 Task: Sample HR Calendar Template.
Action: Mouse pressed left at (246, 190)
Screenshot: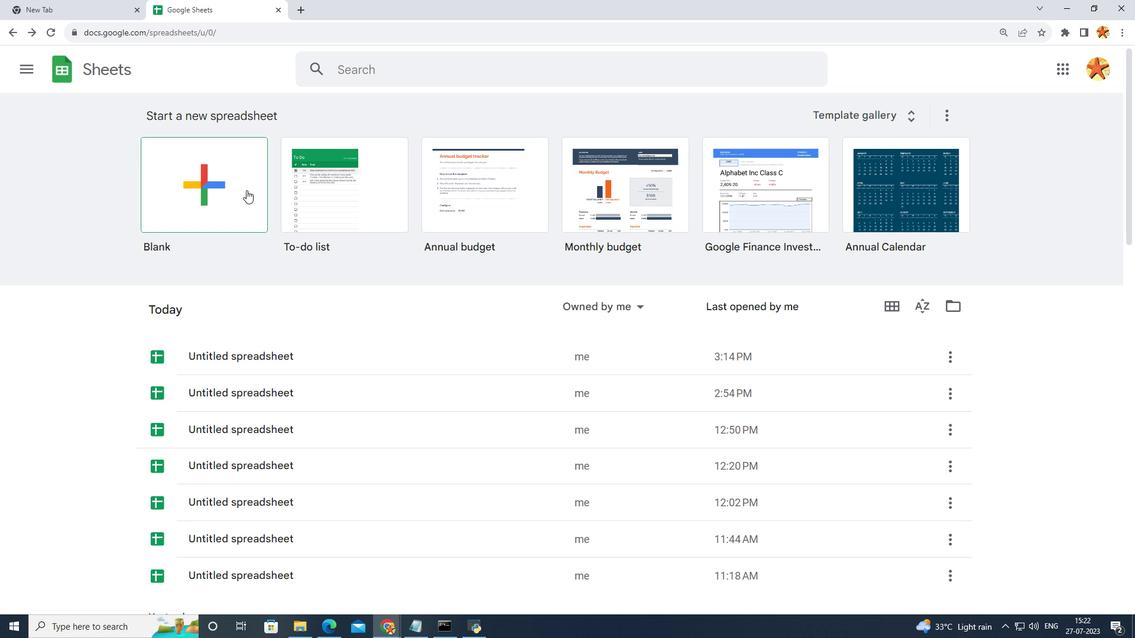 
Action: Mouse moved to (128, 184)
Screenshot: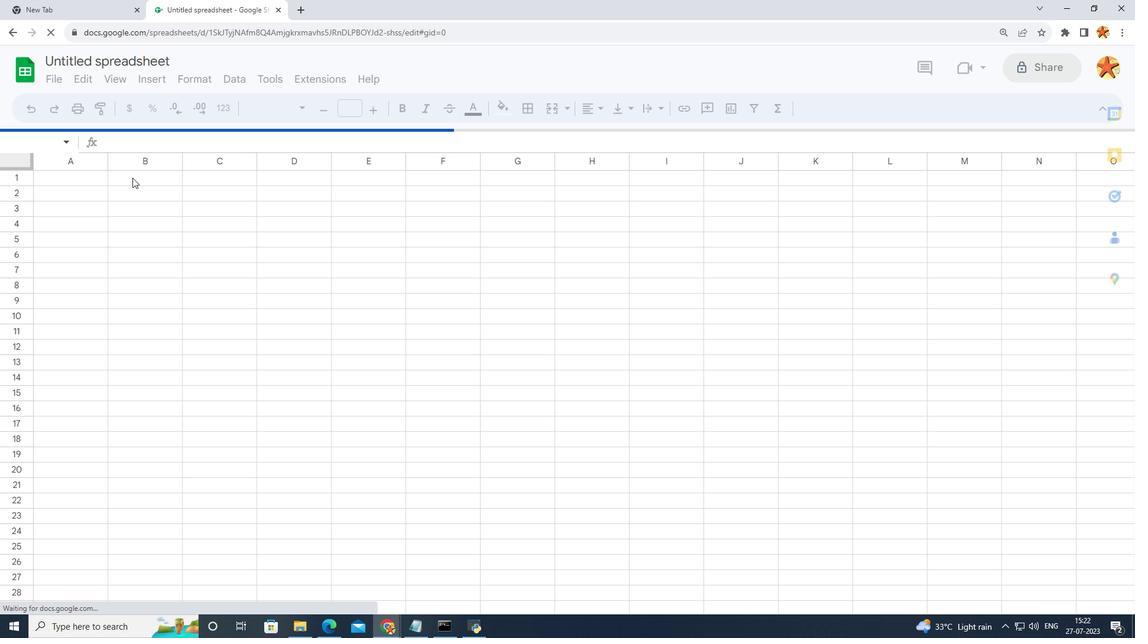 
Action: Mouse pressed left at (128, 184)
Screenshot: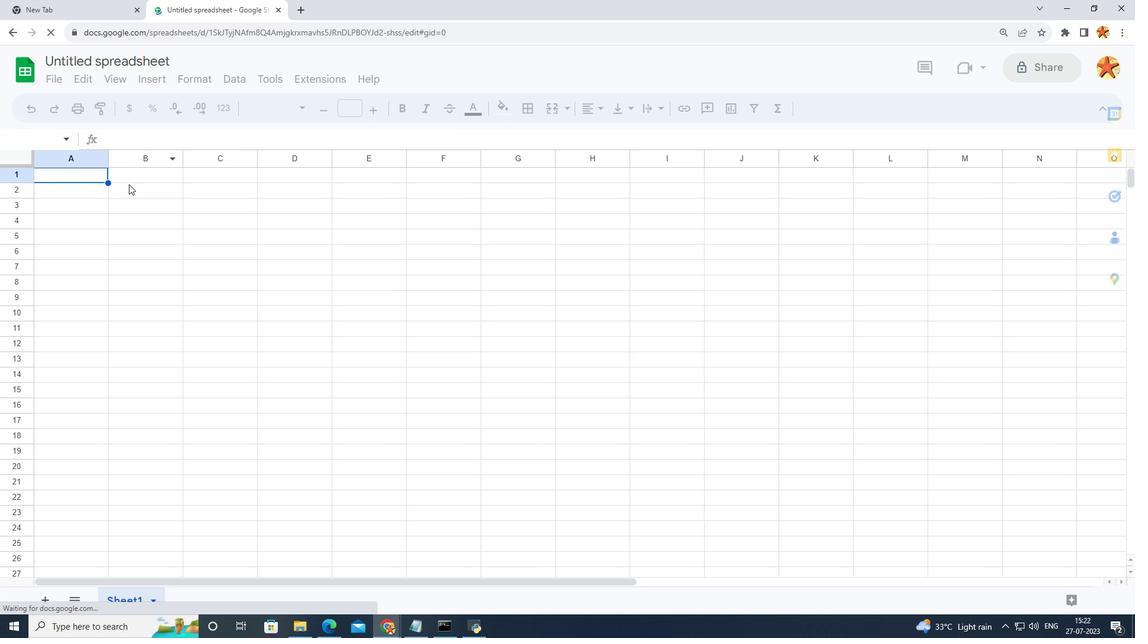 
Action: Mouse moved to (248, 177)
Screenshot: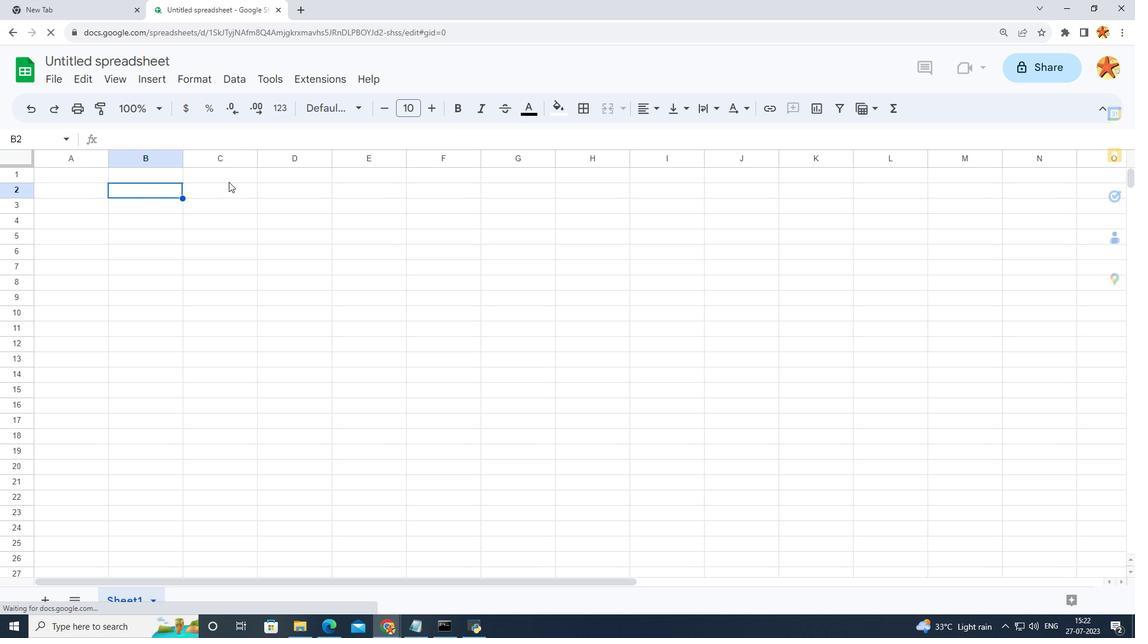 
Action: Mouse pressed left at (248, 177)
Screenshot: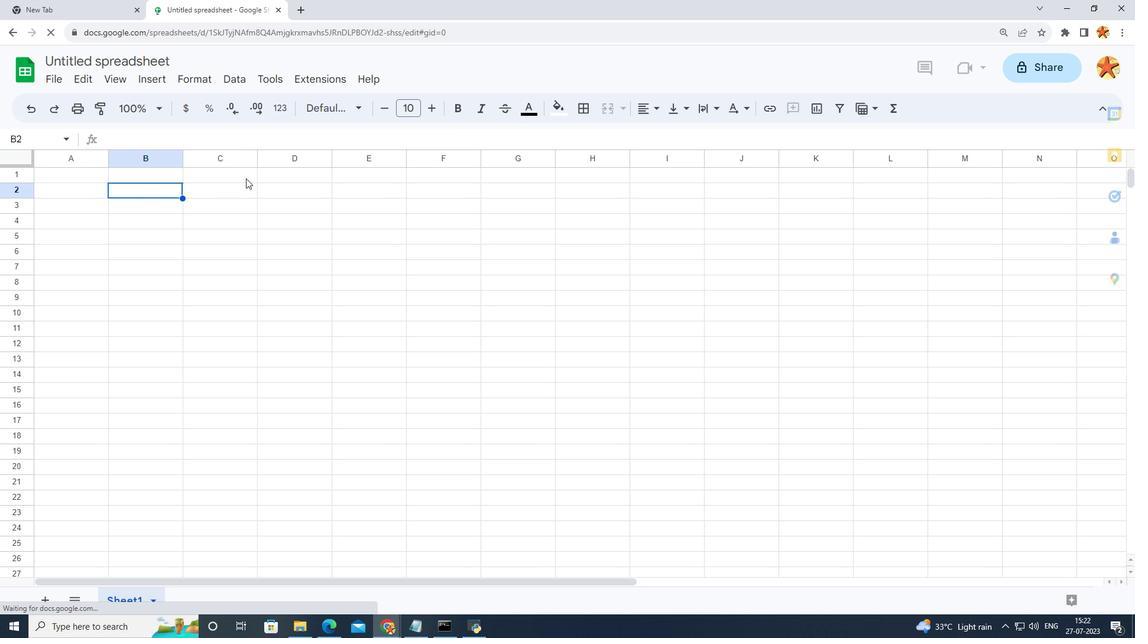 
Action: Mouse moved to (299, 177)
Screenshot: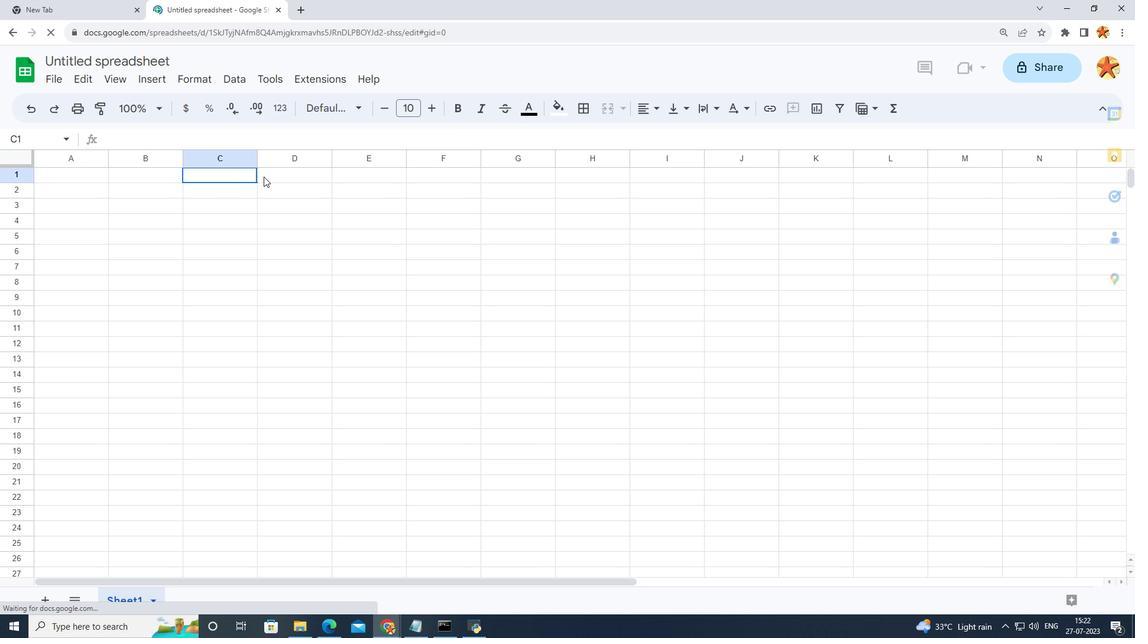 
Action: Mouse pressed left at (299, 177)
Screenshot: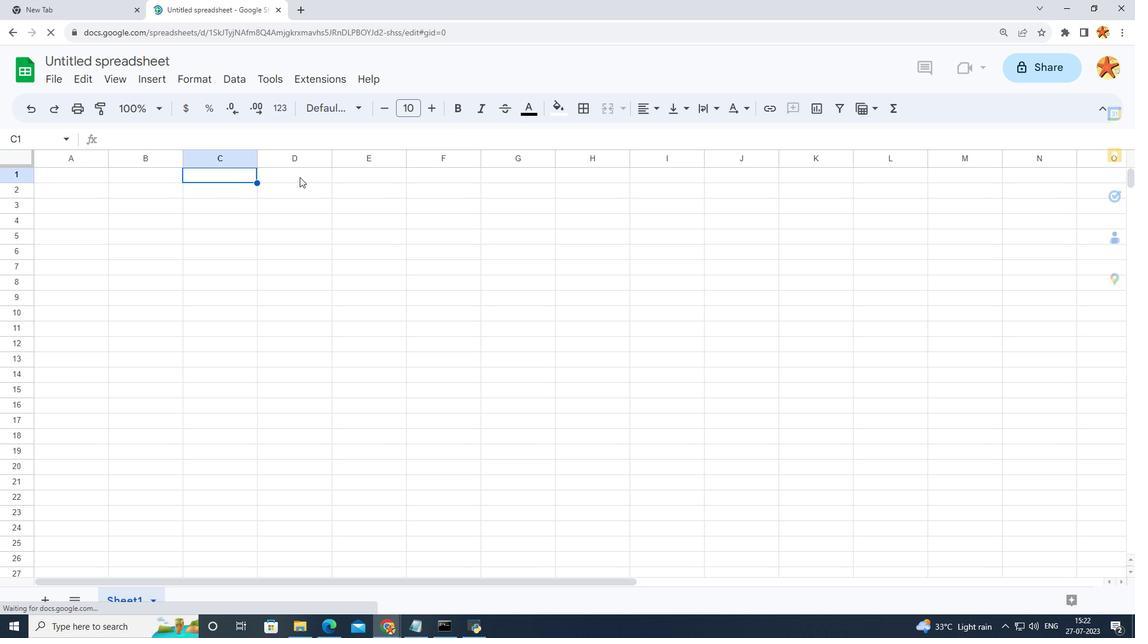 
Action: Key pressed <Key.caps_lock>HR<Key.space><Key.caps_lock>c<Key.caps_lock><Key.backspace>CAAL<Key.backspace><Key.backspace>LENDER
Screenshot: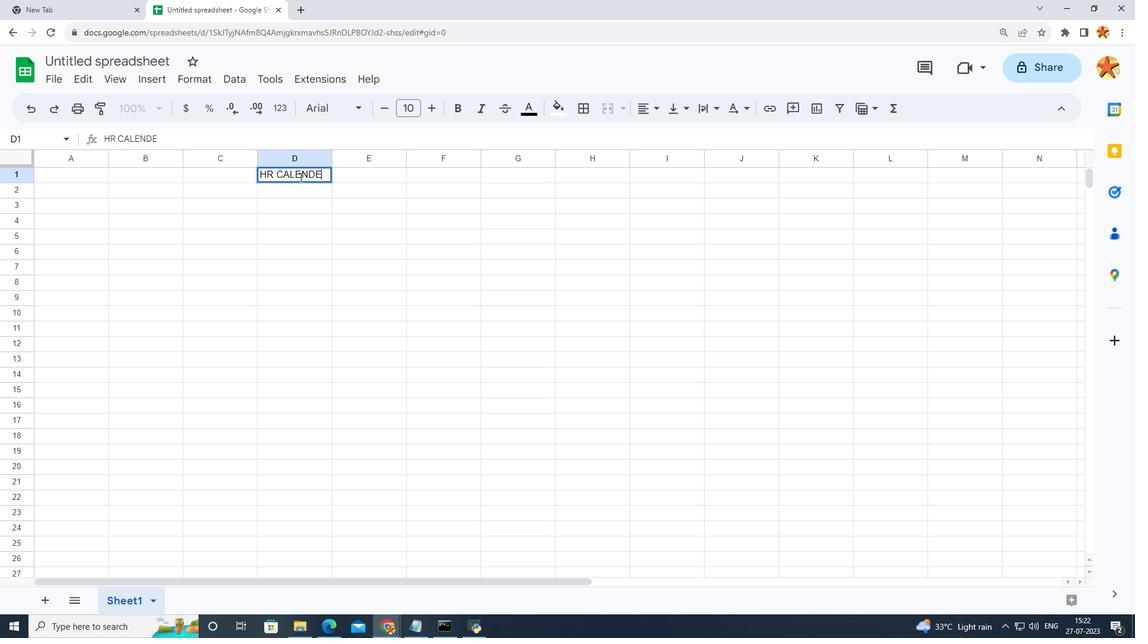 
Action: Mouse moved to (282, 200)
Screenshot: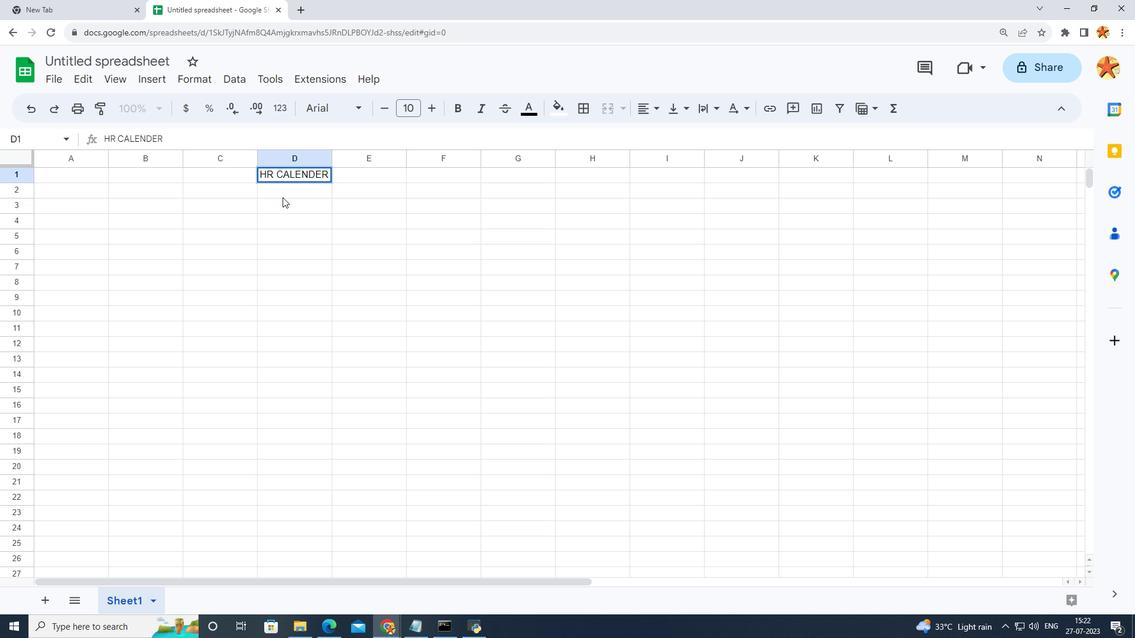 
Action: Mouse pressed left at (282, 200)
Screenshot: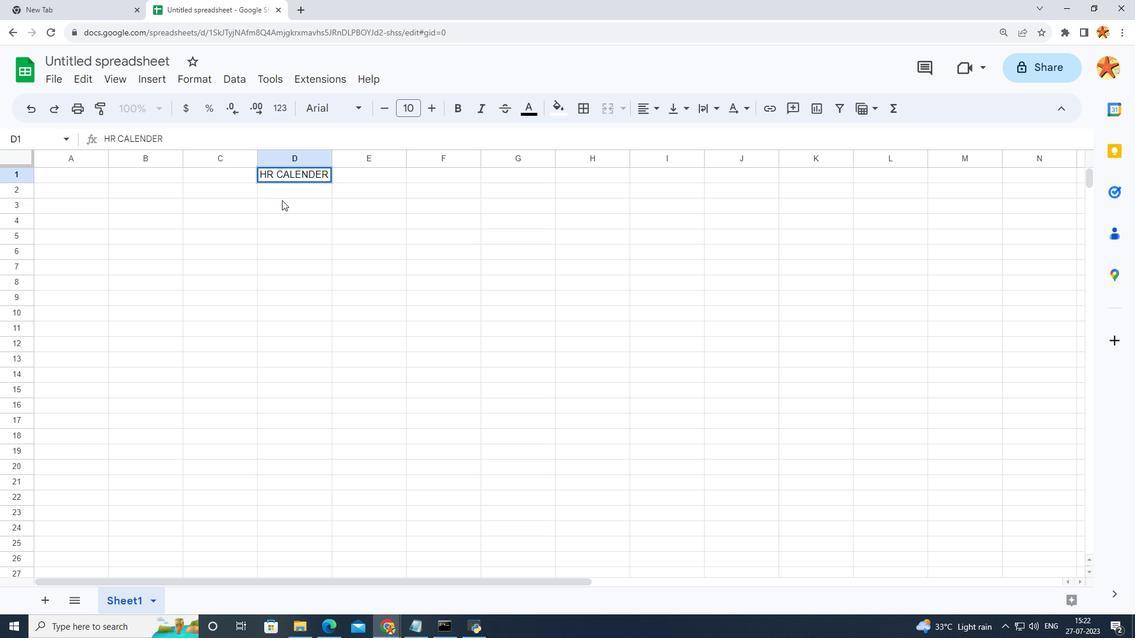 
Action: Mouse moved to (289, 175)
Screenshot: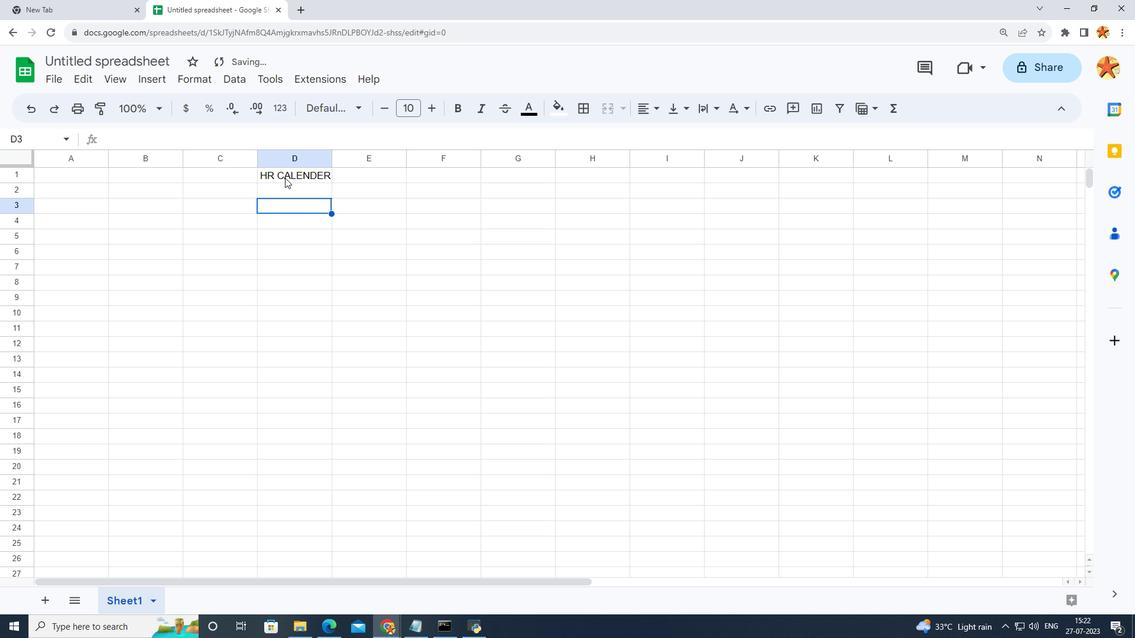 
Action: Mouse pressed left at (289, 175)
Screenshot: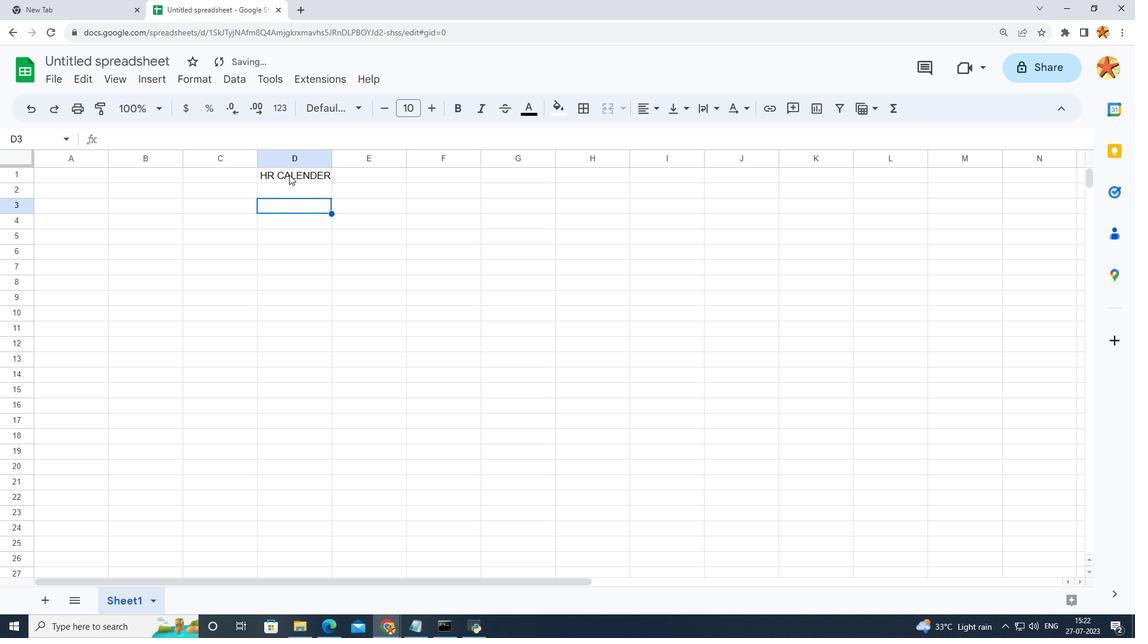 
Action: Mouse moved to (430, 111)
Screenshot: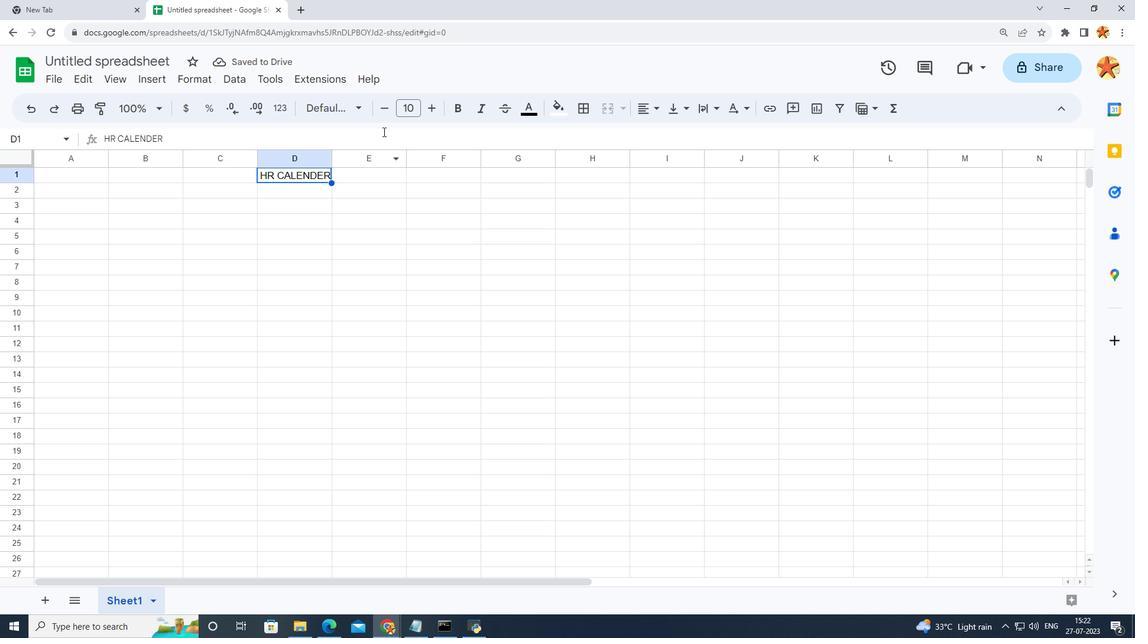 
Action: Mouse pressed left at (430, 111)
Screenshot: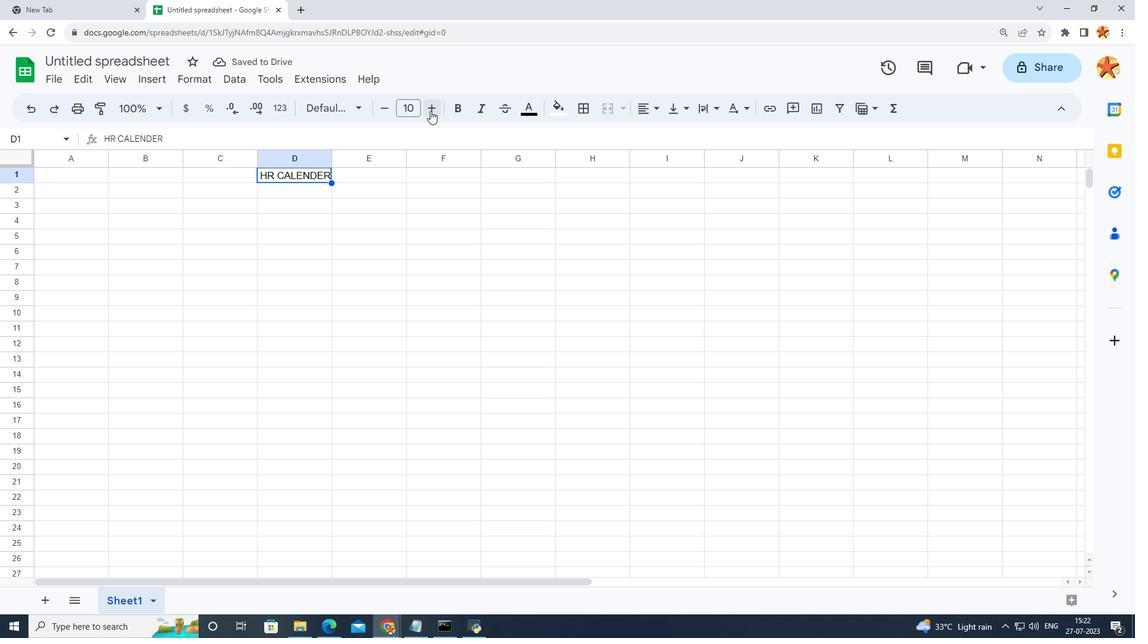 
Action: Mouse pressed left at (430, 111)
Screenshot: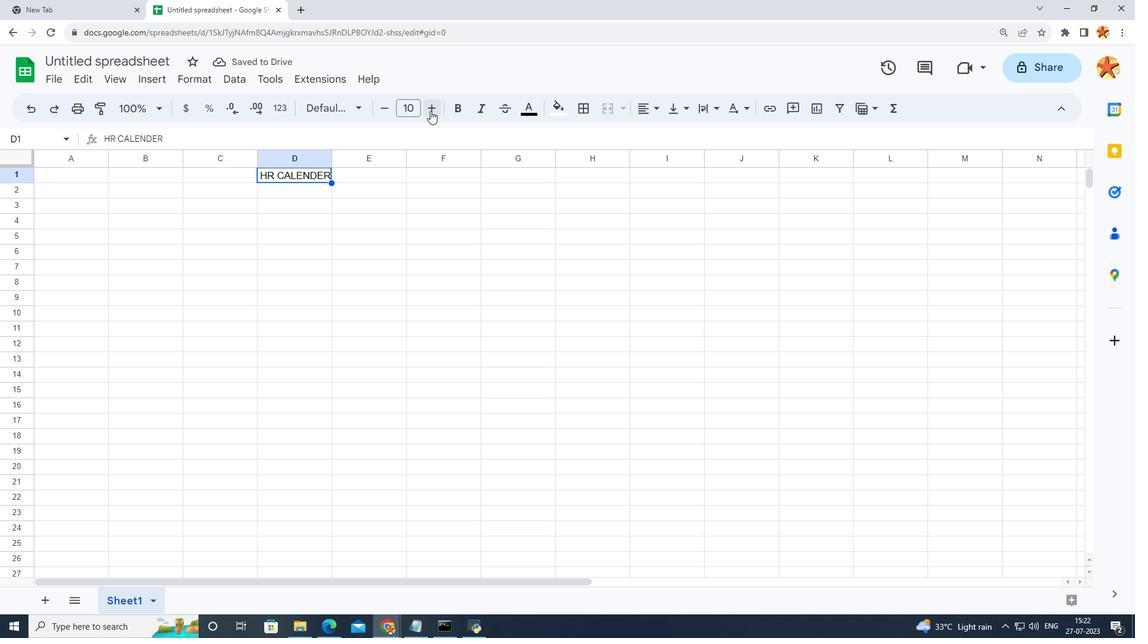 
Action: Mouse pressed left at (430, 111)
Screenshot: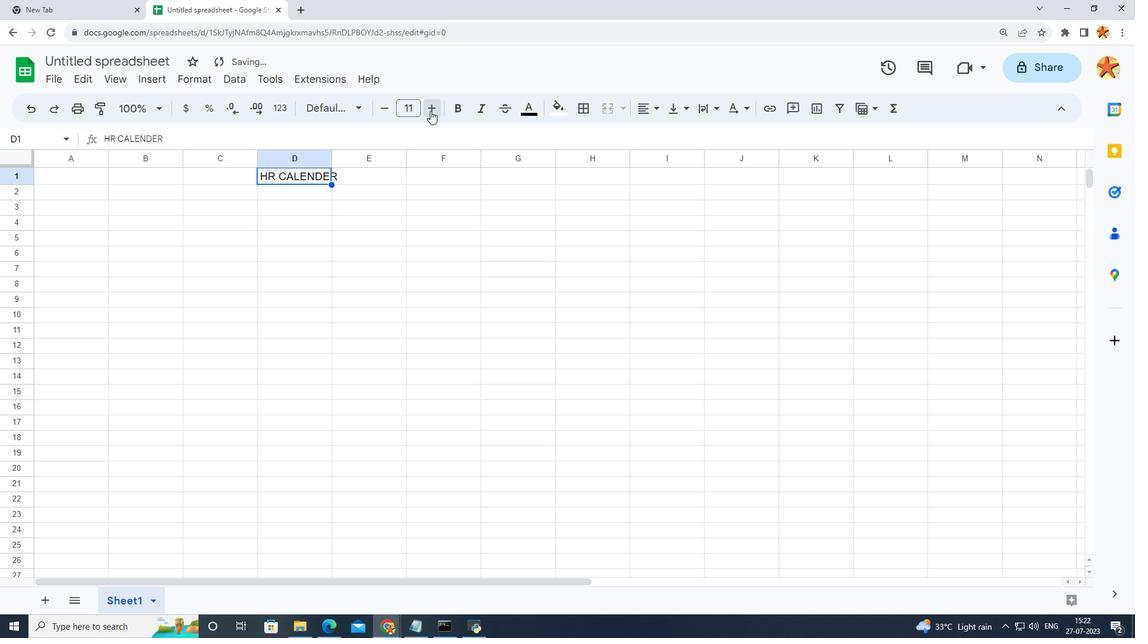 
Action: Mouse pressed left at (430, 111)
Screenshot: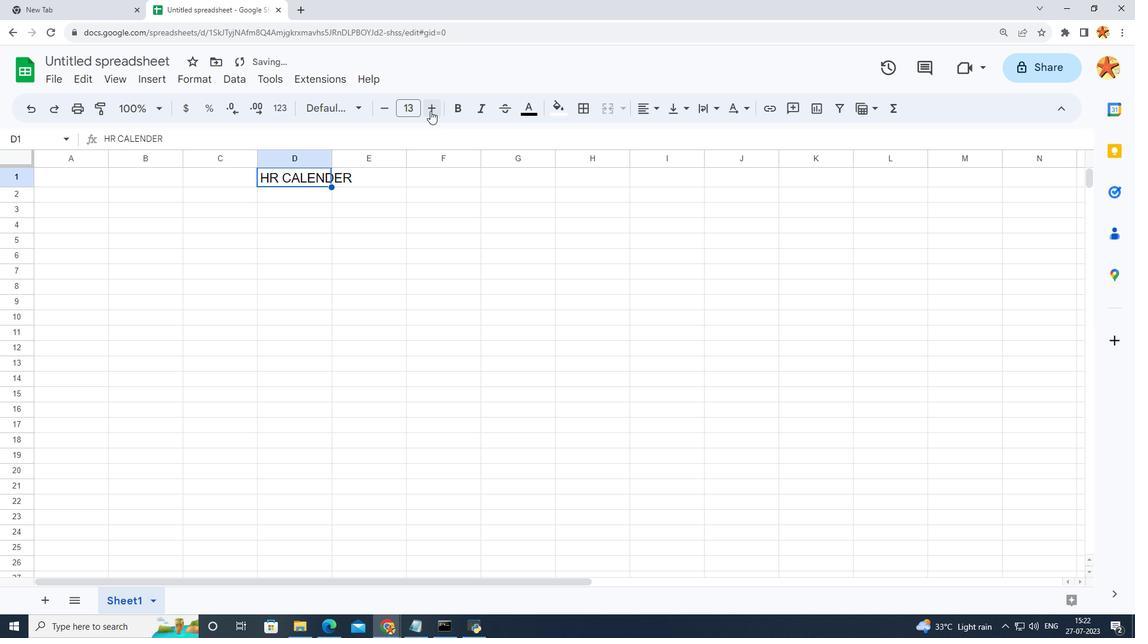 
Action: Mouse moved to (282, 259)
Screenshot: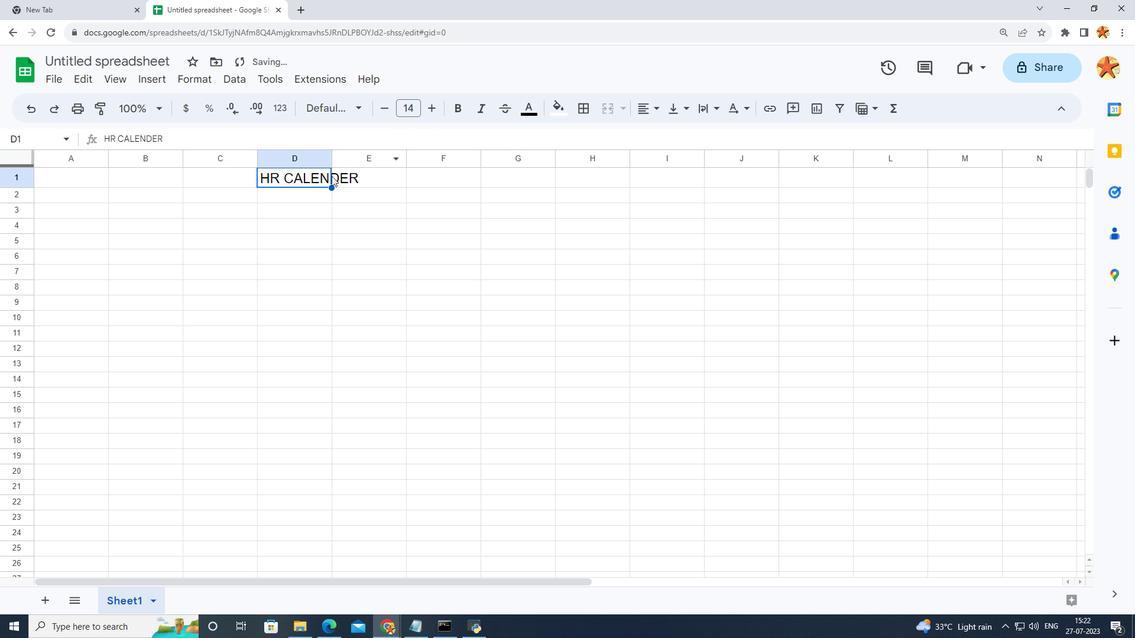 
Action: Mouse pressed left at (282, 259)
Screenshot: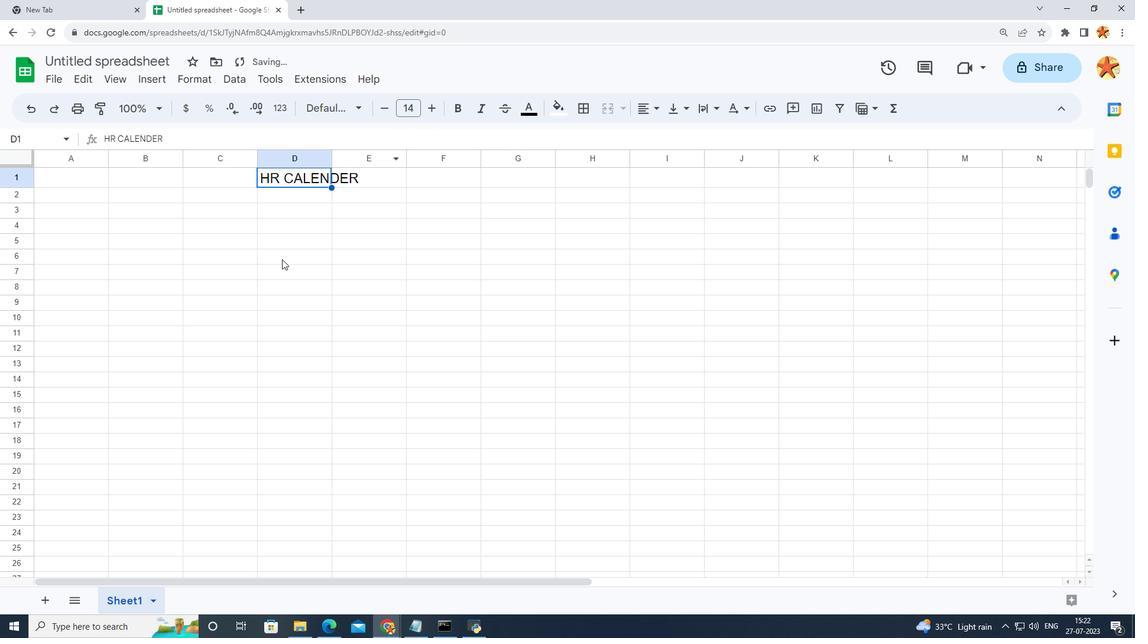 
Action: Mouse moved to (320, 179)
Screenshot: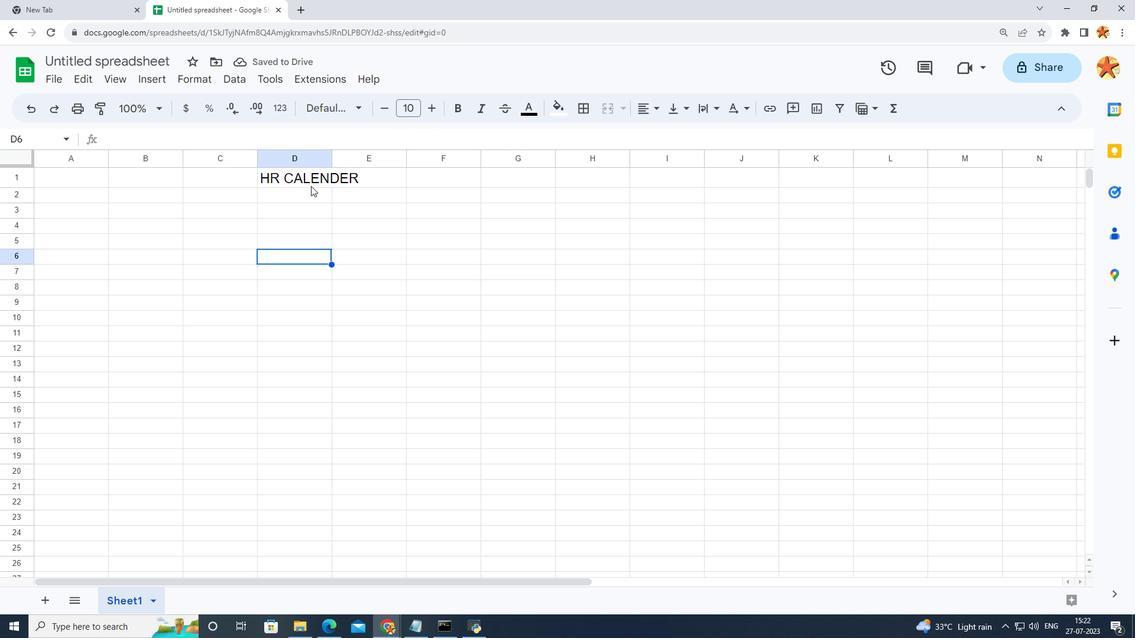 
Action: Mouse pressed left at (320, 179)
Screenshot: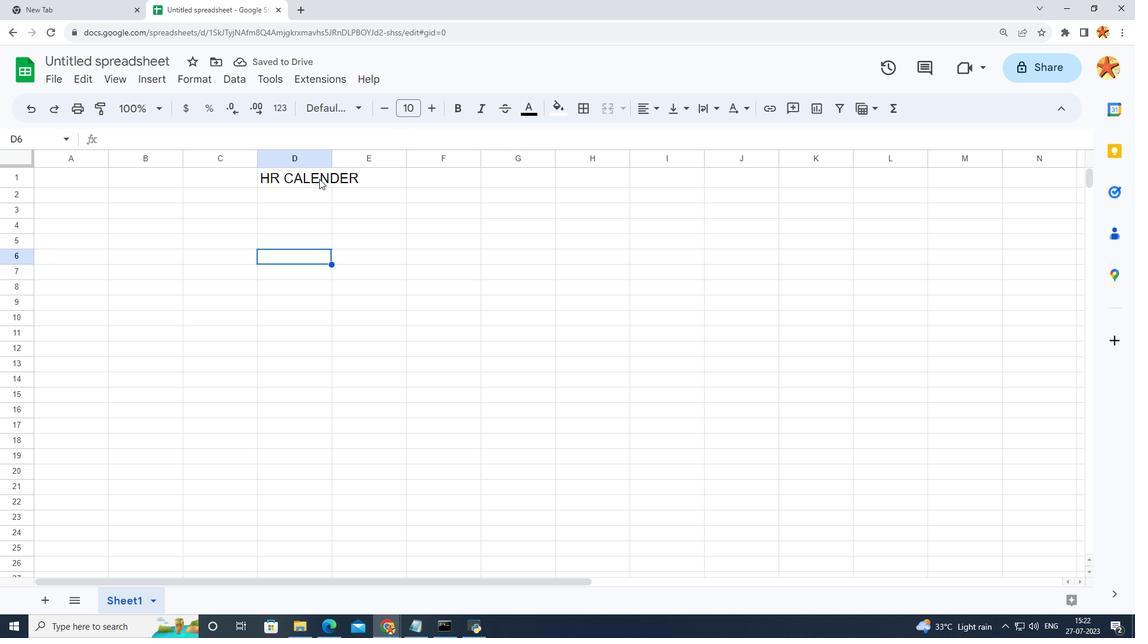
Action: Mouse moved to (533, 118)
Screenshot: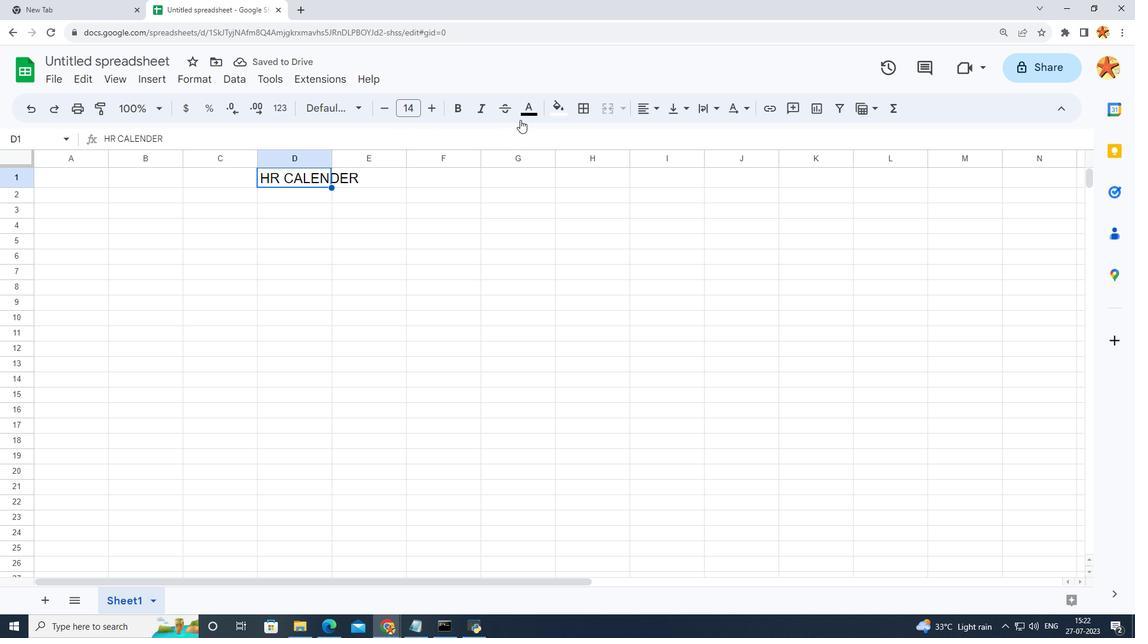 
Action: Mouse pressed left at (533, 118)
Screenshot: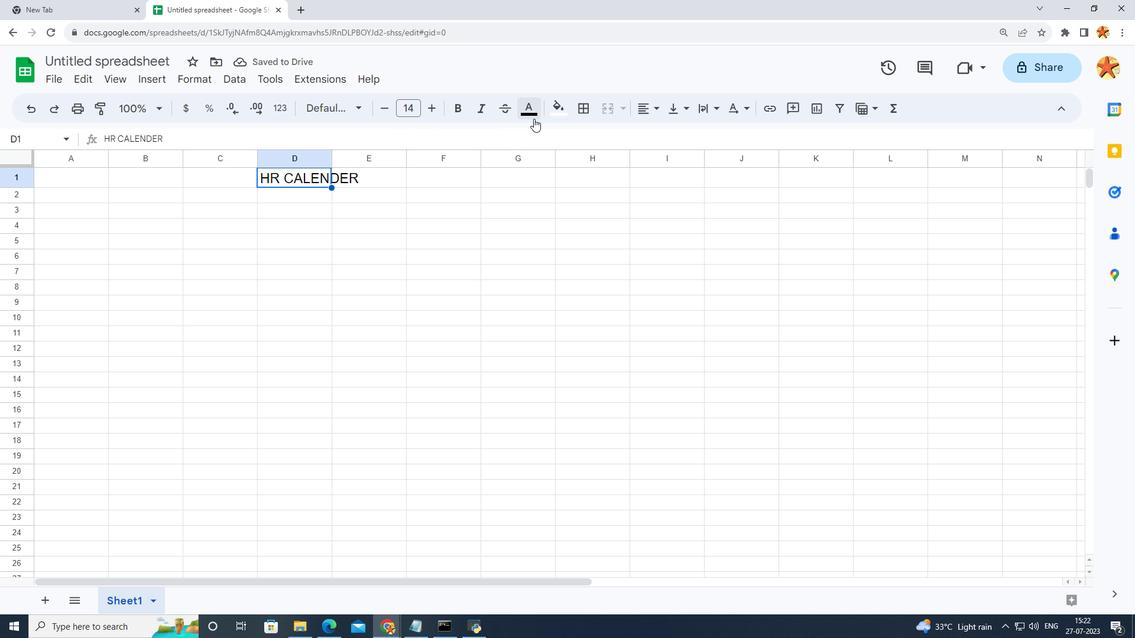 
Action: Mouse moved to (561, 173)
Screenshot: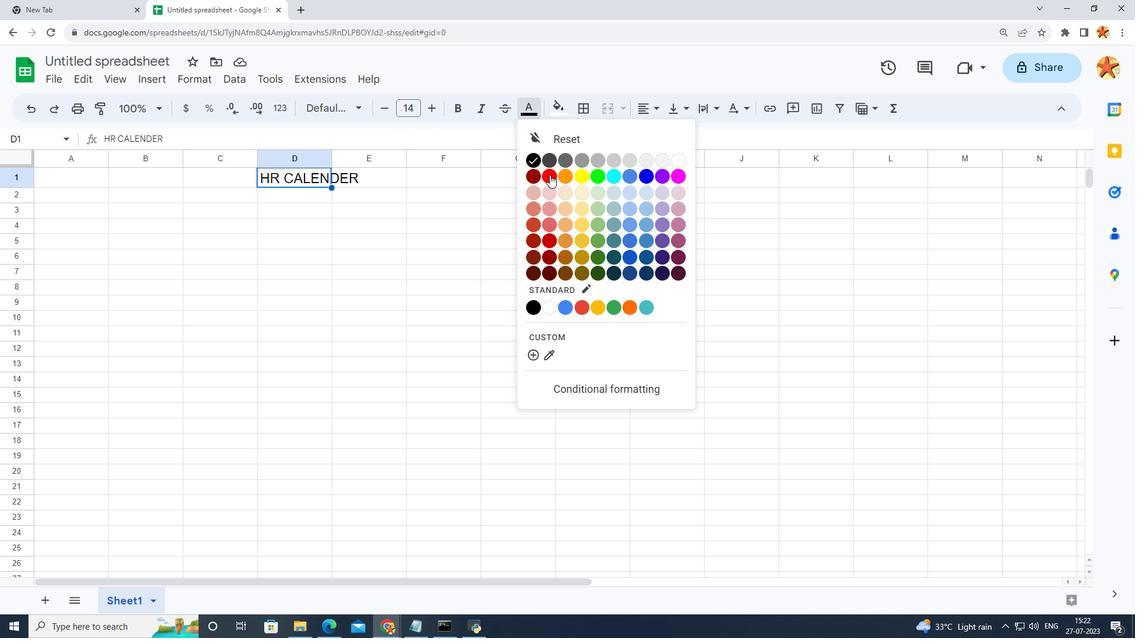 
Action: Mouse pressed left at (561, 173)
Screenshot: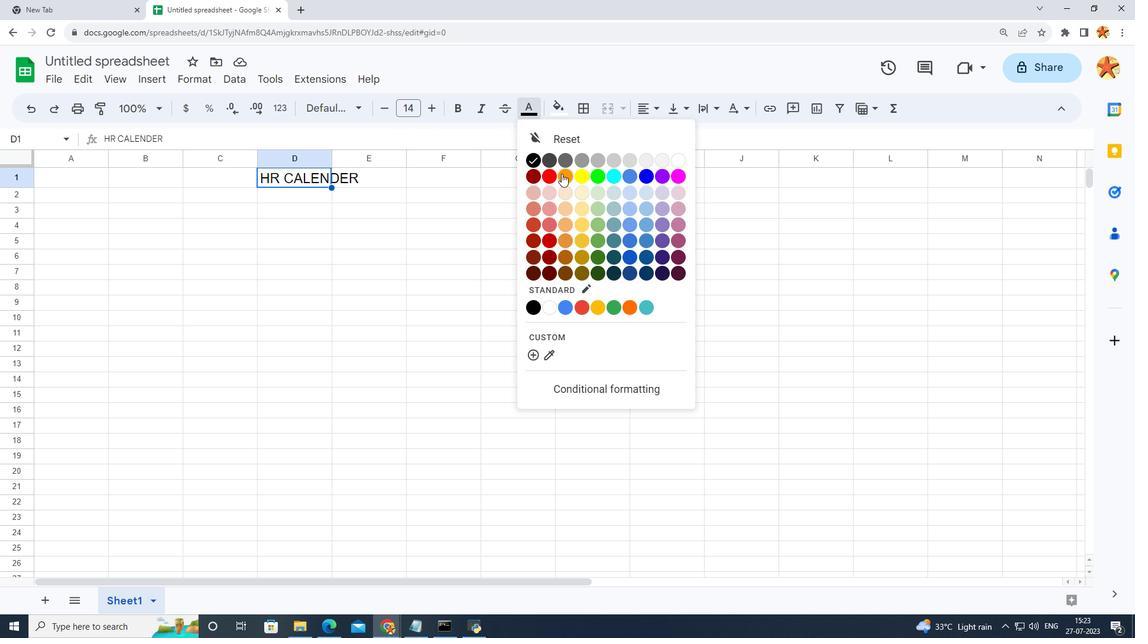 
Action: Mouse moved to (410, 214)
Screenshot: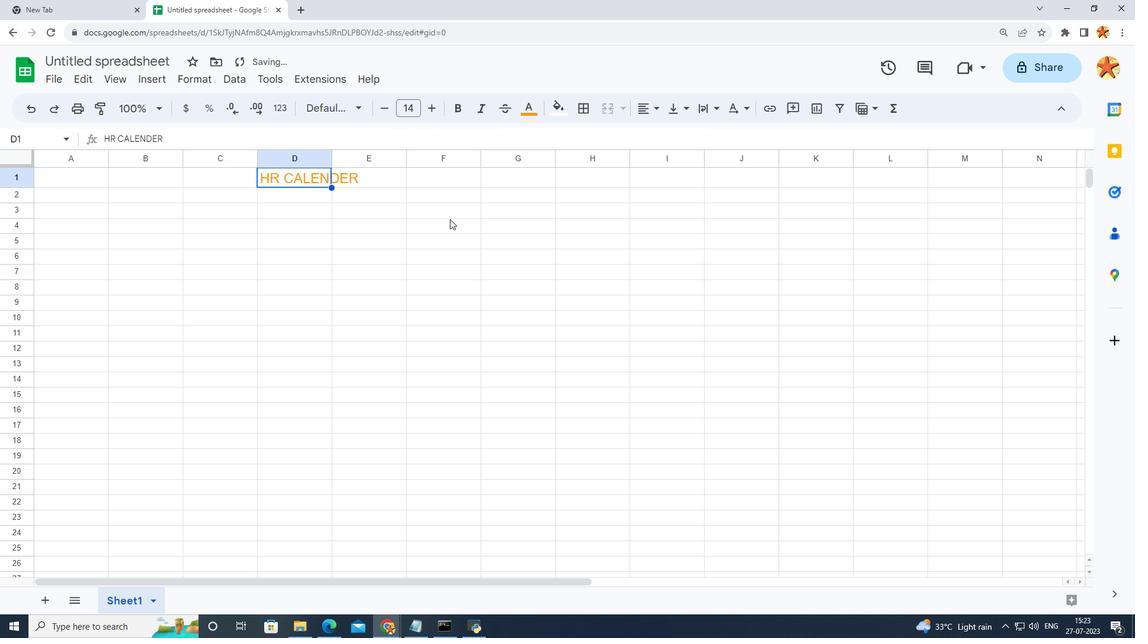 
Action: Mouse pressed left at (410, 214)
Screenshot: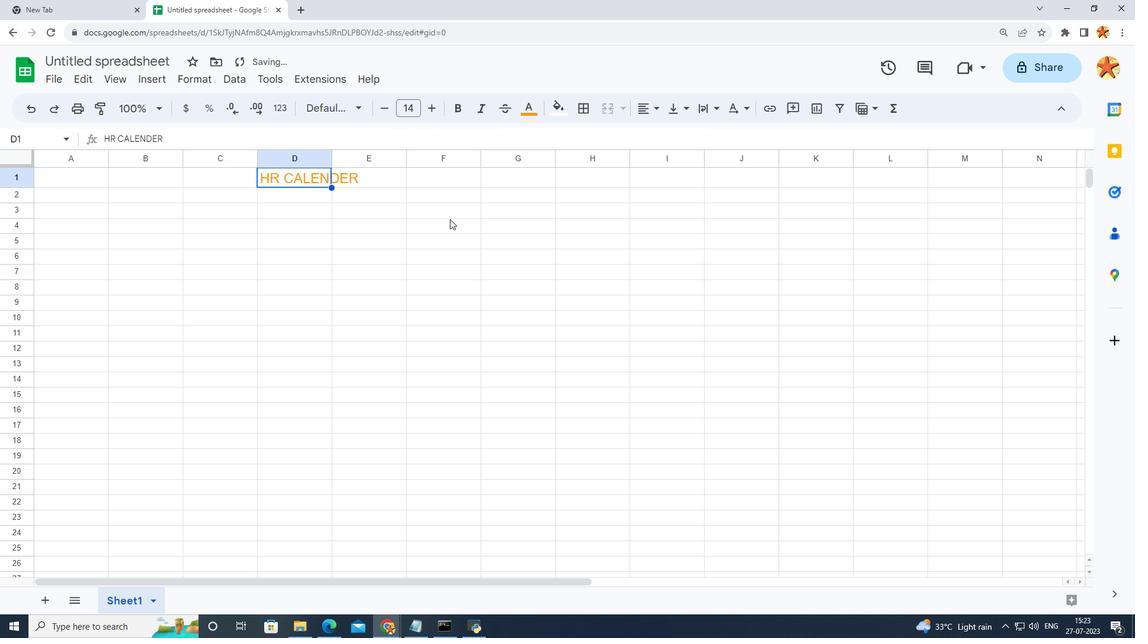 
Action: Mouse moved to (279, 171)
Screenshot: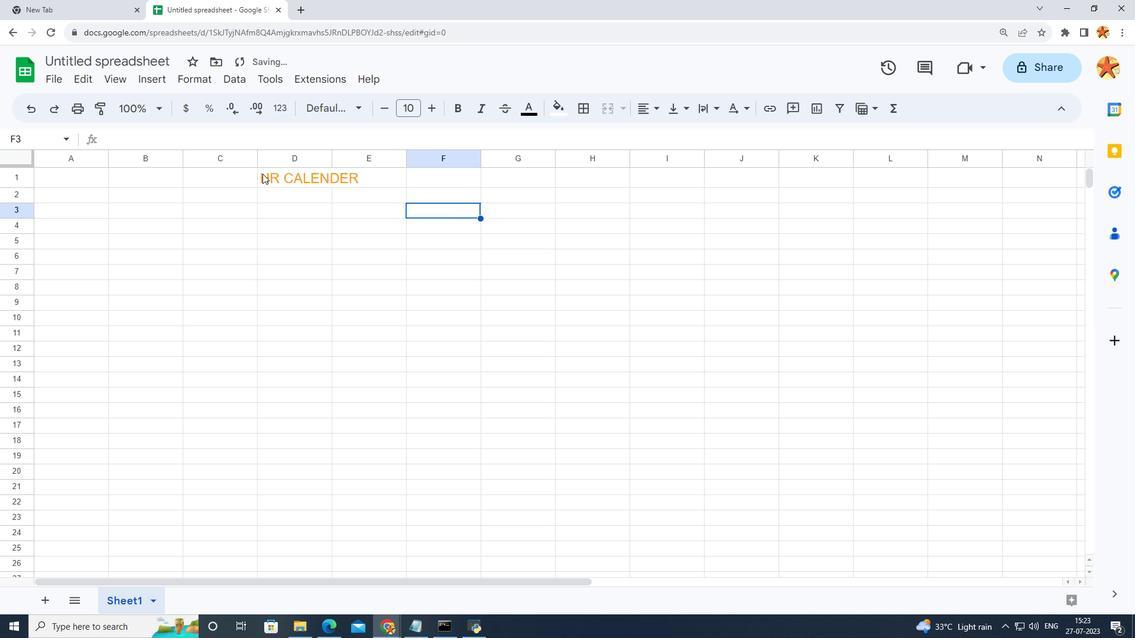 
Action: Mouse pressed left at (279, 171)
Screenshot: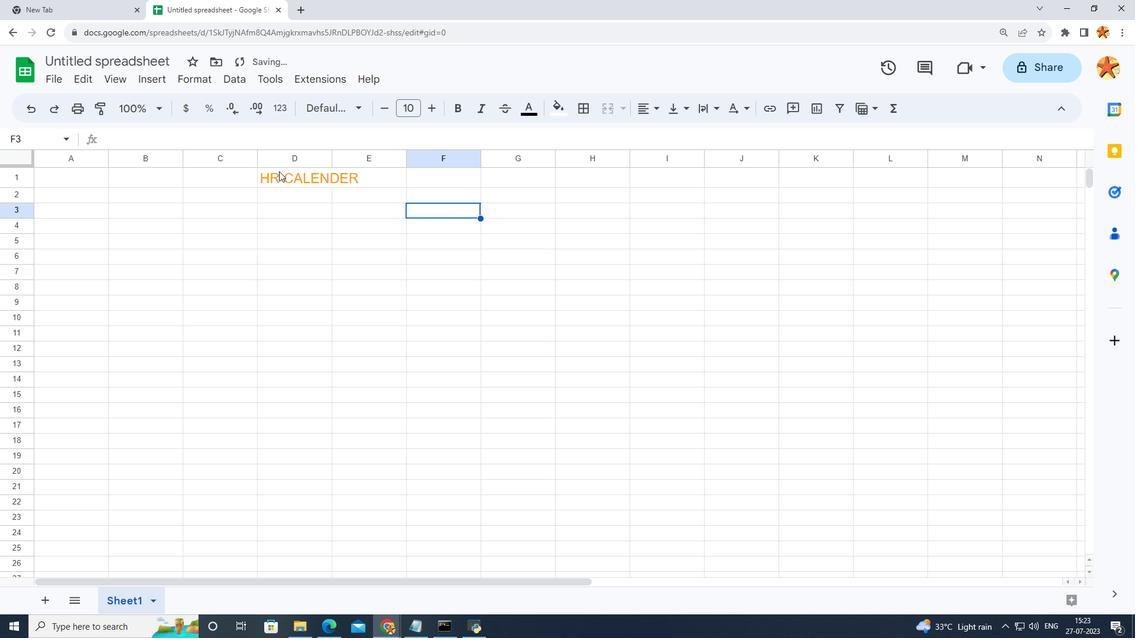 
Action: Mouse moved to (520, 114)
Screenshot: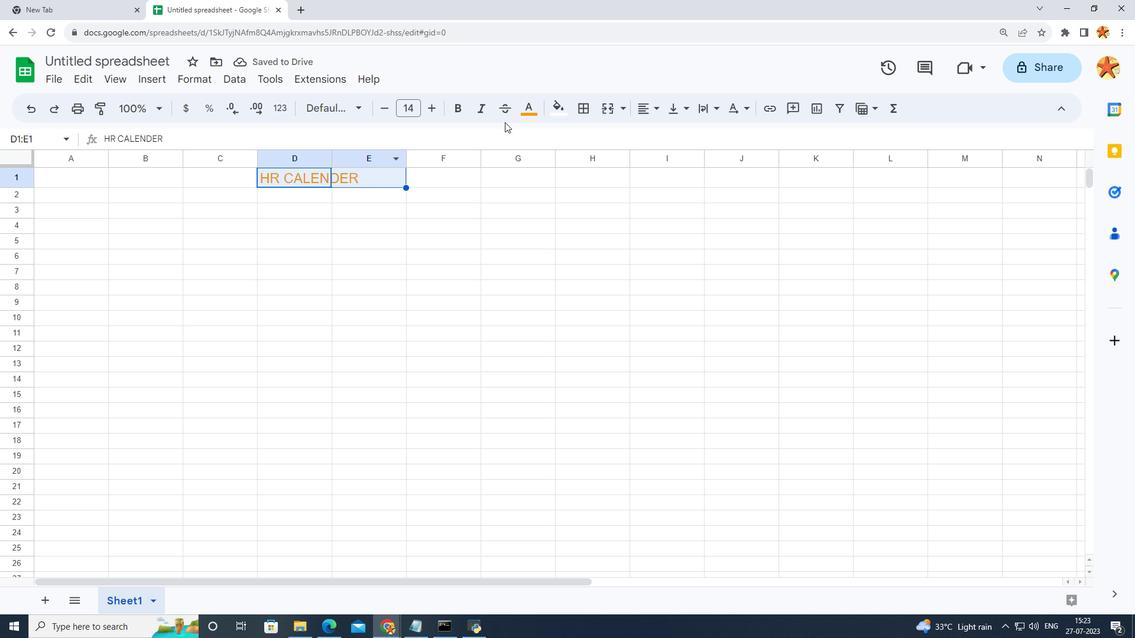 
Action: Mouse pressed left at (520, 114)
Screenshot: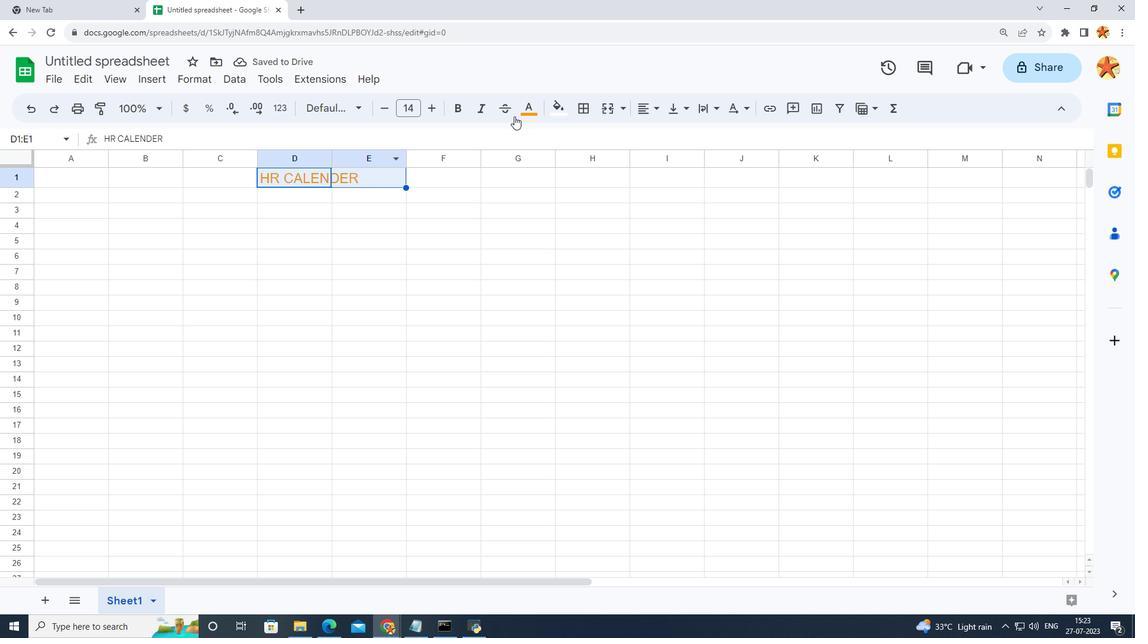 
Action: Mouse moved to (561, 255)
Screenshot: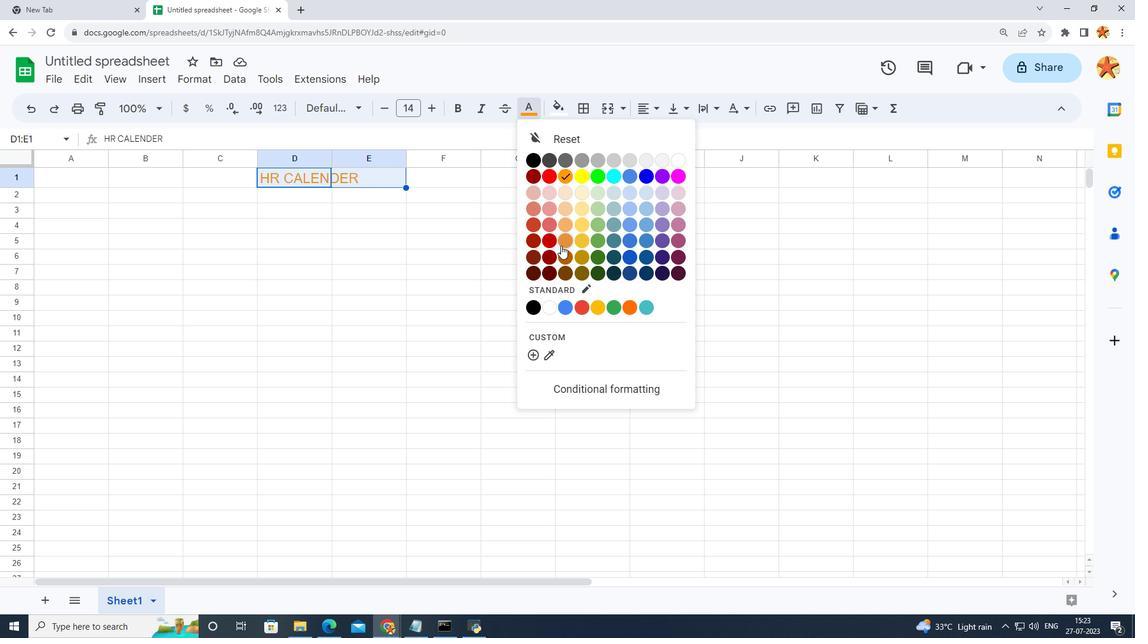 
Action: Mouse pressed left at (561, 255)
Screenshot: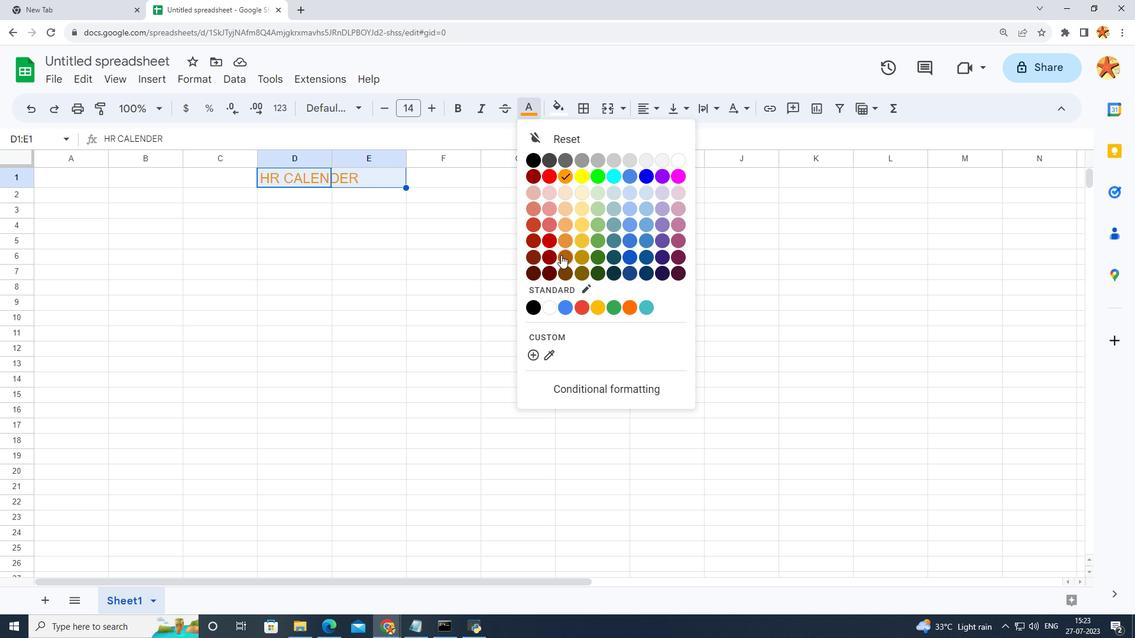 
Action: Mouse moved to (355, 230)
Screenshot: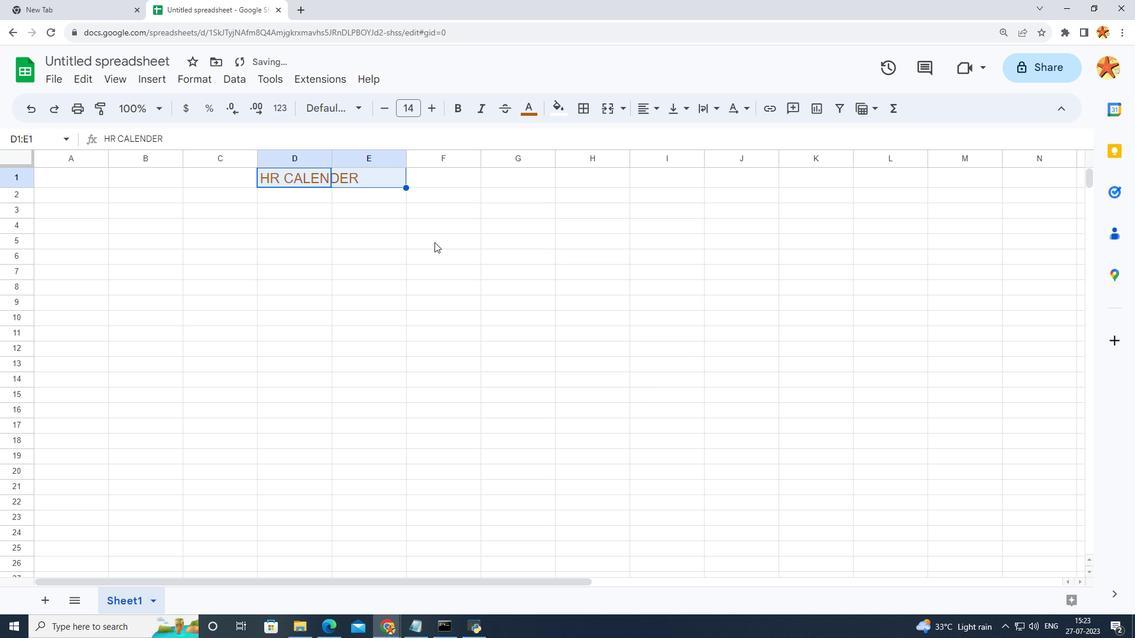 
Action: Mouse pressed left at (355, 230)
Screenshot: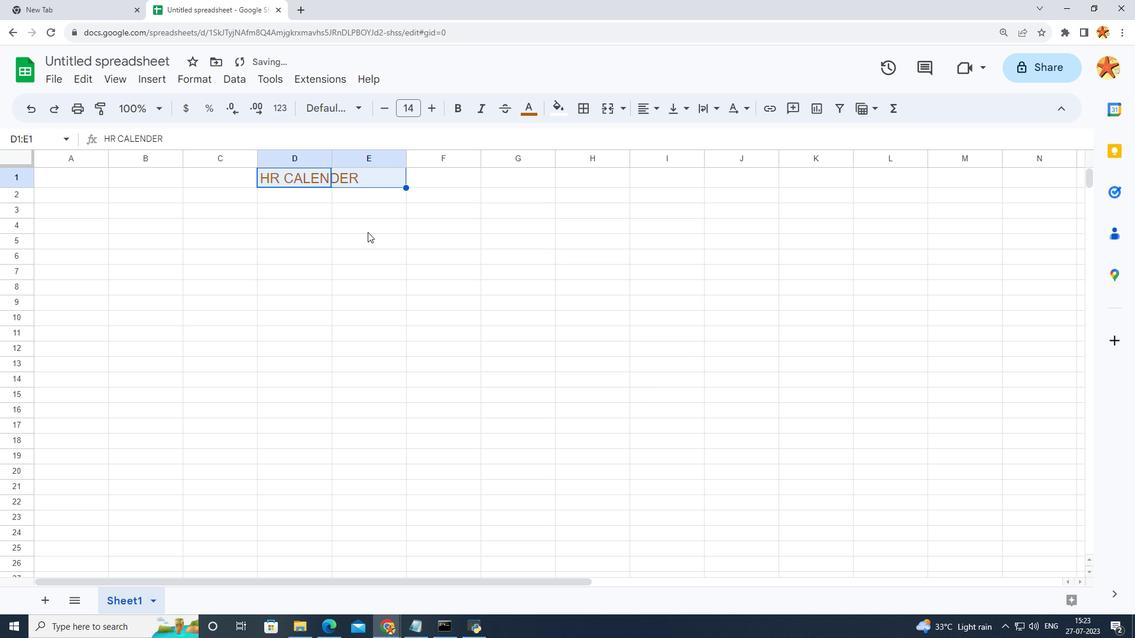 
Action: Mouse moved to (218, 205)
Screenshot: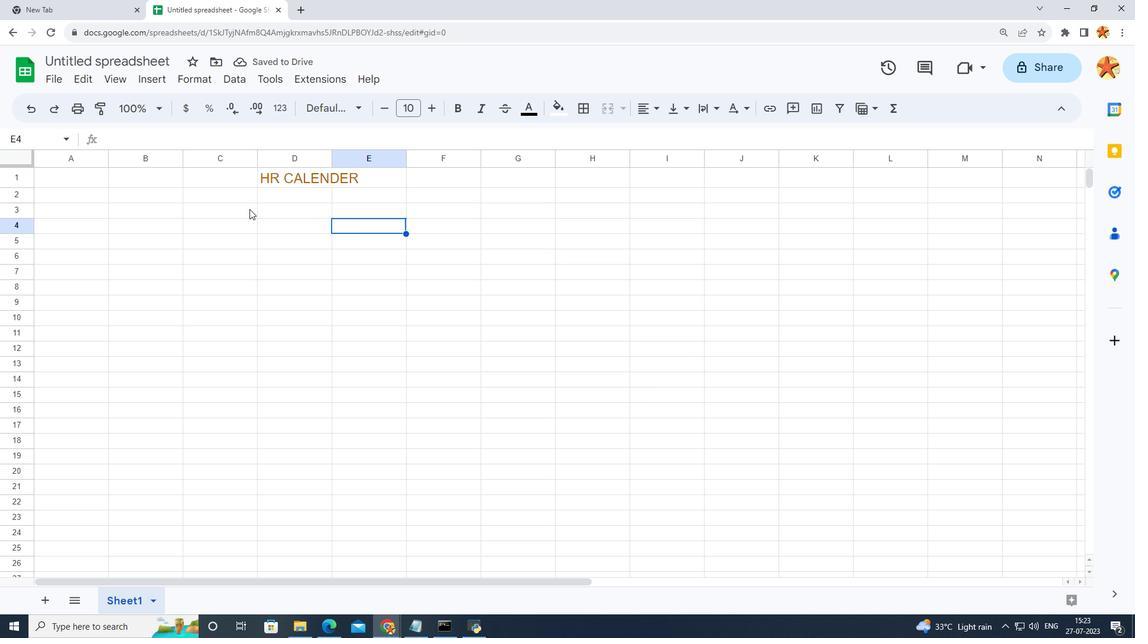 
Action: Mouse pressed left at (218, 205)
Screenshot: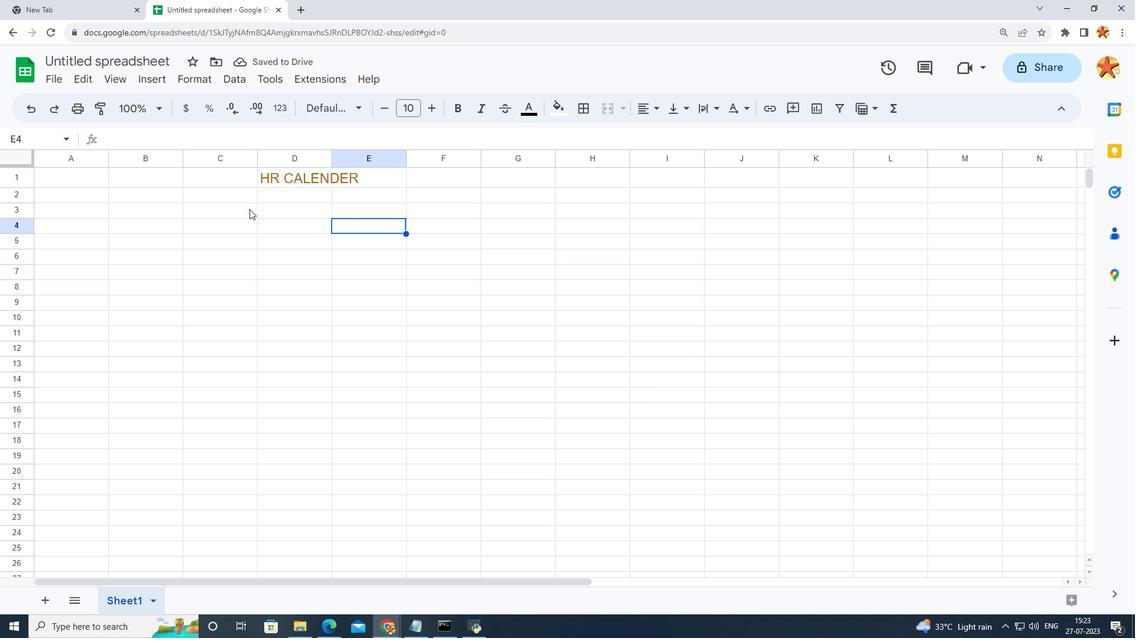 
Action: Mouse moved to (119, 195)
Screenshot: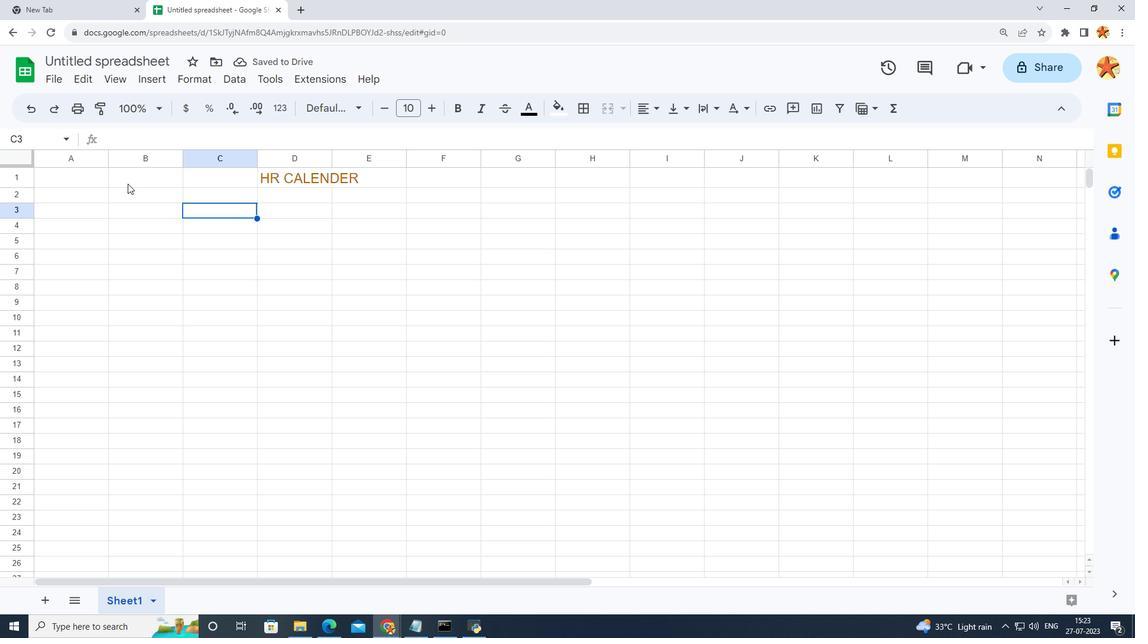 
Action: Mouse pressed left at (119, 195)
Screenshot: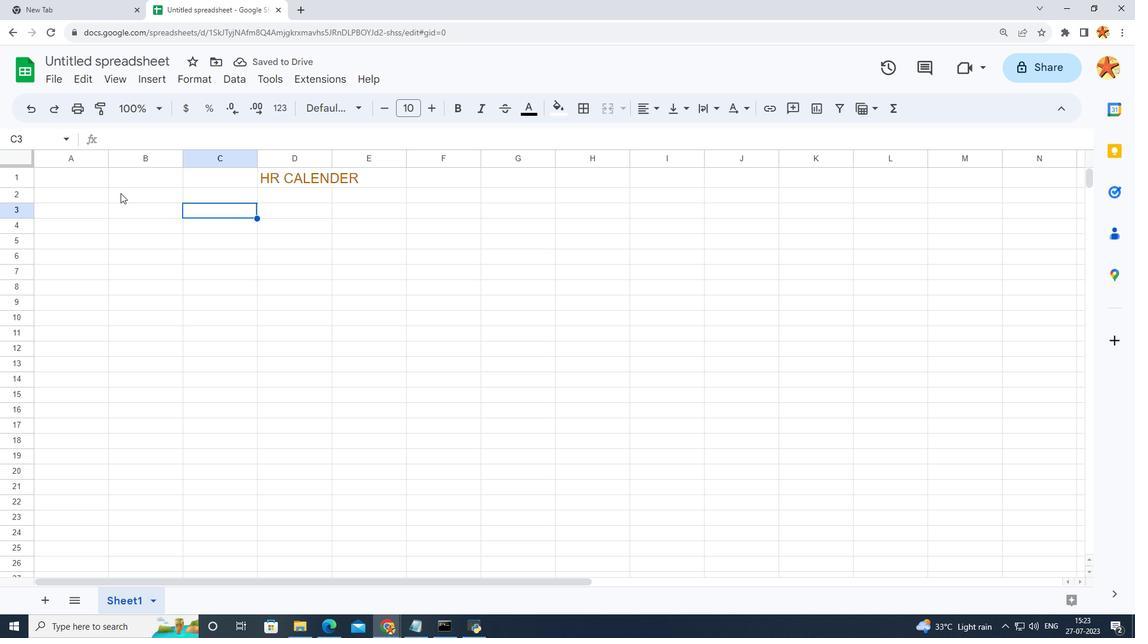 
Action: Mouse moved to (98, 193)
Screenshot: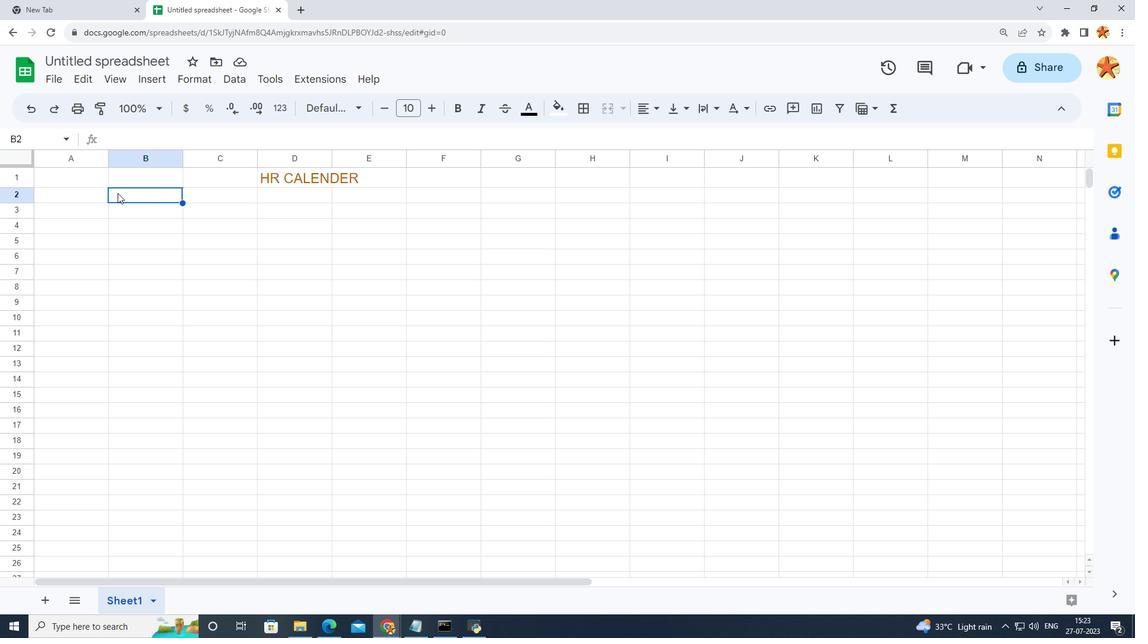 
Action: Mouse pressed left at (98, 193)
Screenshot: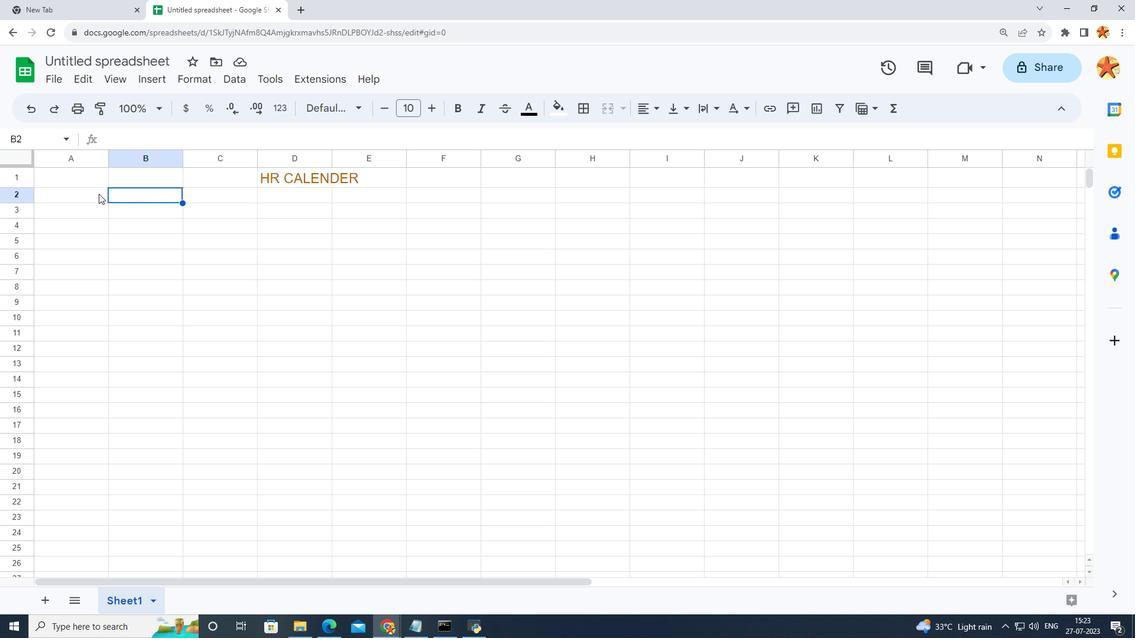 
Action: Mouse moved to (611, 111)
Screenshot: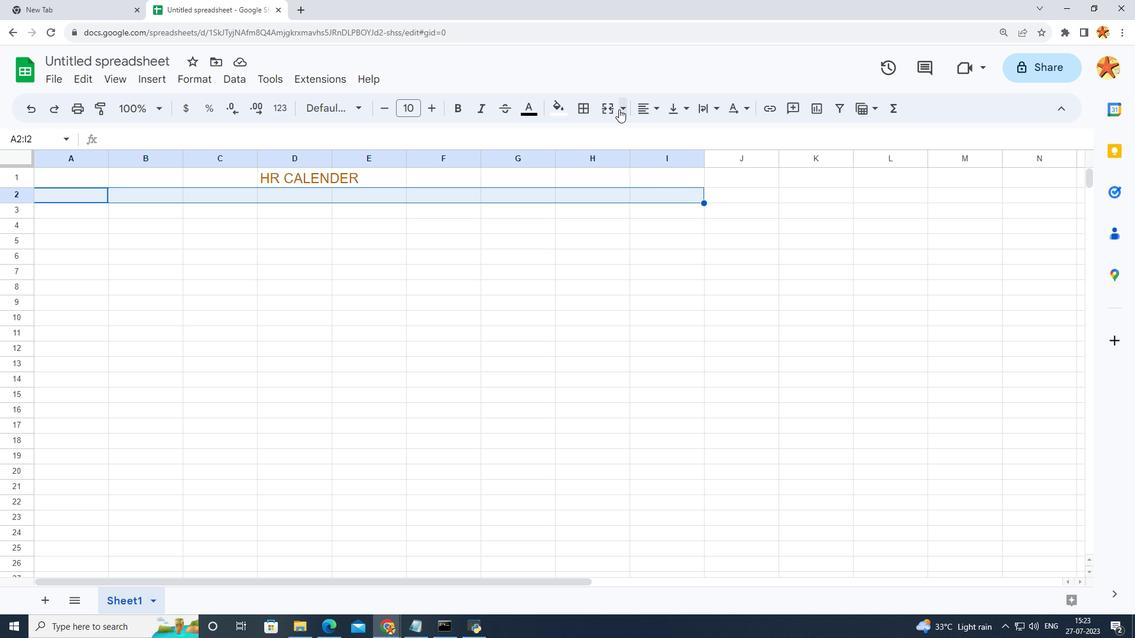
Action: Mouse pressed left at (611, 111)
Screenshot: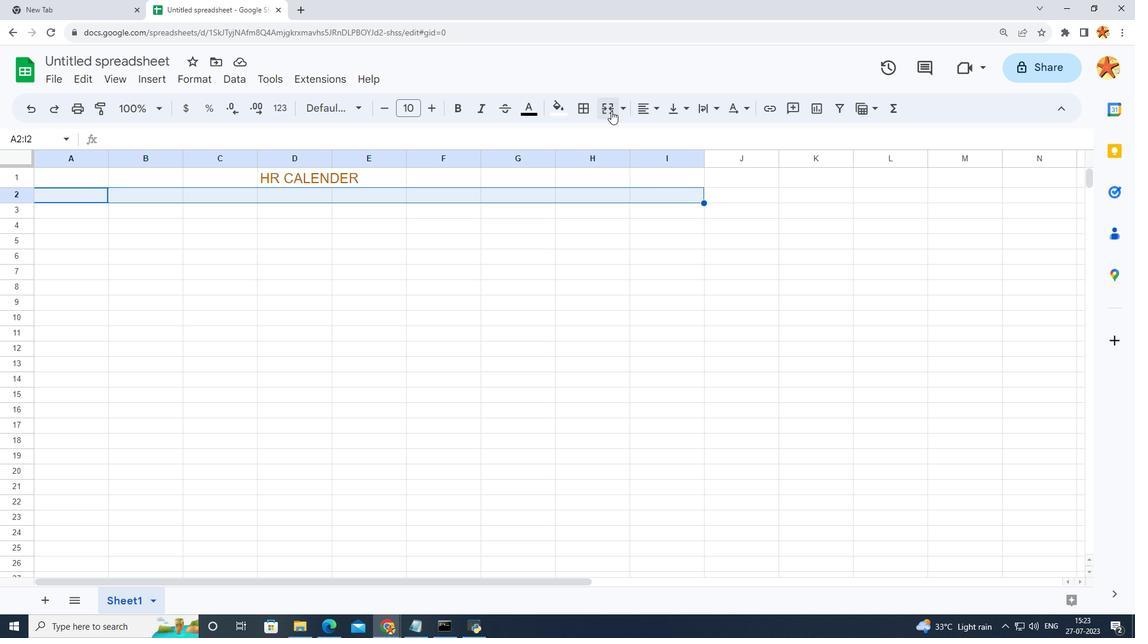 
Action: Mouse moved to (160, 205)
Screenshot: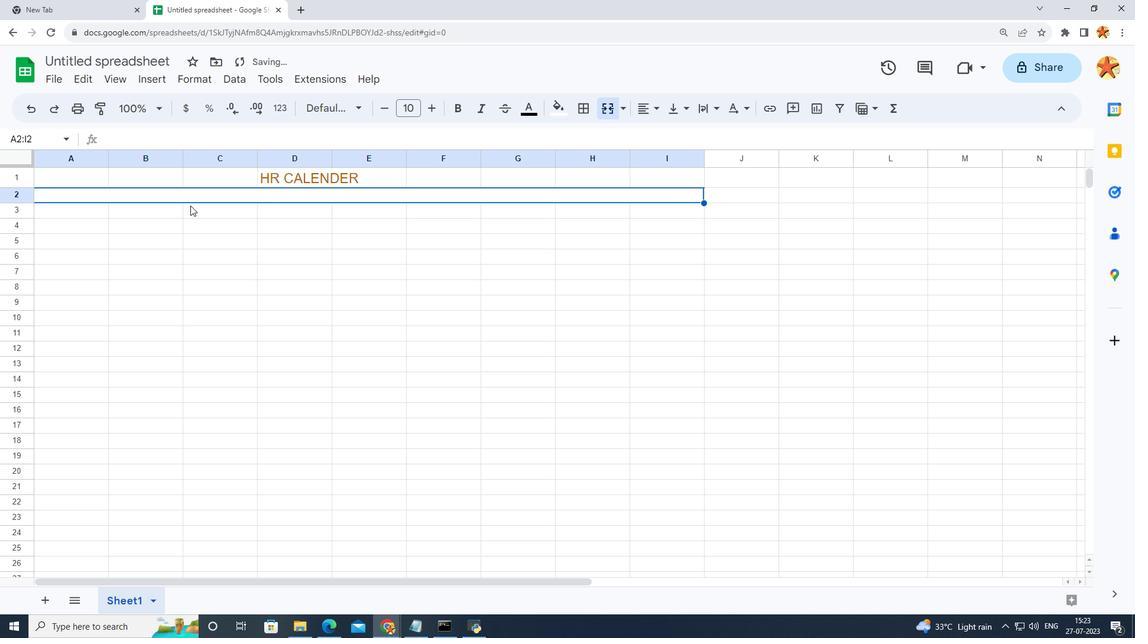 
Action: Mouse pressed left at (160, 205)
Screenshot: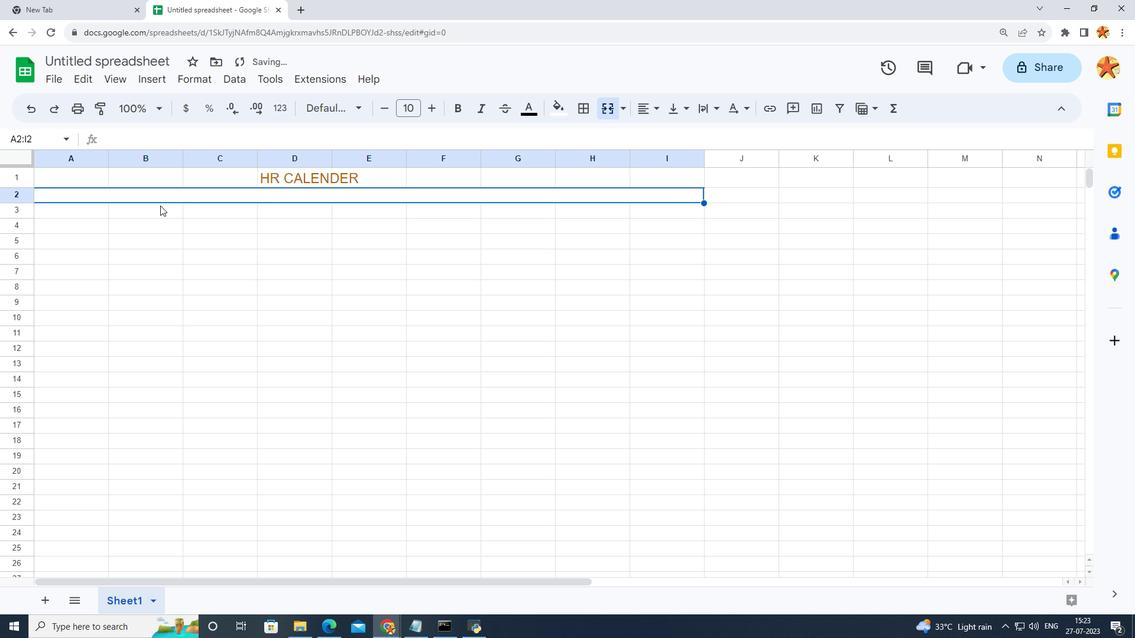 
Action: Mouse moved to (154, 194)
Screenshot: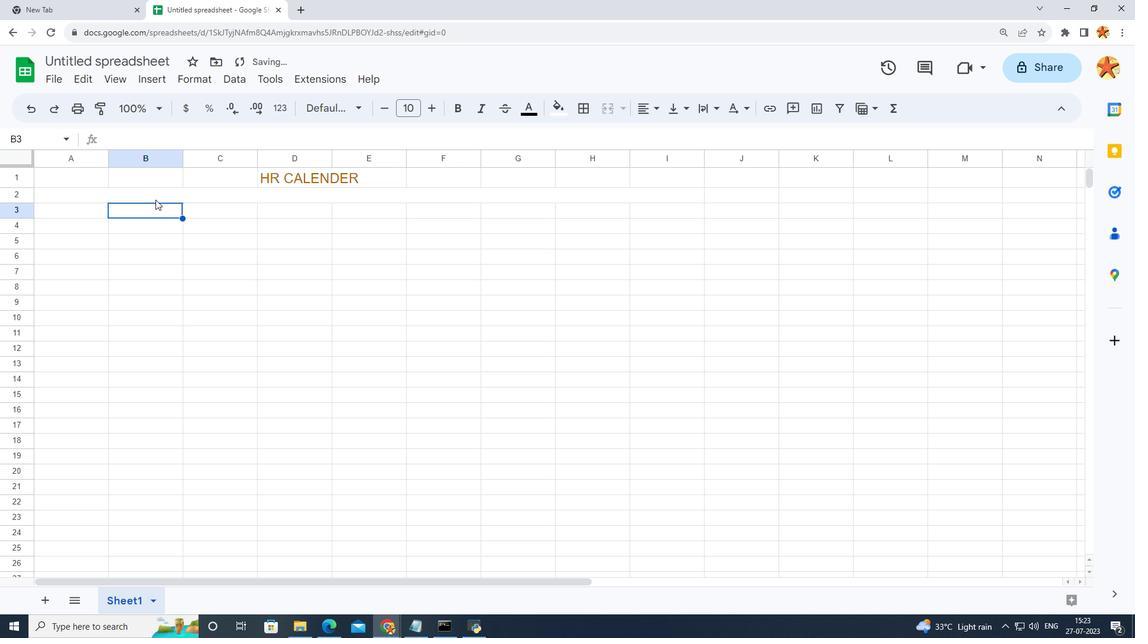 
Action: Mouse pressed left at (154, 194)
Screenshot: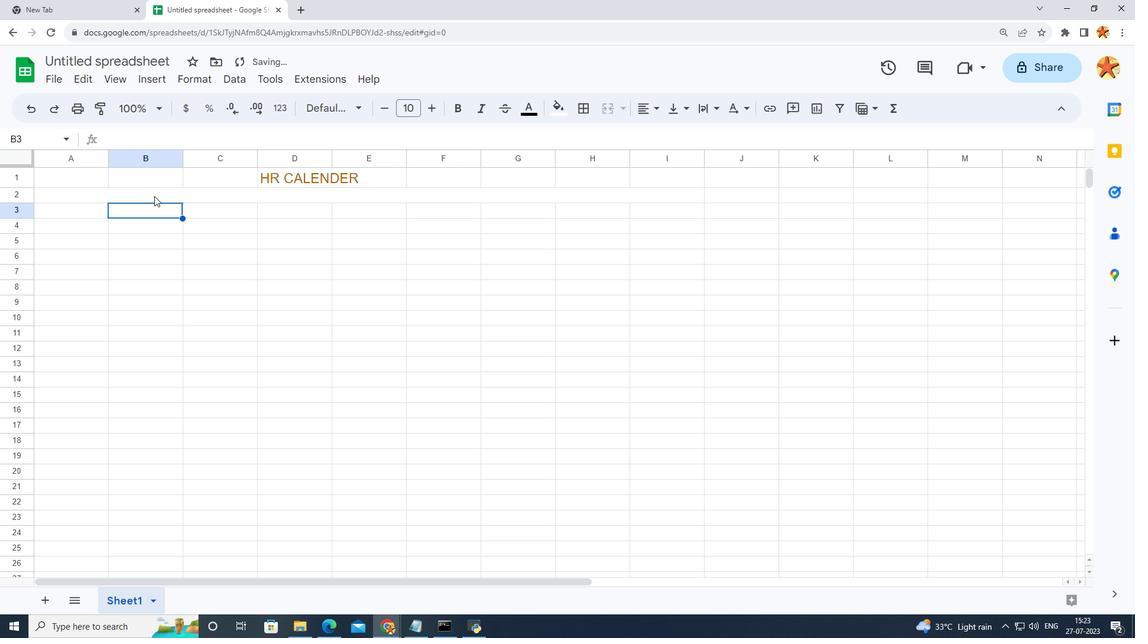 
Action: Mouse pressed left at (154, 194)
Screenshot: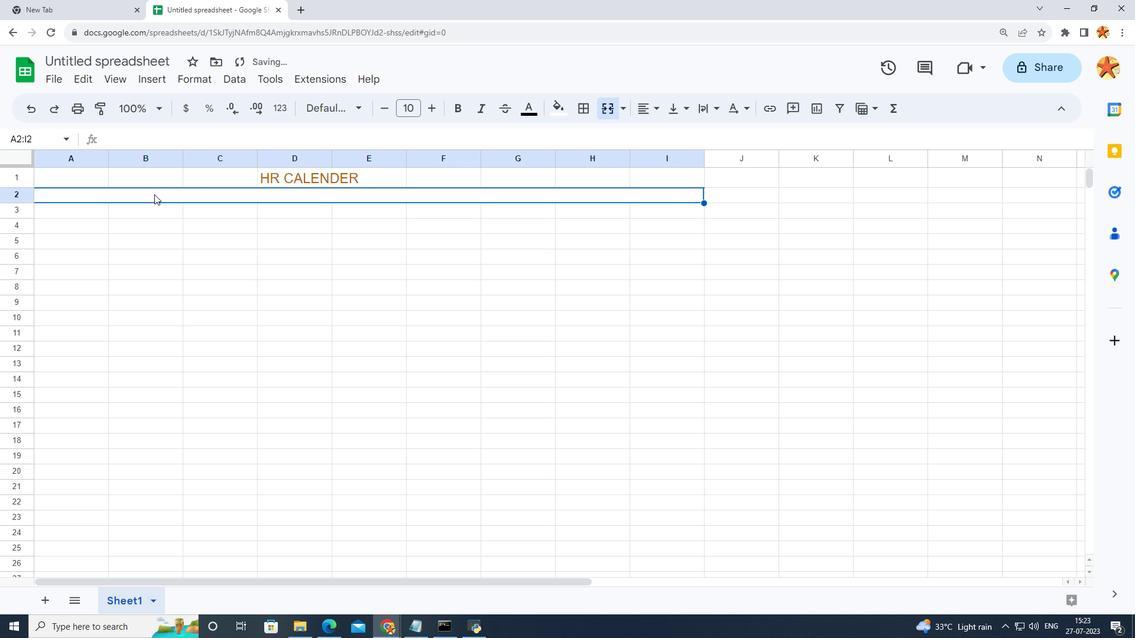 
Action: Mouse pressed left at (154, 194)
Screenshot: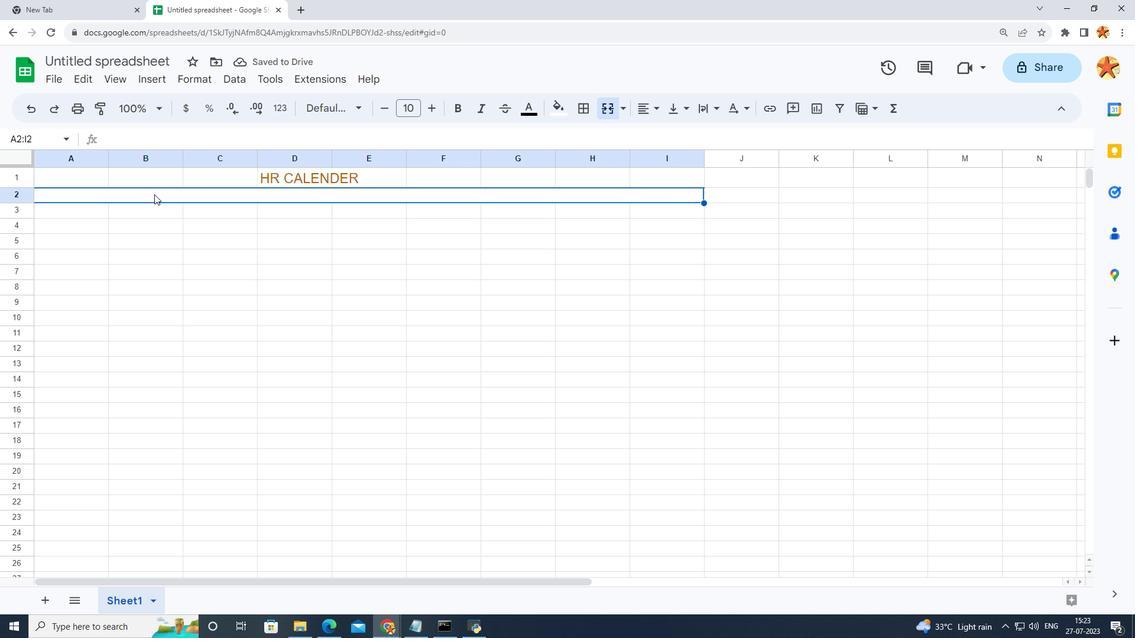 
Action: Key pressed <Key.space><Key.space><Key.space><Key.space><Key.space><Key.space><Key.space><Key.space><Key.space><Key.space><Key.space><Key.space><Key.space><Key.space><Key.space><Key.space><Key.space><Key.space><Key.space><Key.space><Key.space><Key.space><Key.space><Key.space><Key.space><Key.space><Key.space><Key.caps_lock>january
Screenshot: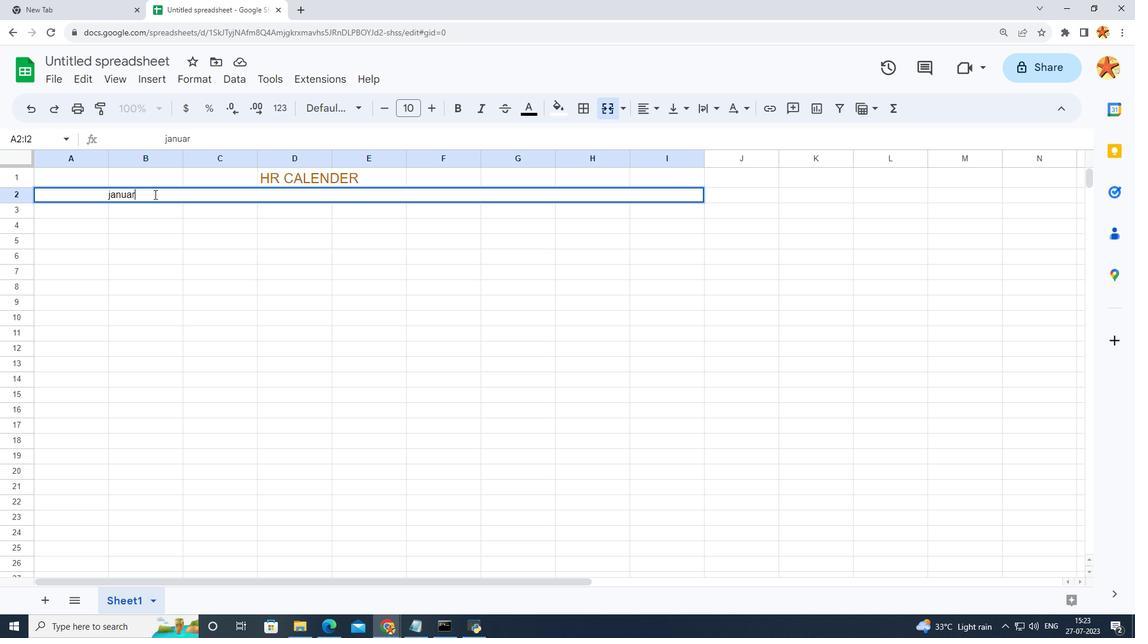
Action: Mouse moved to (111, 193)
Screenshot: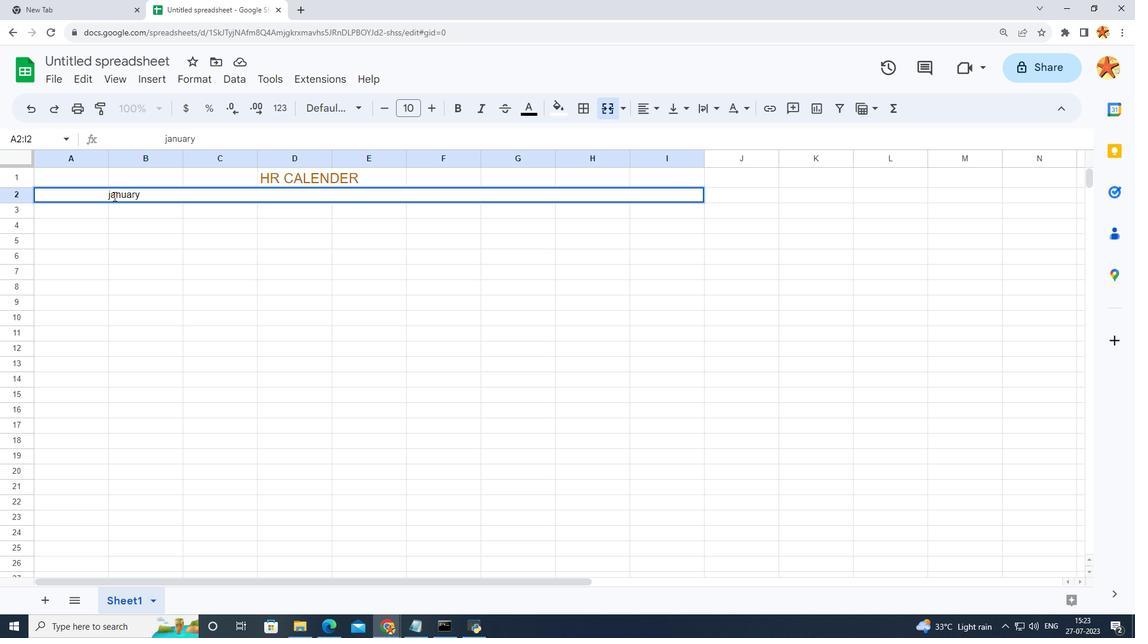 
Action: Mouse pressed left at (111, 193)
Screenshot: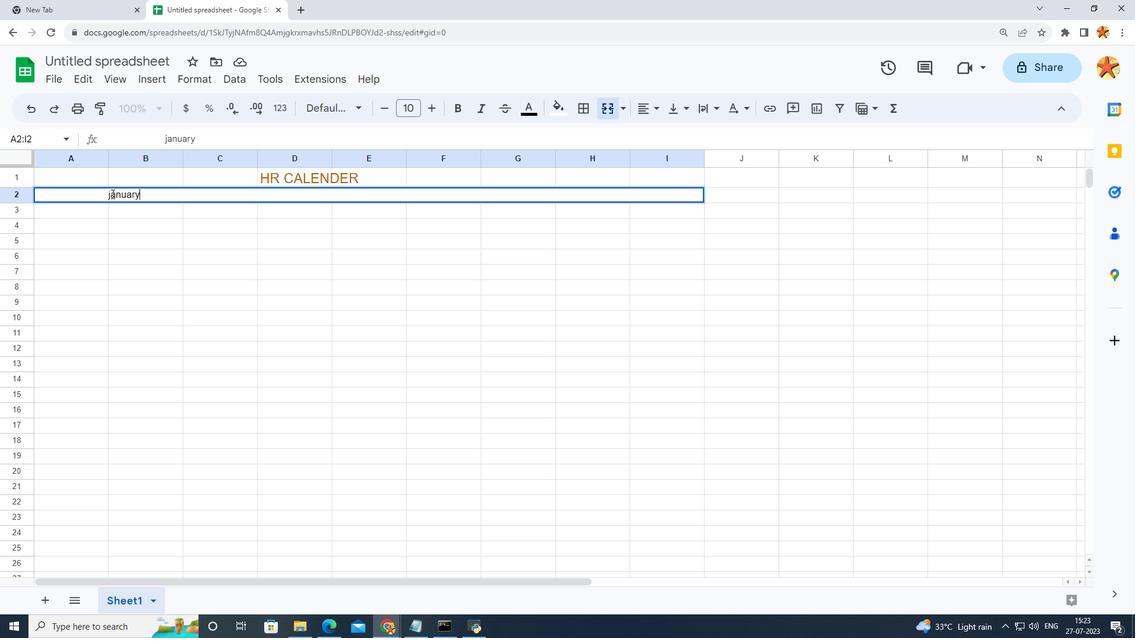 
Action: Mouse moved to (111, 193)
Screenshot: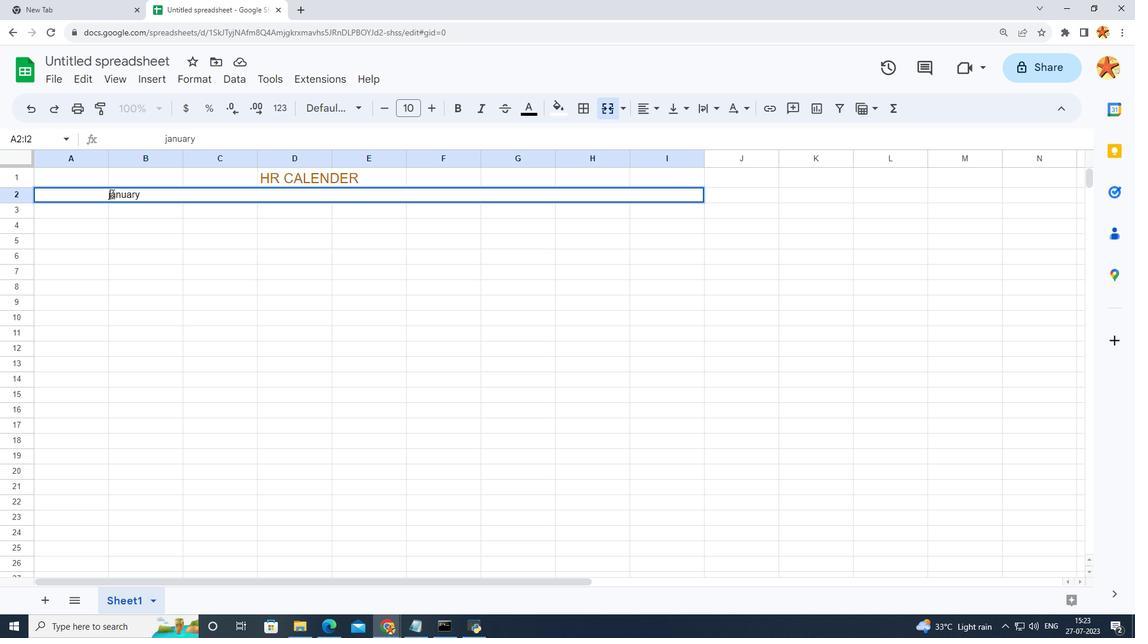 
Action: Key pressed <Key.backspace><Key.caps_lock>J<Key.caps_lock>
Screenshot: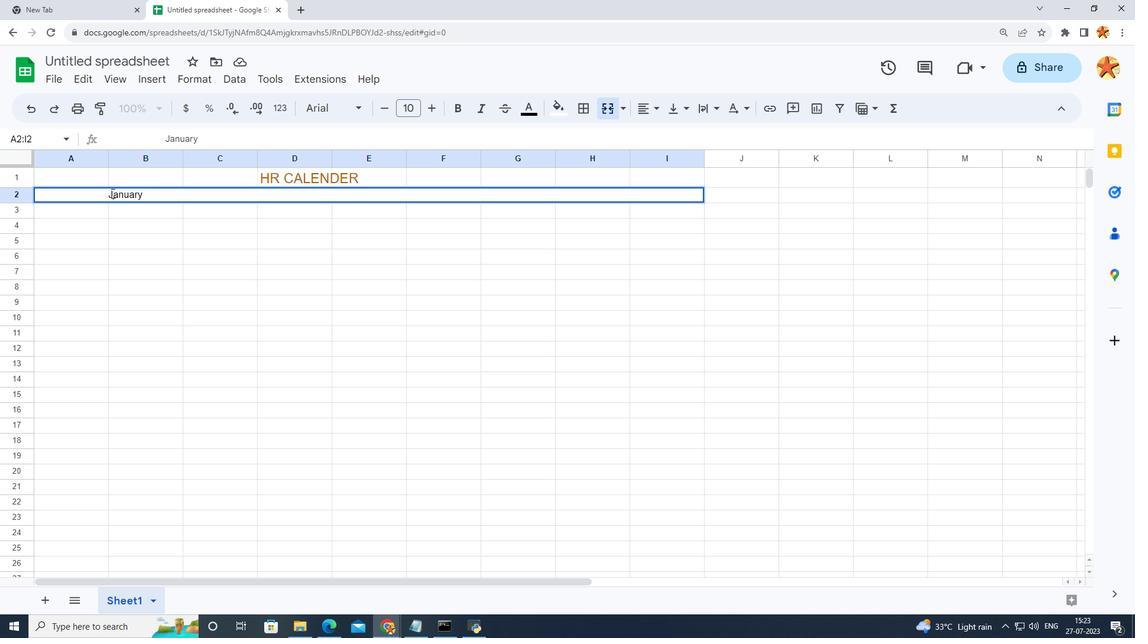 
Action: Mouse moved to (139, 191)
Screenshot: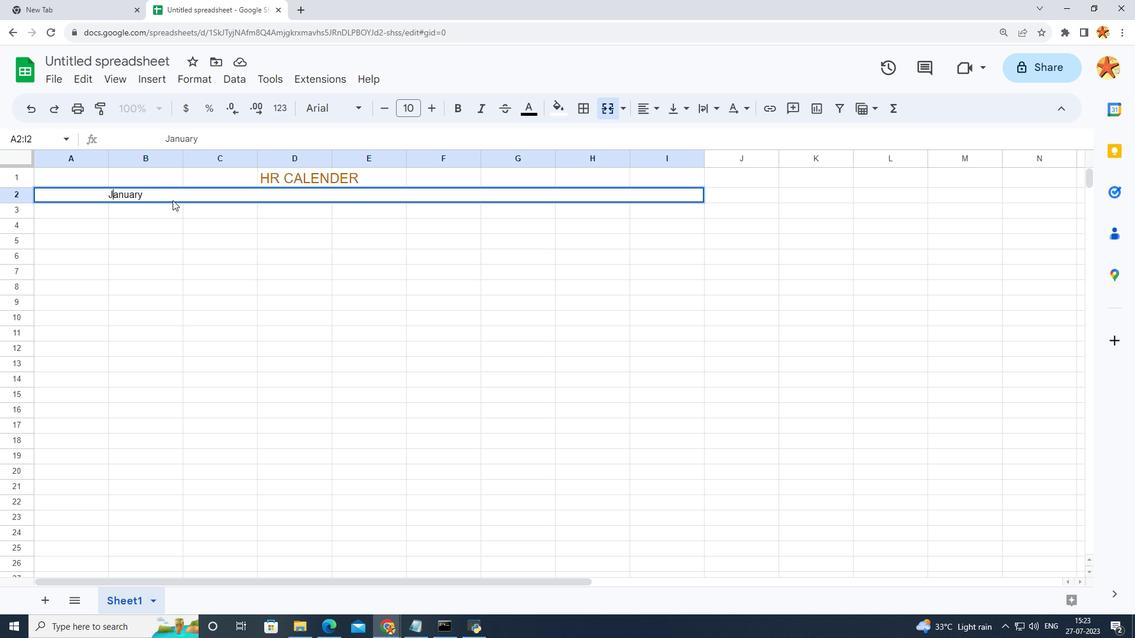 
Action: Mouse pressed left at (139, 191)
Screenshot: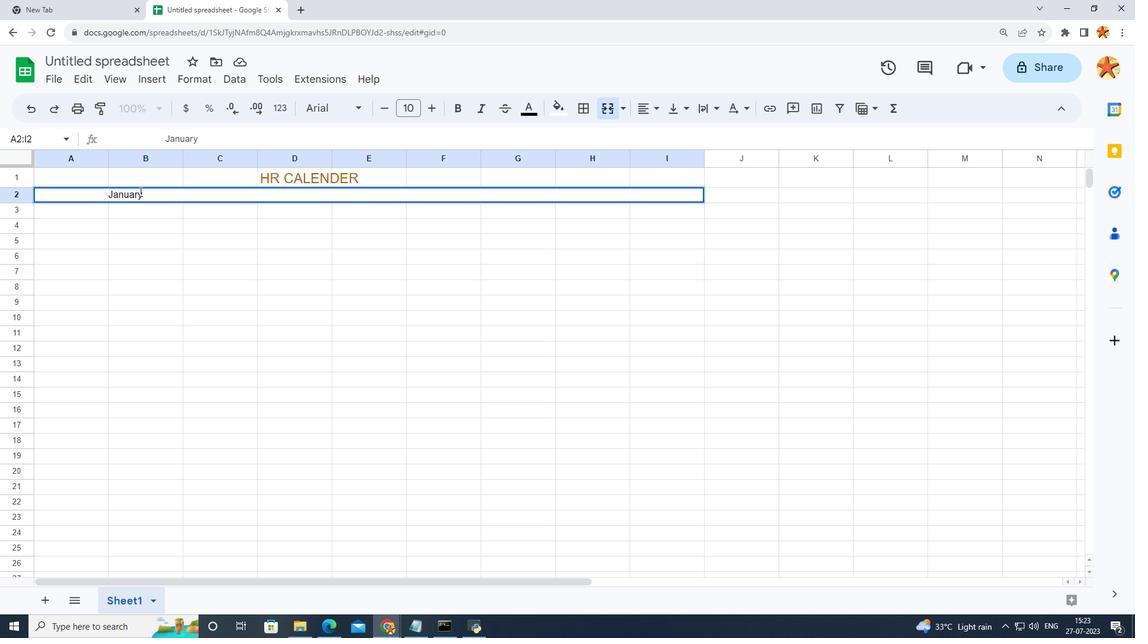 
Action: Mouse moved to (146, 196)
Screenshot: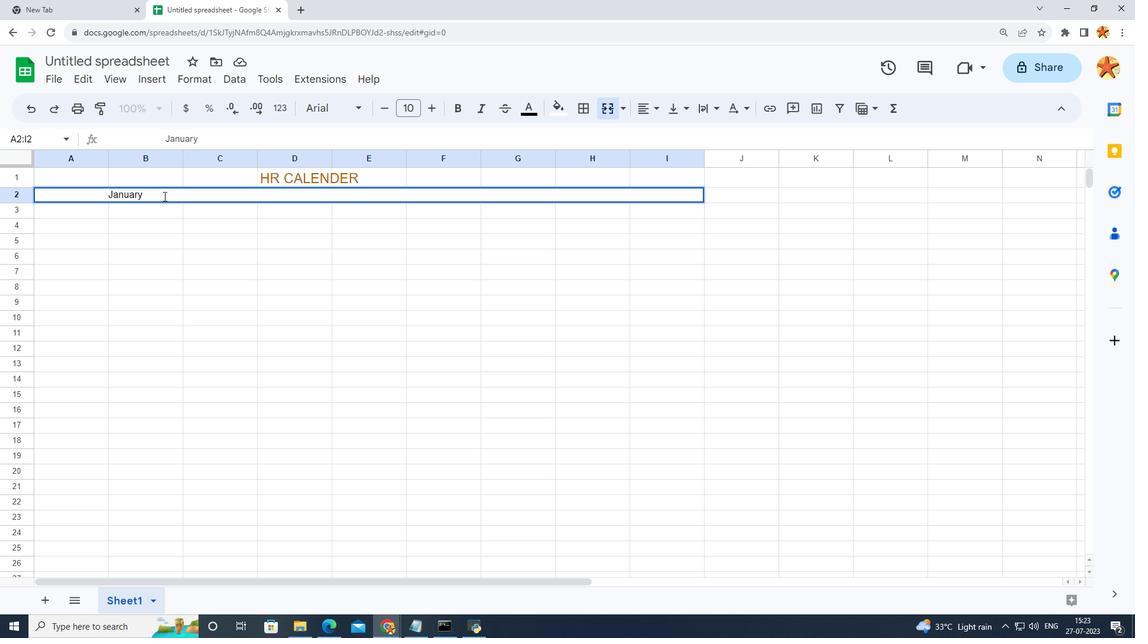 
Action: Mouse pressed left at (146, 196)
Screenshot: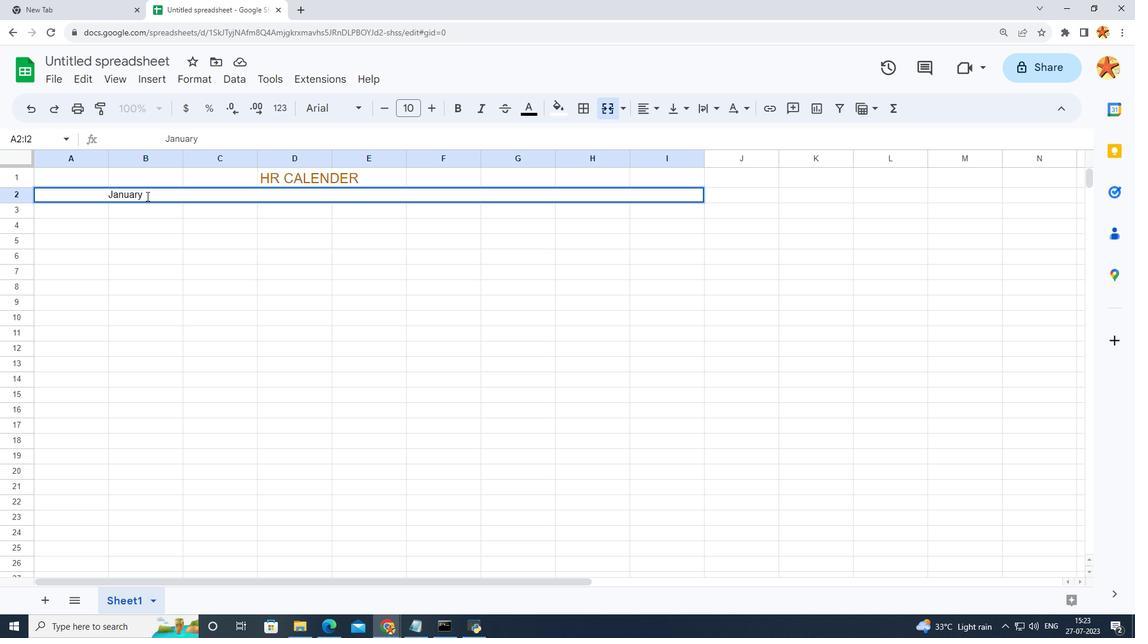 
Action: Mouse moved to (520, 104)
Screenshot: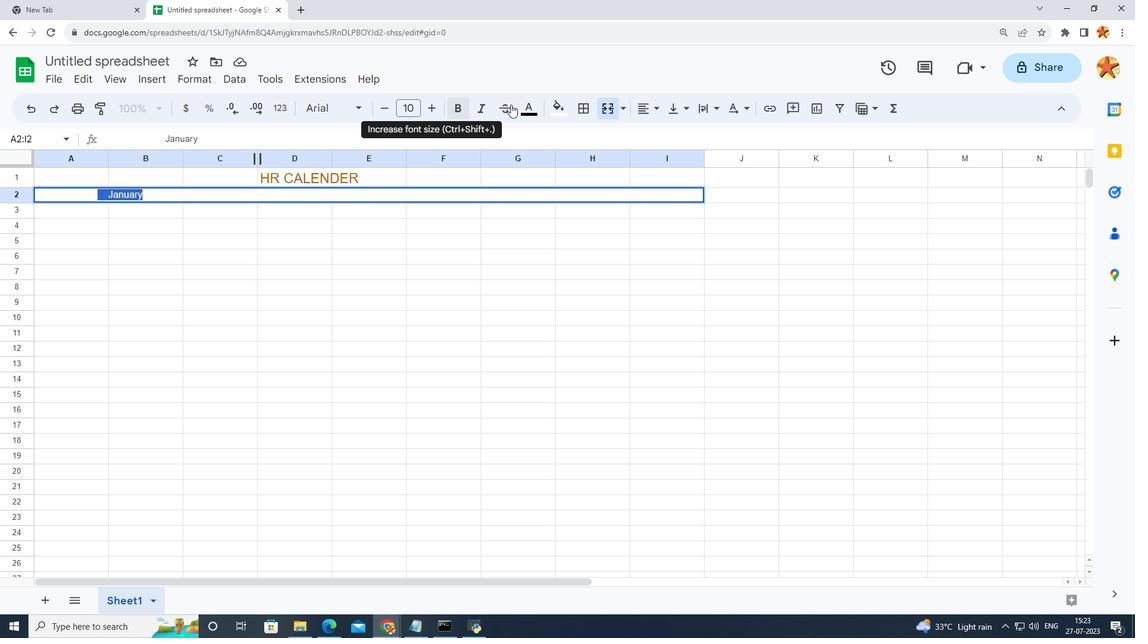 
Action: Mouse pressed left at (520, 104)
Screenshot: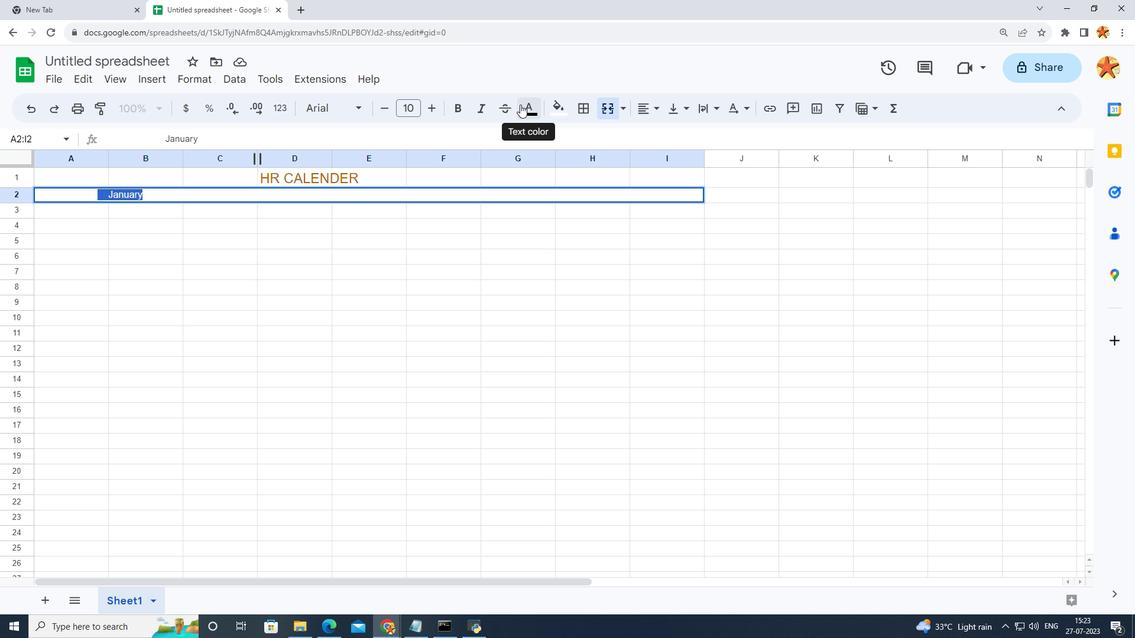 
Action: Mouse moved to (681, 162)
Screenshot: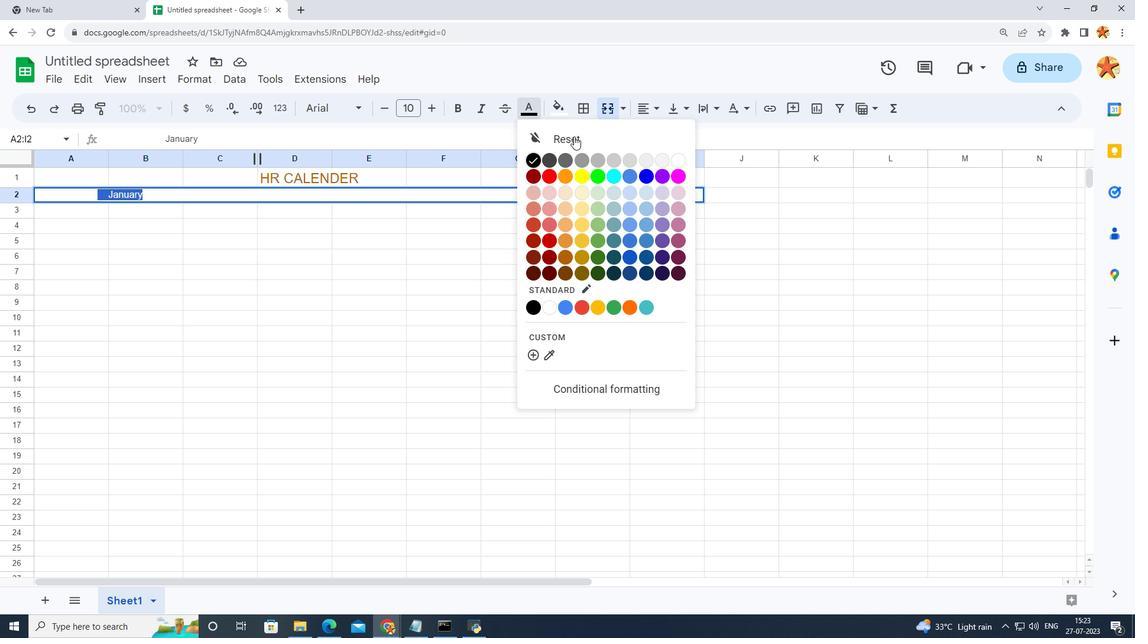 
Action: Mouse pressed left at (681, 162)
Screenshot: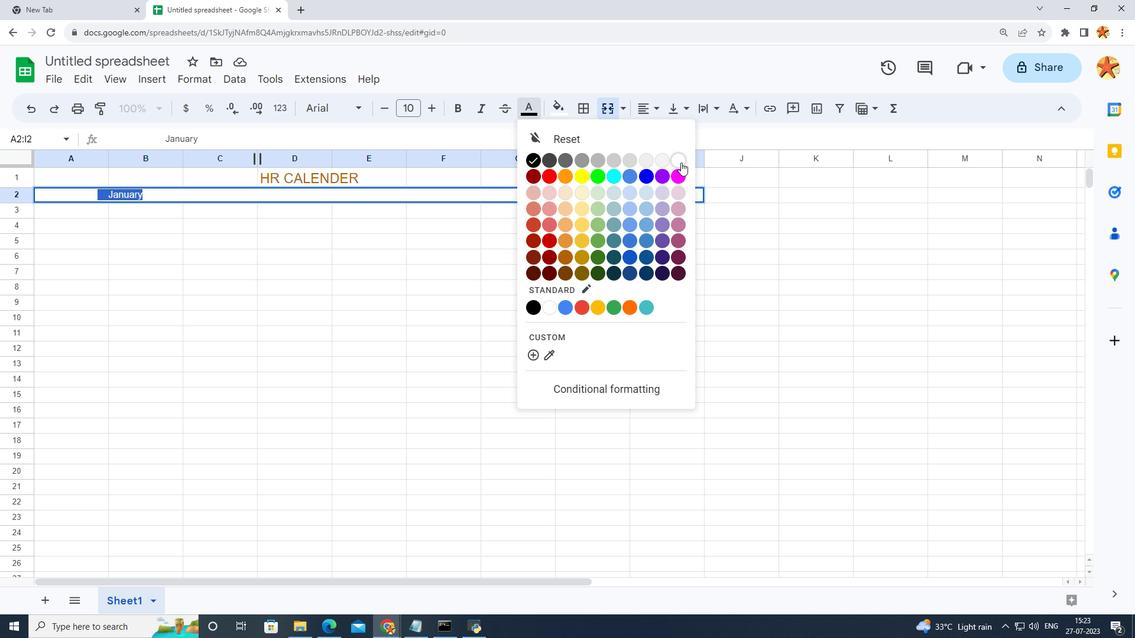 
Action: Mouse moved to (560, 113)
Screenshot: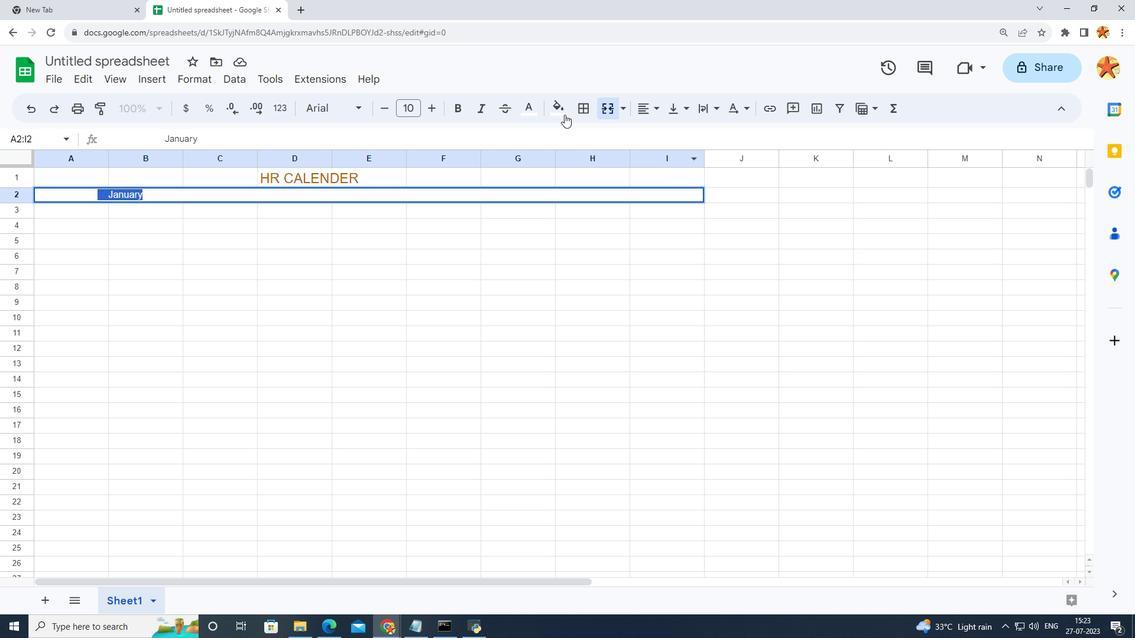 
Action: Mouse pressed left at (560, 113)
Screenshot: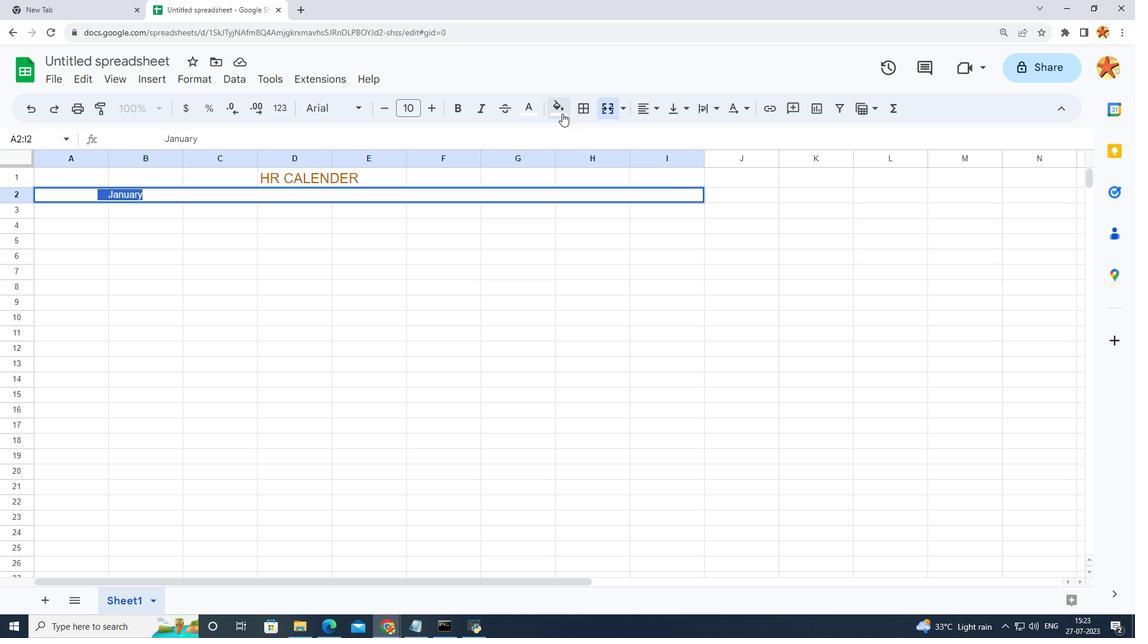 
Action: Mouse moved to (598, 254)
Screenshot: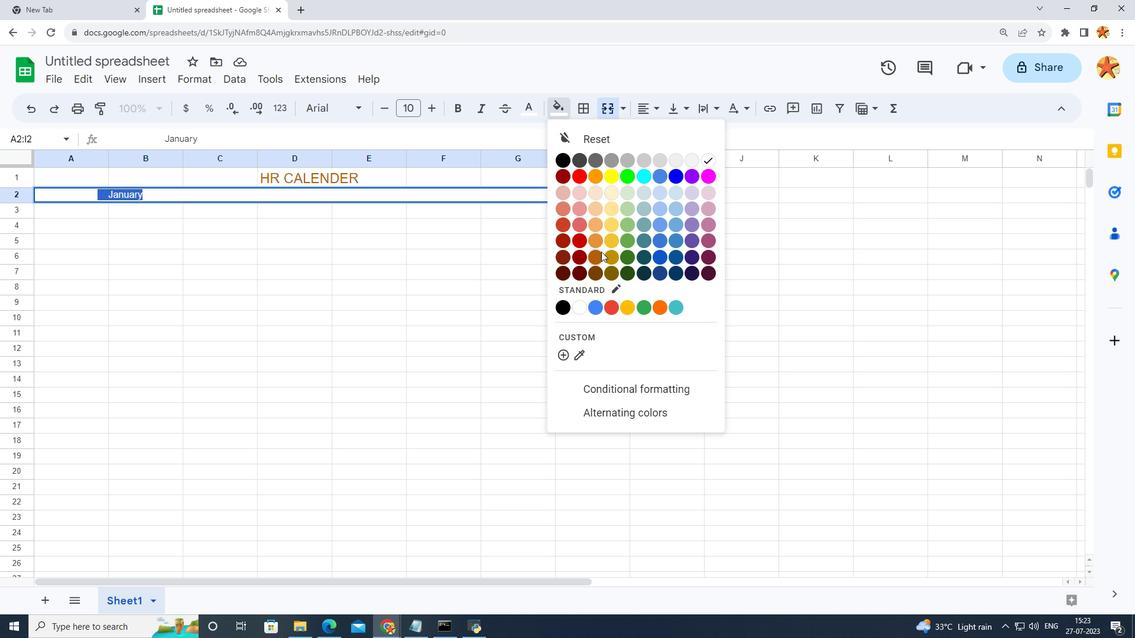 
Action: Mouse pressed left at (598, 254)
Screenshot: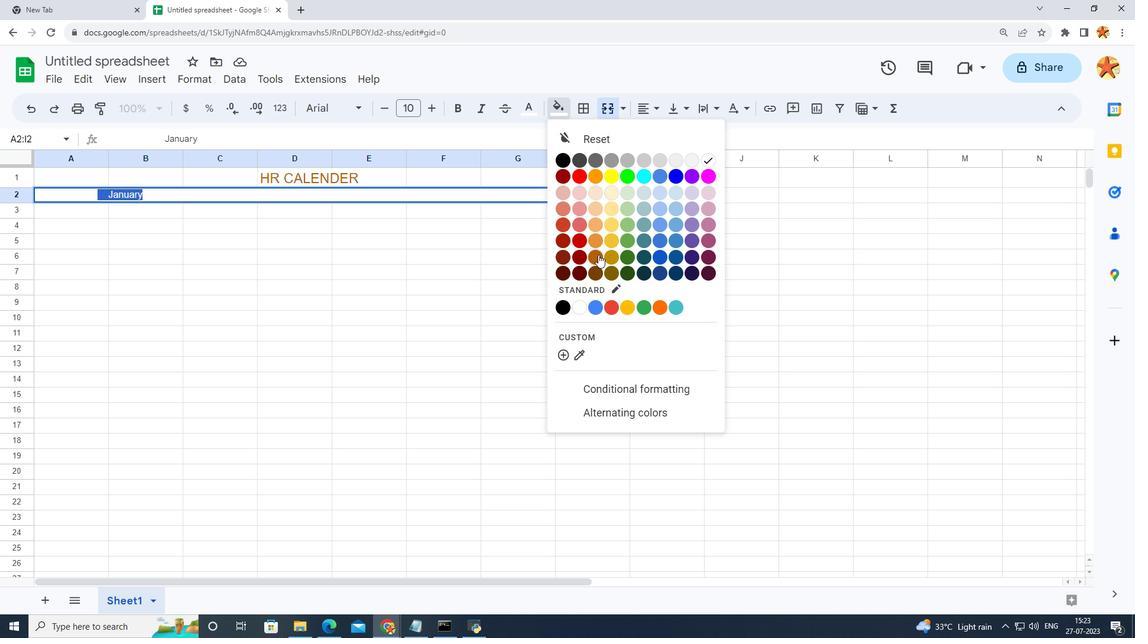 
Action: Mouse moved to (203, 192)
Screenshot: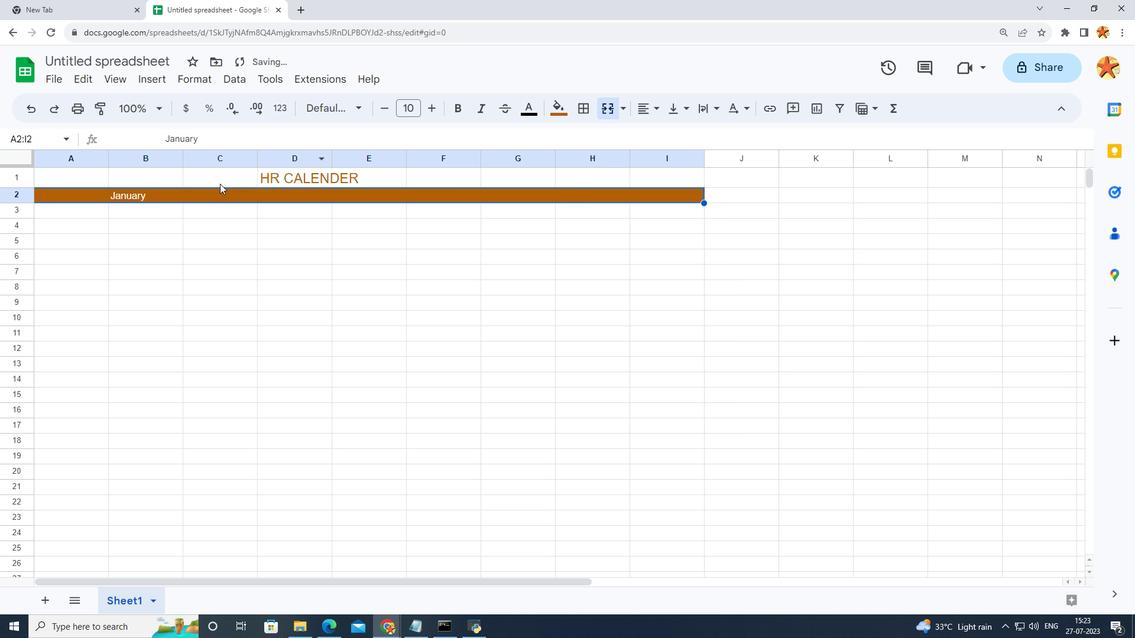 
Action: Mouse pressed left at (203, 192)
Screenshot: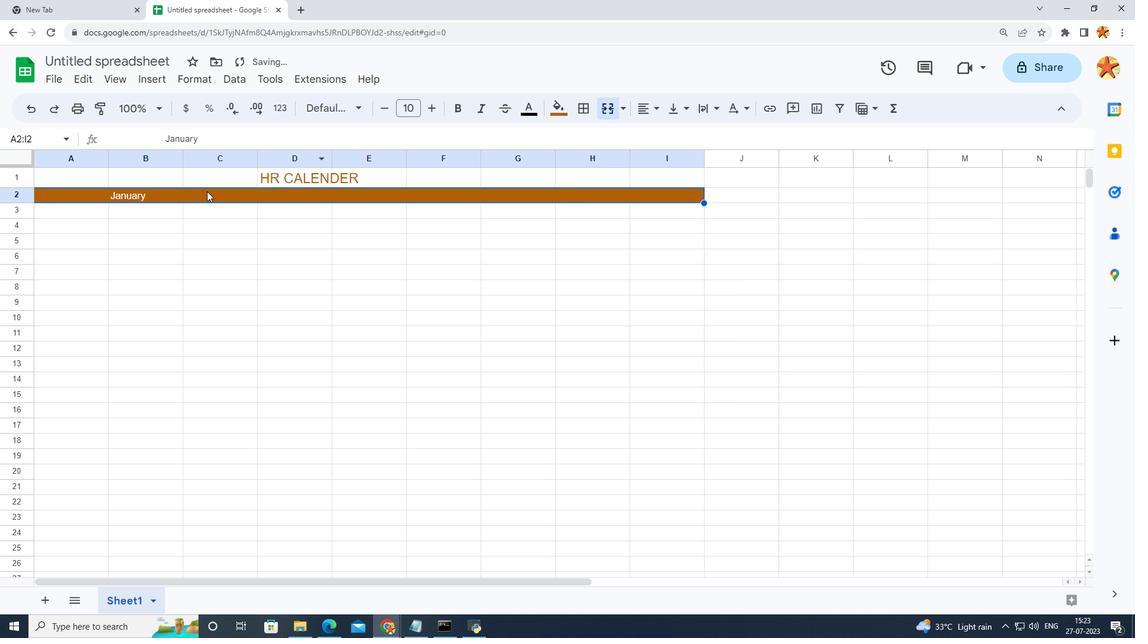 
Action: Mouse moved to (445, 108)
Screenshot: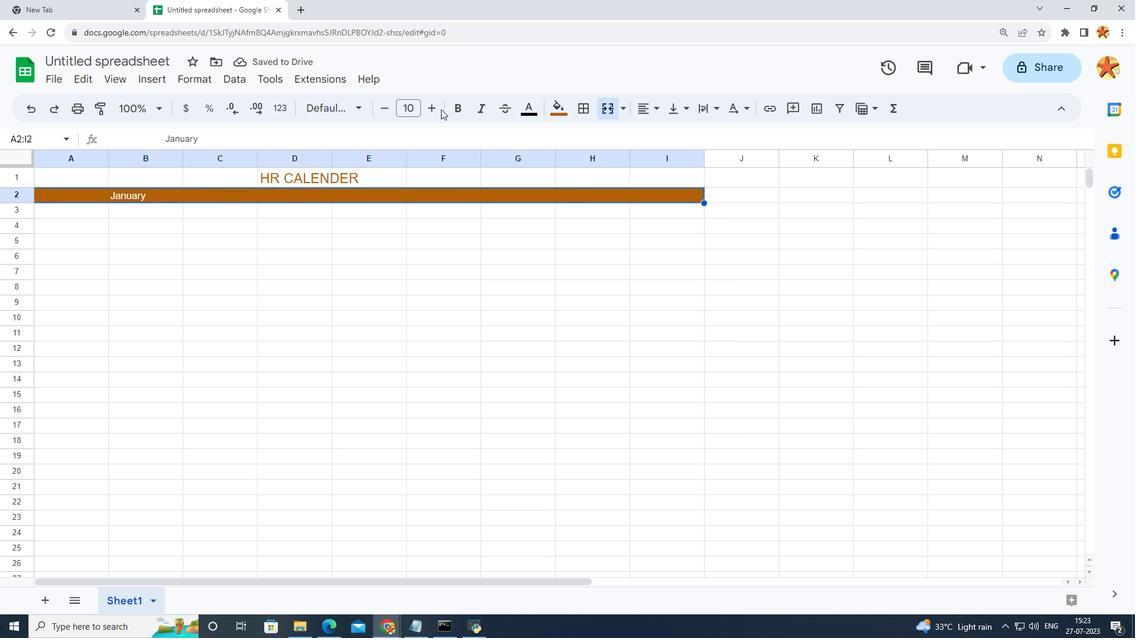 
Action: Mouse pressed left at (445, 108)
Screenshot: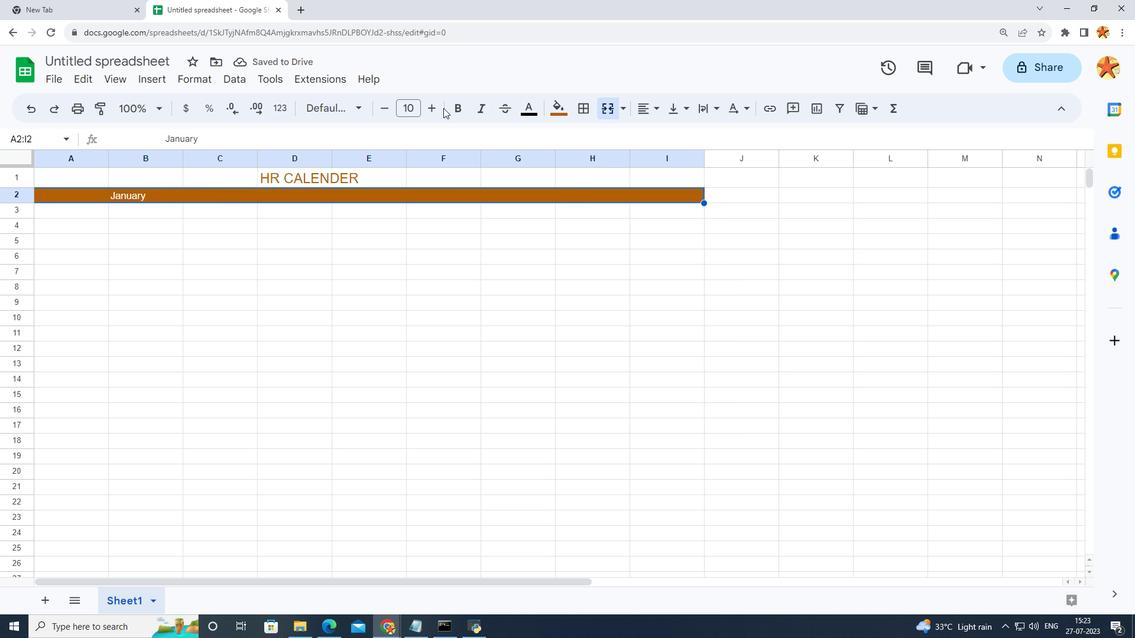 
Action: Mouse moved to (450, 108)
Screenshot: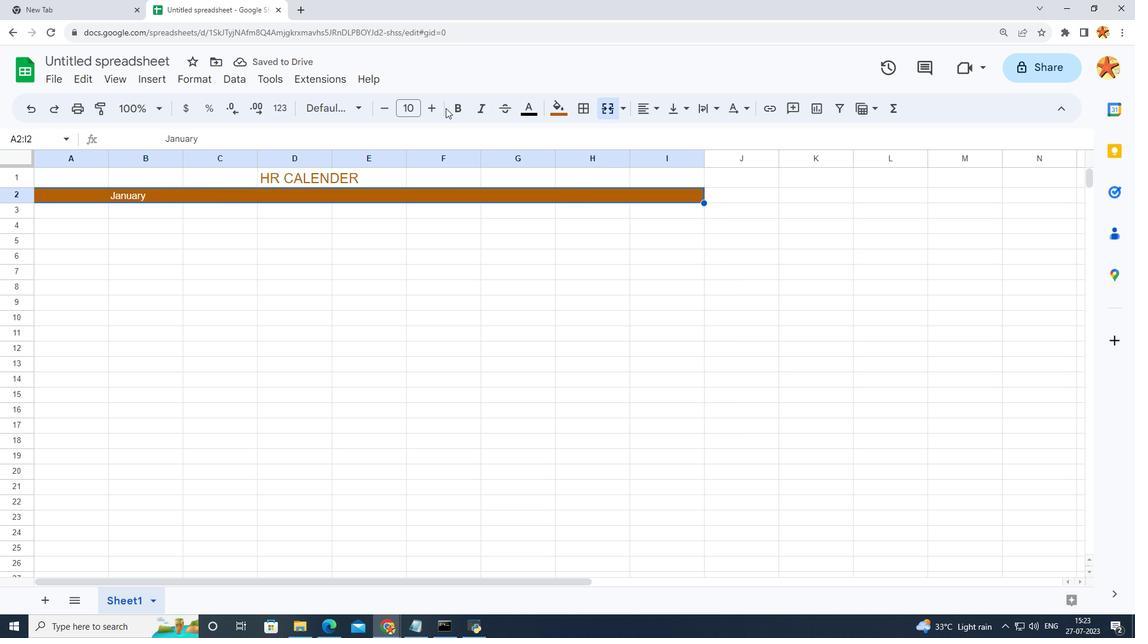 
Action: Mouse pressed left at (450, 108)
Screenshot: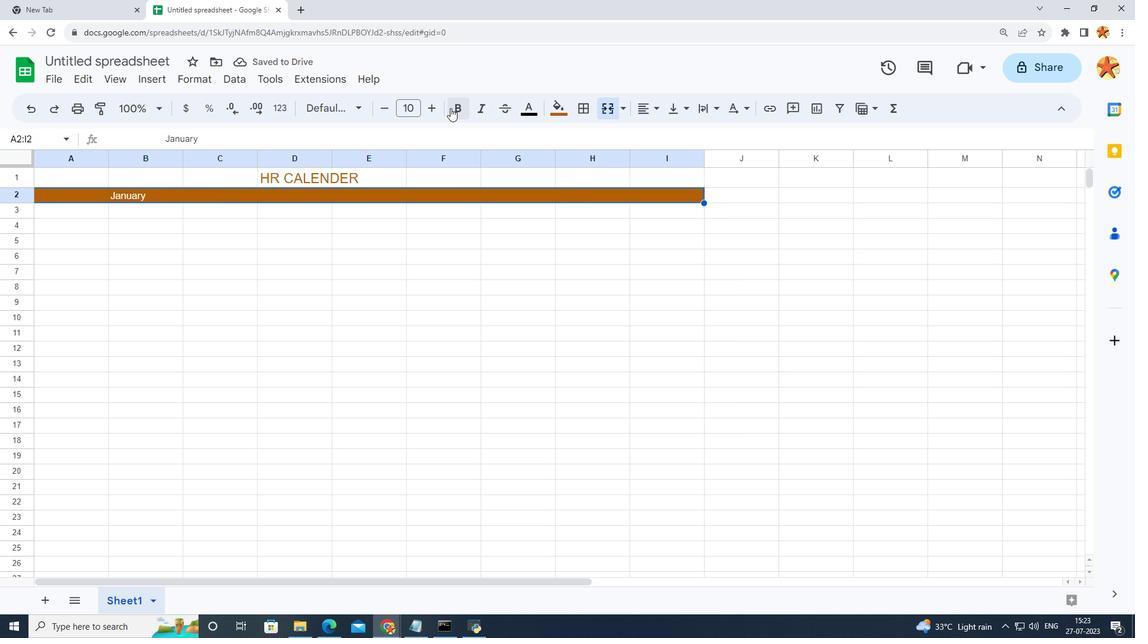 
Action: Mouse moved to (458, 108)
Screenshot: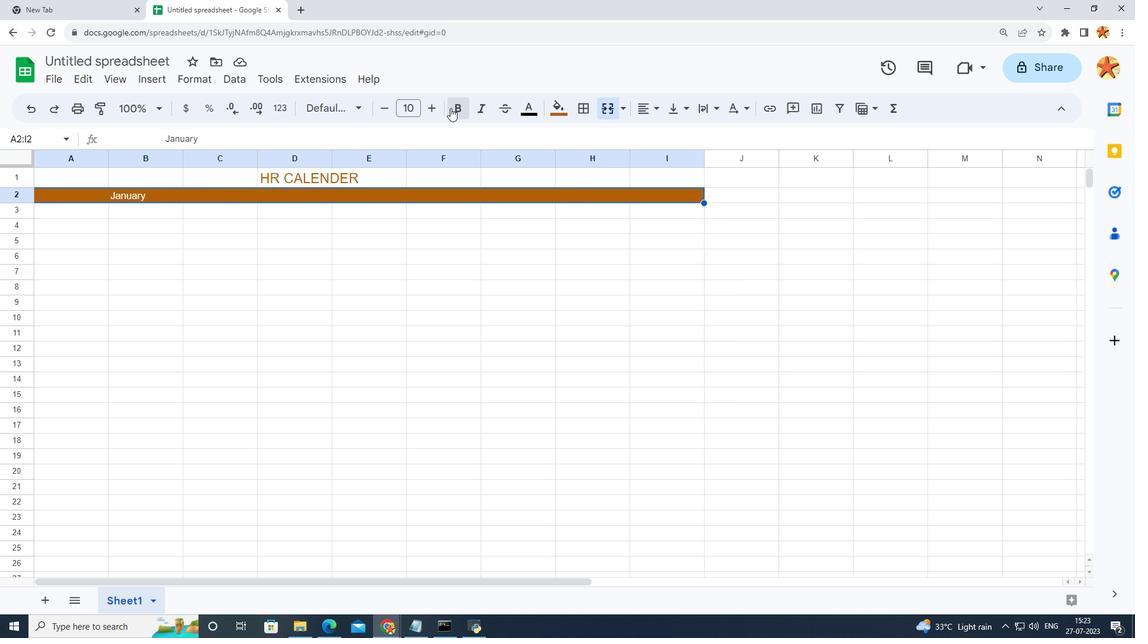
Action: Mouse pressed left at (458, 108)
Screenshot: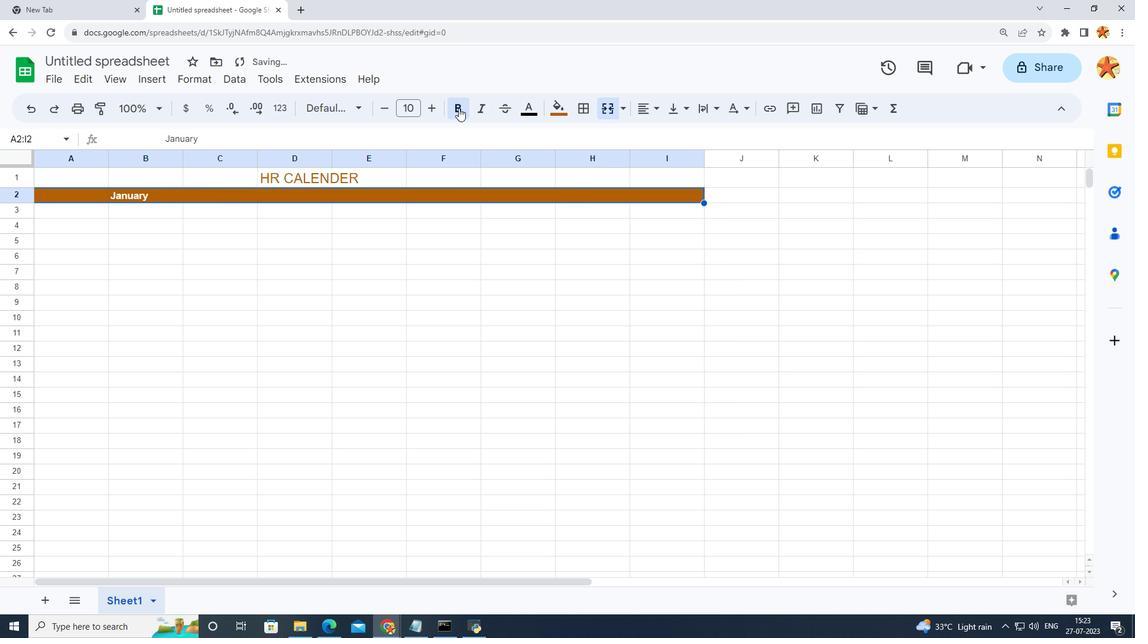 
Action: Mouse pressed left at (458, 108)
Screenshot: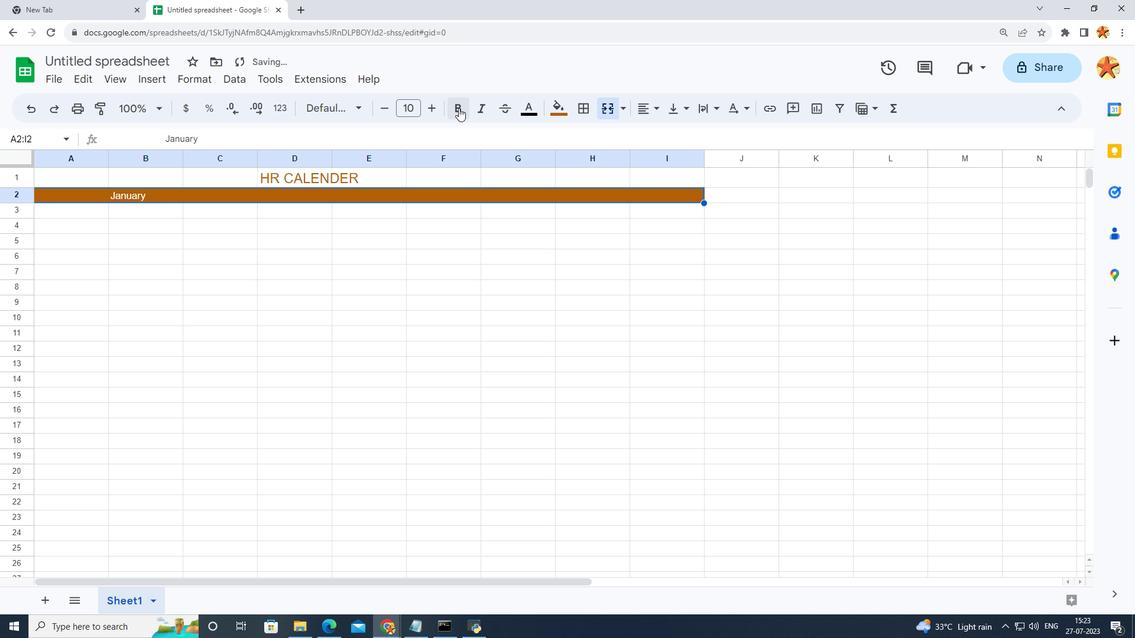 
Action: Mouse moved to (431, 102)
Screenshot: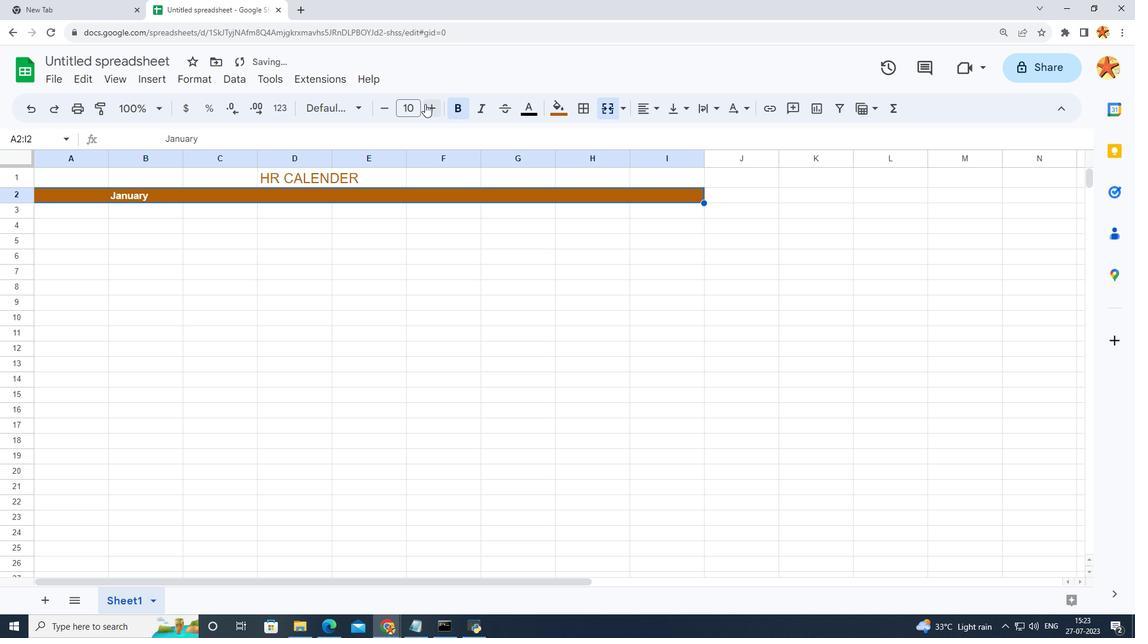 
Action: Mouse pressed left at (431, 102)
Screenshot: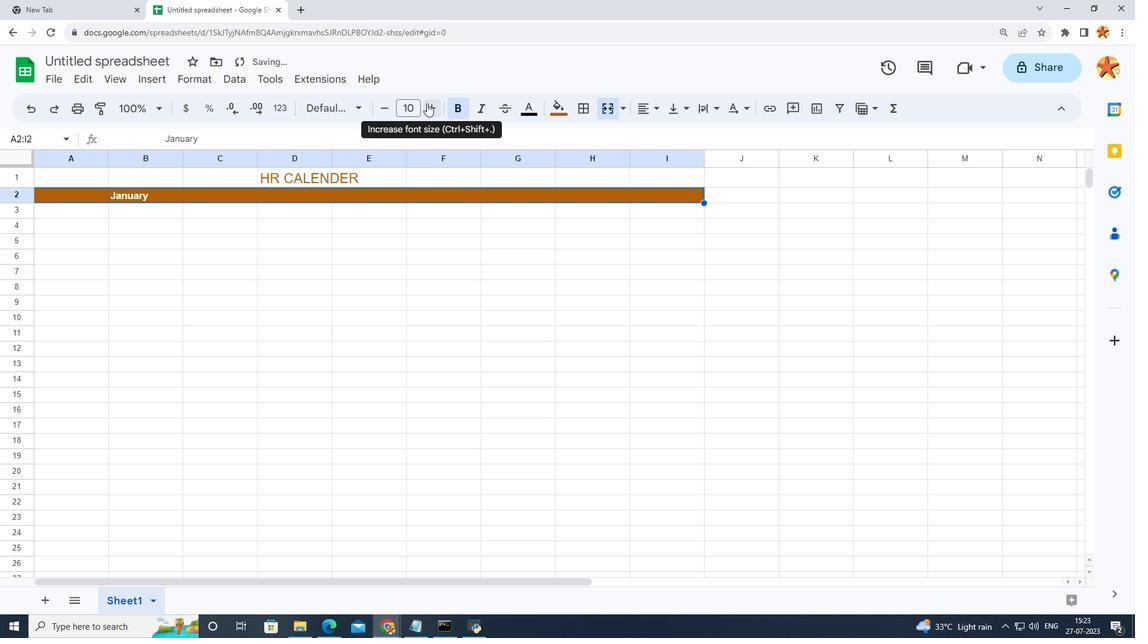 
Action: Mouse pressed left at (431, 102)
Screenshot: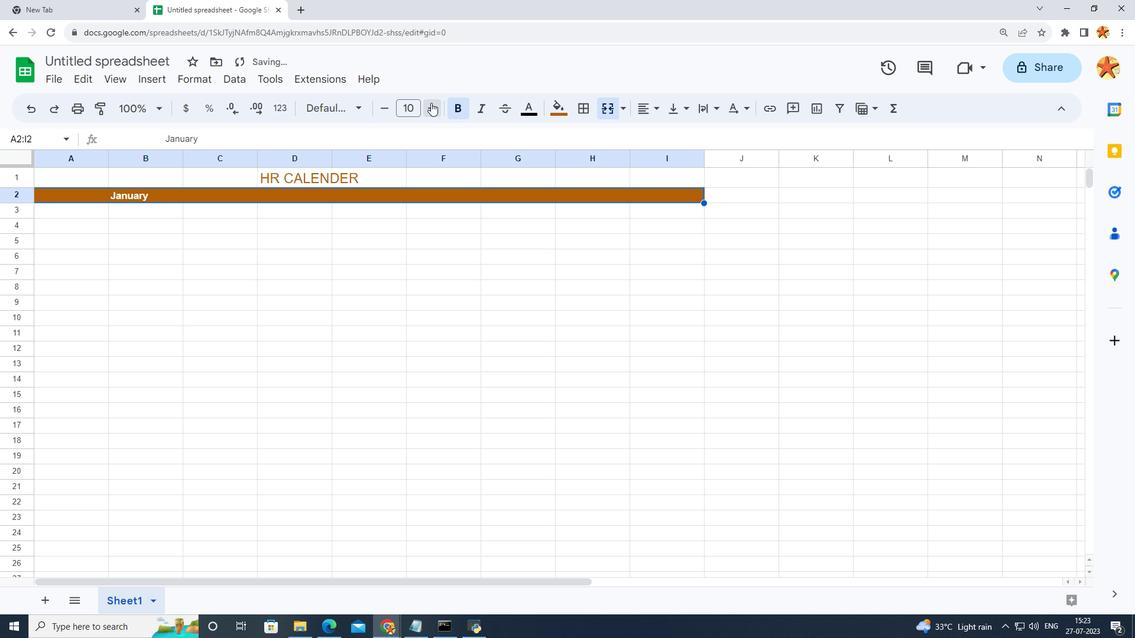 
Action: Mouse pressed left at (431, 102)
Screenshot: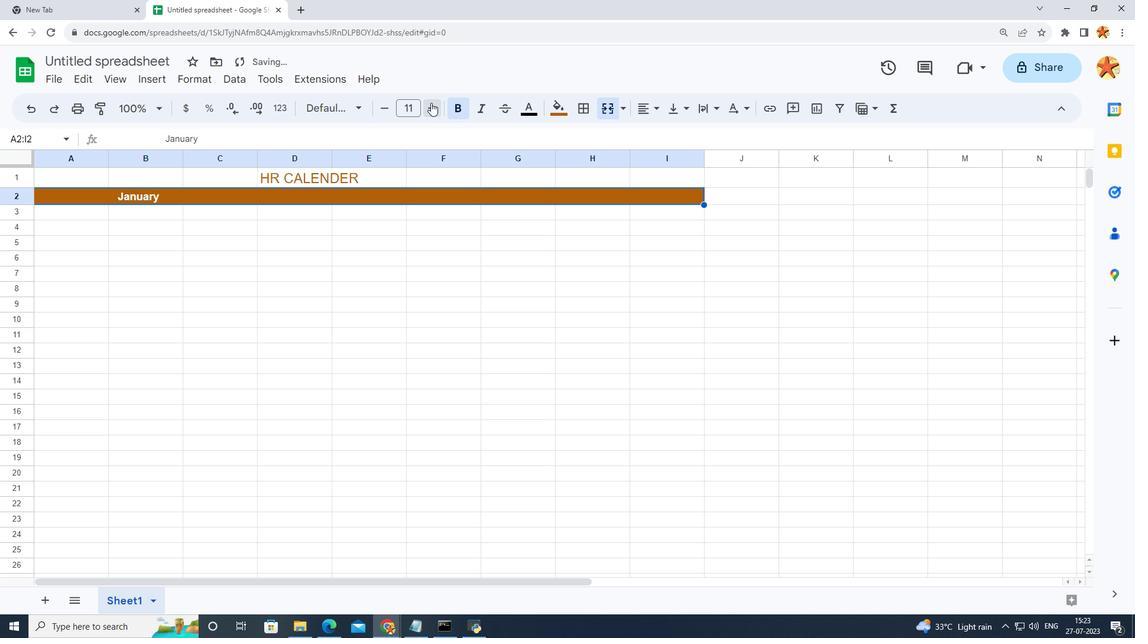 
Action: Mouse pressed left at (431, 102)
Screenshot: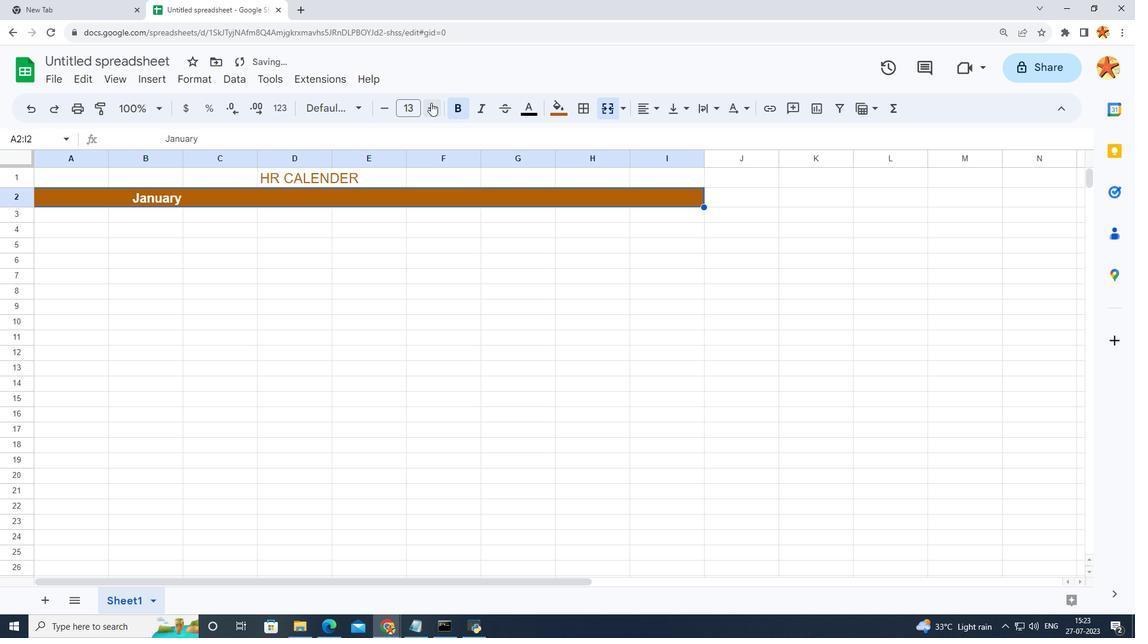 
Action: Mouse pressed left at (431, 102)
Screenshot: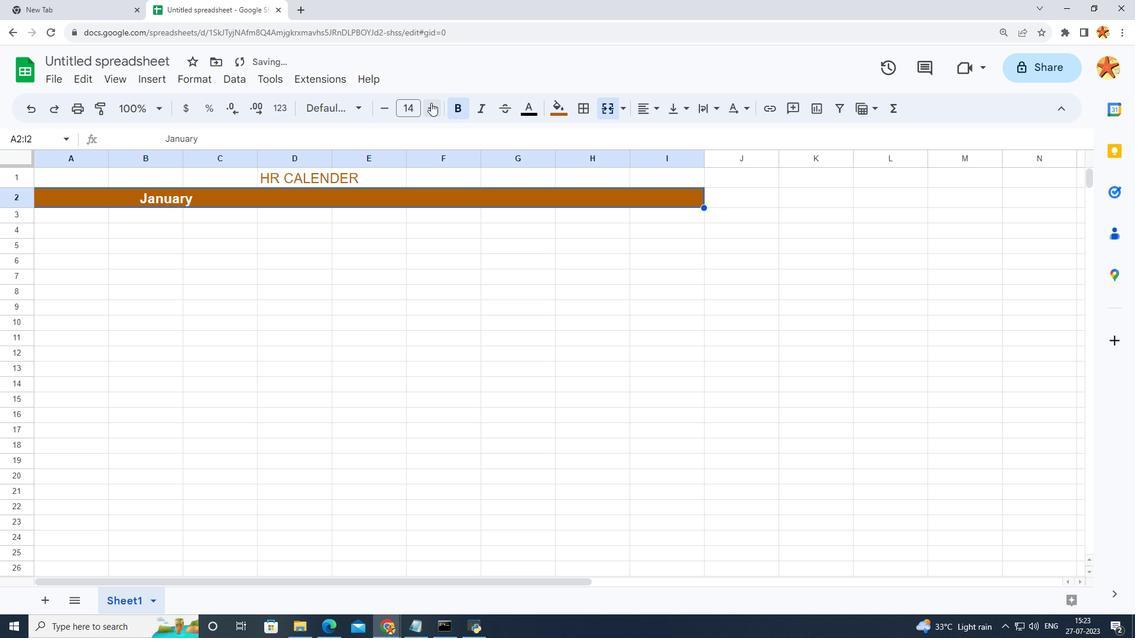 
Action: Mouse moved to (224, 228)
Screenshot: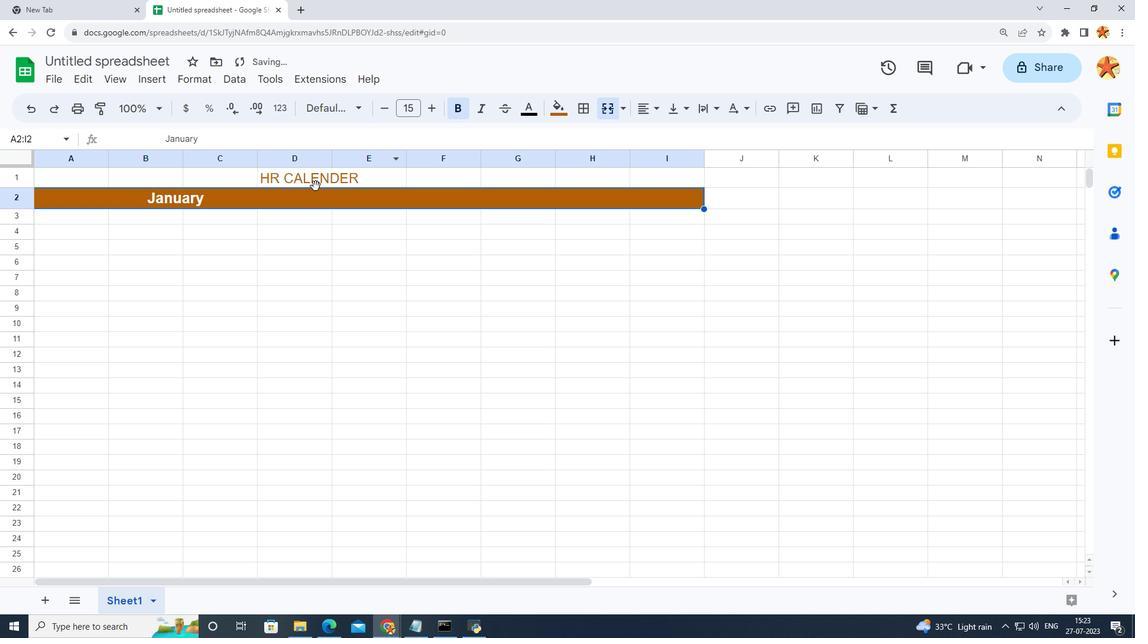
Action: Mouse pressed left at (224, 228)
Screenshot: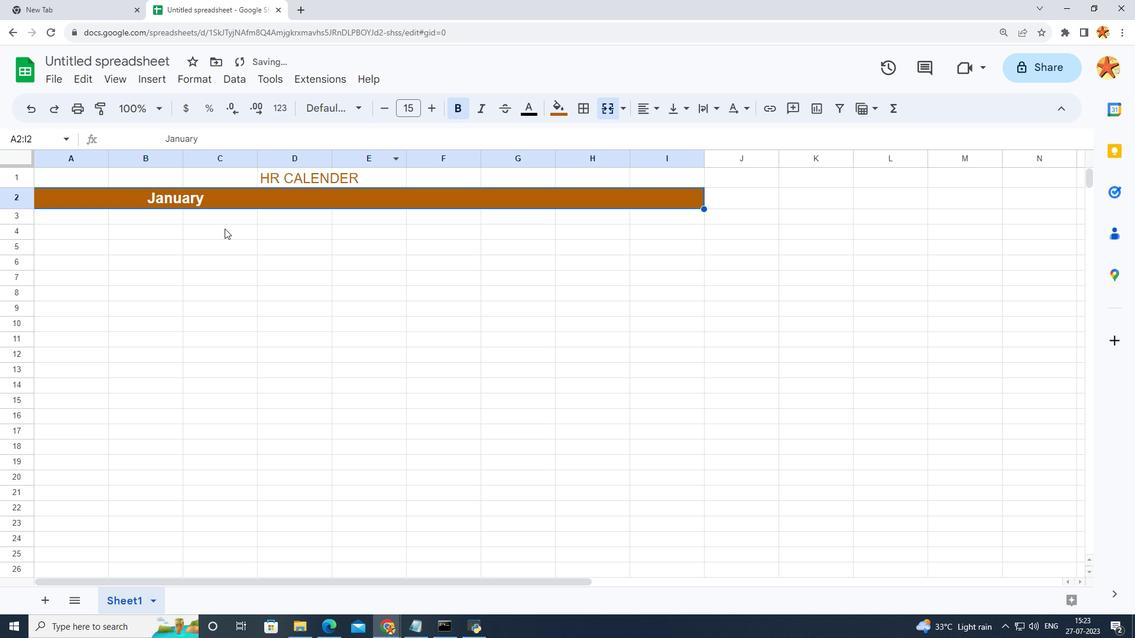 
Action: Mouse moved to (156, 217)
Screenshot: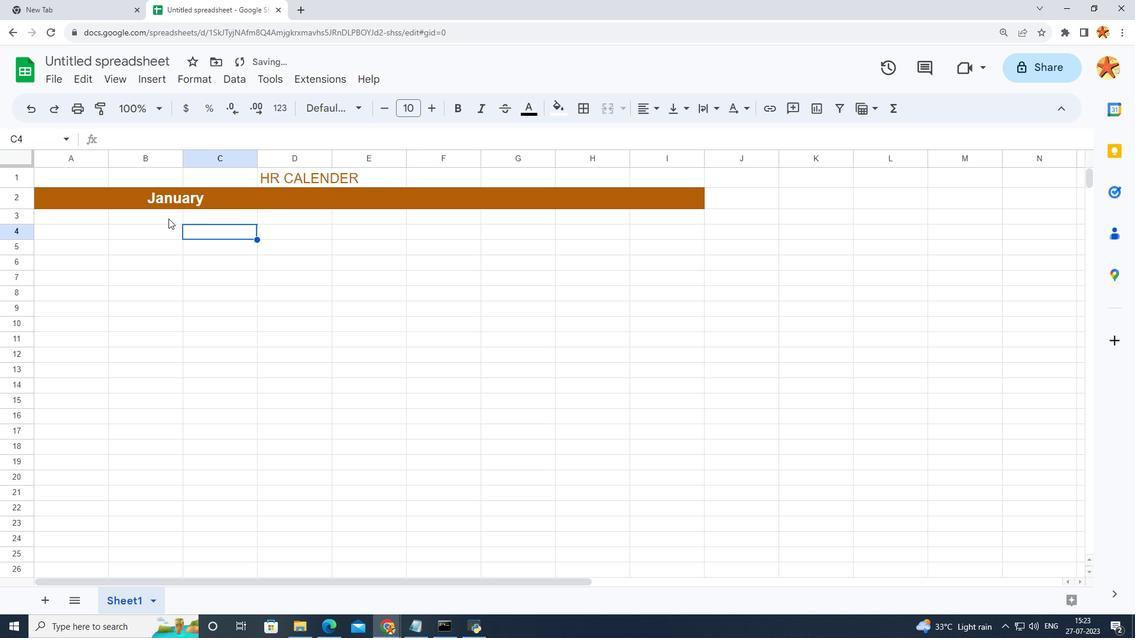 
Action: Mouse pressed left at (156, 217)
Screenshot: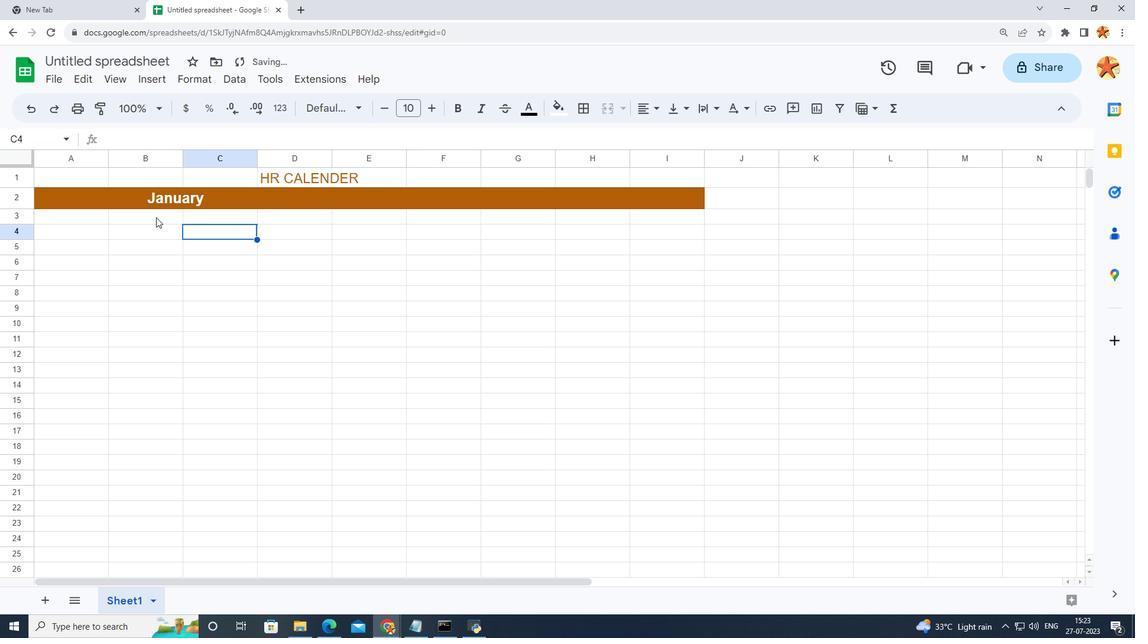 
Action: Mouse pressed left at (156, 217)
Screenshot: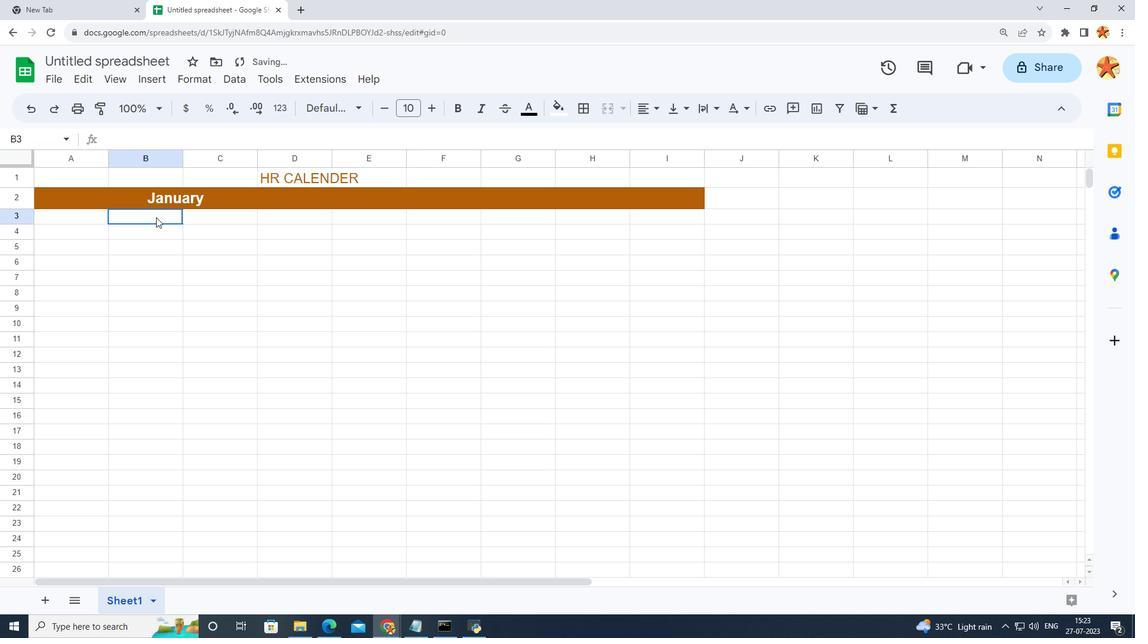 
Action: Mouse moved to (254, 203)
Screenshot: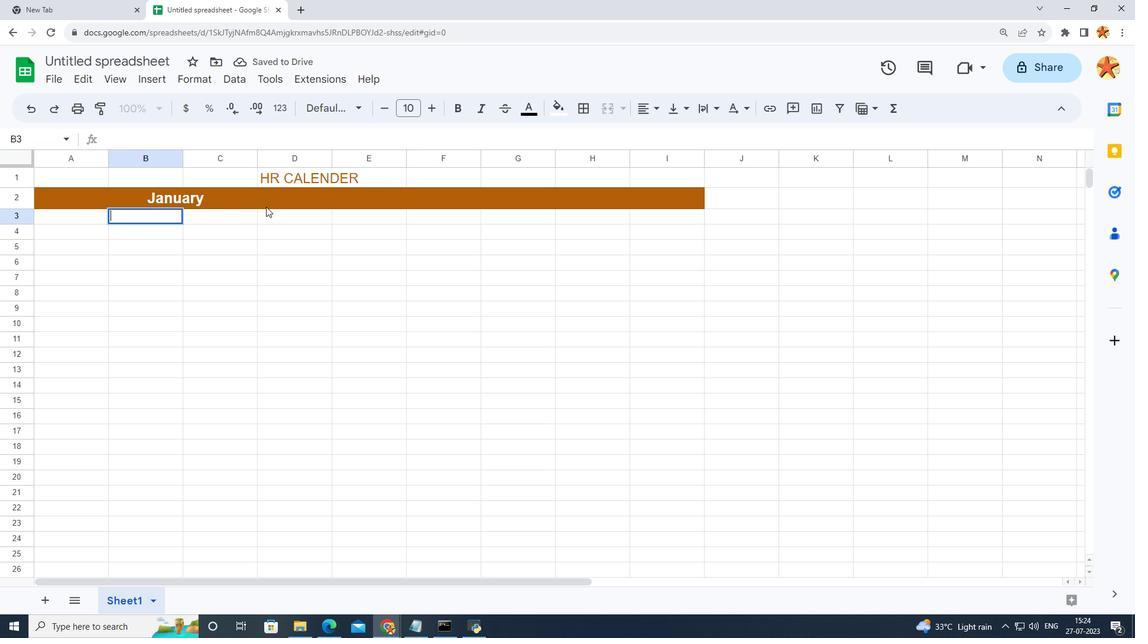 
Action: Mouse pressed left at (254, 203)
Screenshot: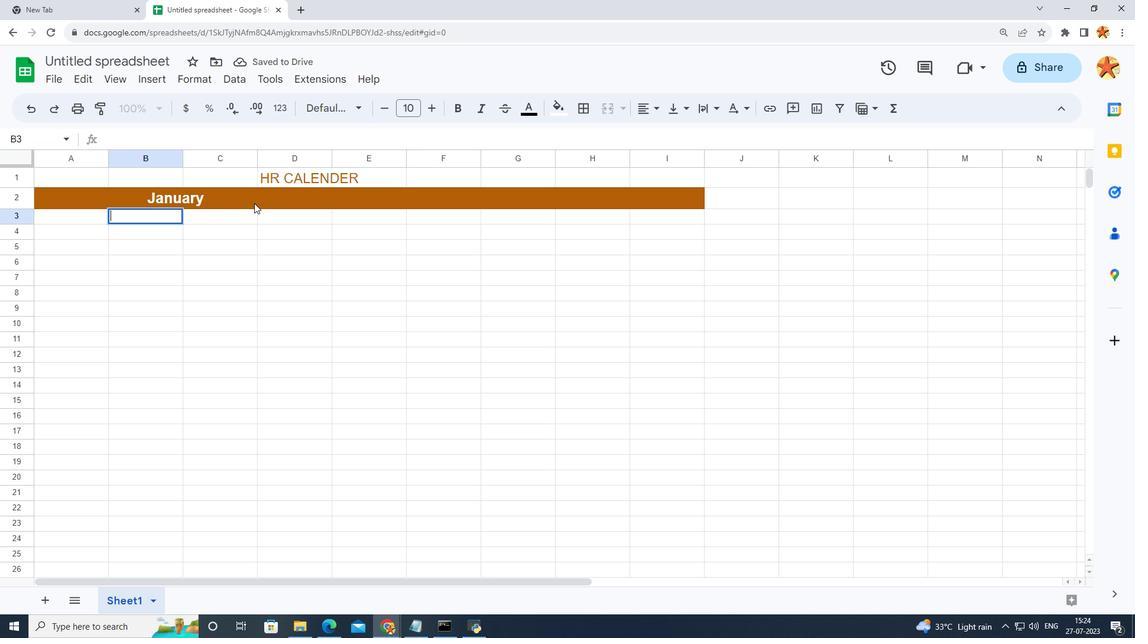 
Action: Mouse moved to (243, 199)
Screenshot: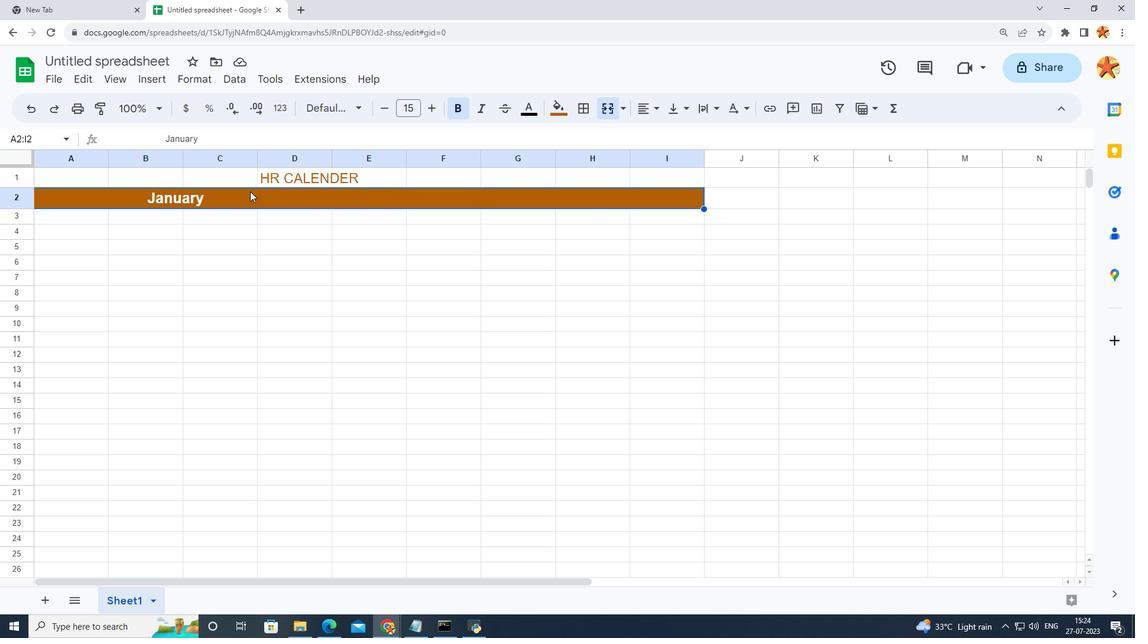 
Action: Mouse pressed left at (243, 199)
Screenshot: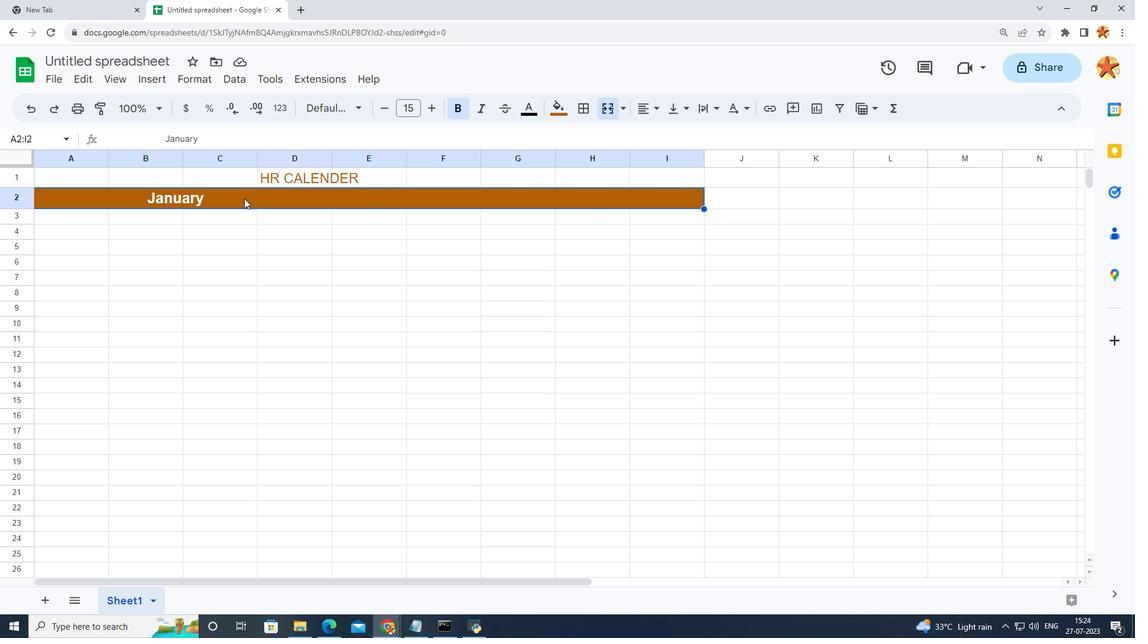 
Action: Mouse pressed left at (243, 199)
Screenshot: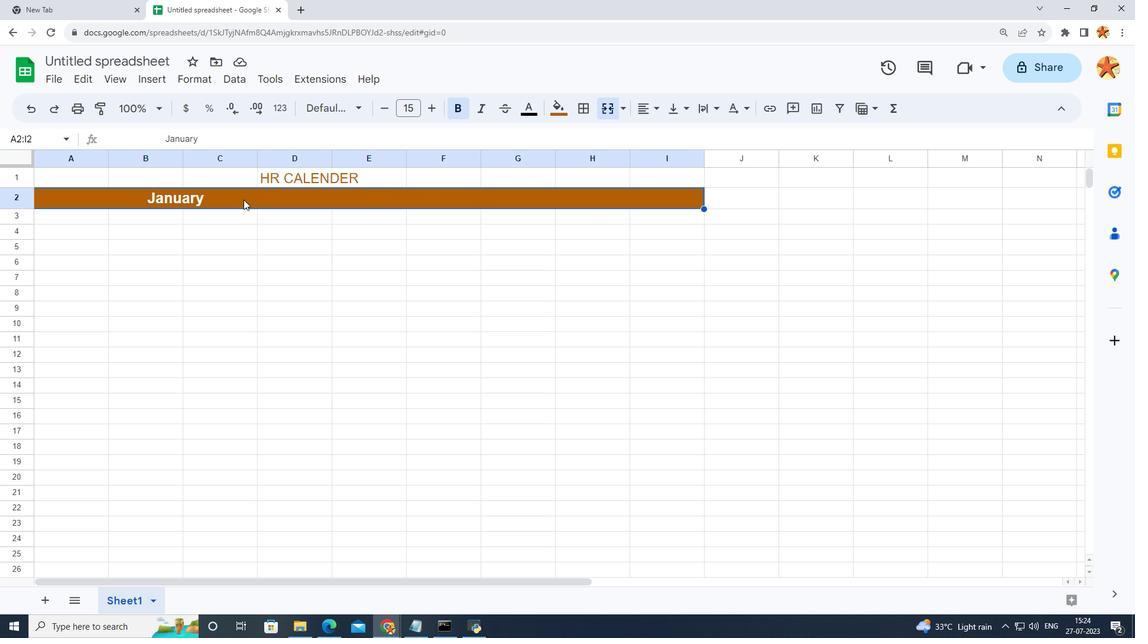 
Action: Key pressed <Key.space><Key.space><Key.space><Key.space><Key.space><Key.space><Key.space><Key.space><Key.space><Key.space><Key.space><Key.space><Key.space><Key.space><Key.space><Key.space><Key.space><Key.space><Key.space><Key.space><Key.space><Key.space><Key.space><Key.space><Key.space><Key.space><Key.space><Key.space><Key.space><Key.space><Key.space><Key.space><Key.space><Key.space><Key.space><Key.space><Key.space><Key.space><Key.space><Key.space><Key.space><Key.space><Key.space><Key.space><Key.space><Key.space><Key.space><Key.space><Key.space><Key.space><Key.space><Key.space><Key.space><Key.space><Key.space><Key.space><Key.space><Key.space><Key.space><Key.space><Key.space><Key.space><Key.space><Key.space><Key.space><Key.space><Key.space><Key.space><Key.space><Key.space><Key.space><Key.space><Key.space><Key.space><Key.space><Key.space><Key.space><Key.space><Key.space><Key.space><Key.space><Key.space><Key.space><Key.space><Key.space><Key.space><Key.space><Key.space><Key.space><Key.space><Key.space><Key.space><Key.space><Key.space><Key.space><Key.space><Key.space><Key.space><Key.space><Key.space><Key.space><Key.space><Key.space><Key.space><Key.space>2023
Screenshot: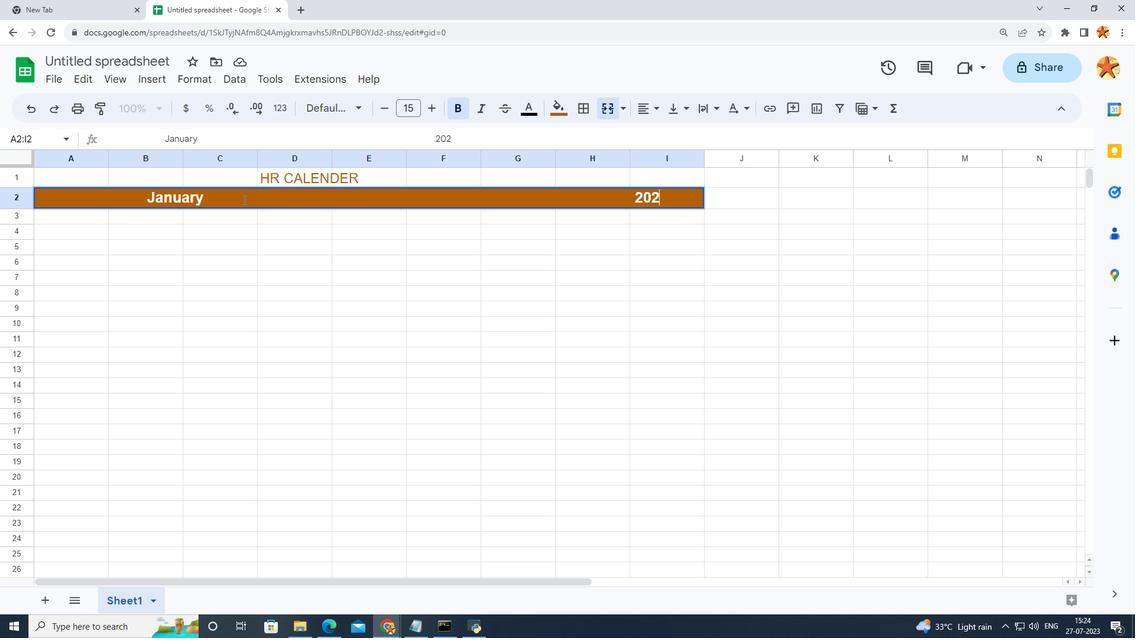
Action: Mouse moved to (196, 273)
Screenshot: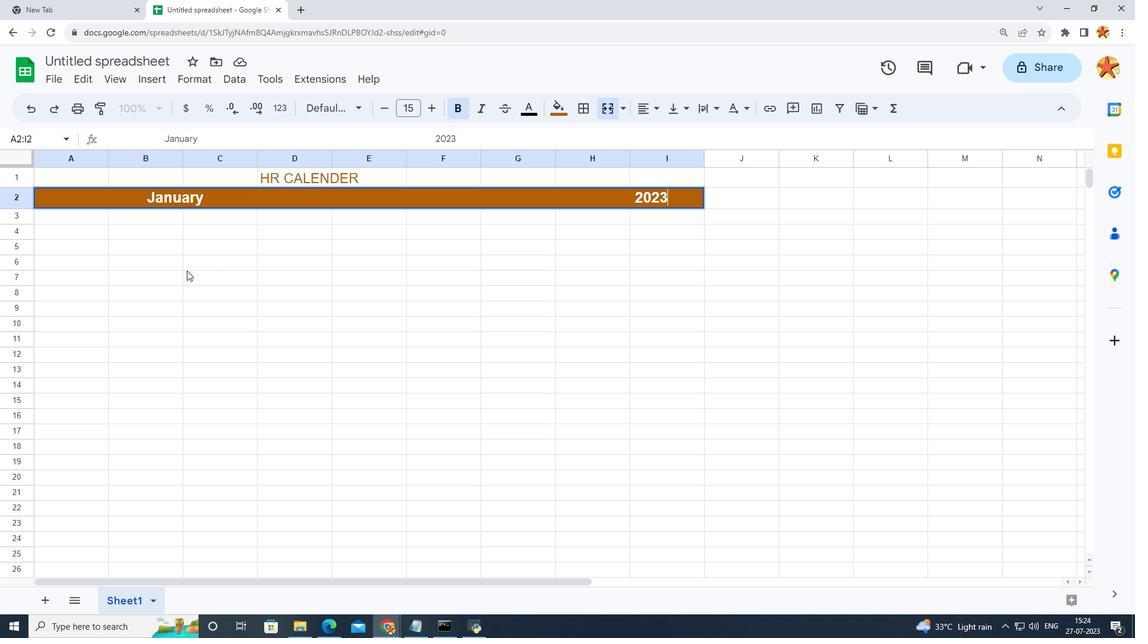 
Action: Mouse pressed left at (196, 273)
Screenshot: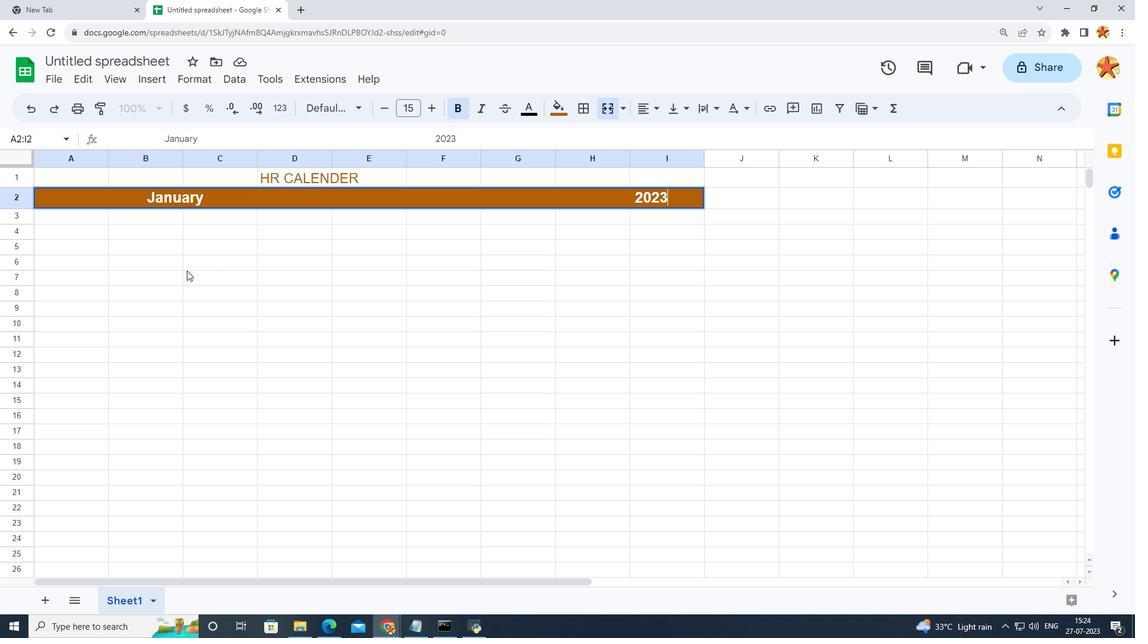 
Action: Mouse moved to (202, 196)
Screenshot: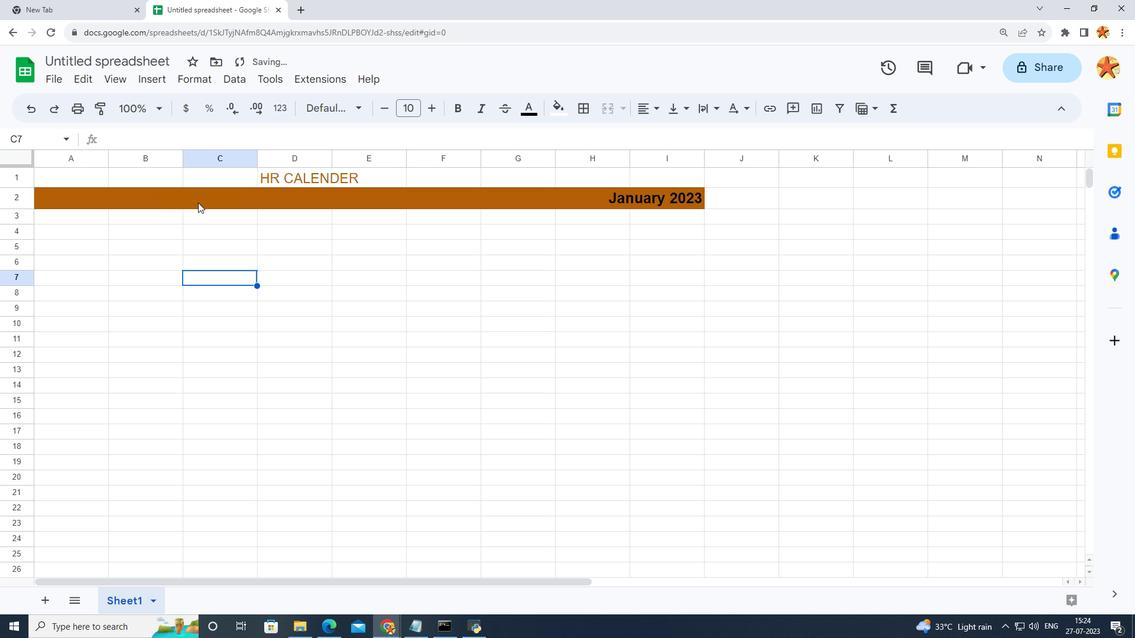 
Action: Mouse pressed left at (202, 196)
Screenshot: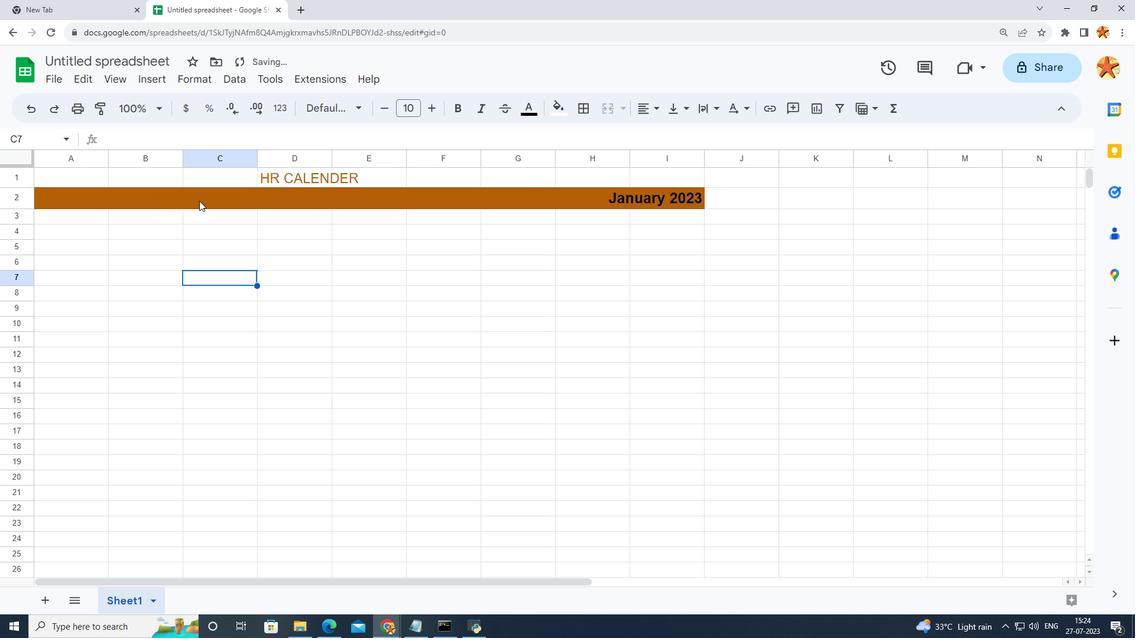 
Action: Mouse pressed left at (202, 196)
Screenshot: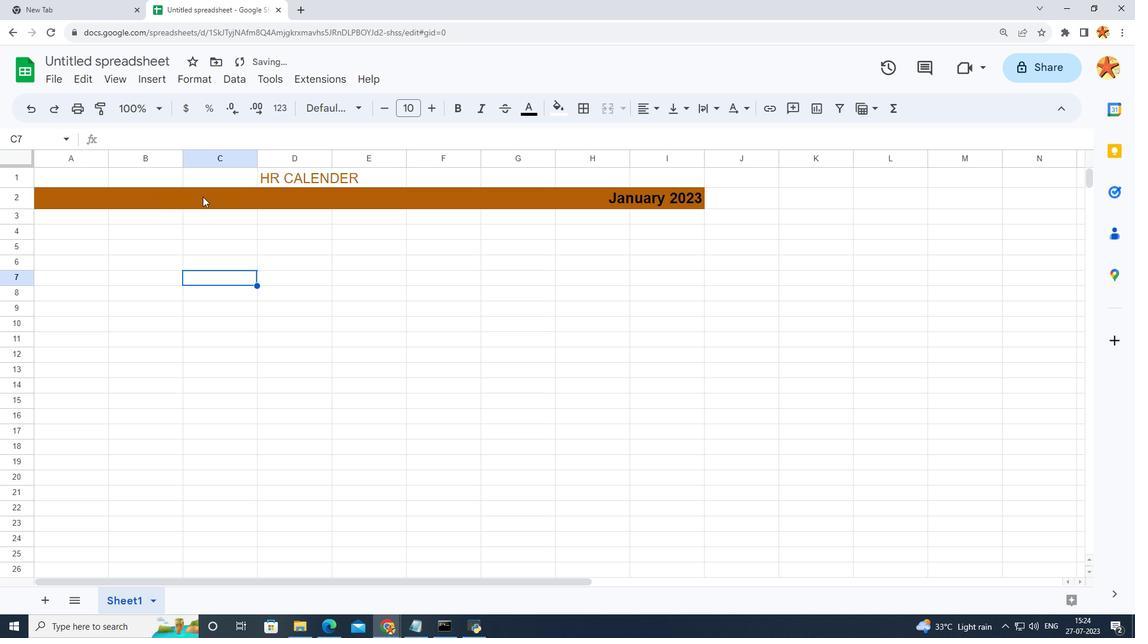 
Action: Mouse moved to (491, 206)
Screenshot: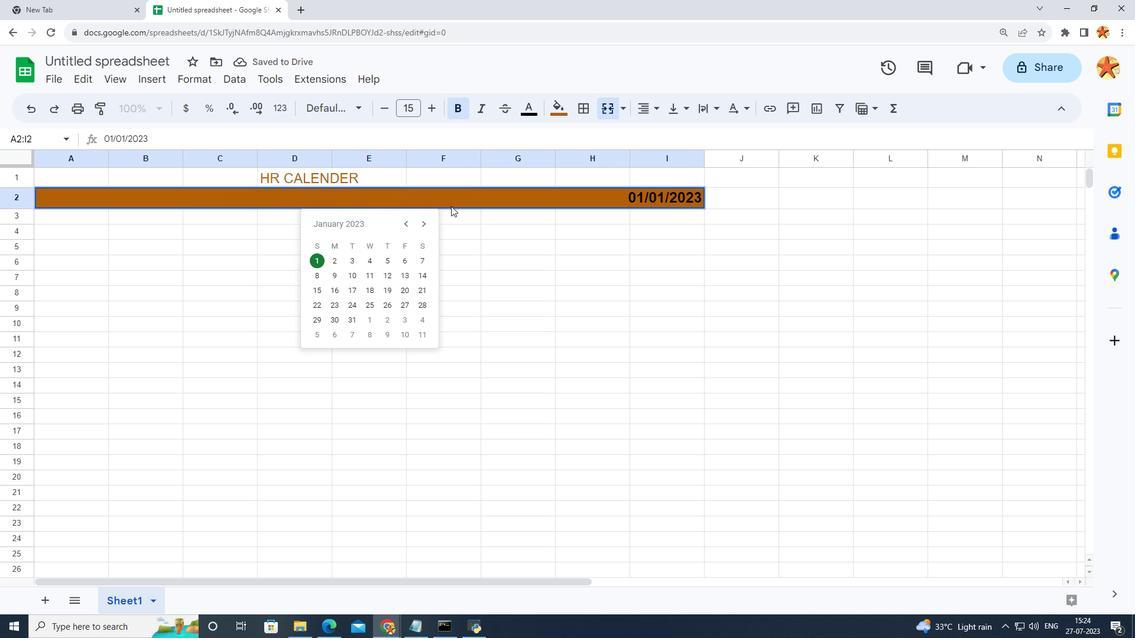 
Action: Key pressed ctrl+Zctrl+Z
Screenshot: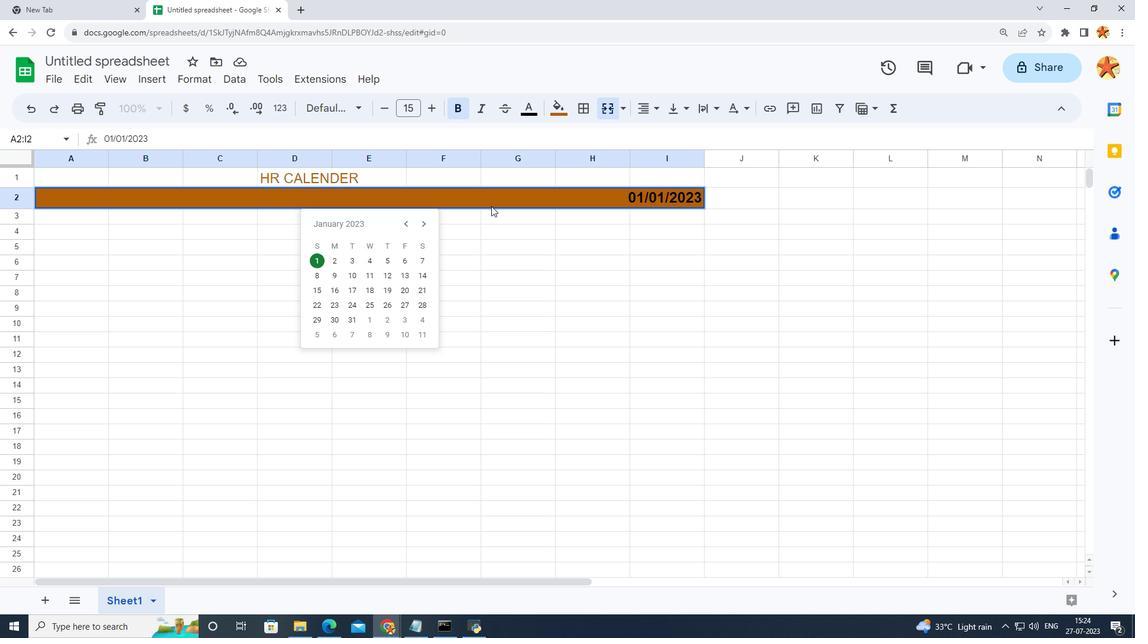 
Action: Mouse moved to (507, 199)
Screenshot: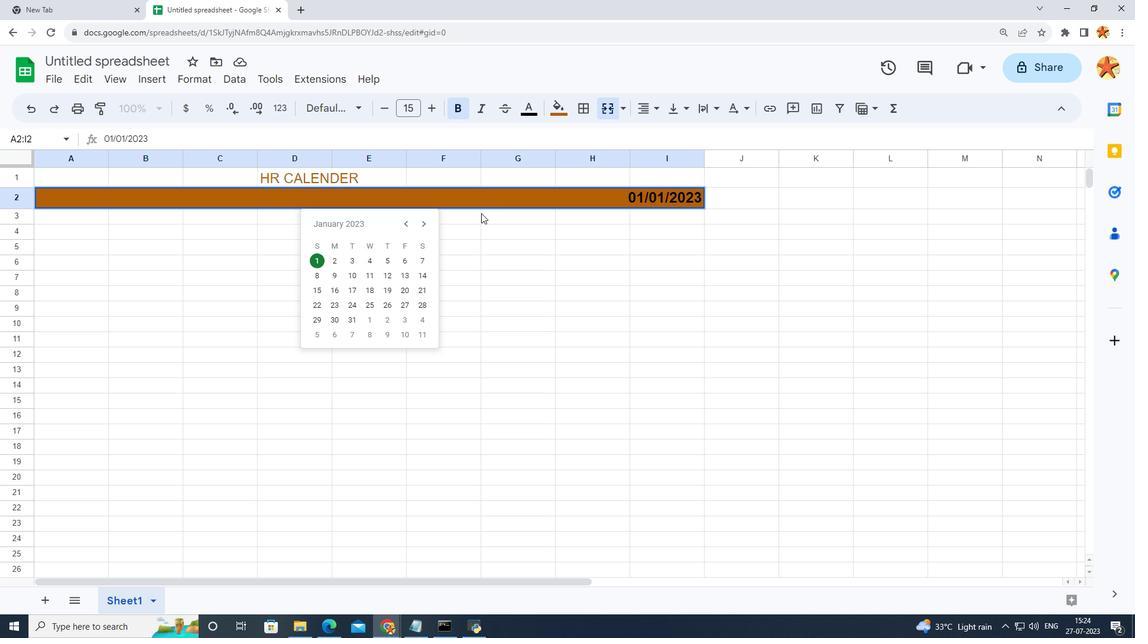 
Action: Mouse pressed left at (507, 199)
Screenshot: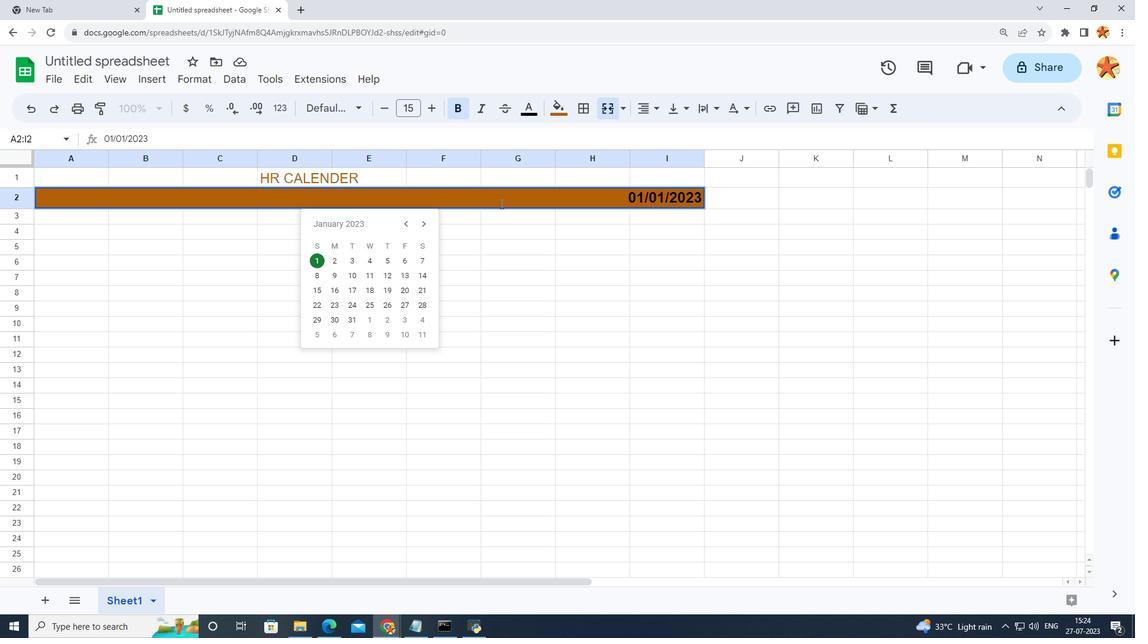 
Action: Mouse moved to (446, 247)
Screenshot: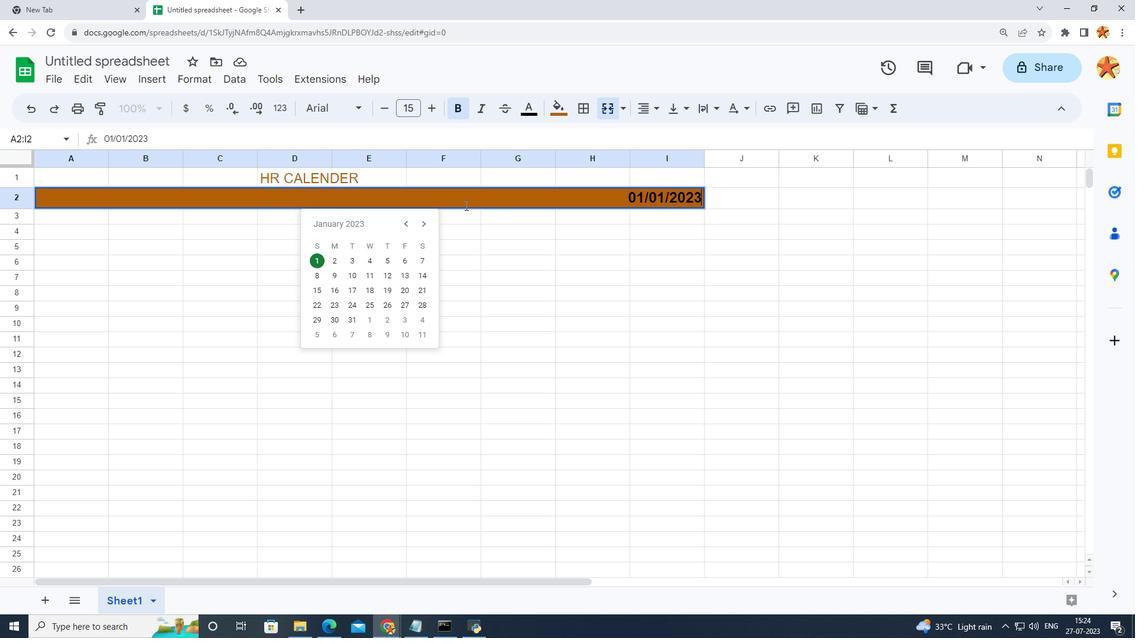 
Action: Mouse pressed left at (446, 247)
Screenshot: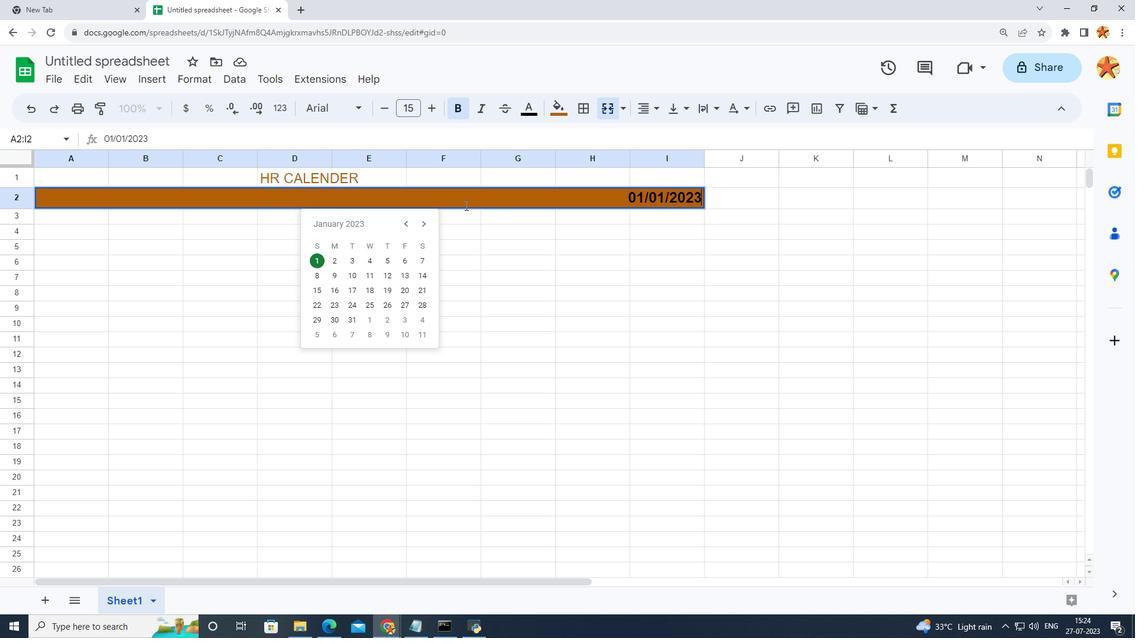 
Action: Mouse moved to (461, 193)
Screenshot: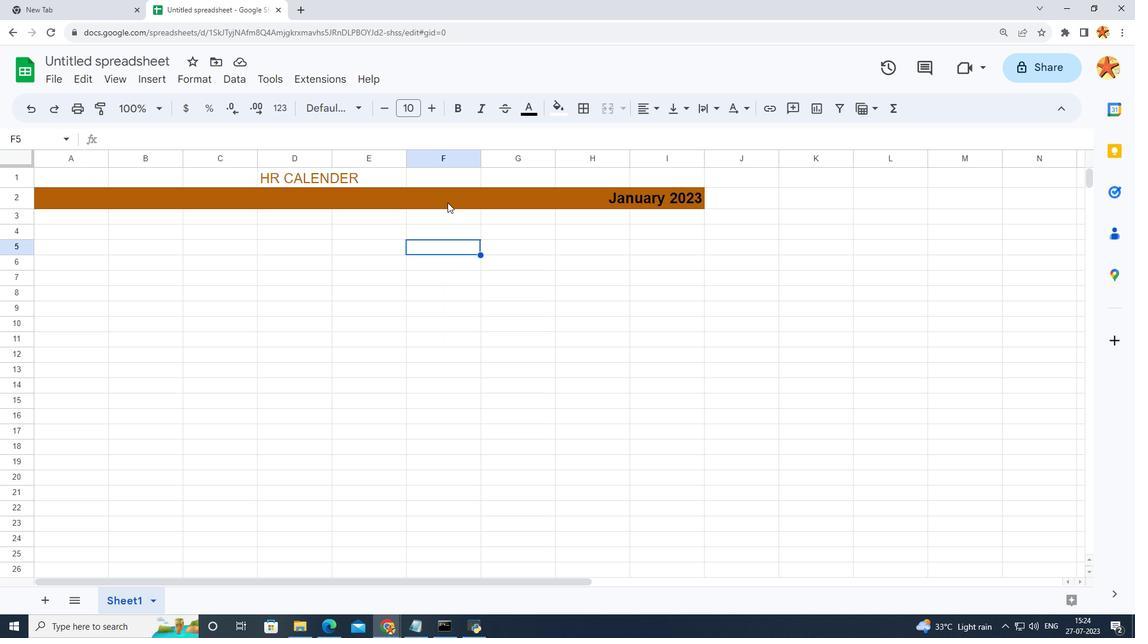 
Action: Mouse pressed left at (461, 193)
Screenshot: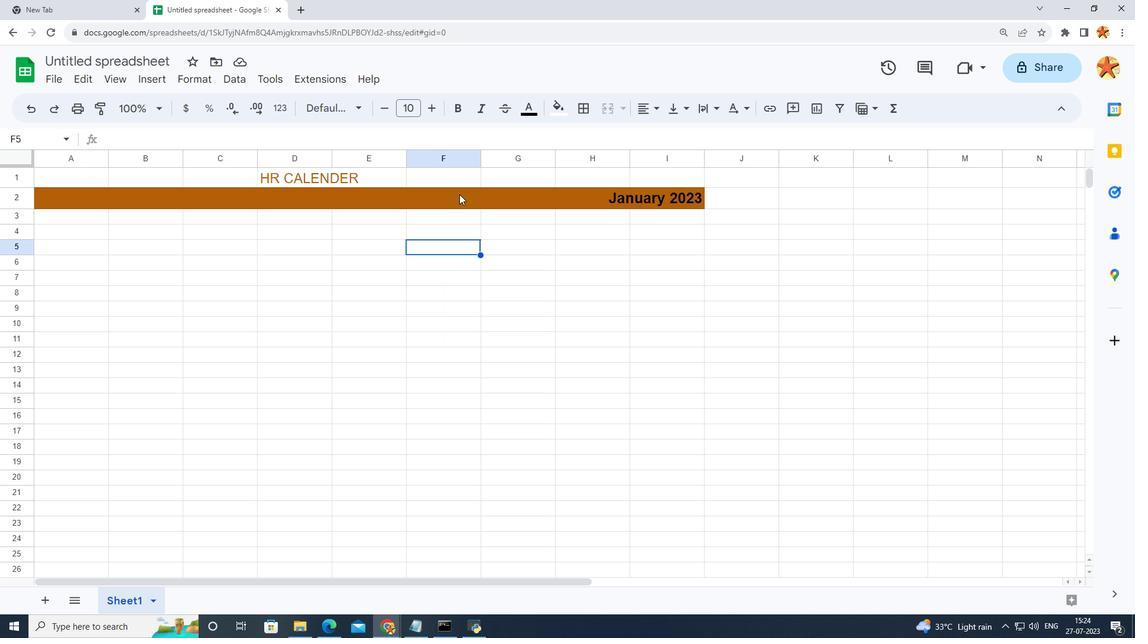 
Action: Mouse moved to (456, 243)
Screenshot: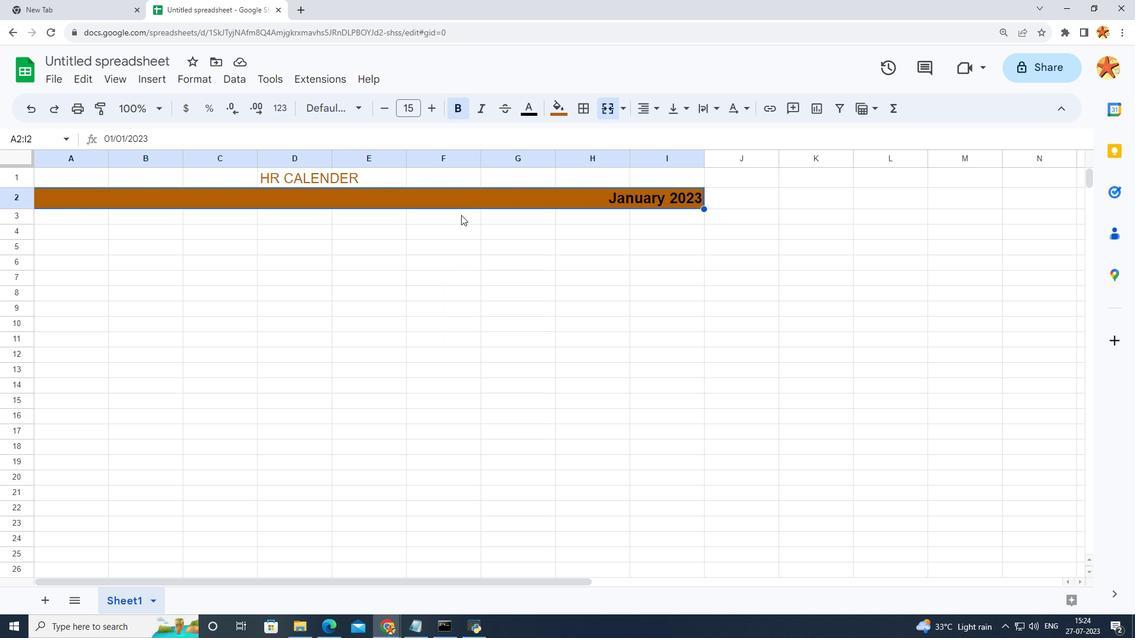 
Action: Mouse pressed left at (456, 243)
Screenshot: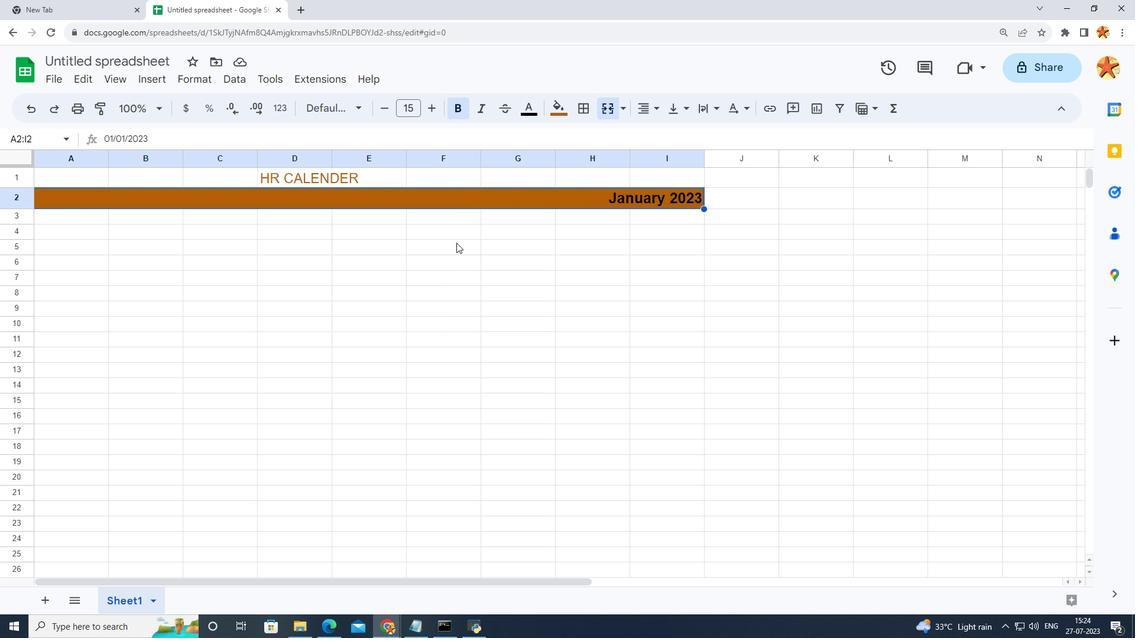 
Action: Mouse moved to (599, 195)
Screenshot: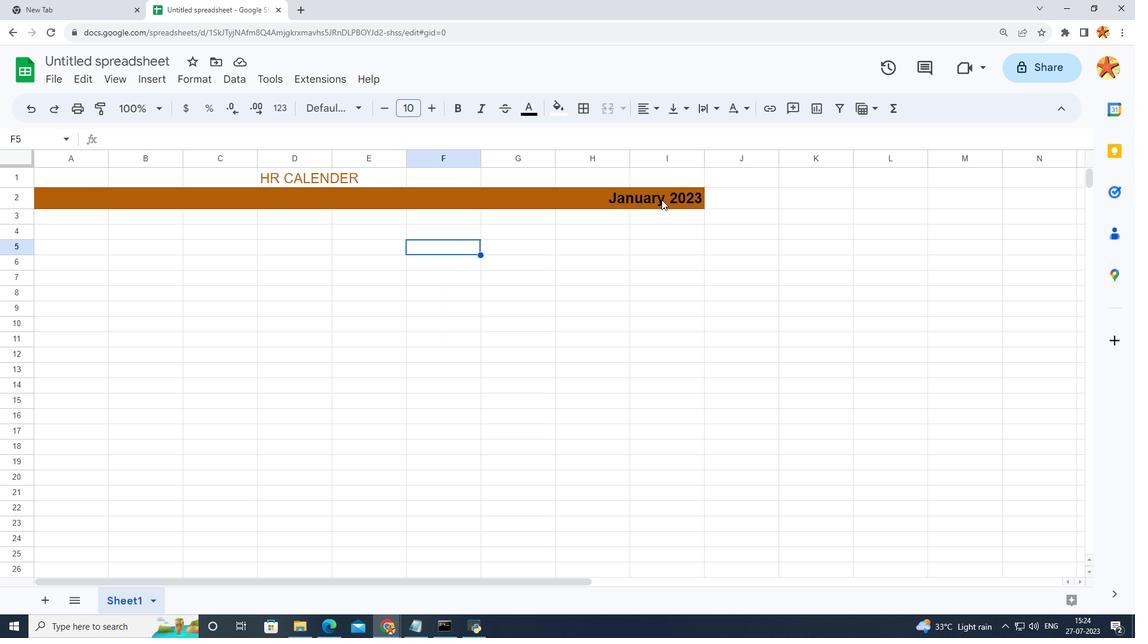 
Action: Mouse pressed left at (599, 195)
Screenshot: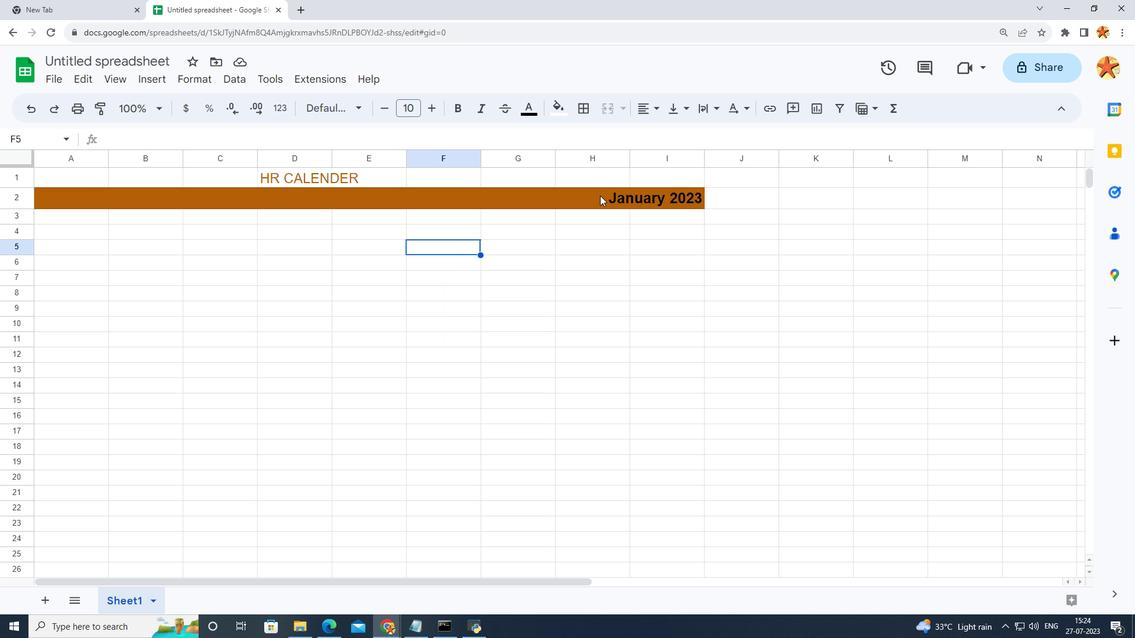 
Action: Mouse moved to (606, 195)
Screenshot: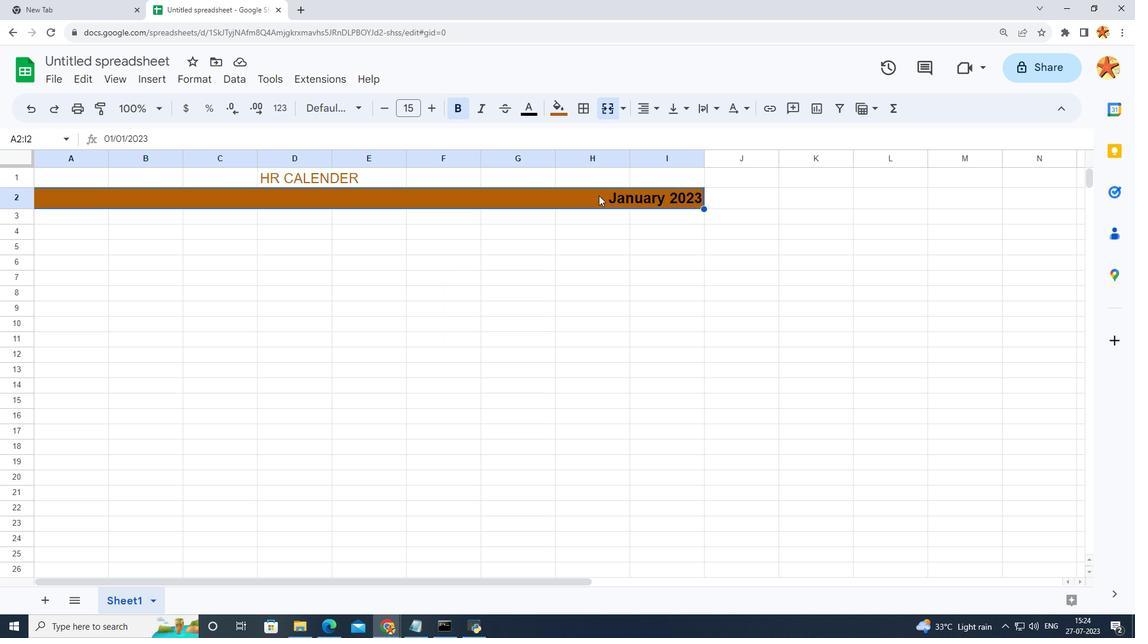
Action: Mouse pressed left at (606, 195)
Screenshot: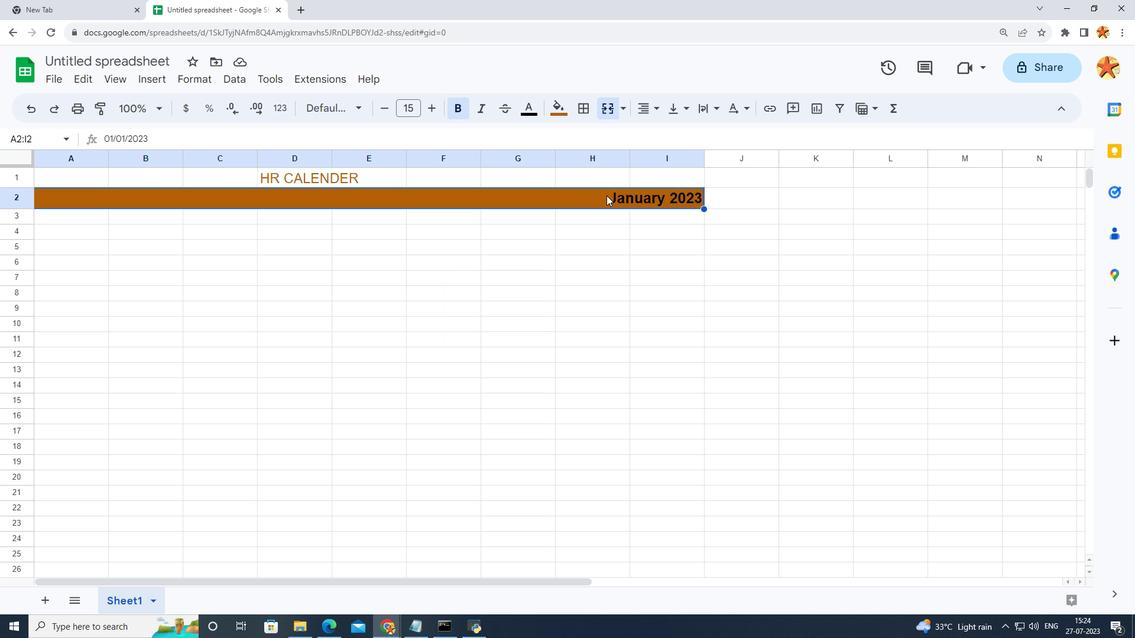 
Action: Mouse moved to (639, 111)
Screenshot: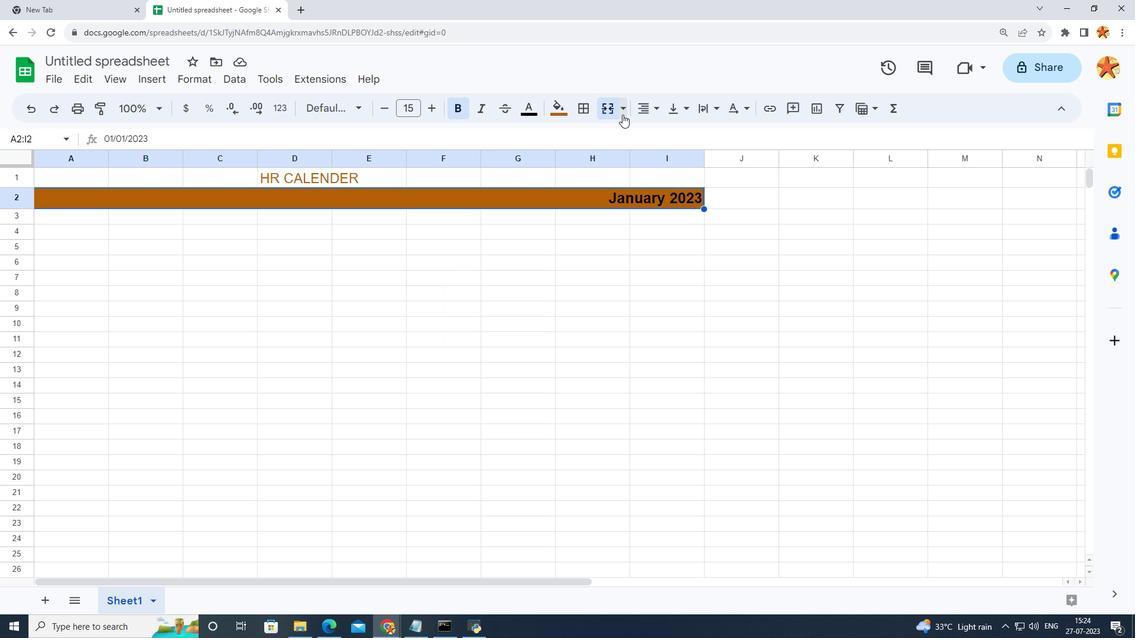 
Action: Mouse pressed left at (639, 111)
Screenshot: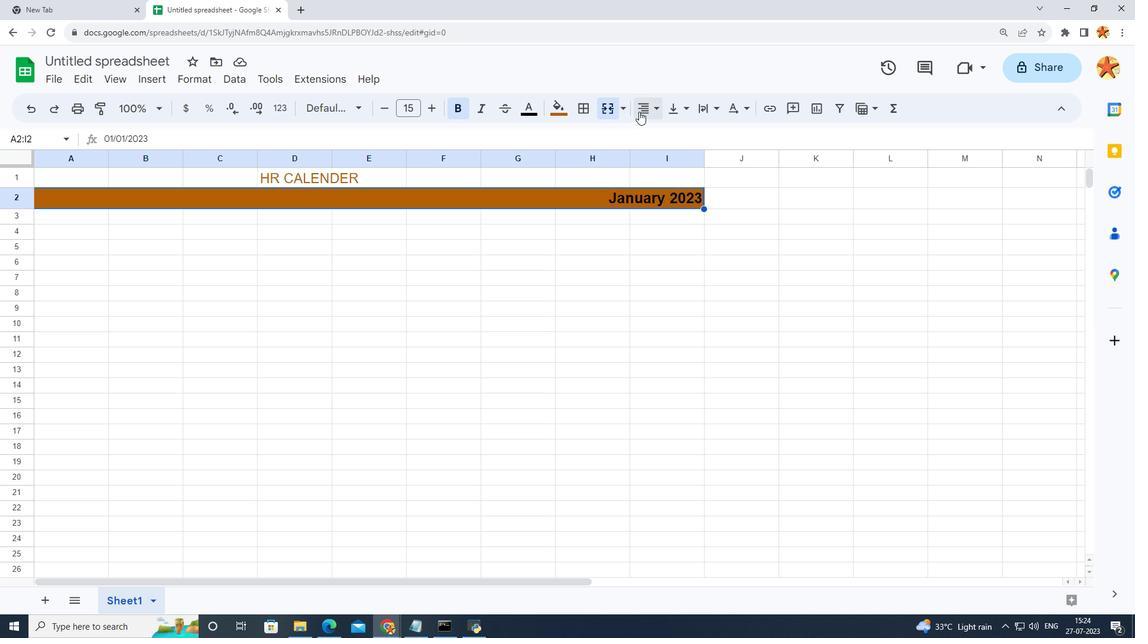 
Action: Mouse moved to (647, 135)
Screenshot: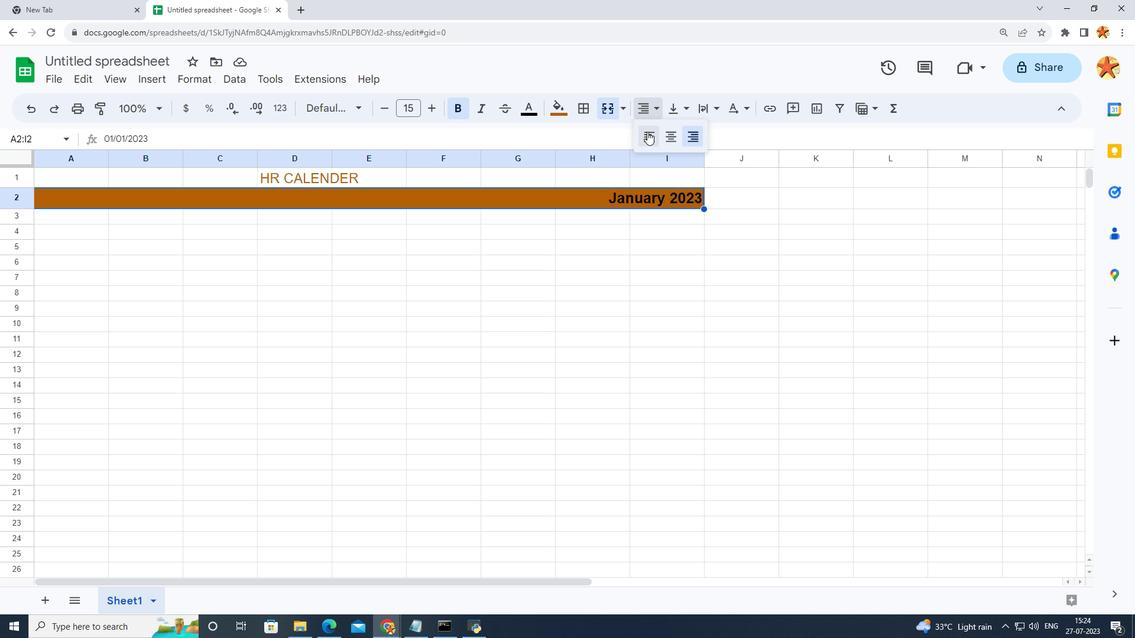 
Action: Mouse pressed left at (647, 135)
Screenshot: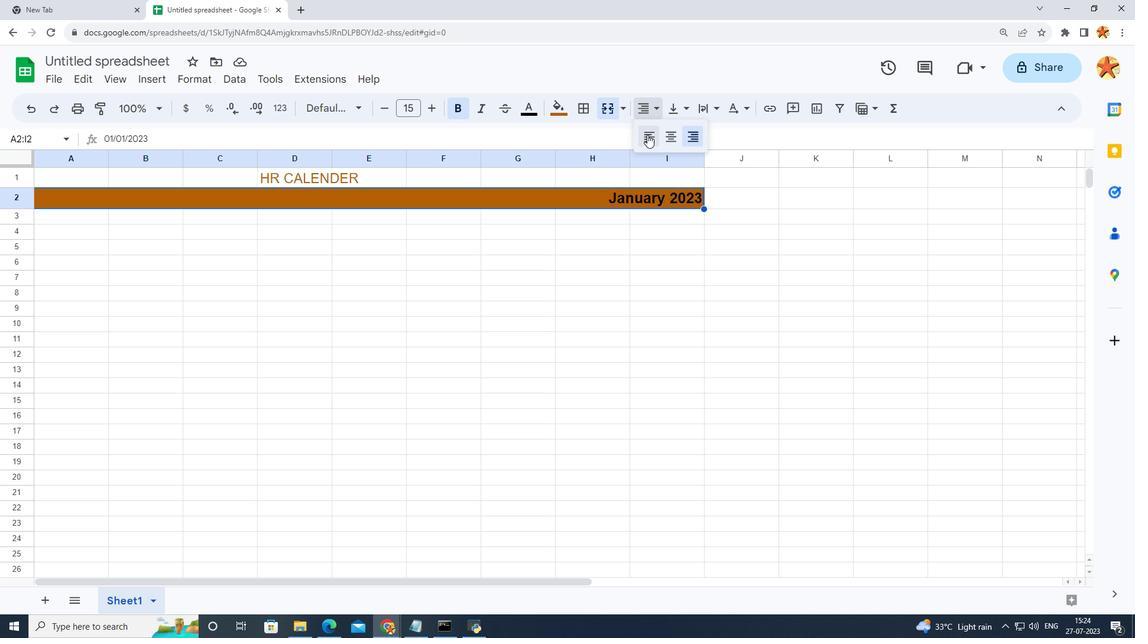 
Action: Mouse moved to (565, 113)
Screenshot: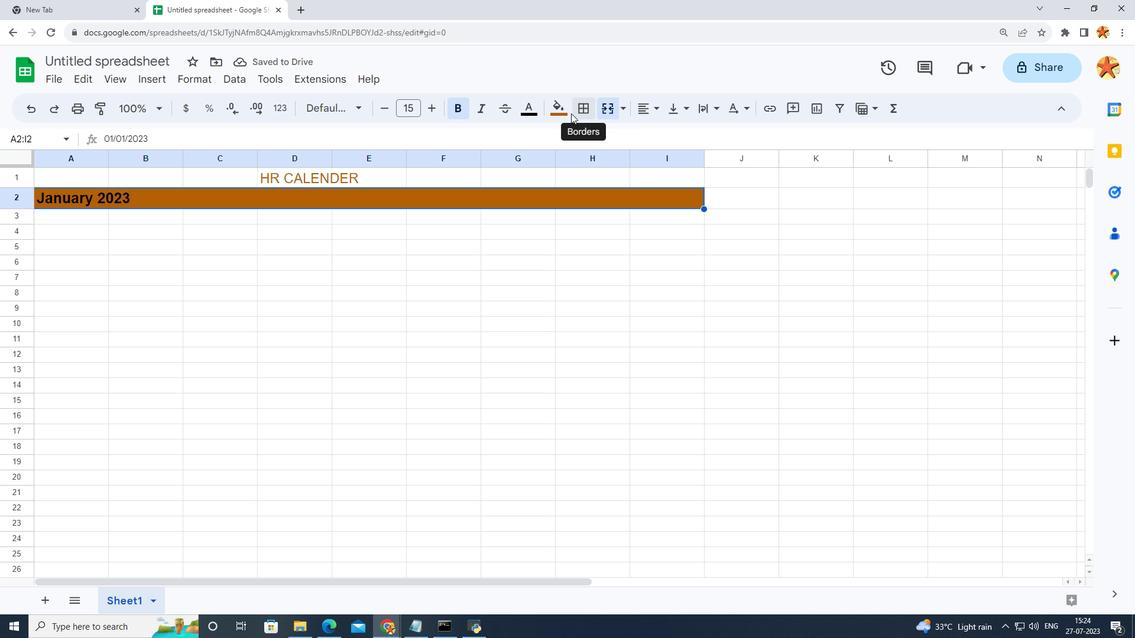 
Action: Mouse pressed left at (565, 113)
Screenshot: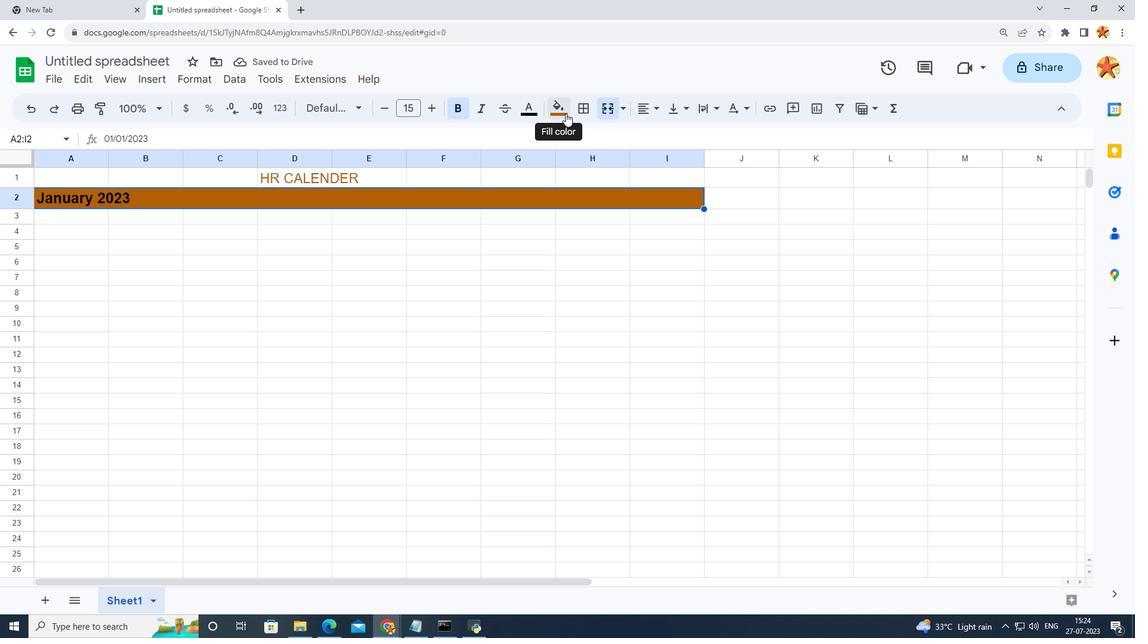 
Action: Mouse moved to (538, 112)
Screenshot: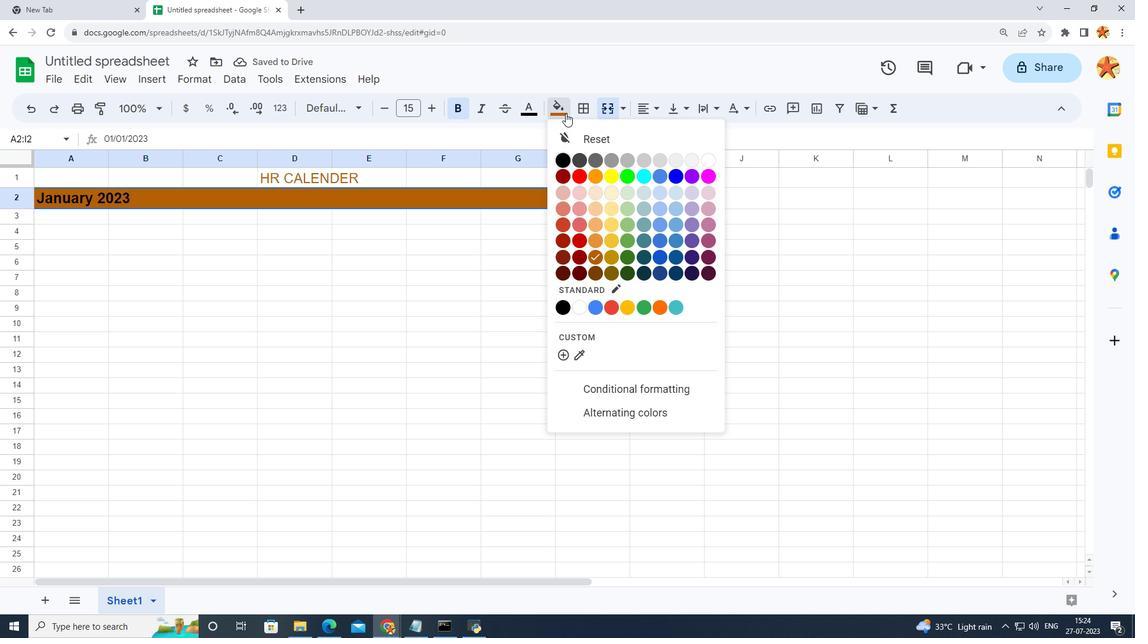 
Action: Mouse pressed left at (538, 112)
Screenshot: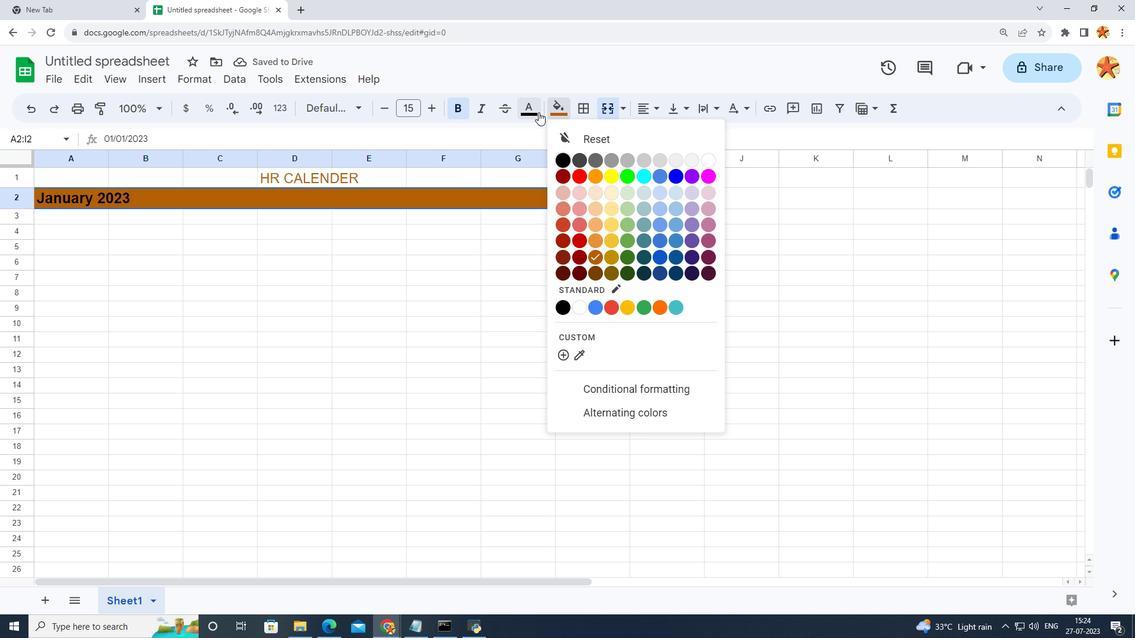
Action: Mouse moved to (676, 160)
Screenshot: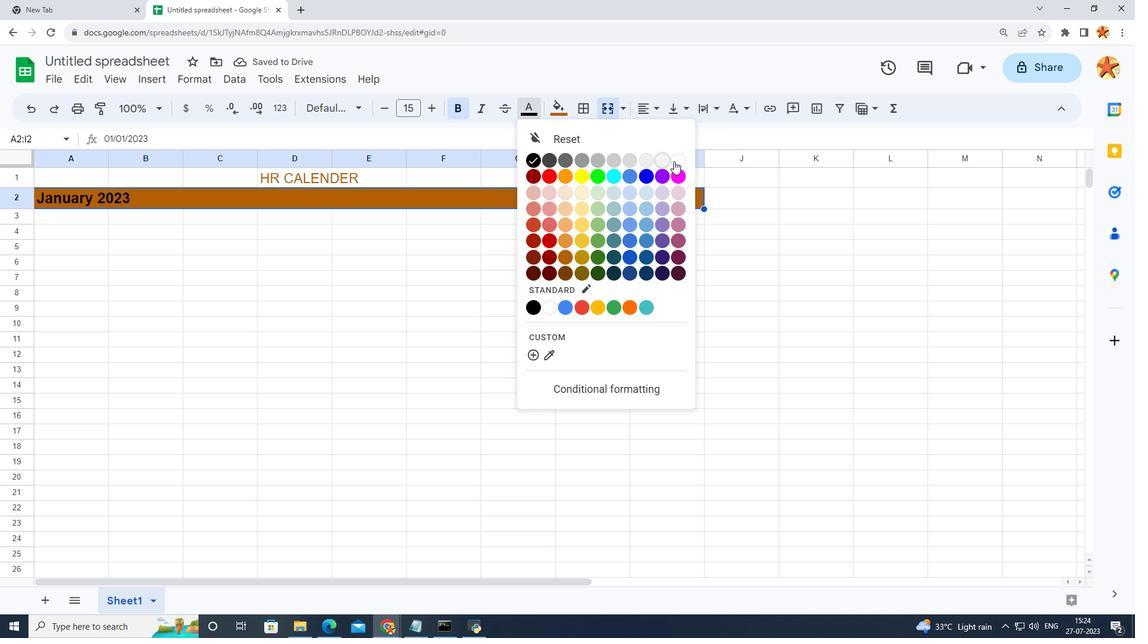 
Action: Mouse pressed left at (676, 160)
Screenshot: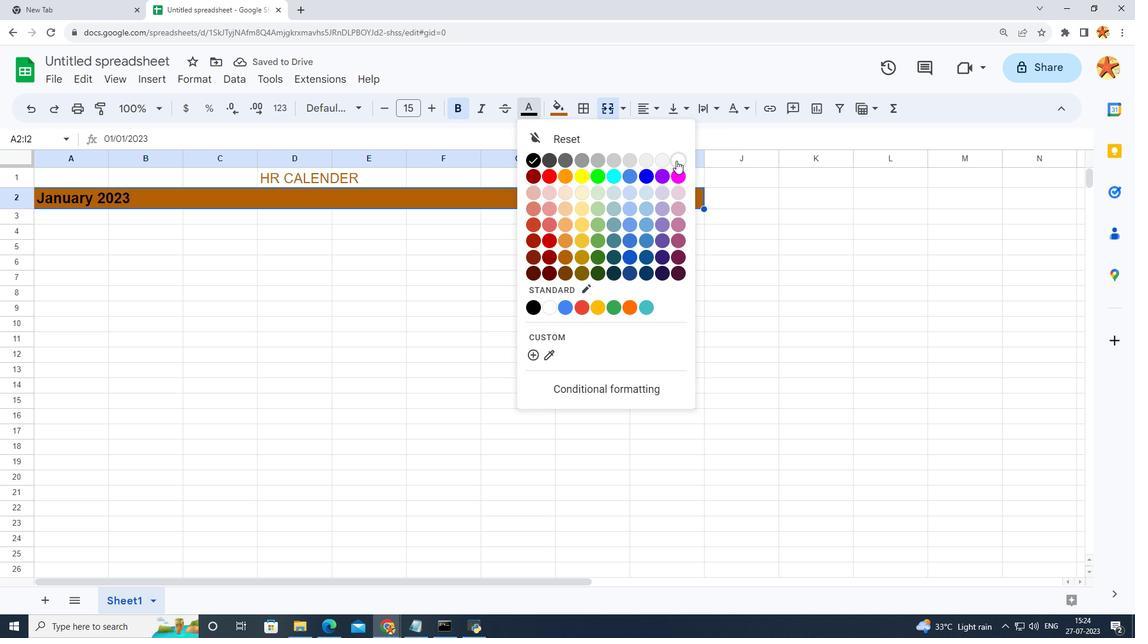 
Action: Mouse moved to (361, 237)
Screenshot: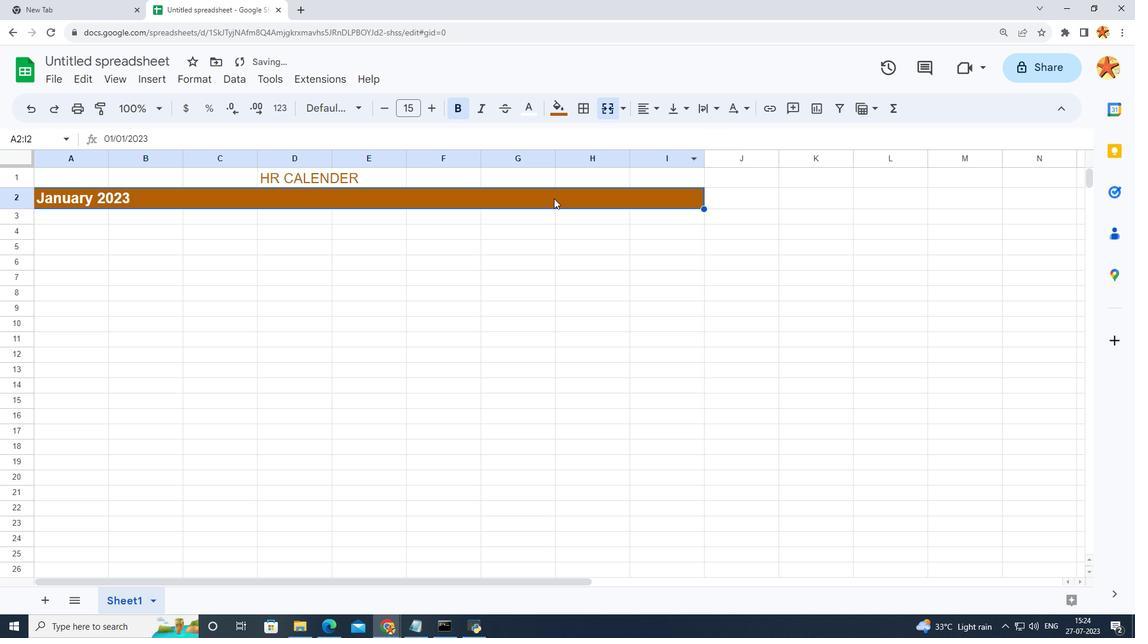 
Action: Mouse pressed left at (361, 237)
Screenshot: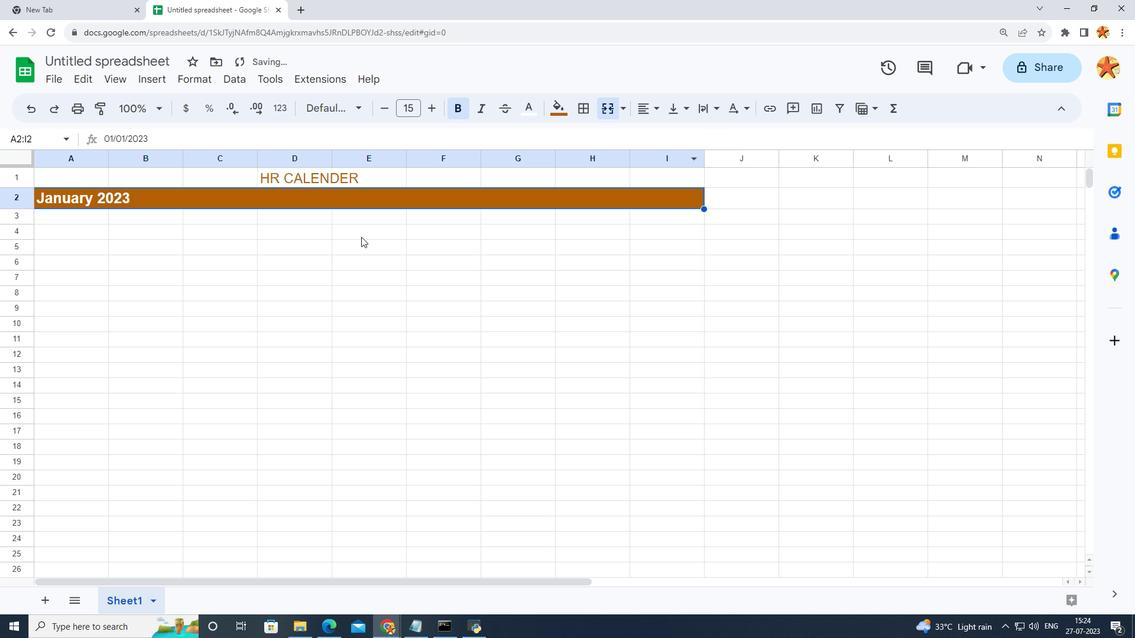
Action: Mouse moved to (201, 222)
Screenshot: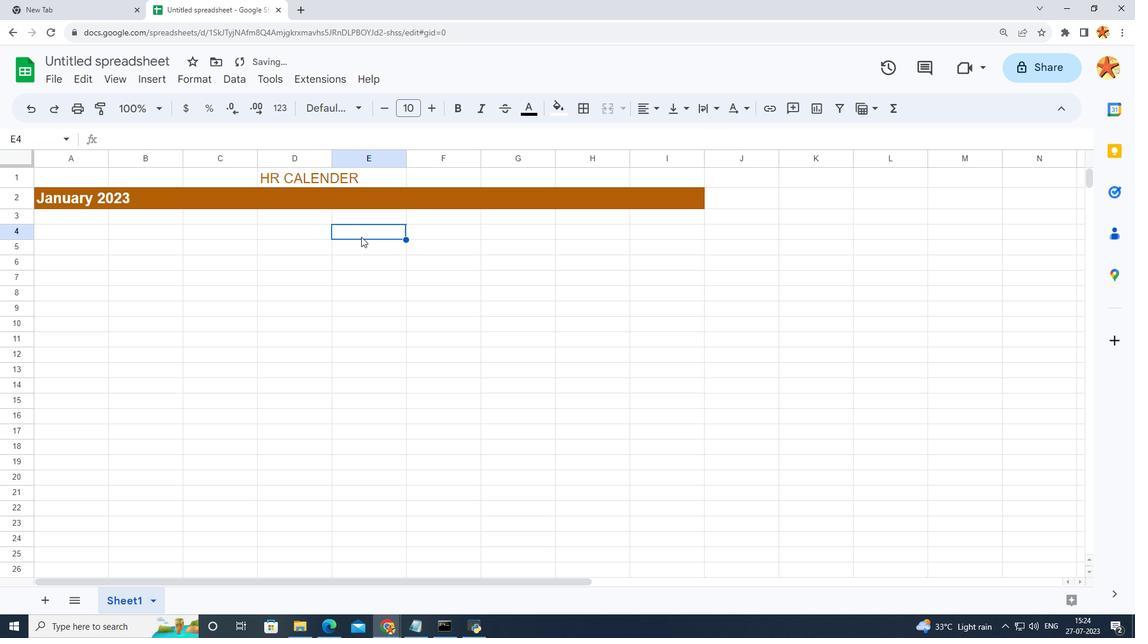 
Action: Mouse pressed left at (201, 222)
Screenshot: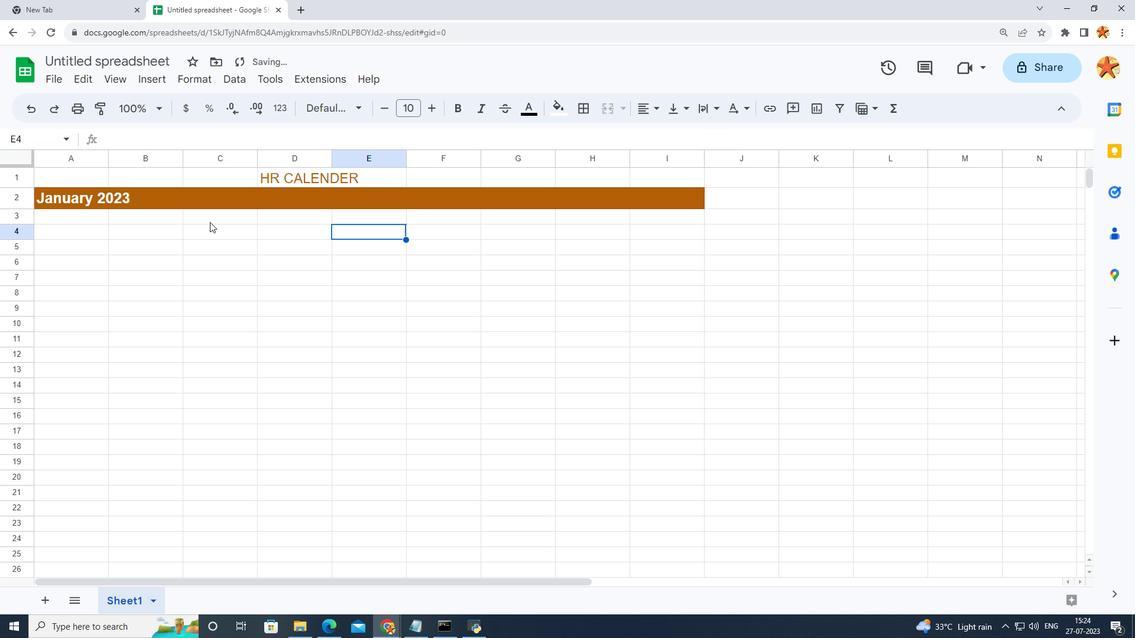 
Action: Mouse moved to (81, 215)
Screenshot: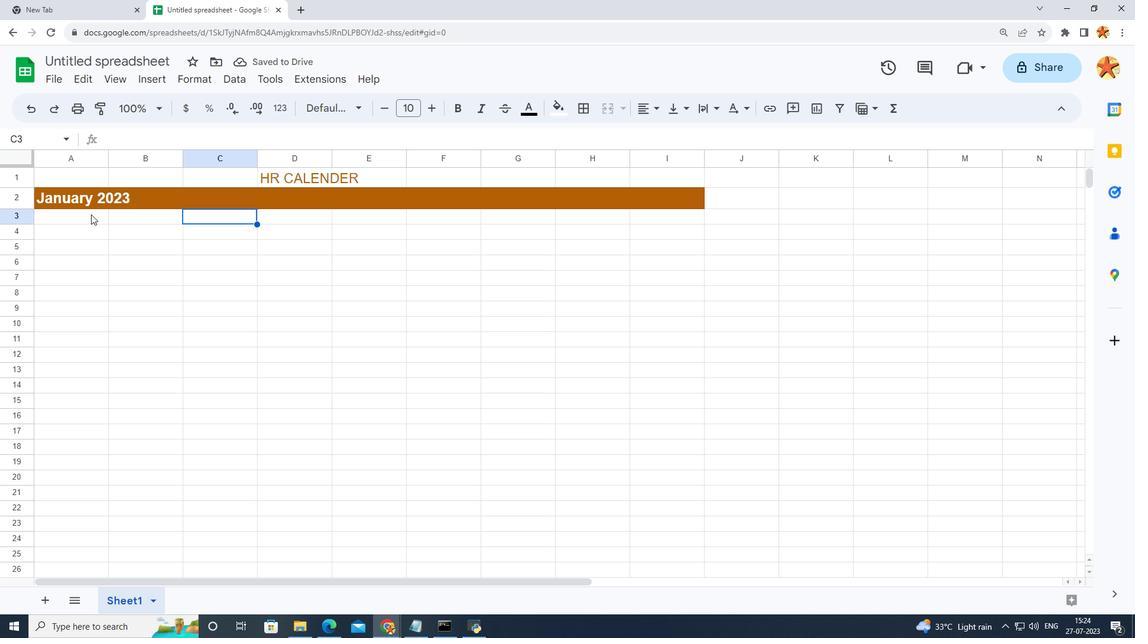 
Action: Mouse pressed left at (81, 215)
Screenshot: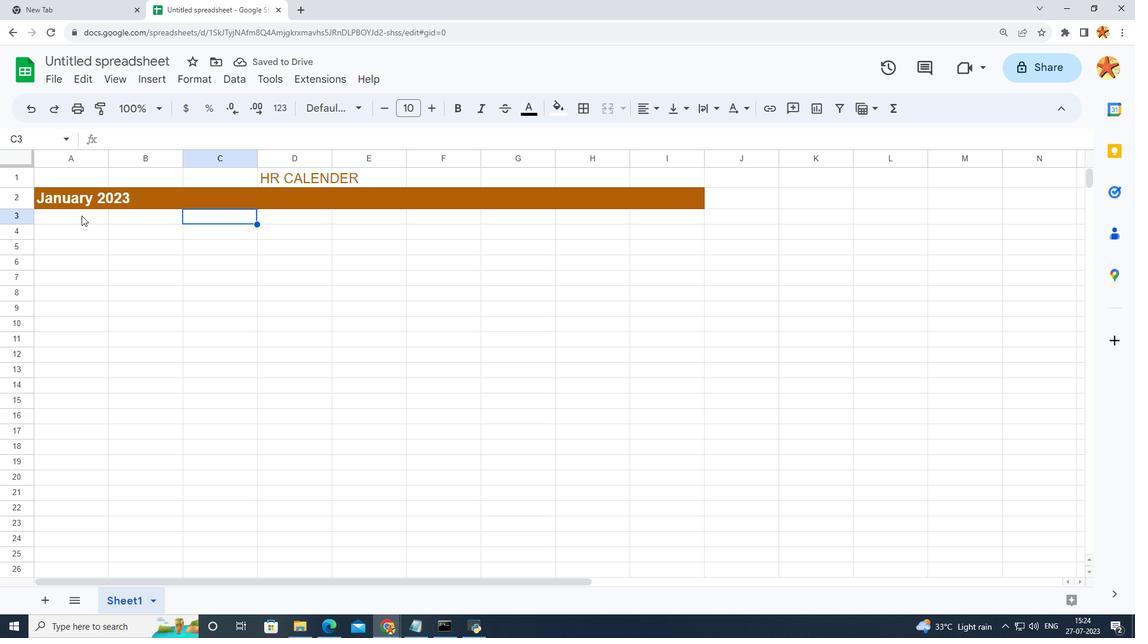 
Action: Mouse pressed left at (81, 215)
Screenshot: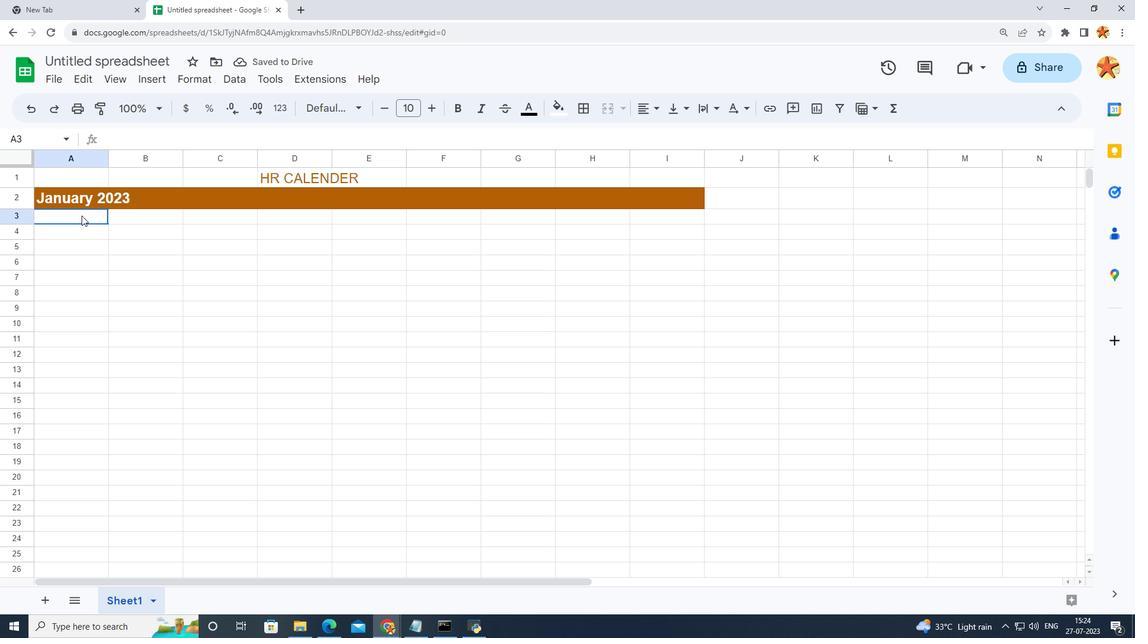 
Action: Mouse moved to (81, 215)
Screenshot: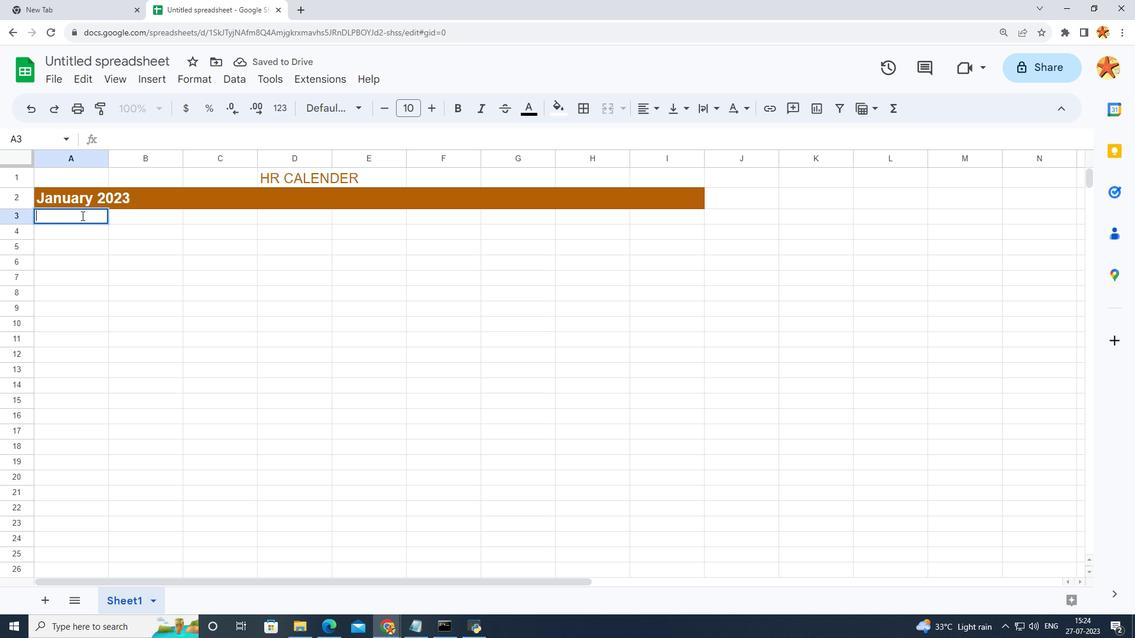 
Action: Key pressed <Key.caps_lock>MO<Key.caps_lock>n<Key.backspace><Key.caps_lock>N
Screenshot: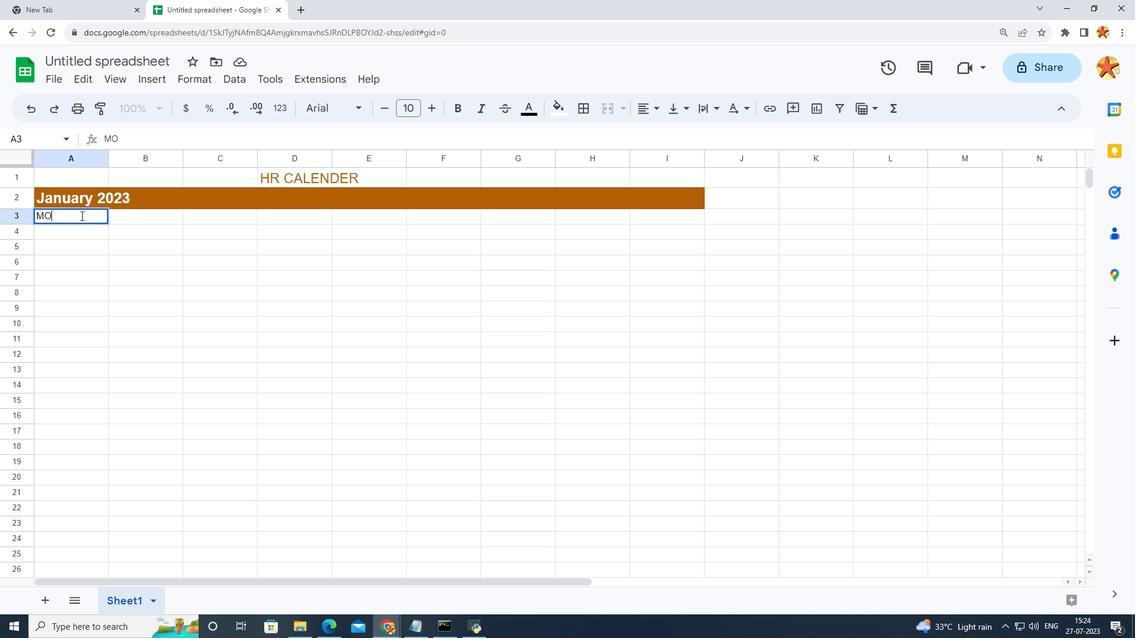 
Action: Mouse moved to (153, 202)
Screenshot: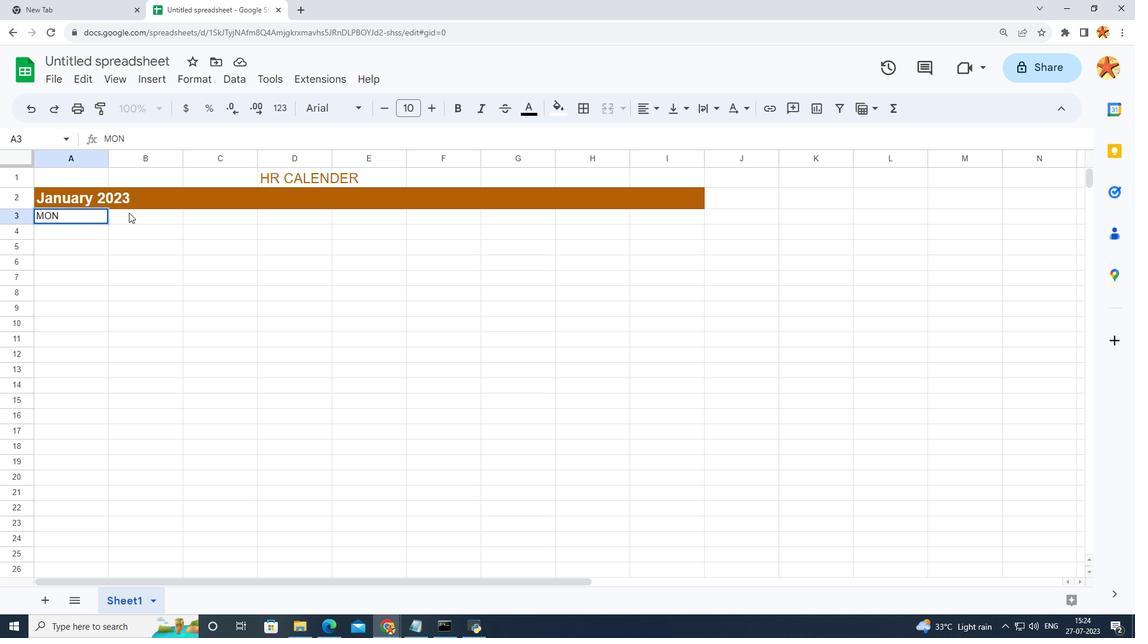 
Action: Mouse pressed left at (153, 202)
Screenshot: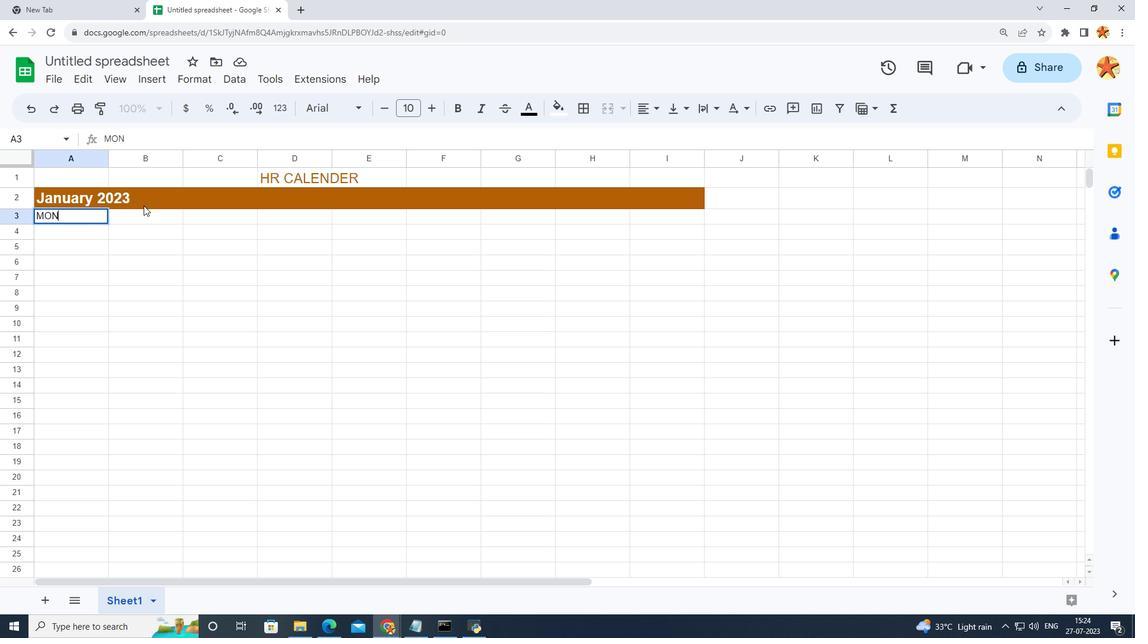 
Action: Mouse moved to (149, 217)
Screenshot: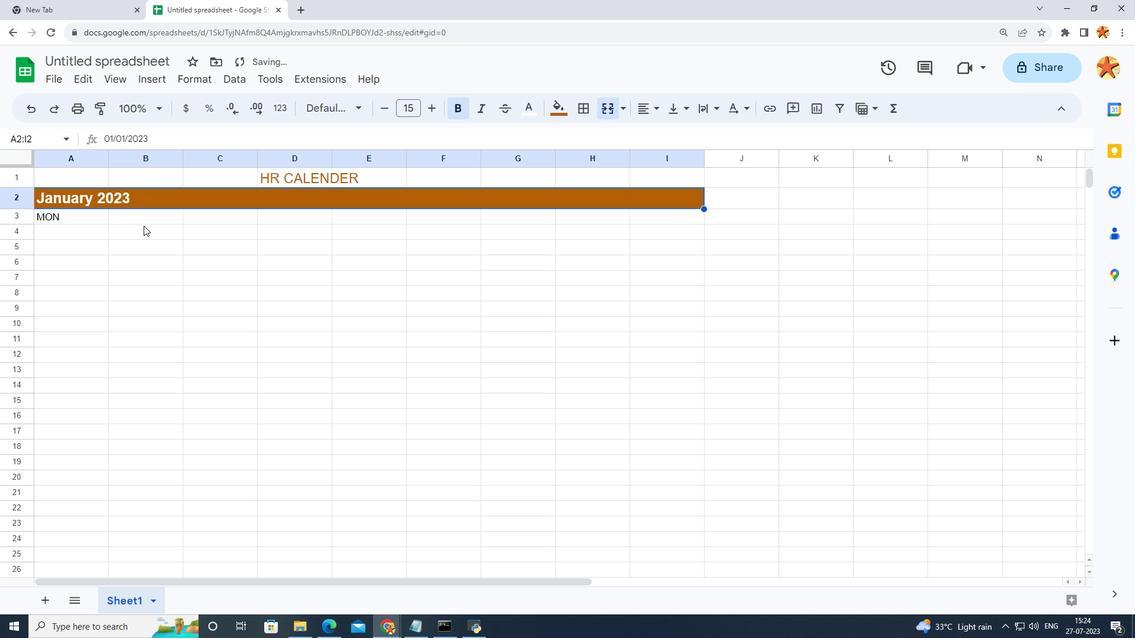 
Action: Mouse pressed left at (149, 217)
Screenshot: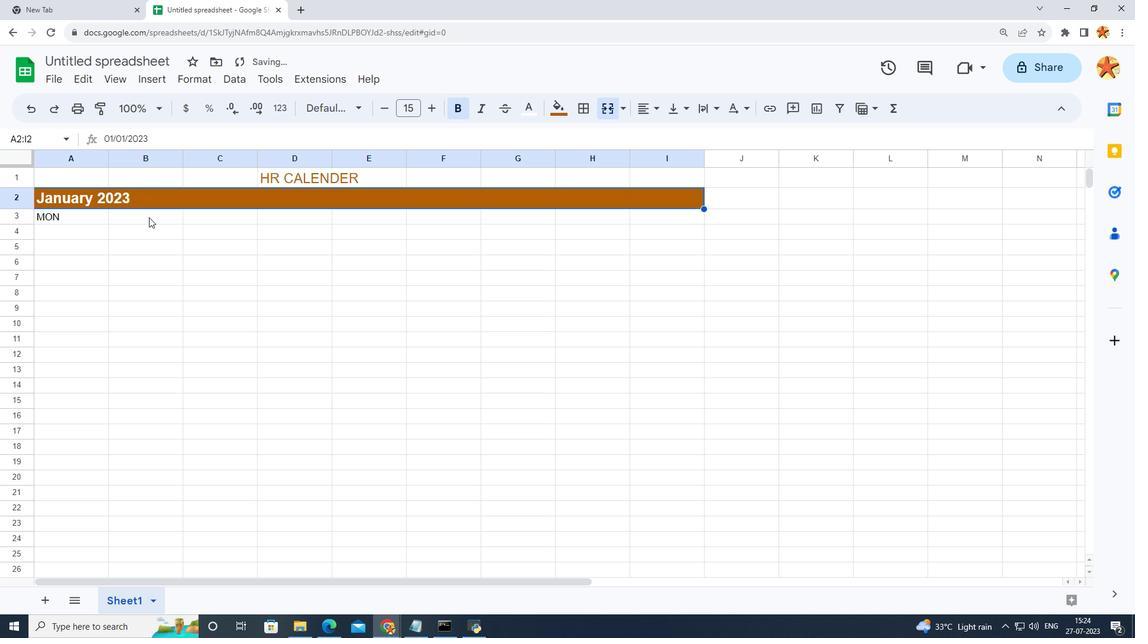 
Action: Mouse pressed left at (149, 217)
Screenshot: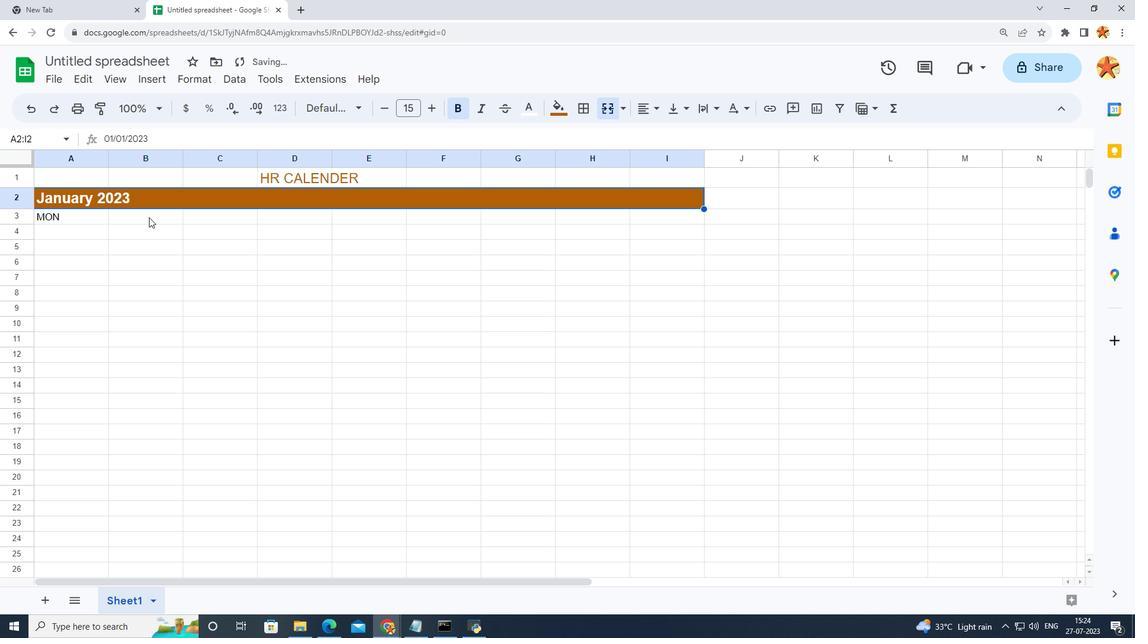
Action: Key pressed TUE
Screenshot: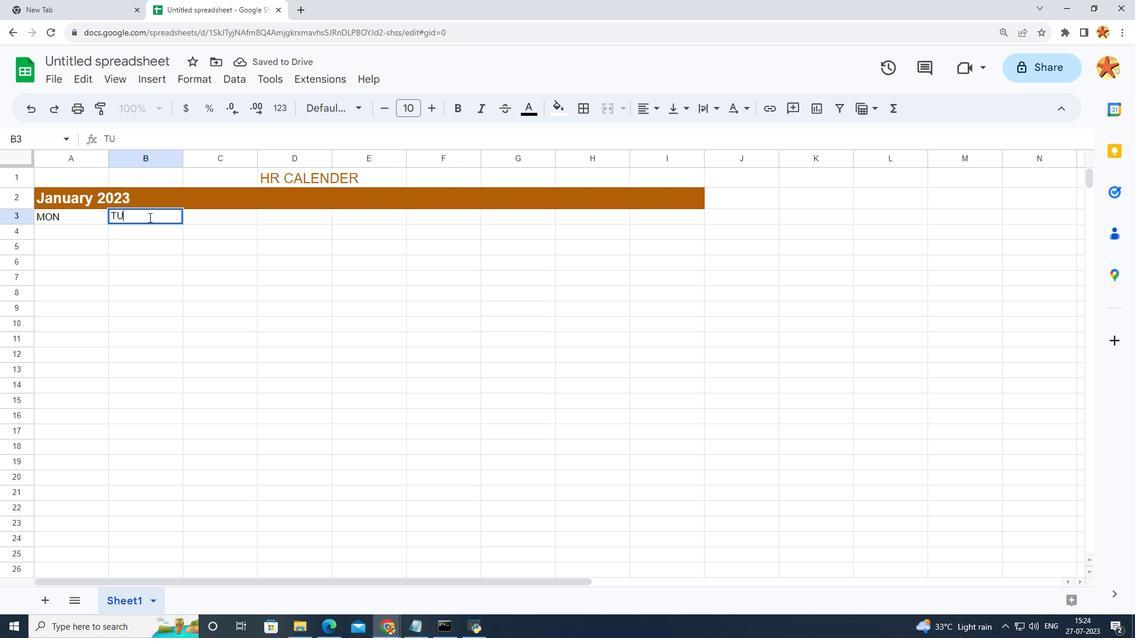 
Action: Mouse moved to (200, 212)
Screenshot: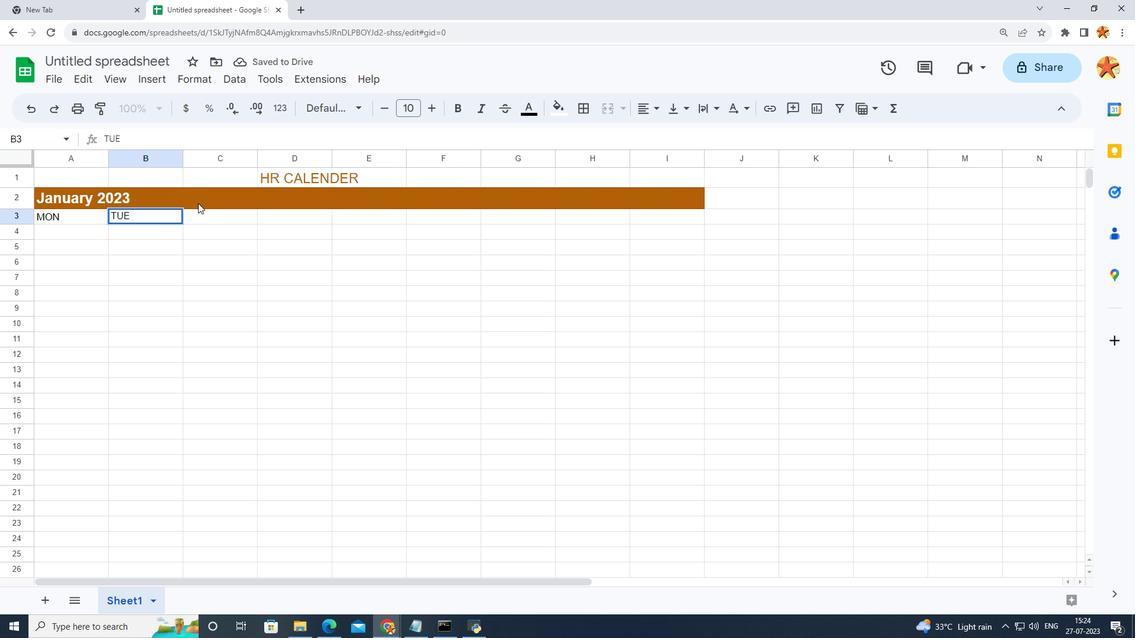 
Action: Mouse pressed left at (200, 212)
Screenshot: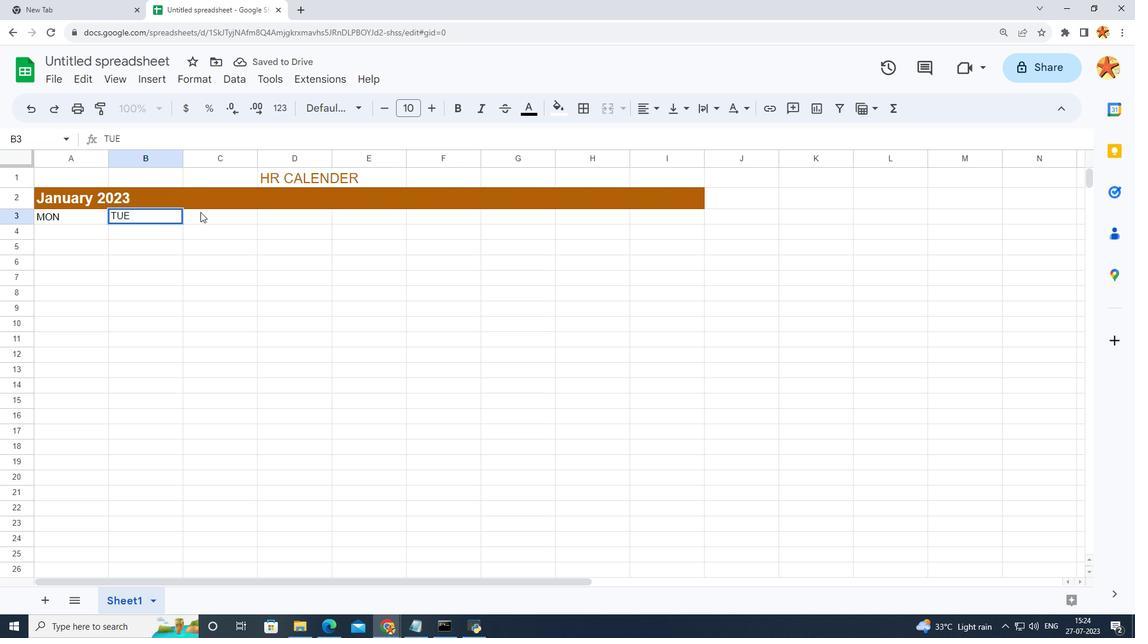 
Action: Mouse moved to (200, 213)
Screenshot: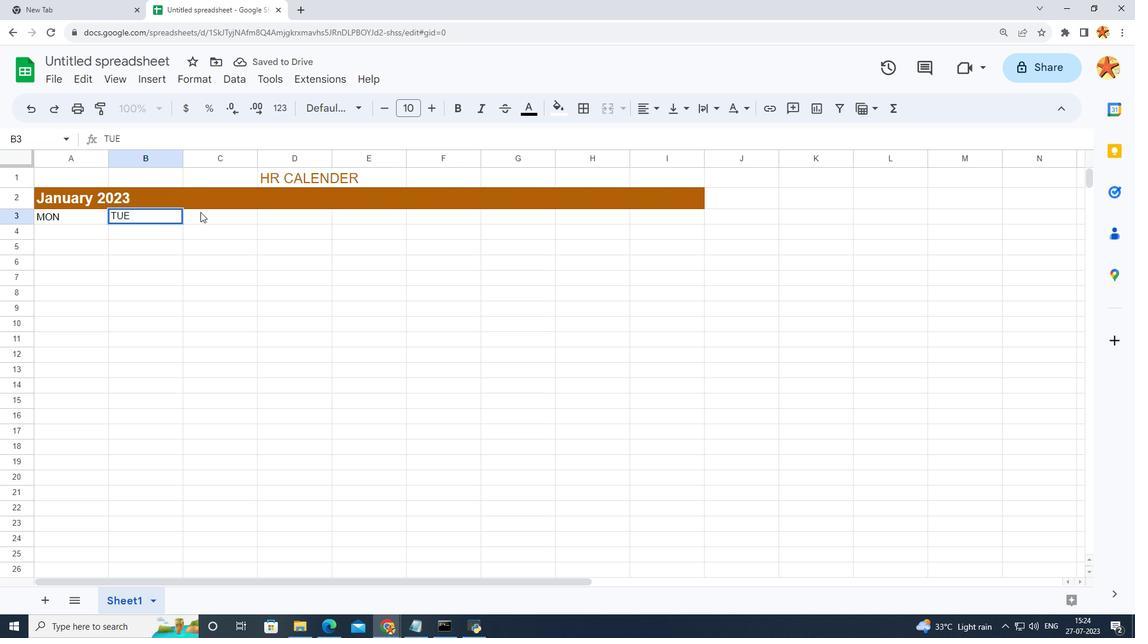 
Action: Key pressed WED
Screenshot: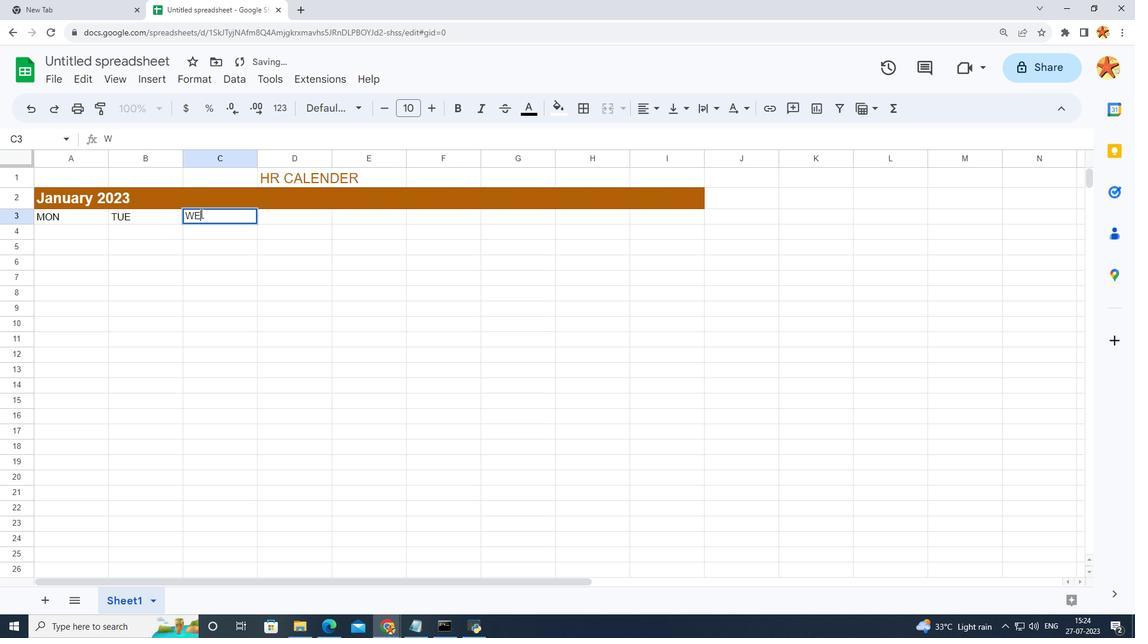 
Action: Mouse moved to (306, 221)
Screenshot: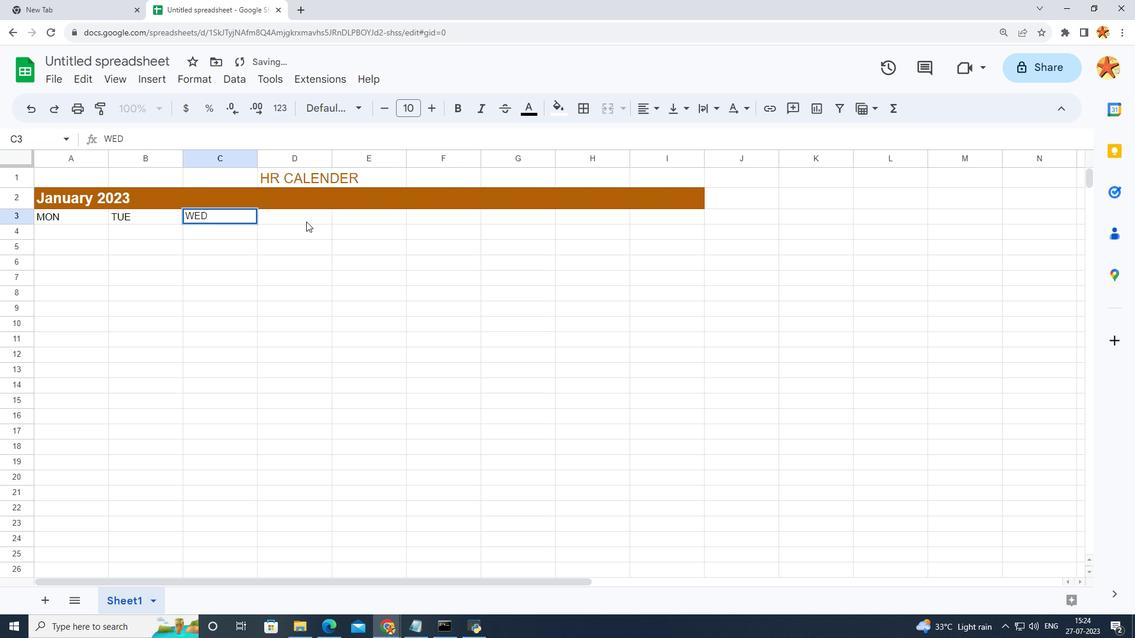 
Action: Mouse pressed left at (306, 221)
Screenshot: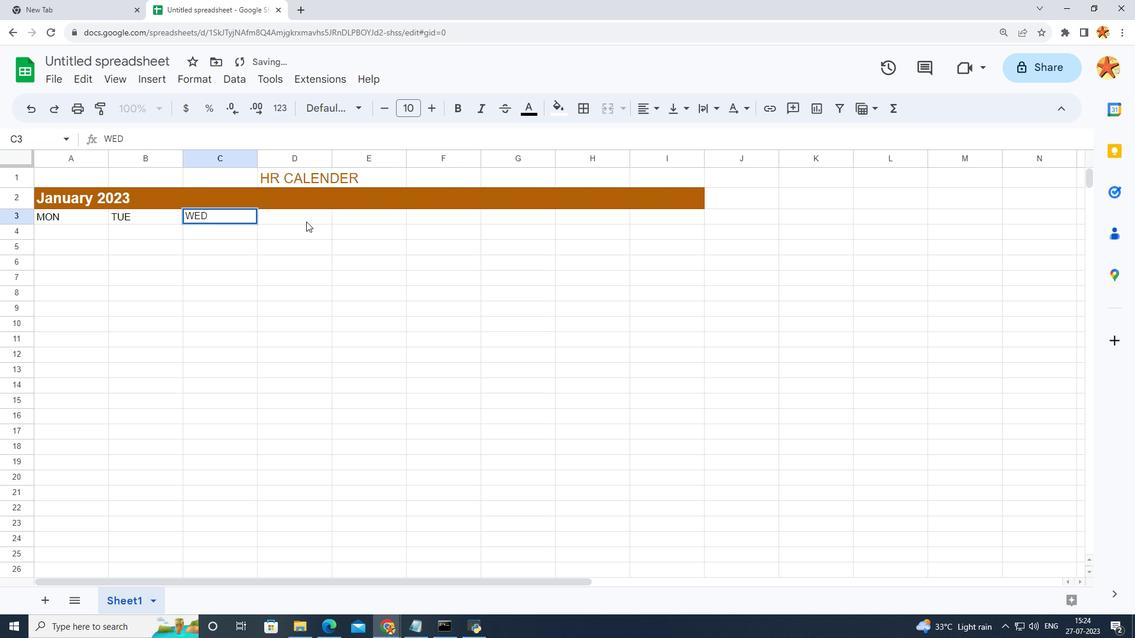 
Action: Key pressed THU
Screenshot: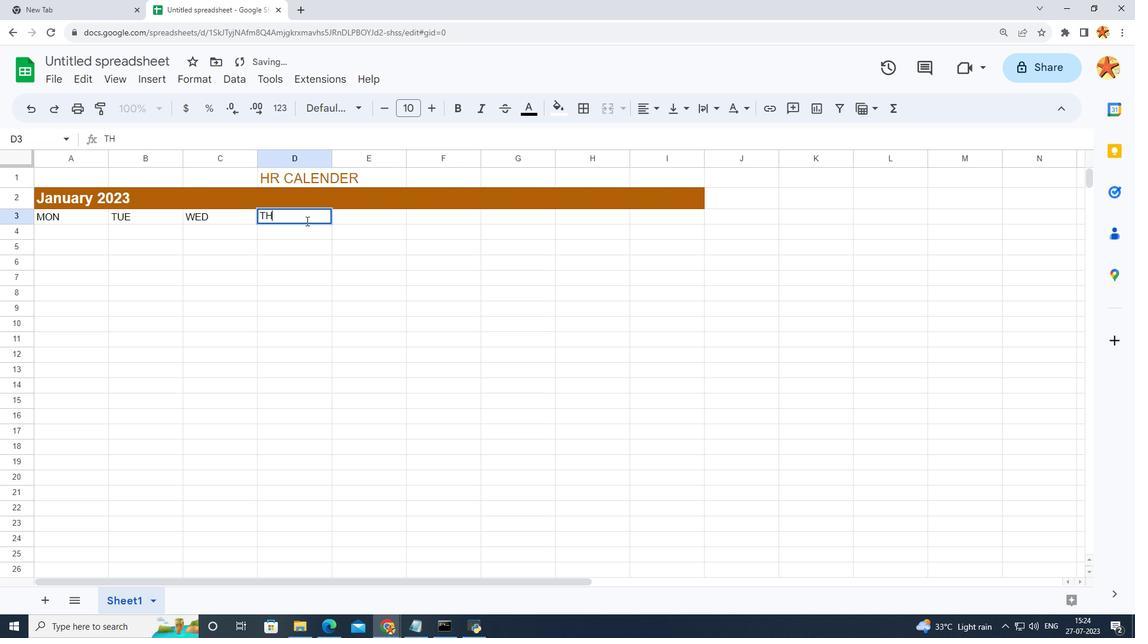 
Action: Mouse moved to (383, 212)
Screenshot: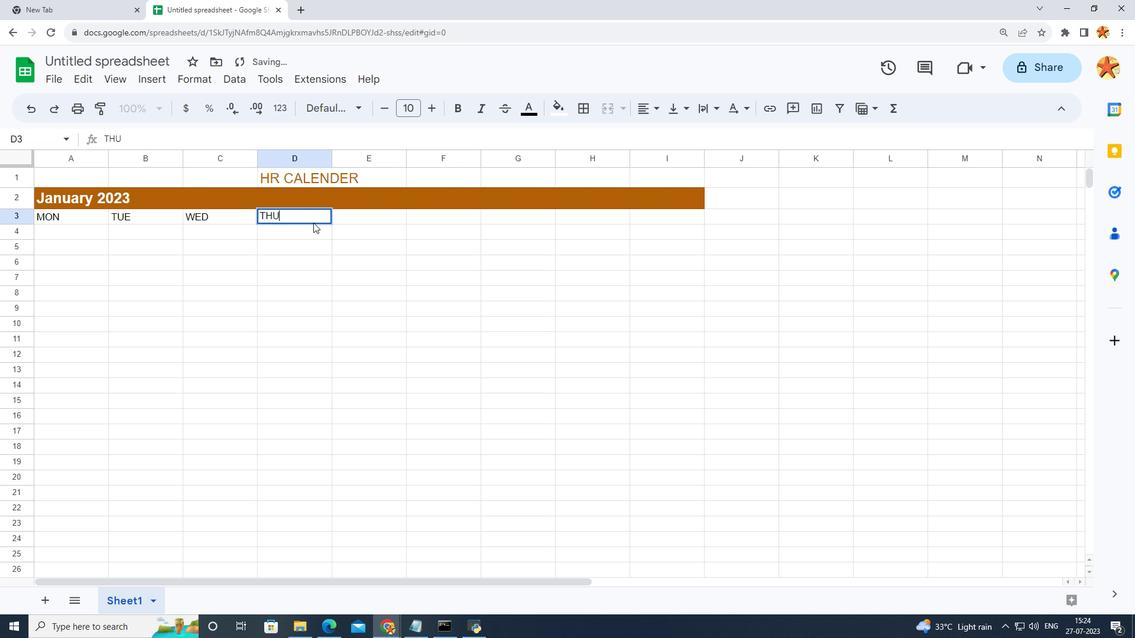 
Action: Mouse pressed left at (383, 212)
Screenshot: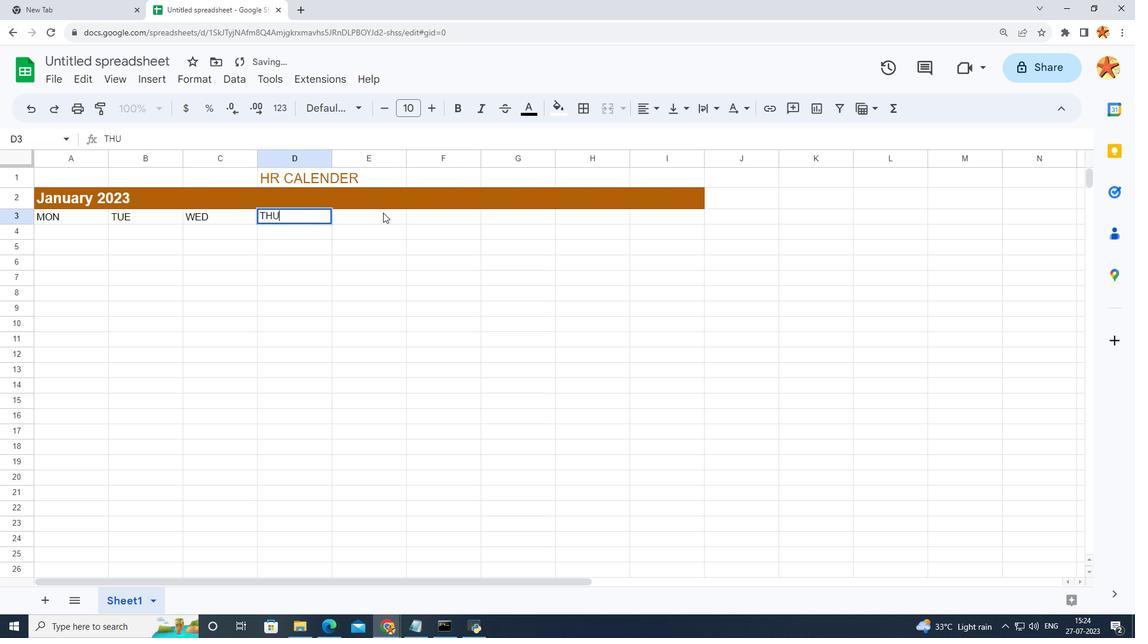 
Action: Key pressed FRI
Screenshot: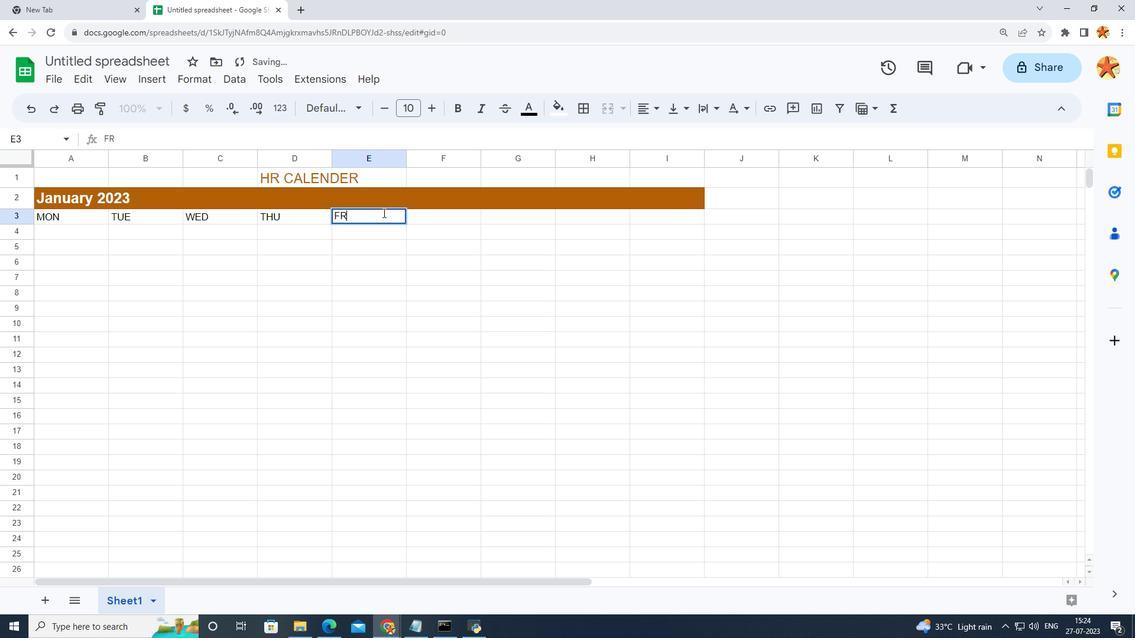 
Action: Mouse moved to (431, 208)
Screenshot: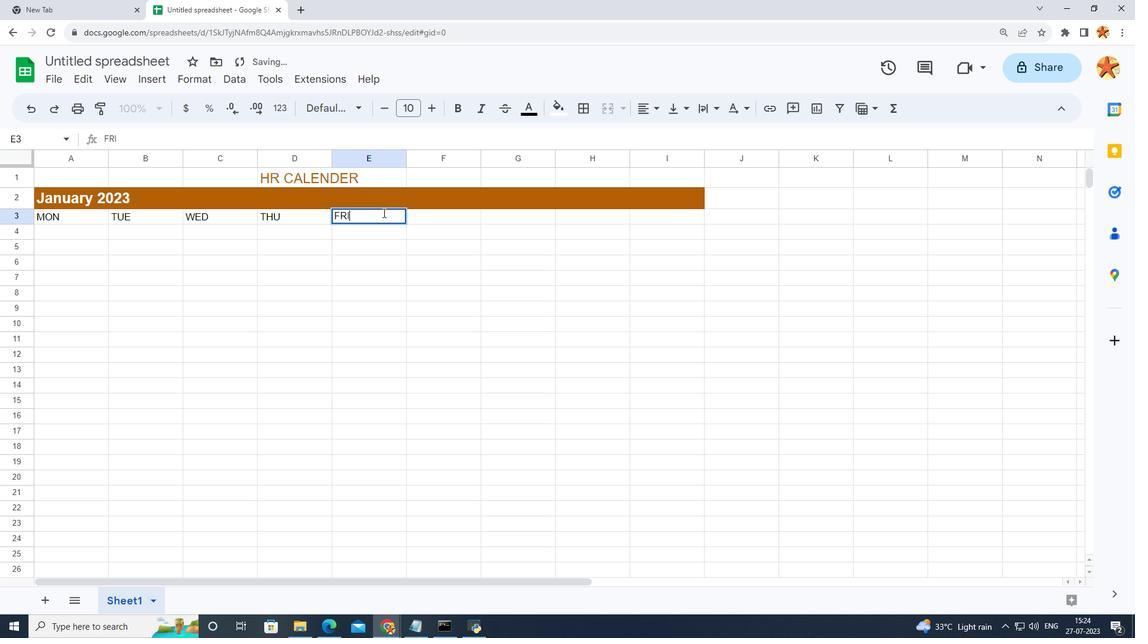 
Action: Mouse pressed left at (431, 208)
Screenshot: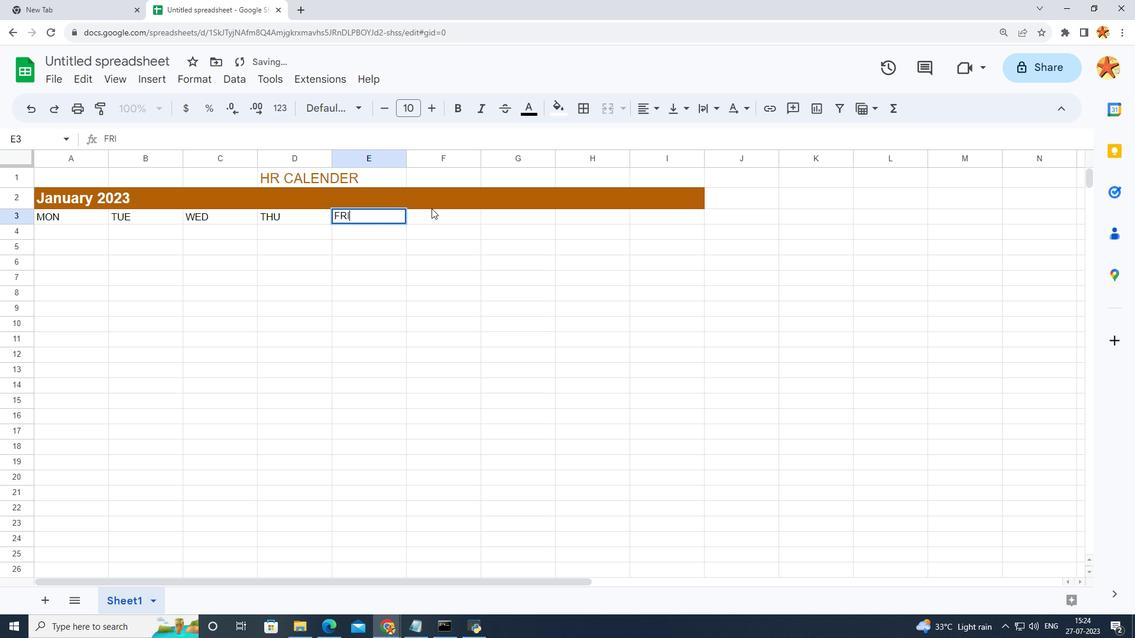 
Action: Mouse moved to (436, 216)
Screenshot: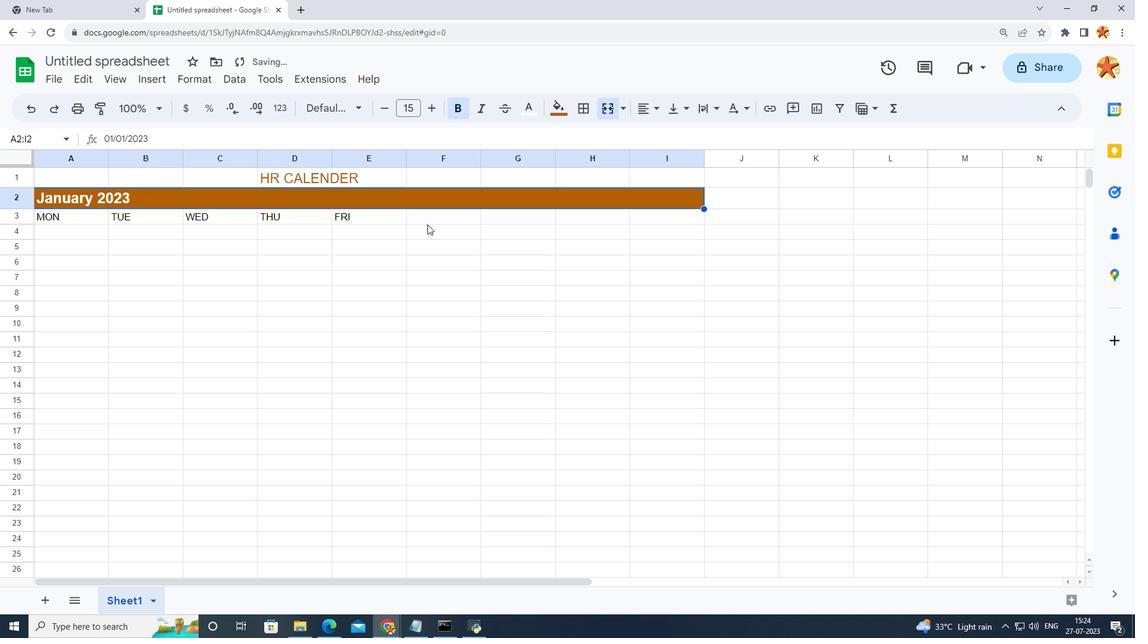 
Action: Mouse pressed left at (436, 216)
Screenshot: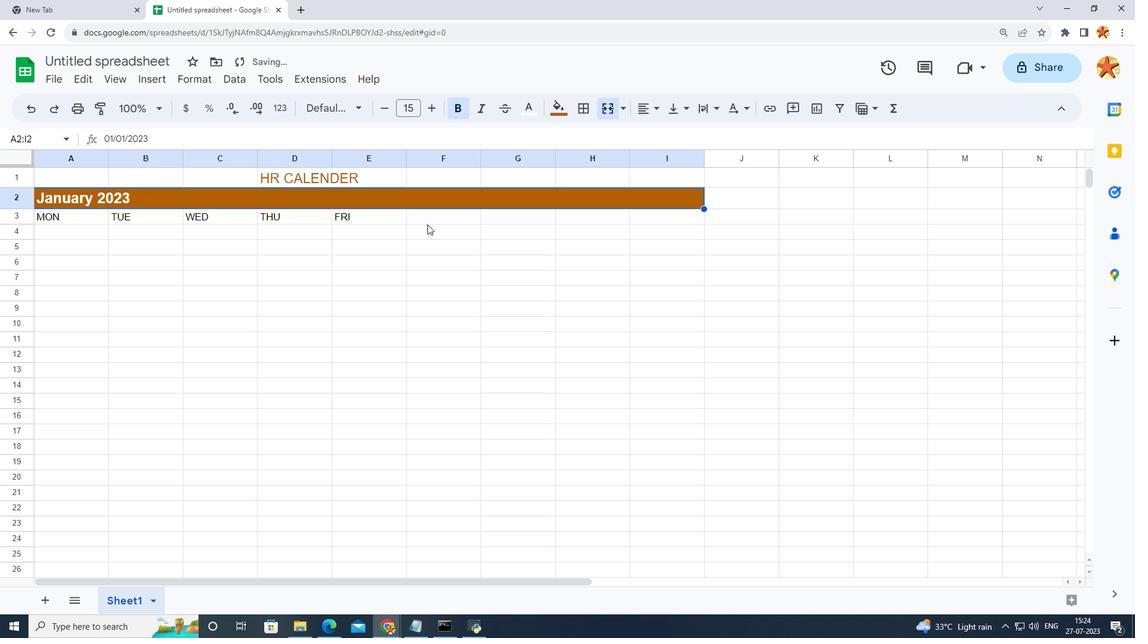 
Action: Key pressed SAT
Screenshot: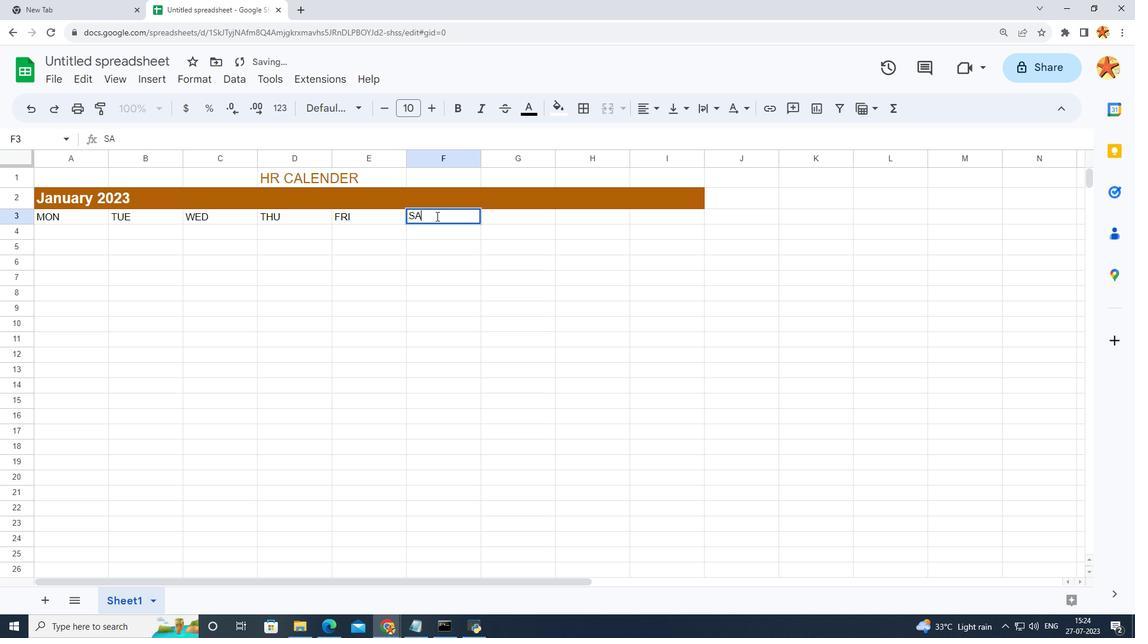 
Action: Mouse moved to (522, 215)
Screenshot: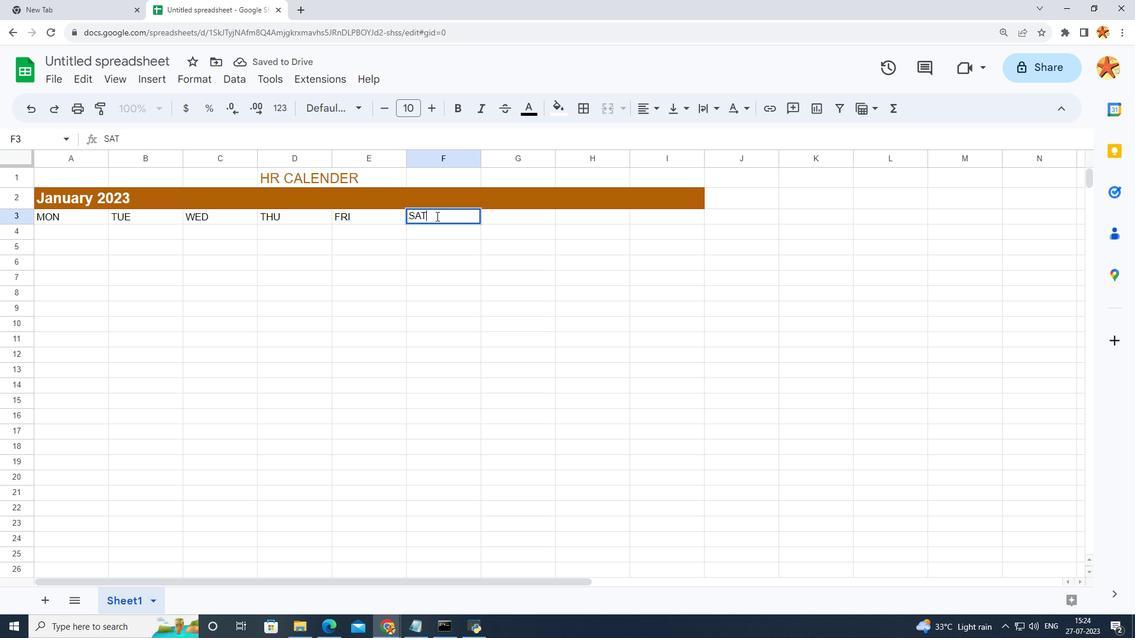 
Action: Mouse pressed left at (522, 215)
Screenshot: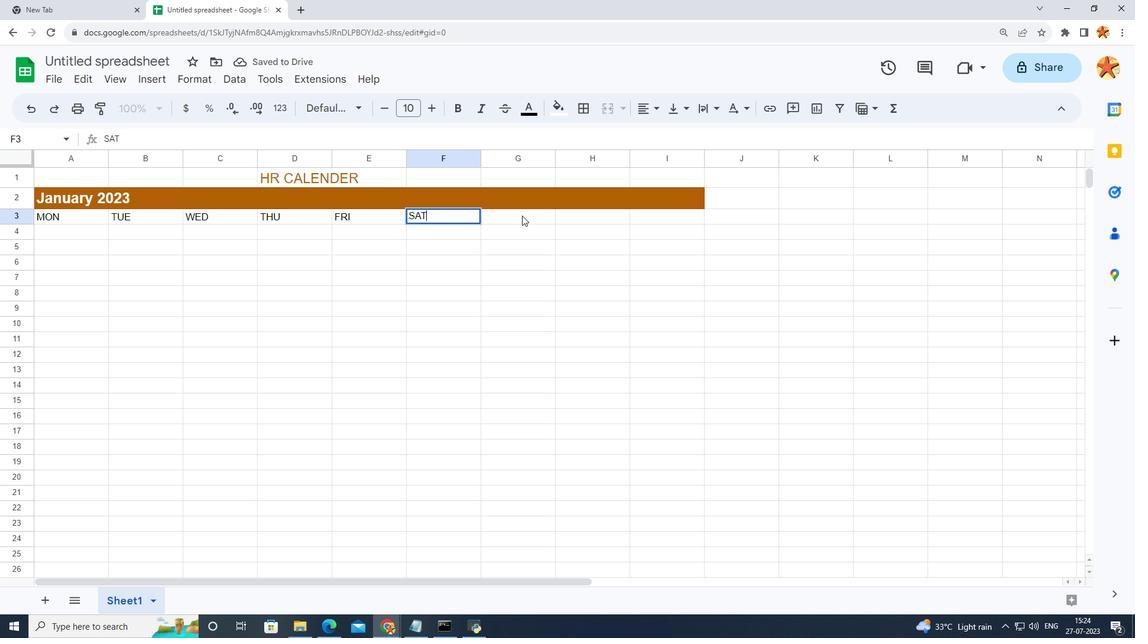 
Action: Key pressed SUN
Screenshot: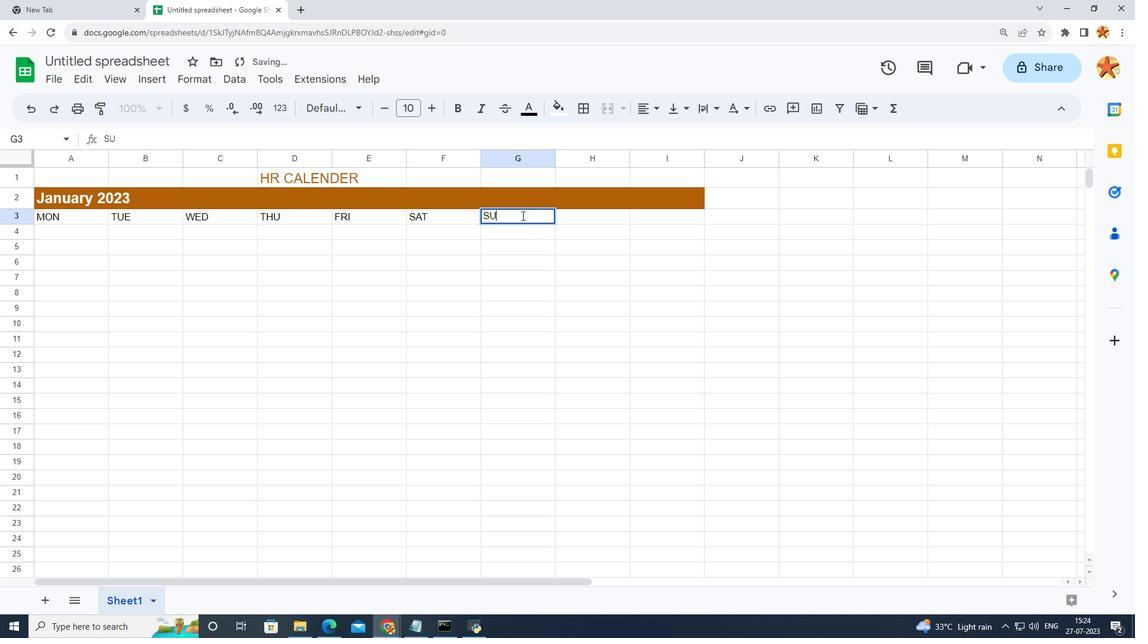 
Action: Mouse moved to (438, 285)
Screenshot: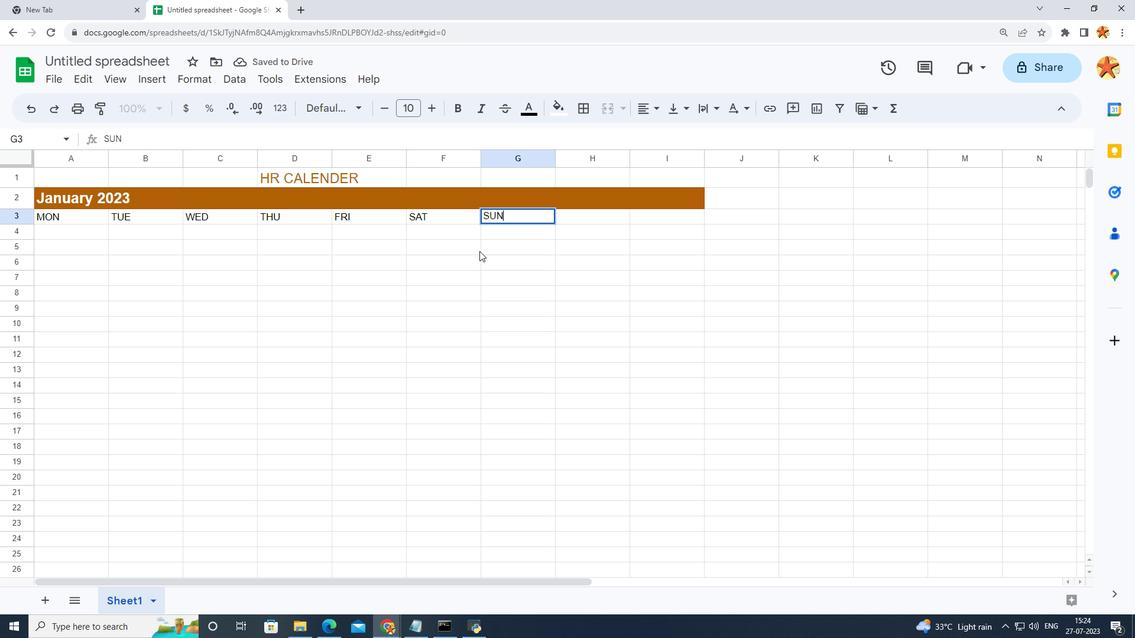 
Action: Mouse pressed left at (438, 285)
Screenshot: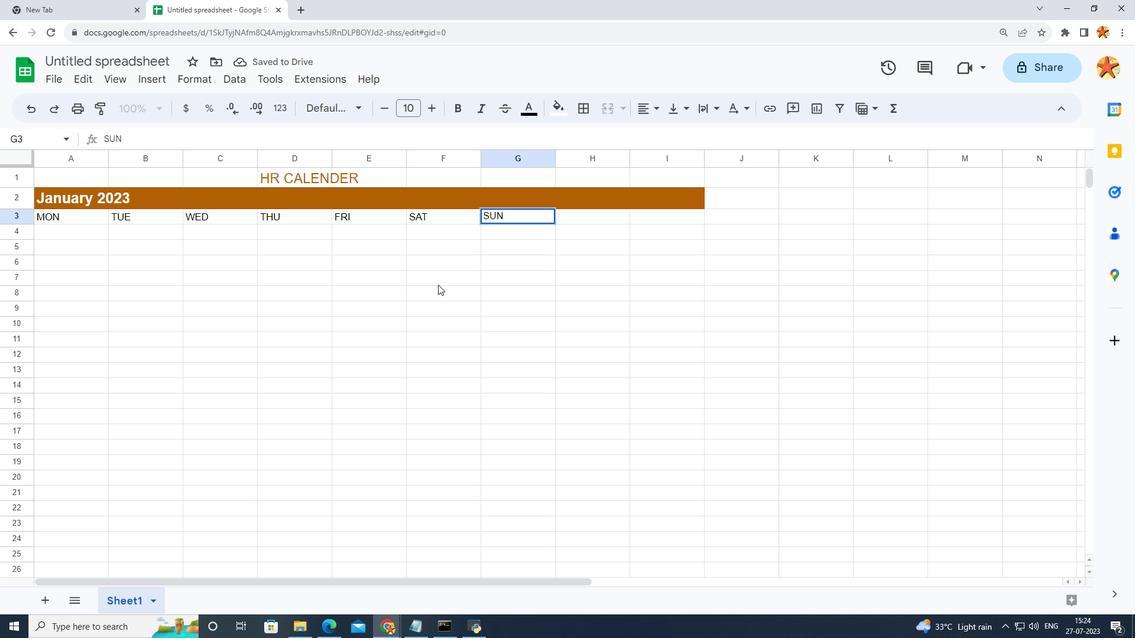 
Action: Mouse moved to (46, 211)
Screenshot: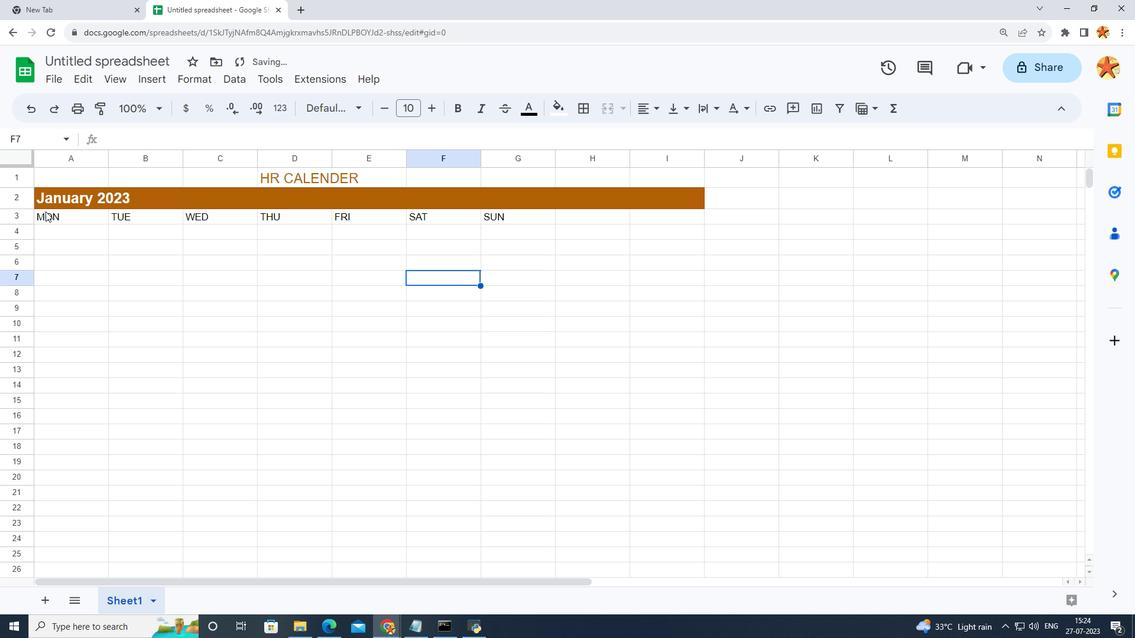
Action: Mouse pressed left at (46, 211)
Screenshot: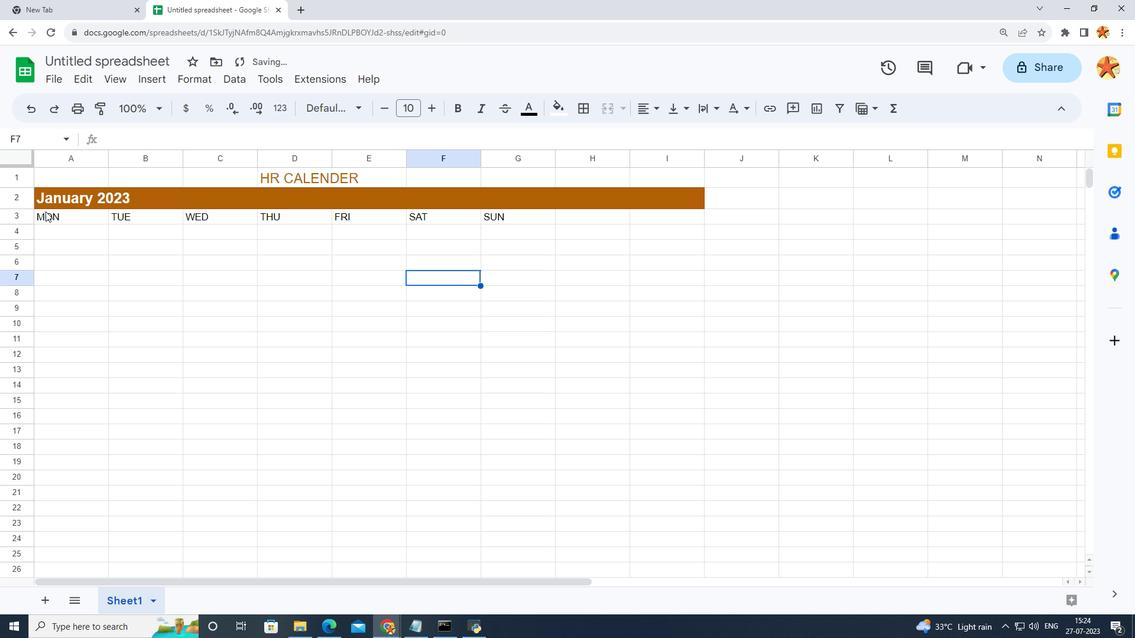 
Action: Mouse moved to (456, 107)
Screenshot: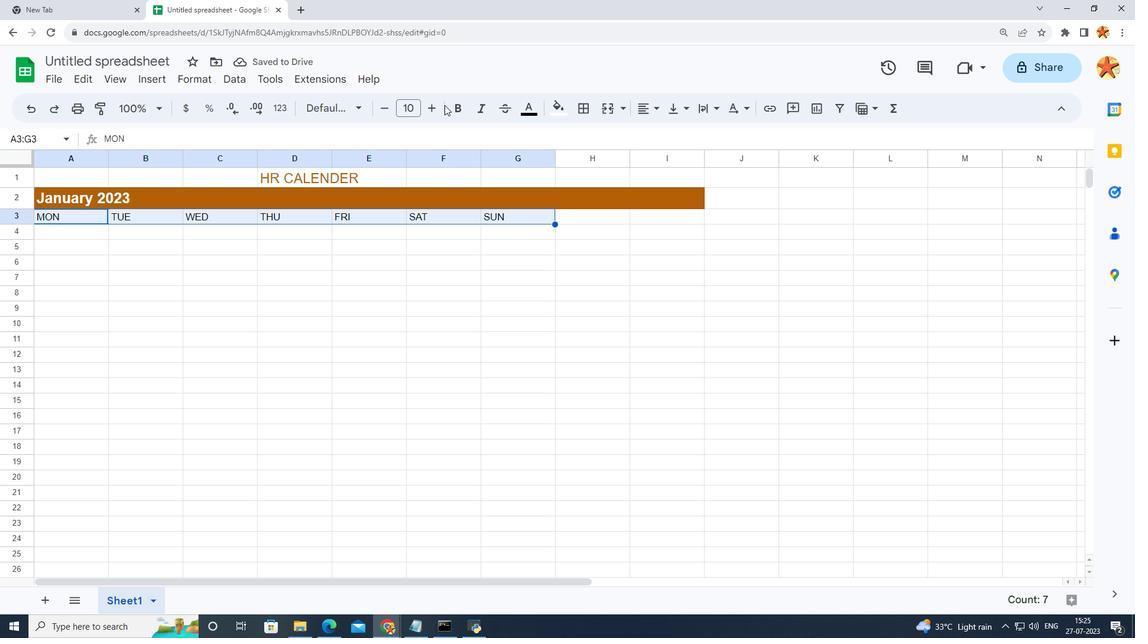 
Action: Mouse pressed left at (456, 107)
Screenshot: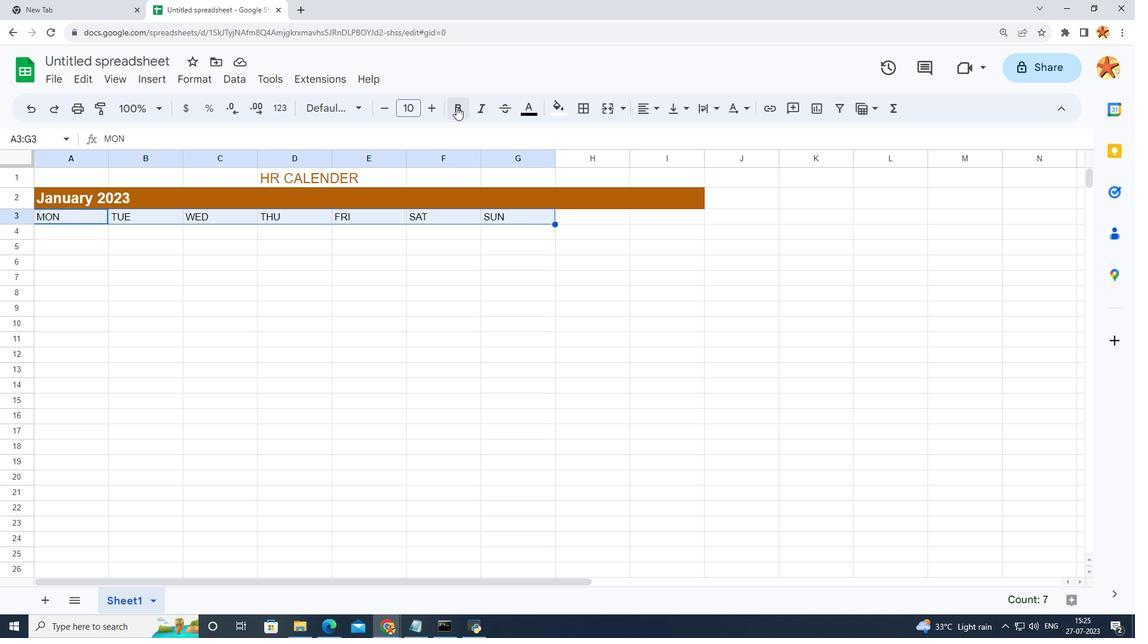 
Action: Mouse moved to (310, 269)
Screenshot: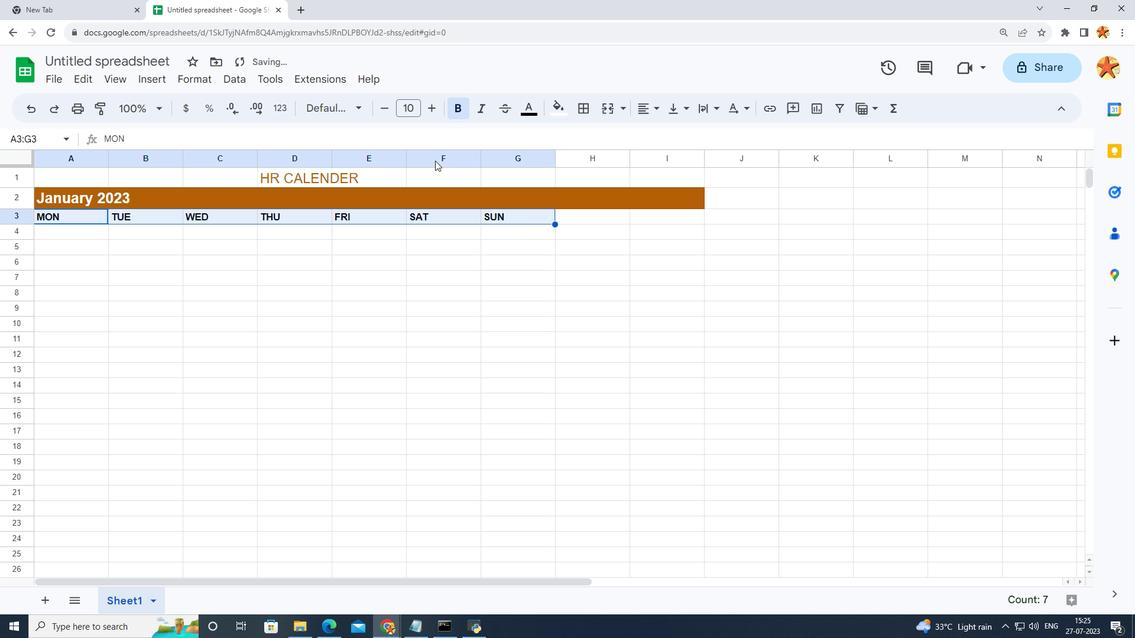 
Action: Mouse pressed left at (310, 269)
Screenshot: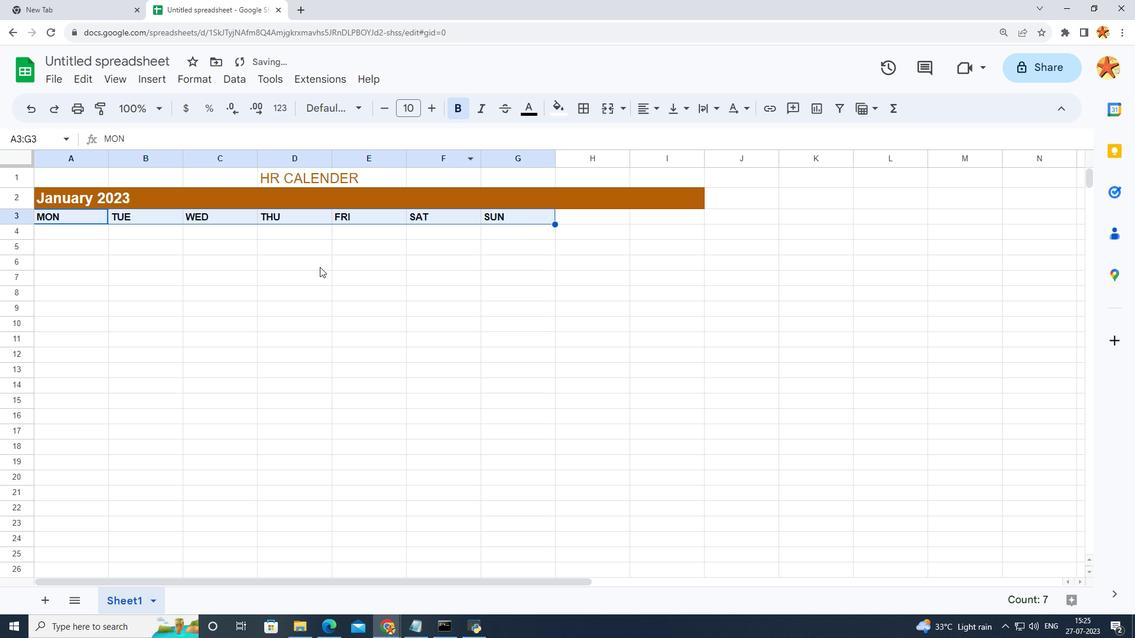 
Action: Mouse moved to (66, 235)
Screenshot: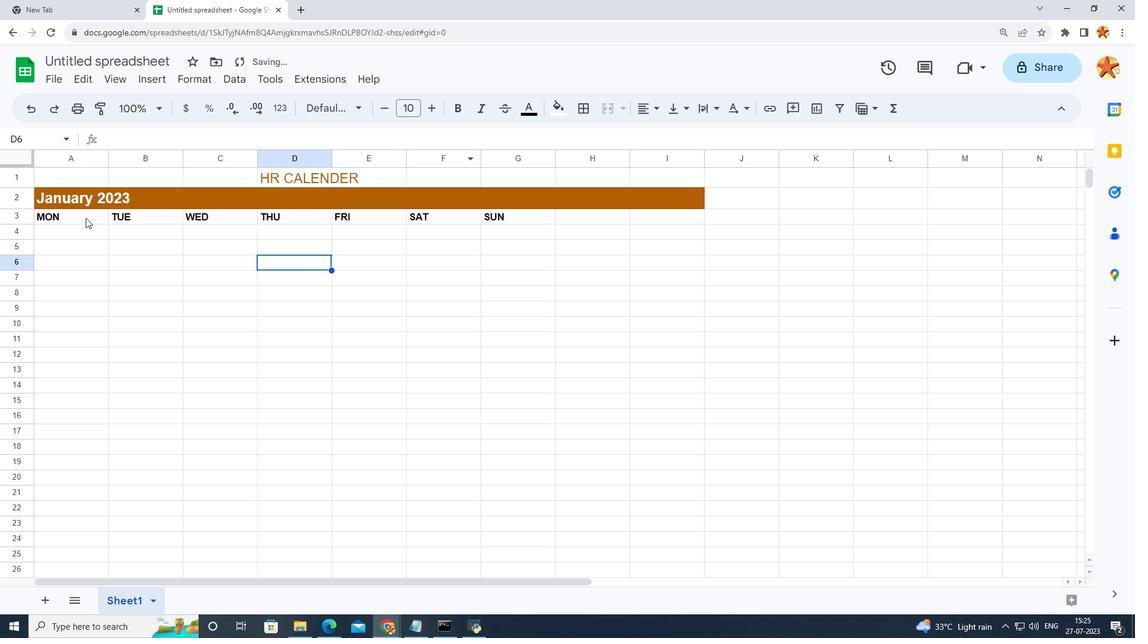 
Action: Mouse pressed left at (66, 235)
Screenshot: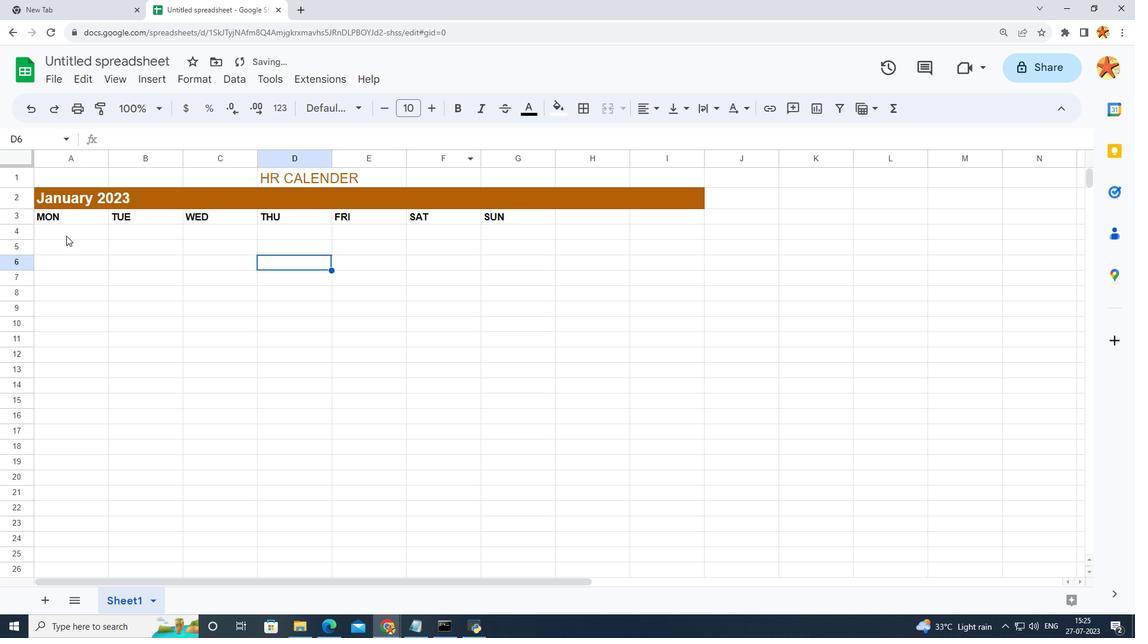 
Action: Mouse pressed left at (66, 235)
Screenshot: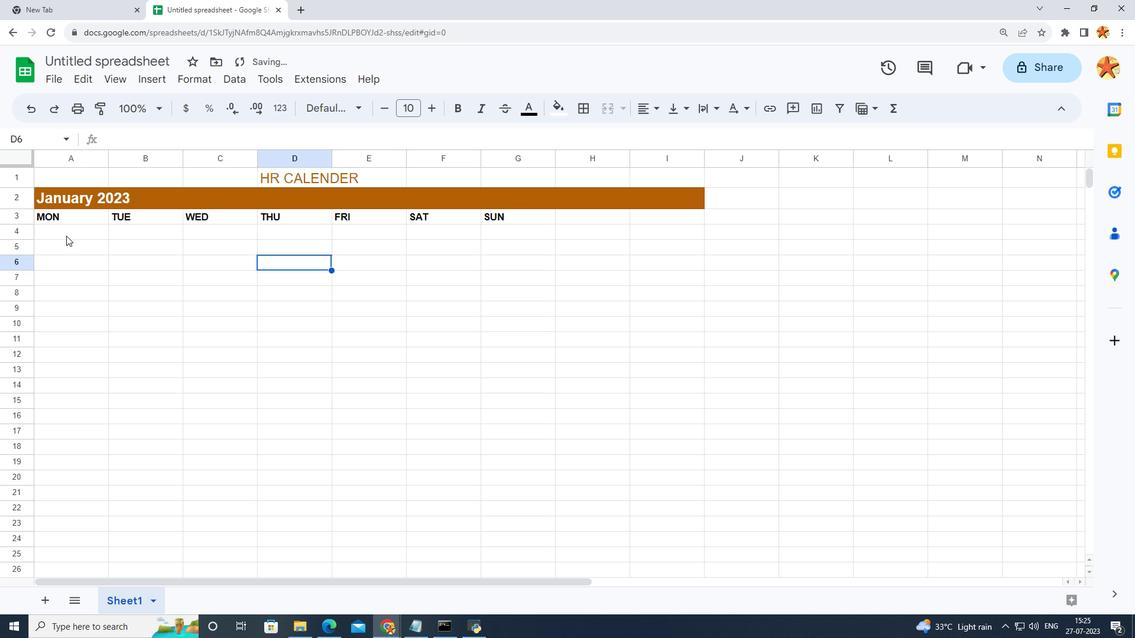 
Action: Mouse moved to (95, 280)
Screenshot: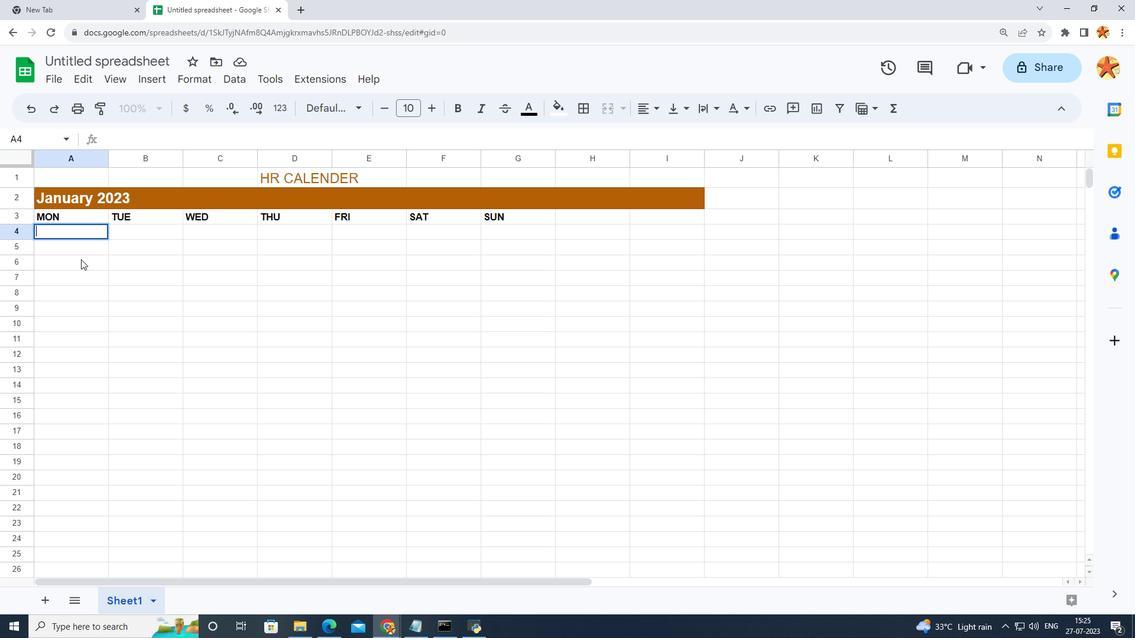
Action: Mouse pressed left at (95, 280)
Screenshot: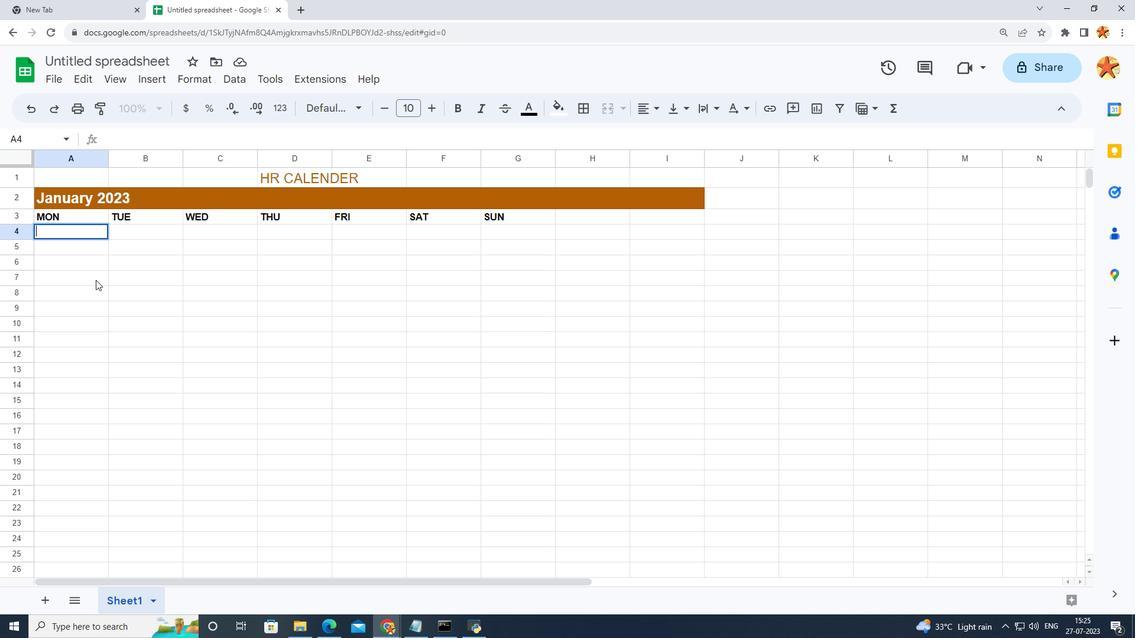 
Action: Mouse moved to (101, 230)
Screenshot: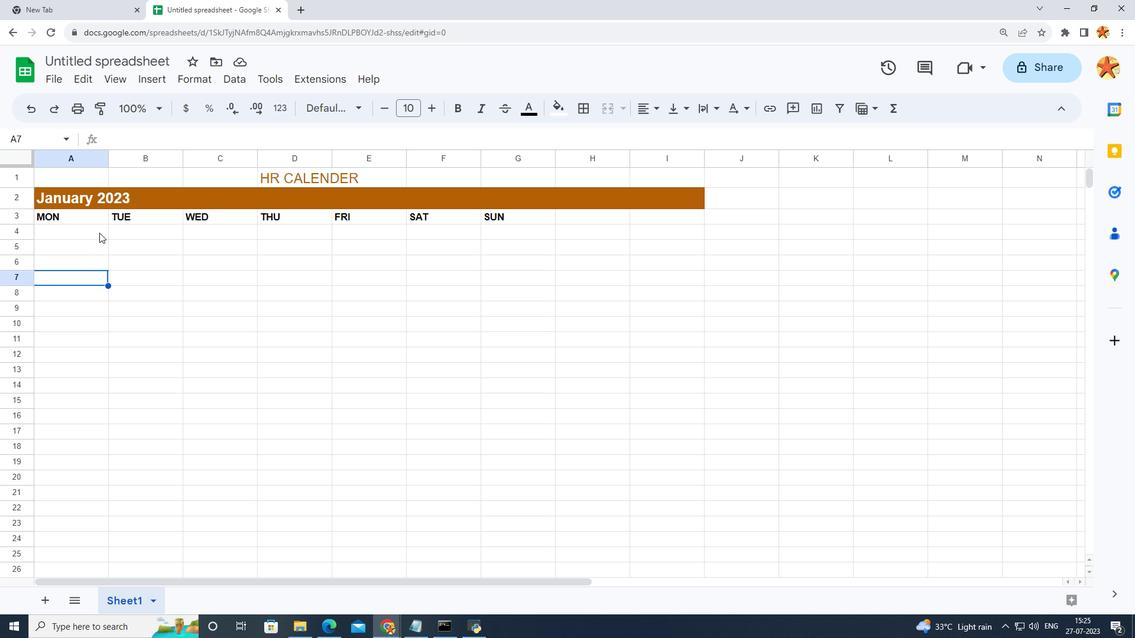 
Action: Mouse pressed left at (101, 230)
Screenshot: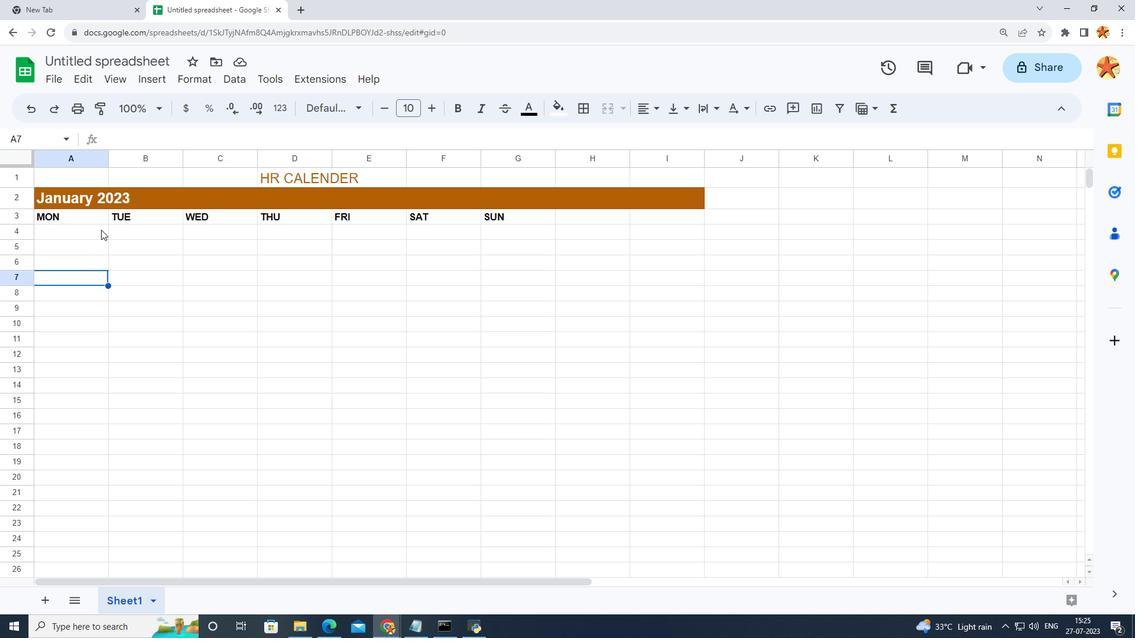 
Action: Mouse moved to (89, 235)
Screenshot: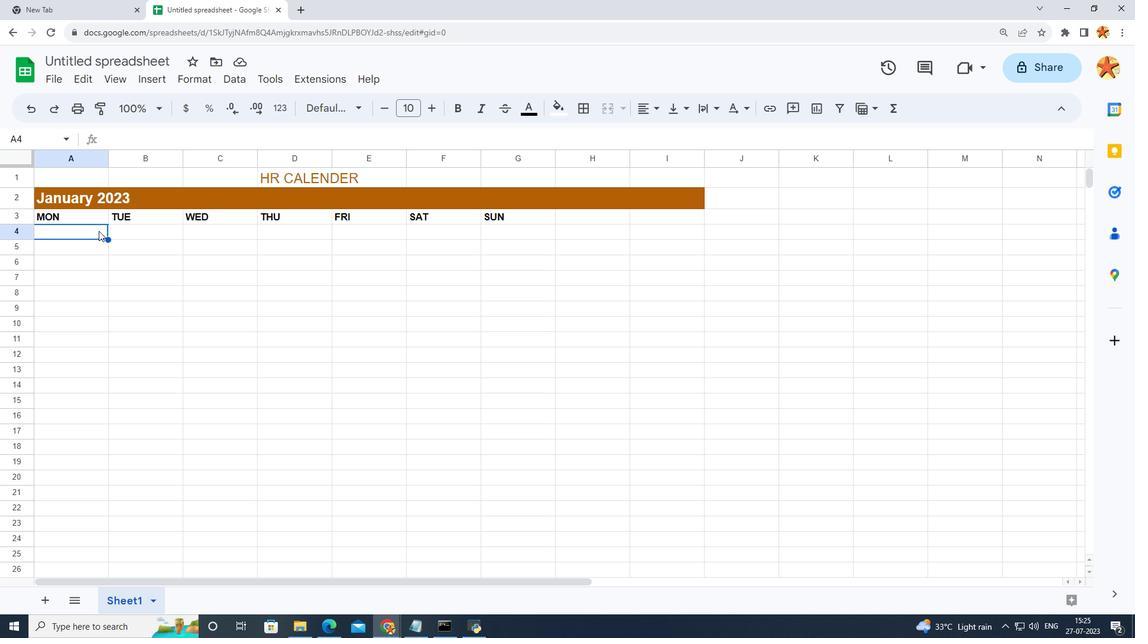 
Action: Mouse pressed left at (89, 235)
Screenshot: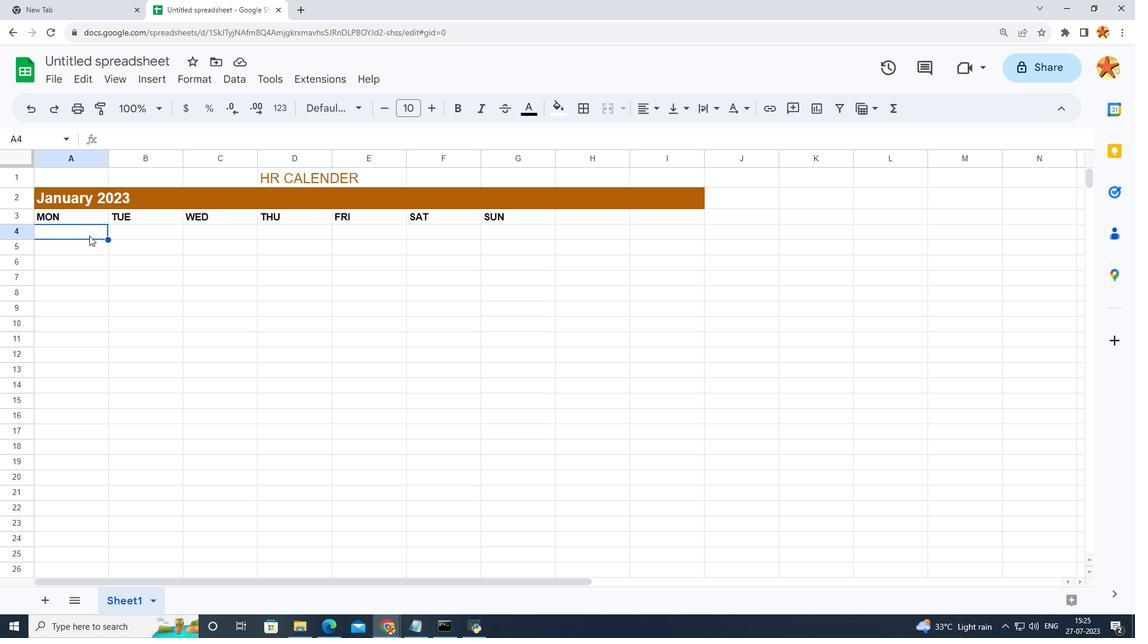 
Action: Mouse moved to (148, 236)
Screenshot: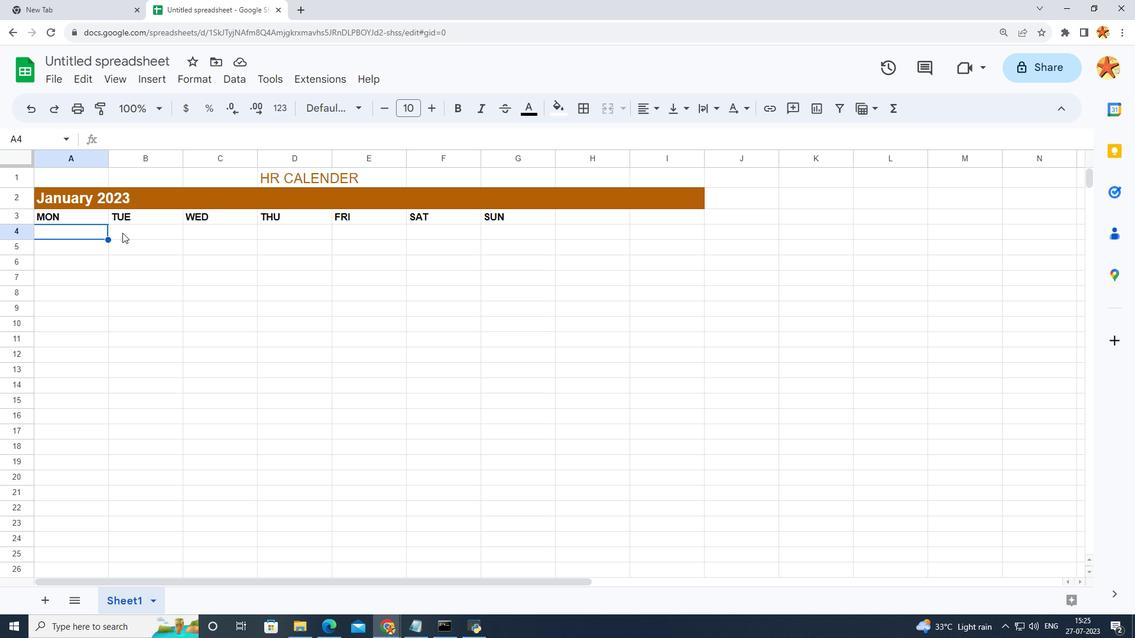 
Action: Mouse pressed left at (148, 236)
Screenshot: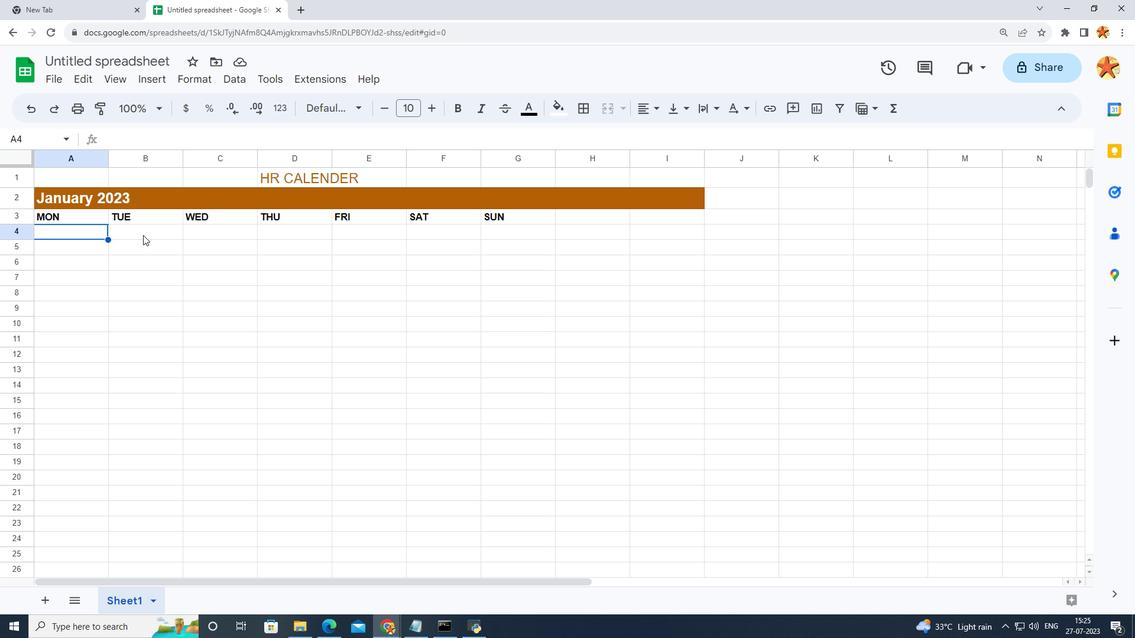 
Action: Mouse moved to (82, 231)
Screenshot: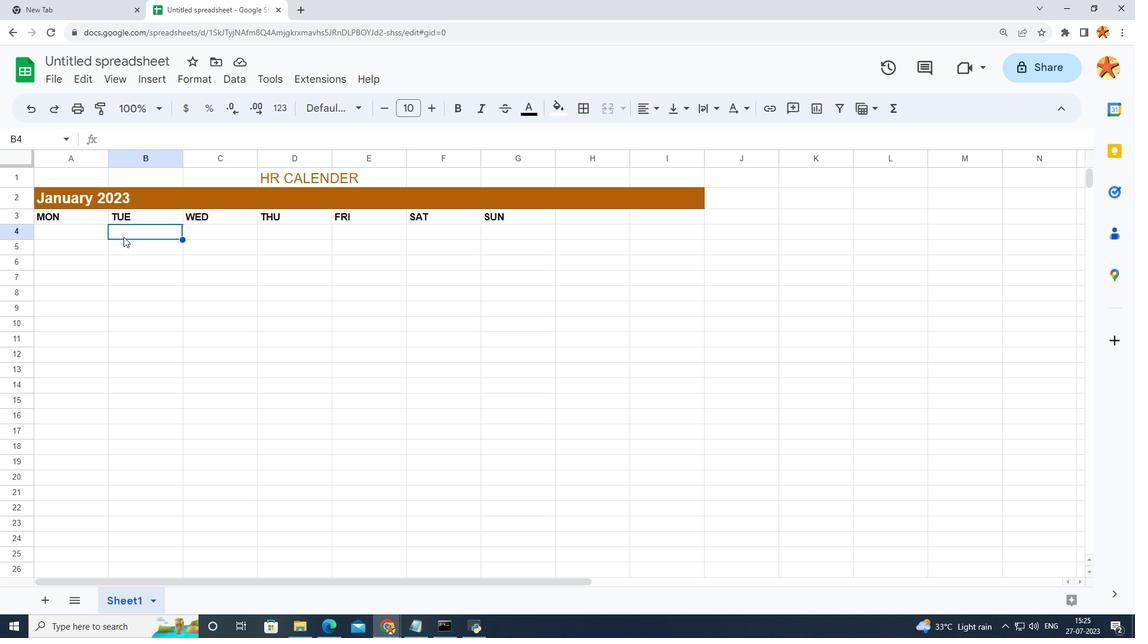 
Action: Mouse pressed left at (82, 231)
Screenshot: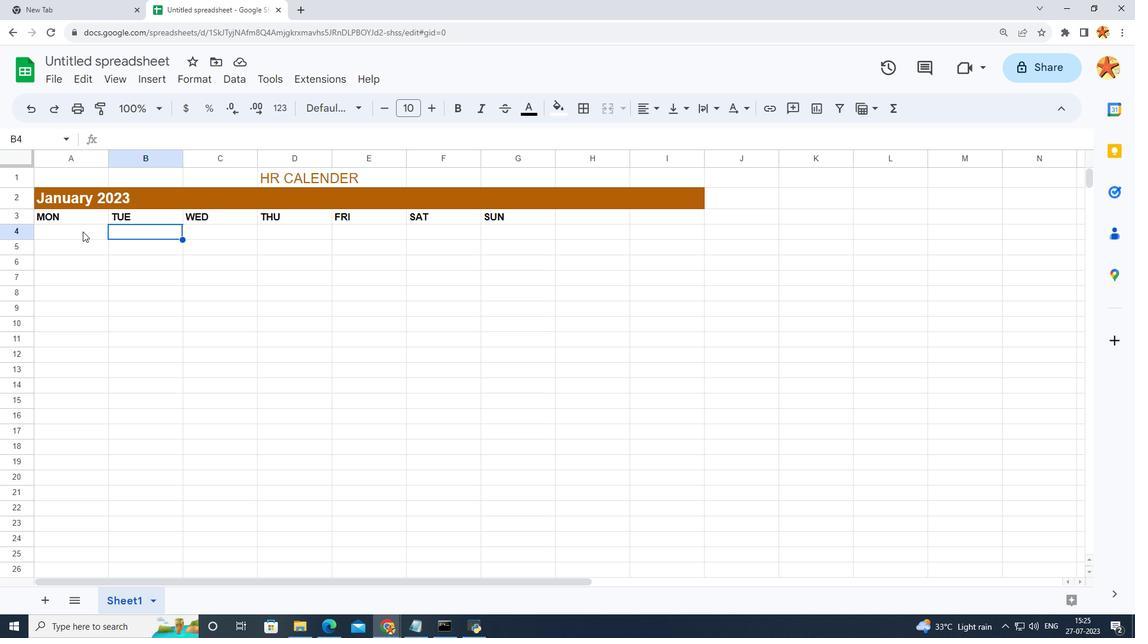 
Action: Mouse moved to (78, 233)
Screenshot: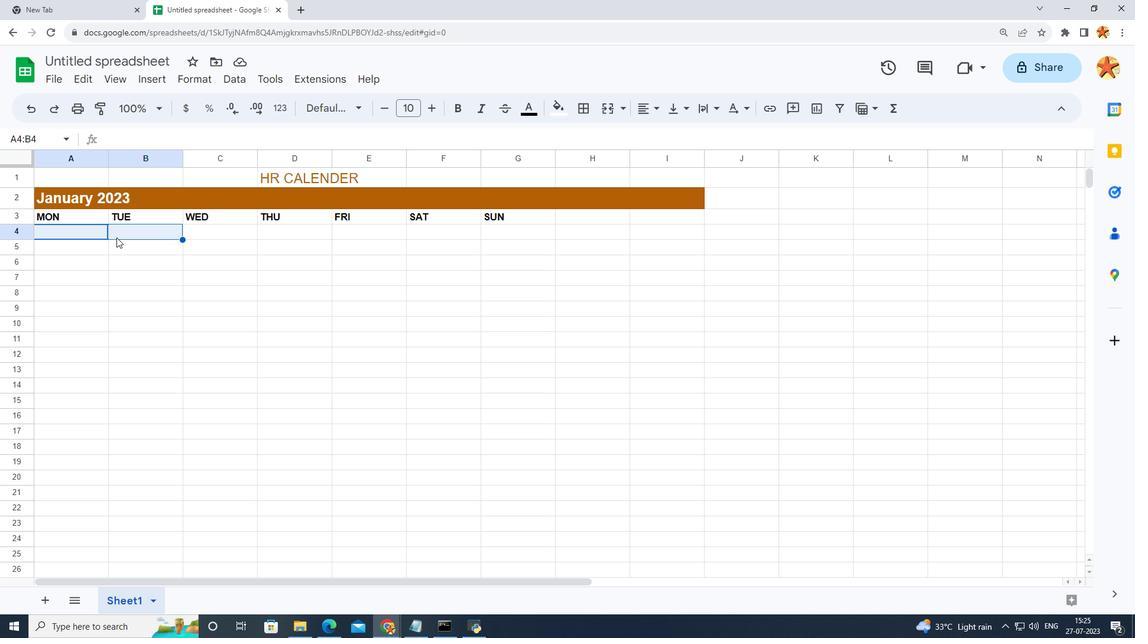 
Action: Mouse pressed left at (78, 233)
Screenshot: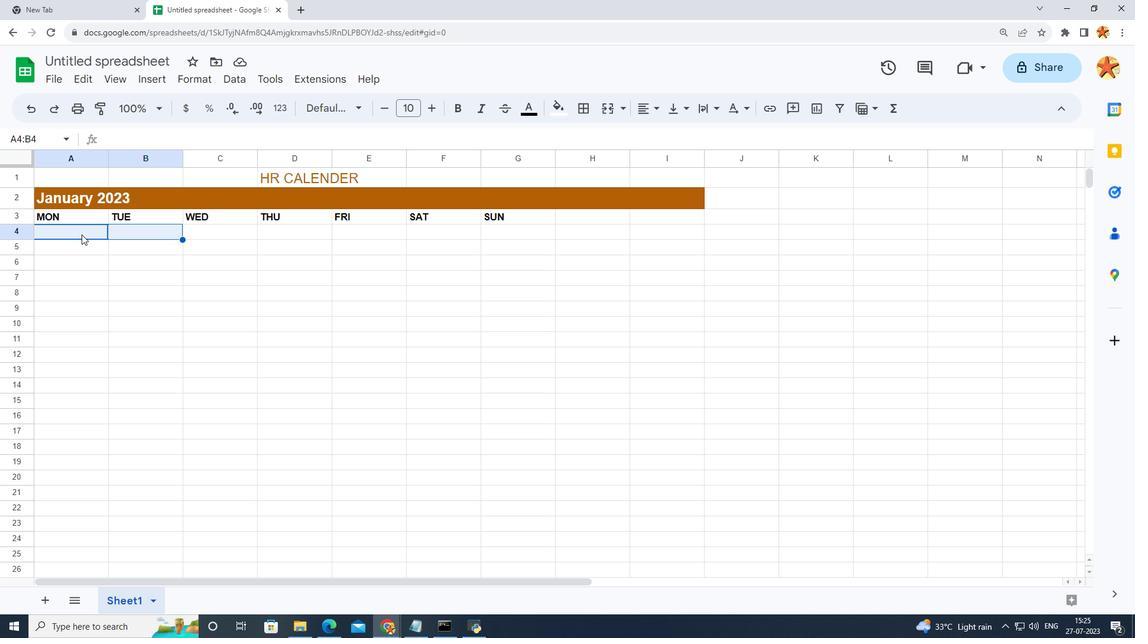 
Action: Key pressed 1
Screenshot: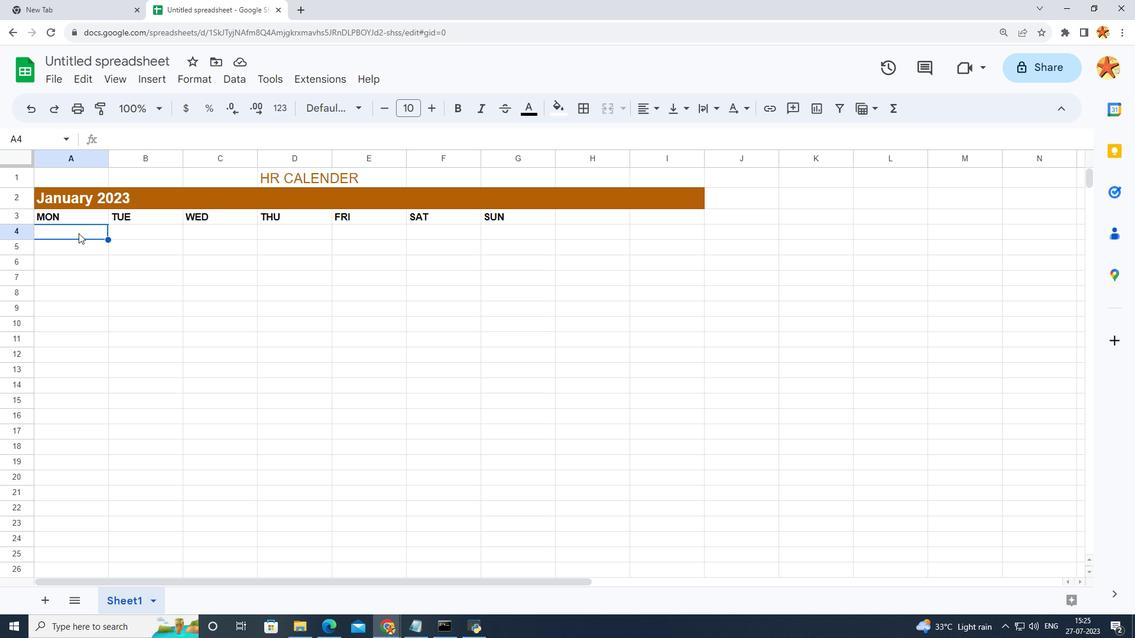 
Action: Mouse moved to (172, 234)
Screenshot: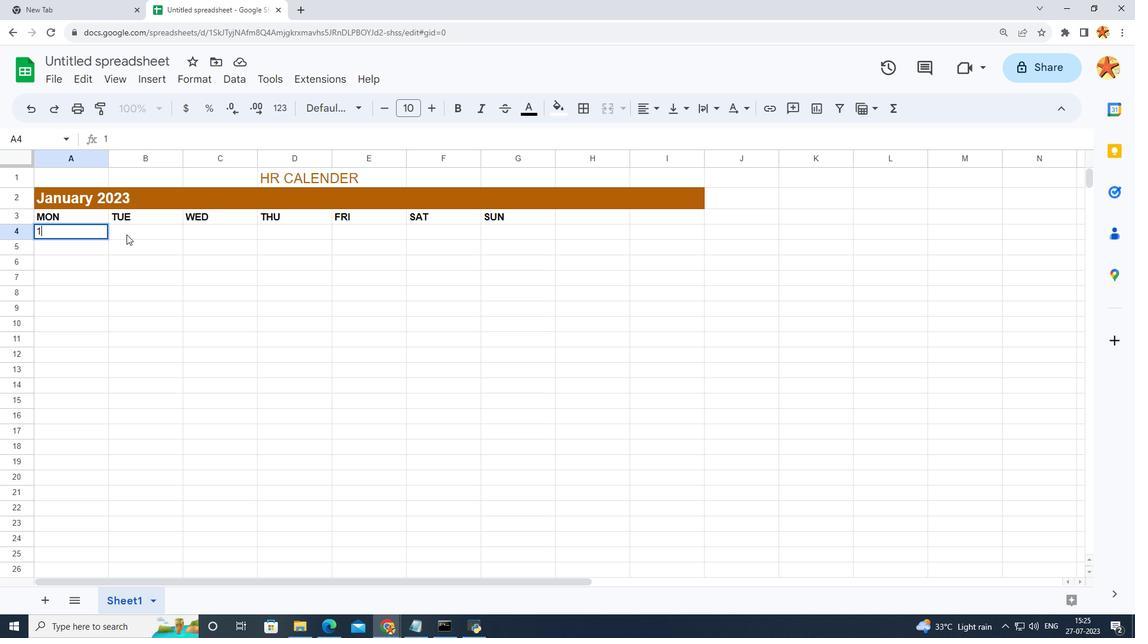
Action: Mouse pressed left at (172, 234)
Screenshot: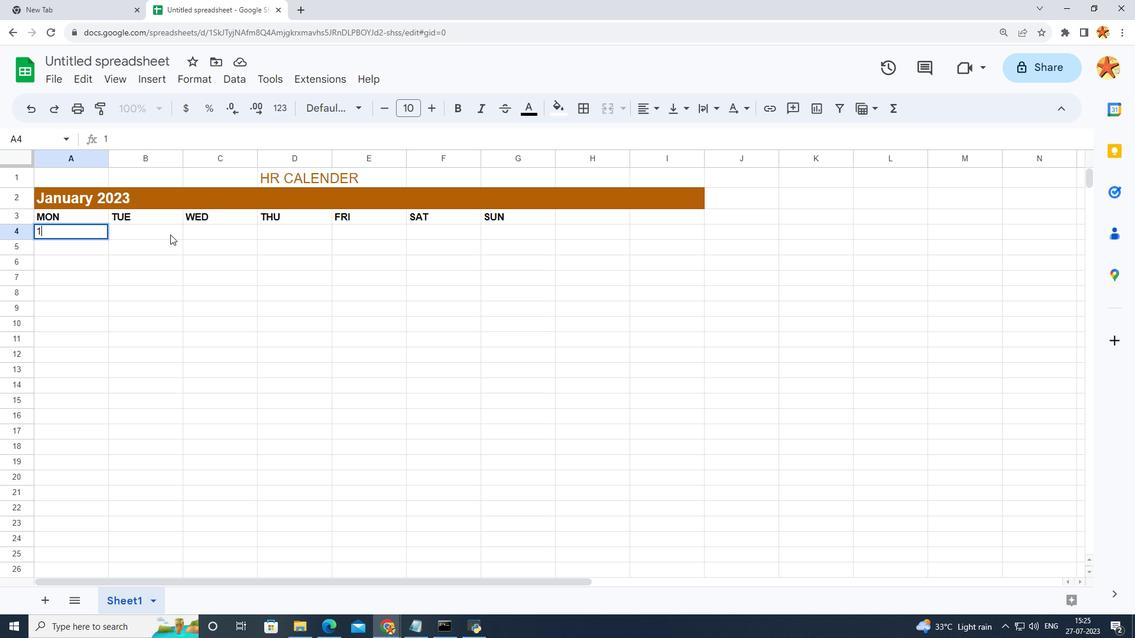 
Action: Key pressed 1<Key.backspace>2
Screenshot: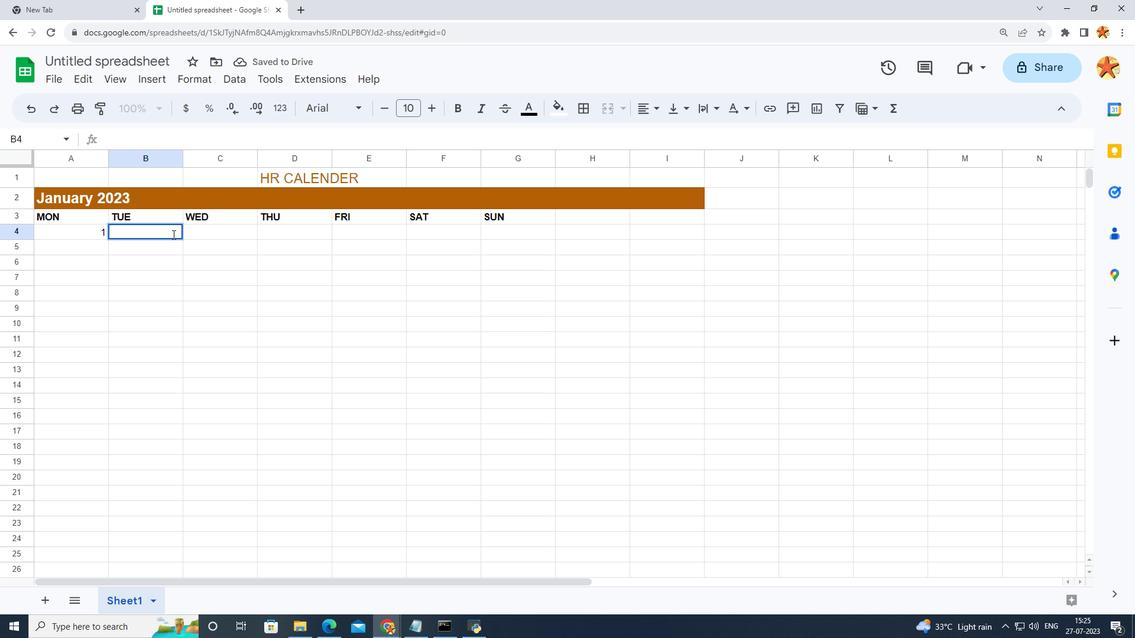 
Action: Mouse moved to (213, 232)
Screenshot: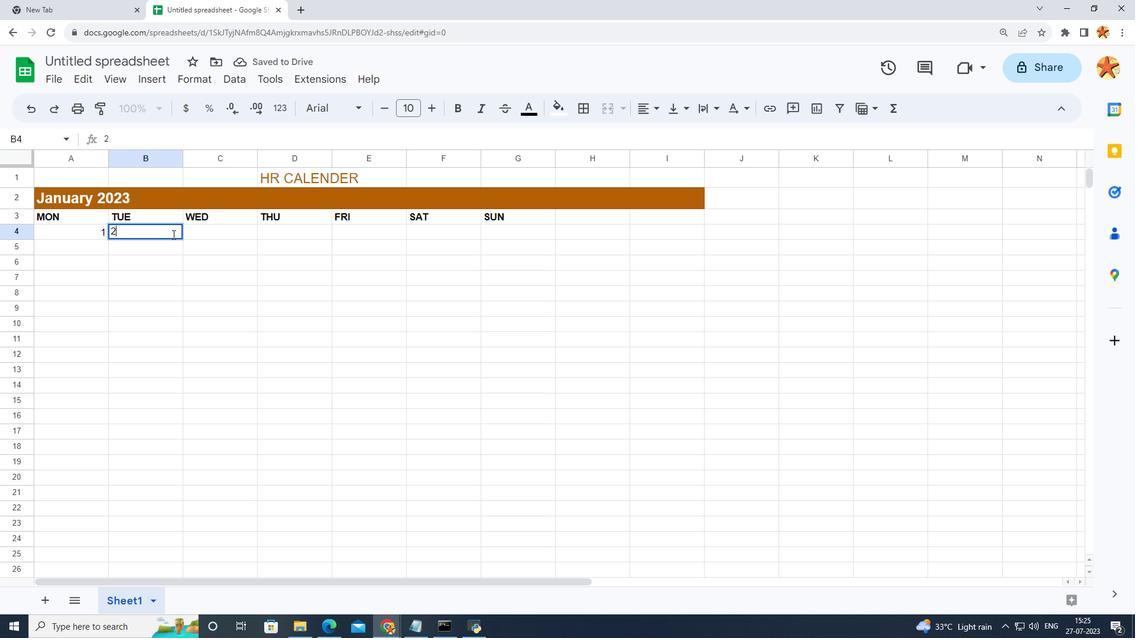 
Action: Mouse pressed left at (213, 232)
Screenshot: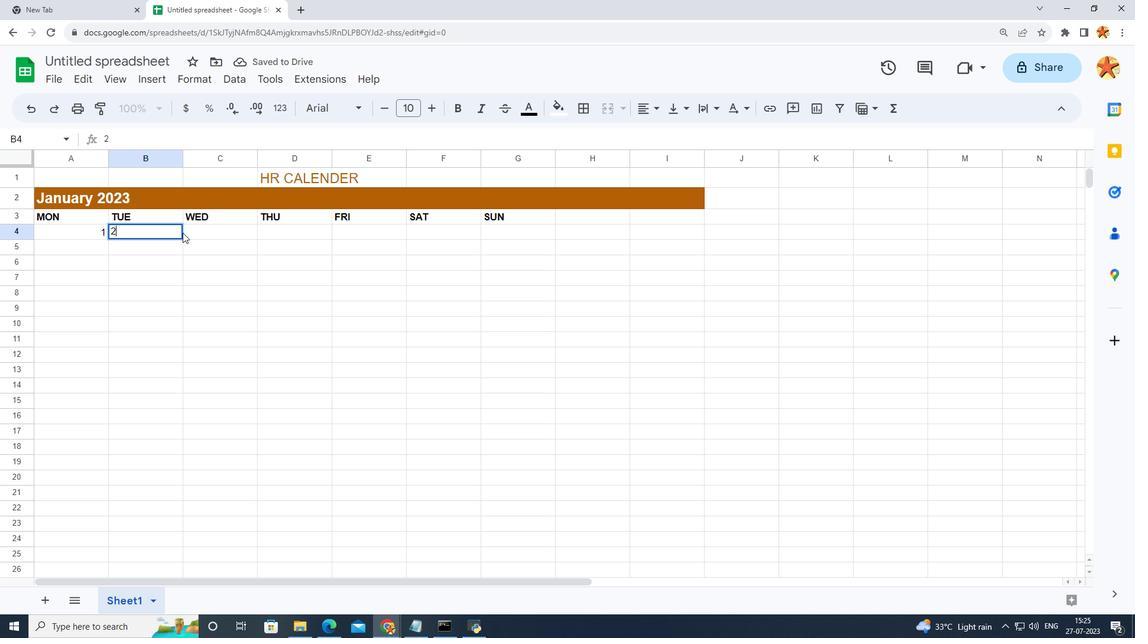 
Action: Key pressed 3
Screenshot: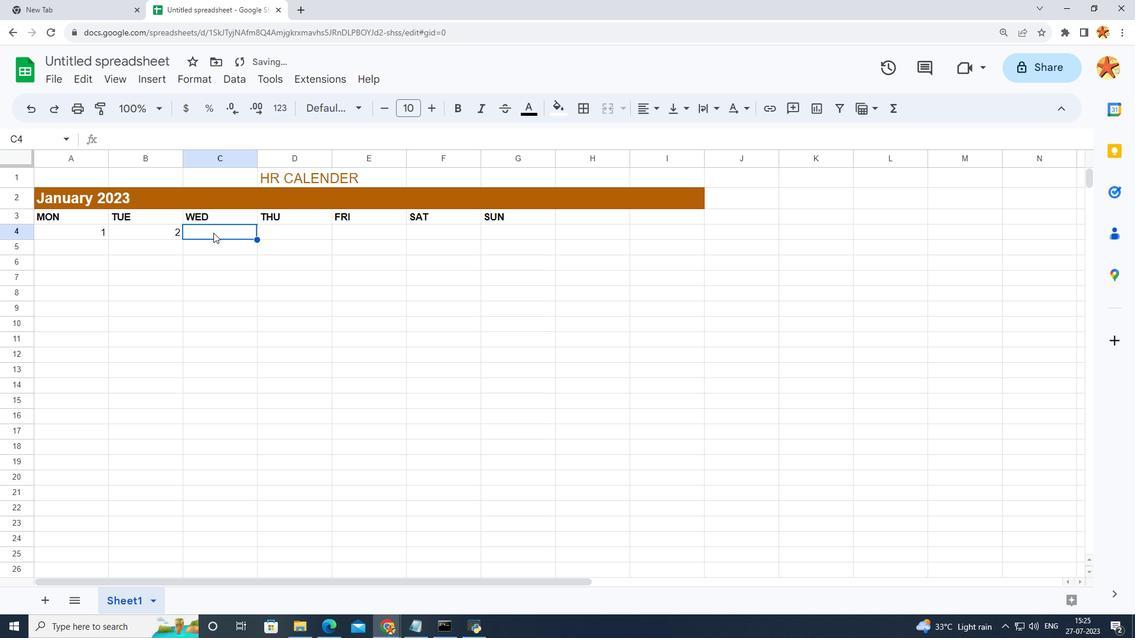 
Action: Mouse moved to (299, 241)
Screenshot: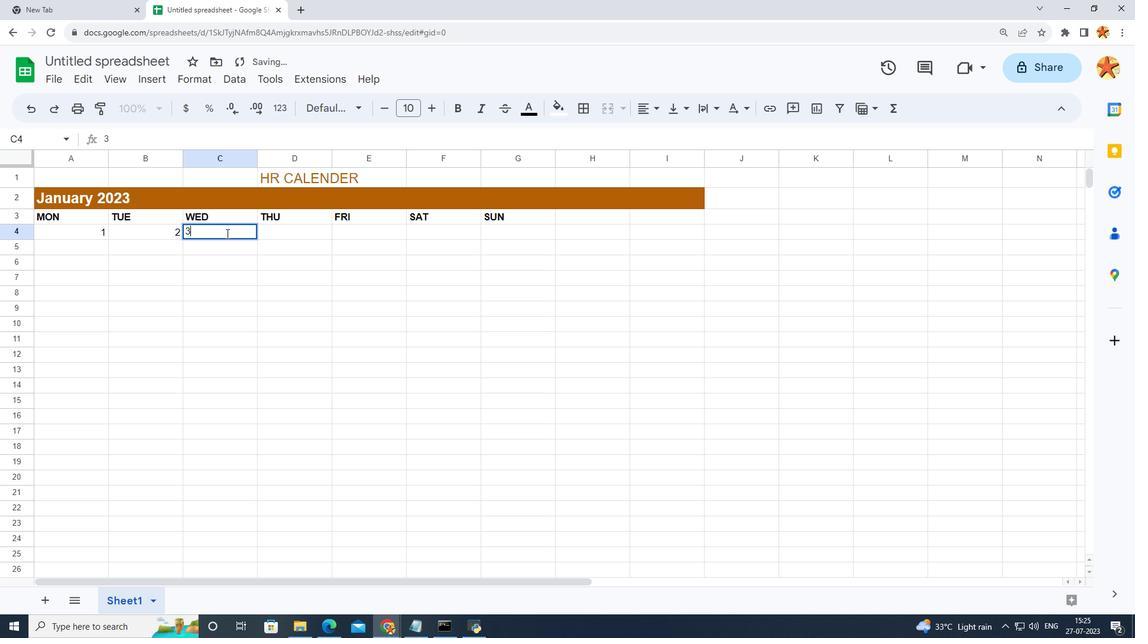 
Action: Mouse pressed left at (299, 241)
Screenshot: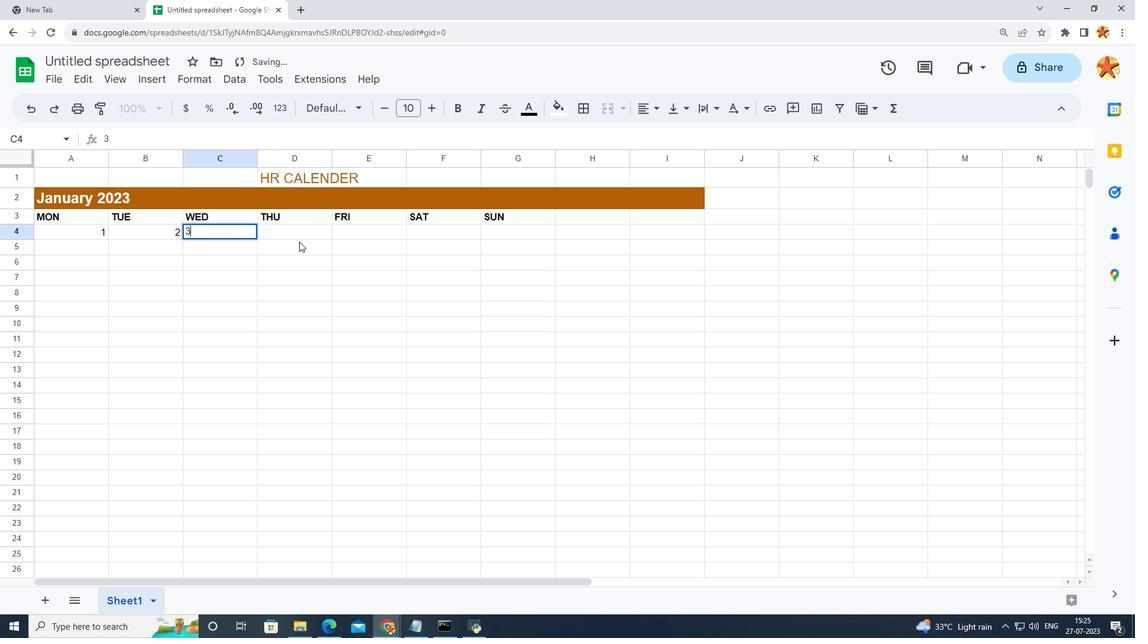 
Action: Mouse moved to (311, 227)
Screenshot: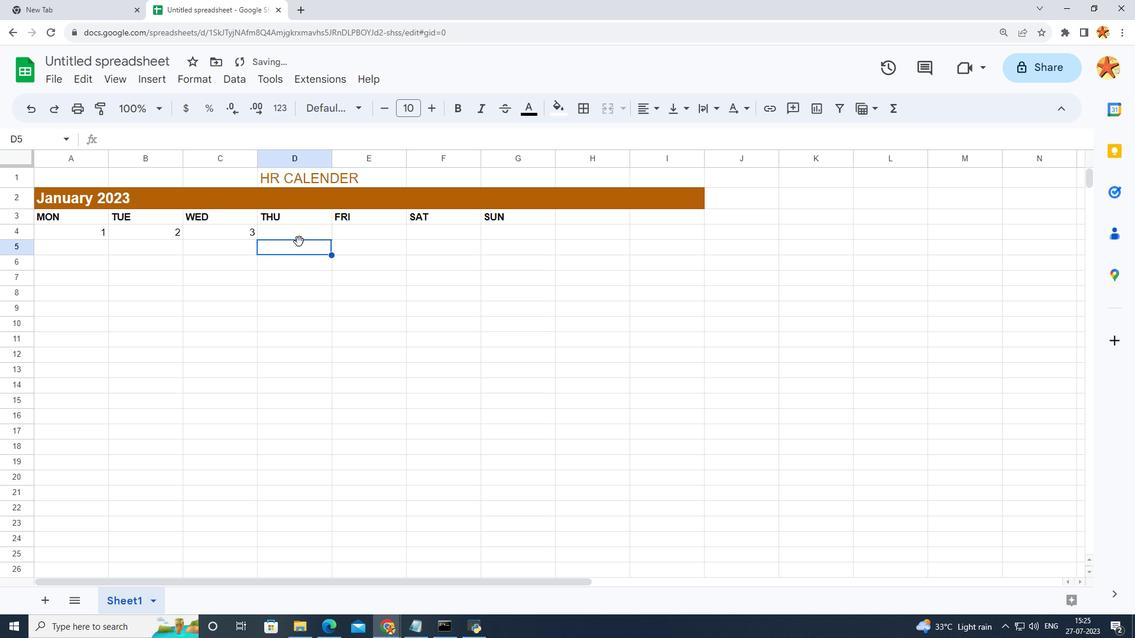 
Action: Mouse pressed left at (311, 227)
Screenshot: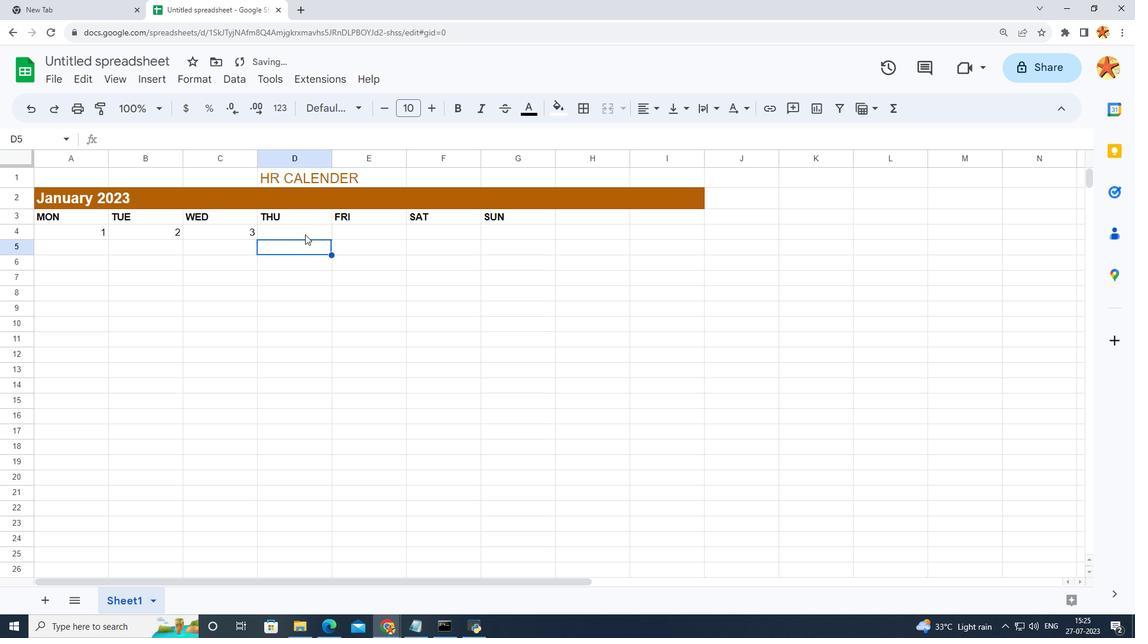 
Action: Key pressed 4
Screenshot: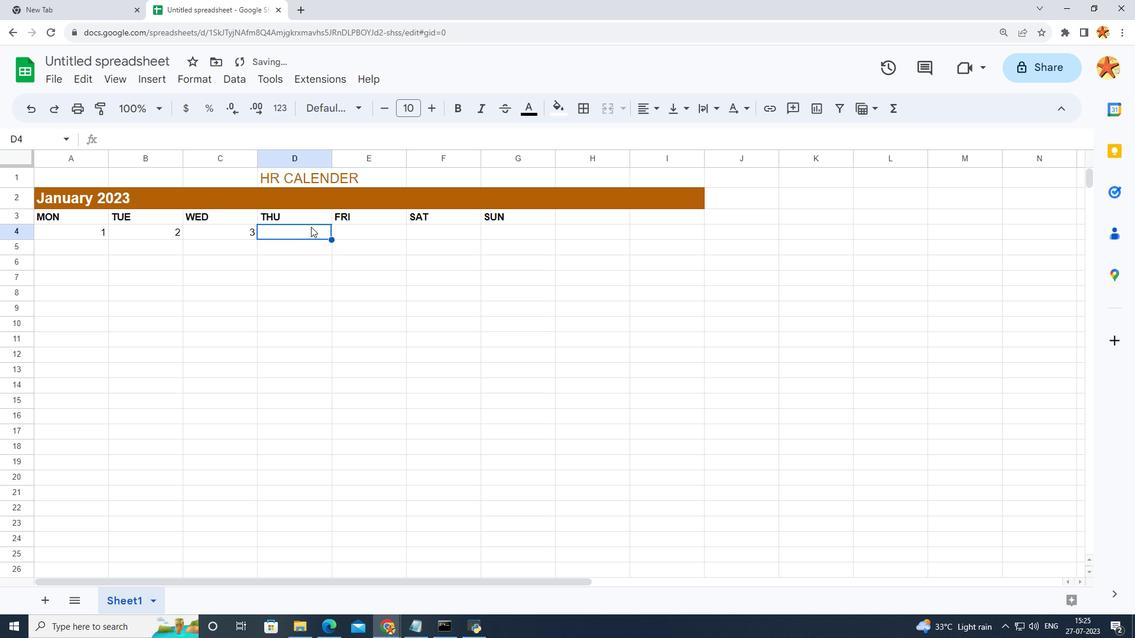
Action: Mouse moved to (360, 225)
Screenshot: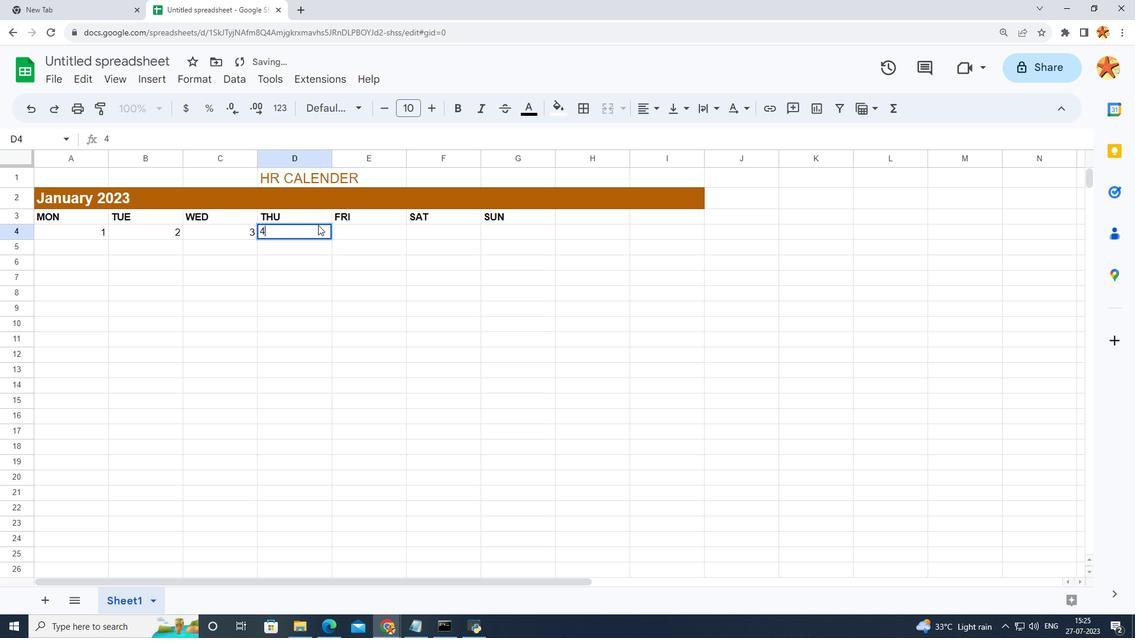 
Action: Mouse pressed left at (360, 225)
Screenshot: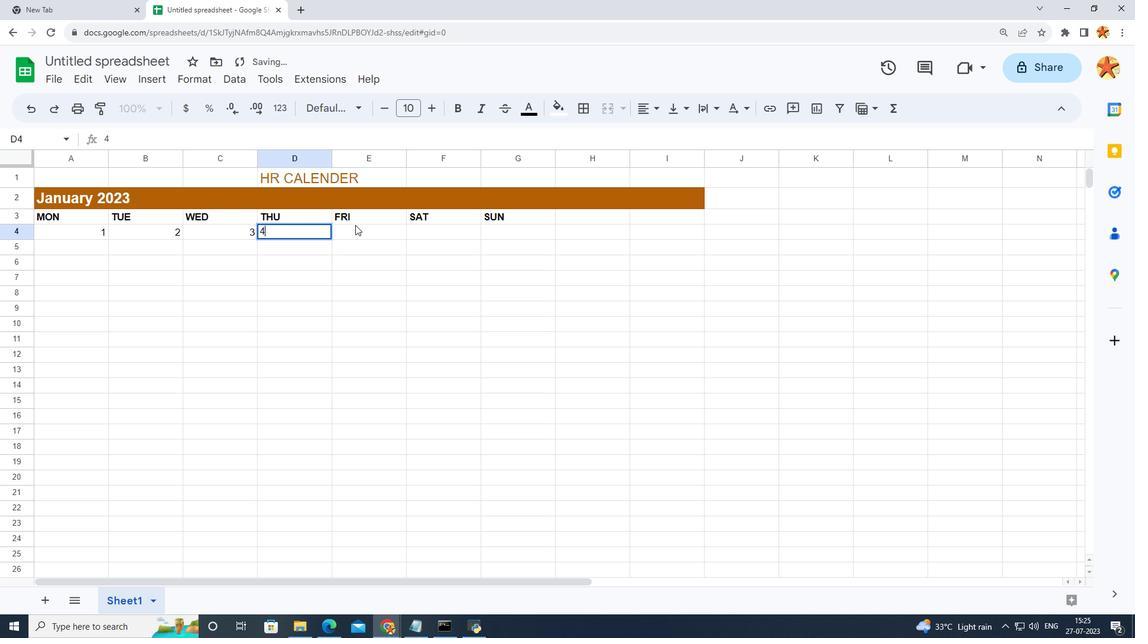 
Action: Mouse moved to (358, 227)
Screenshot: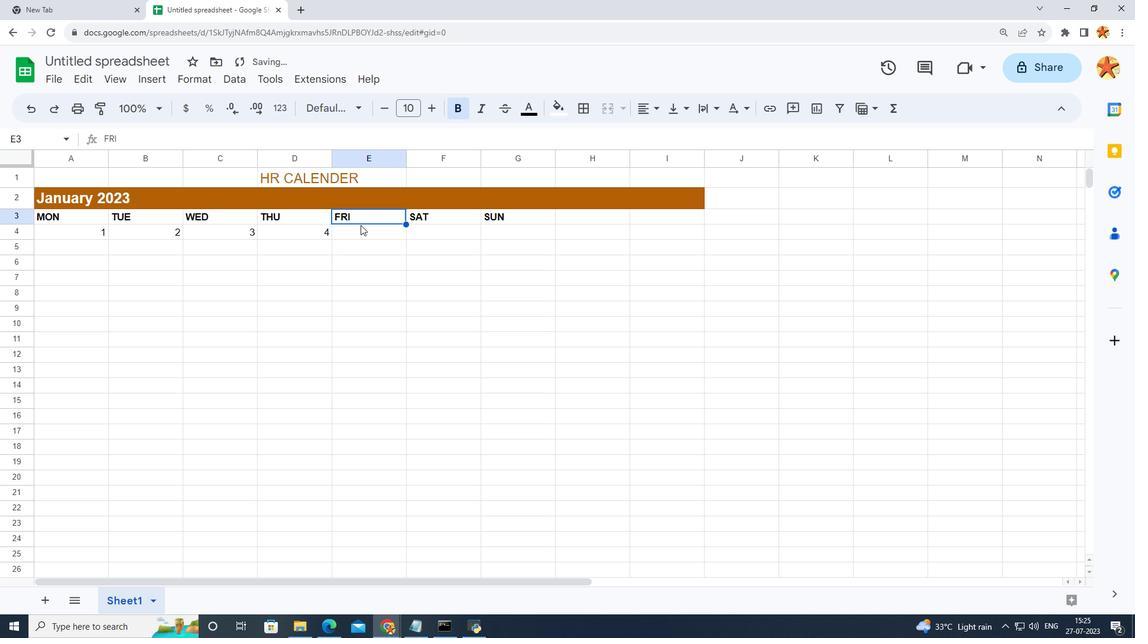 
Action: Mouse pressed left at (358, 227)
Screenshot: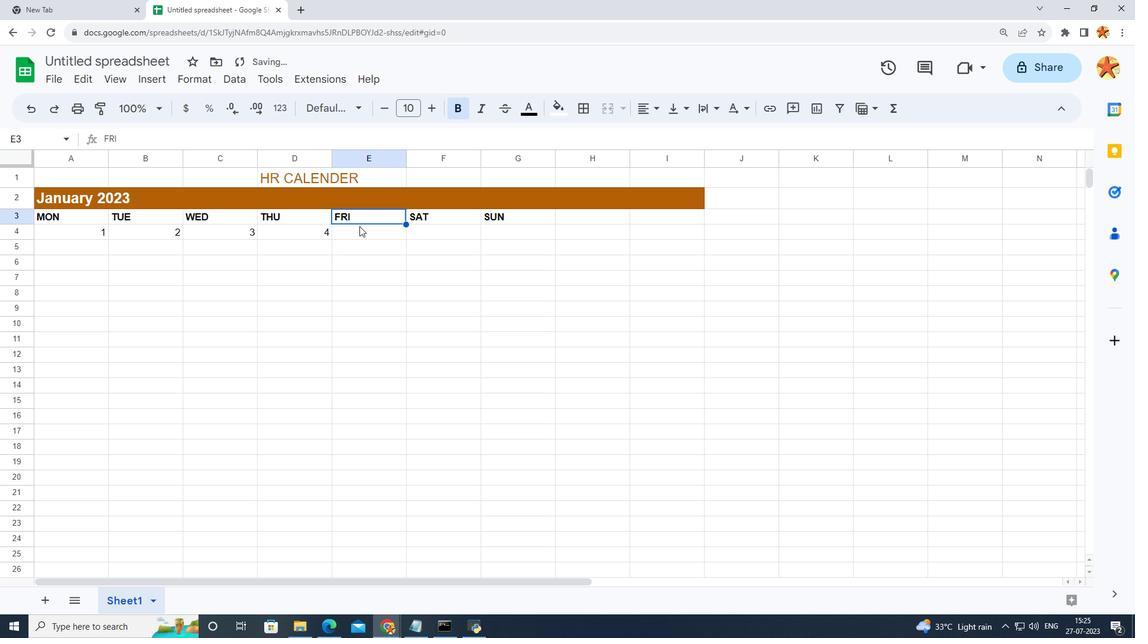 
Action: Key pressed 5
Screenshot: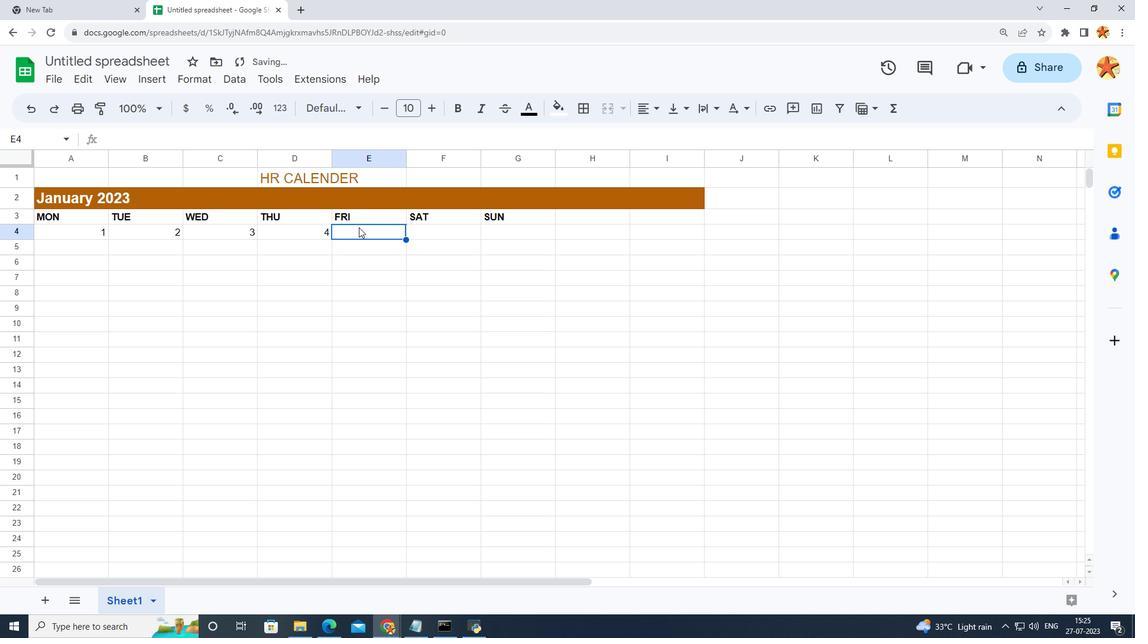 
Action: Mouse moved to (430, 233)
Screenshot: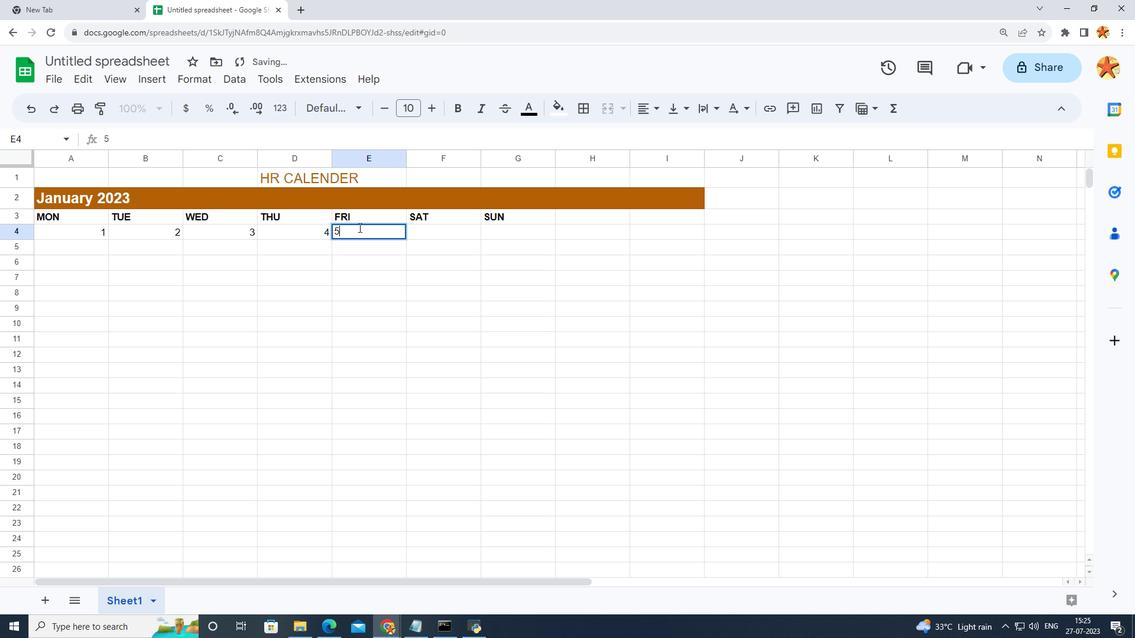 
Action: Mouse pressed left at (430, 233)
Screenshot: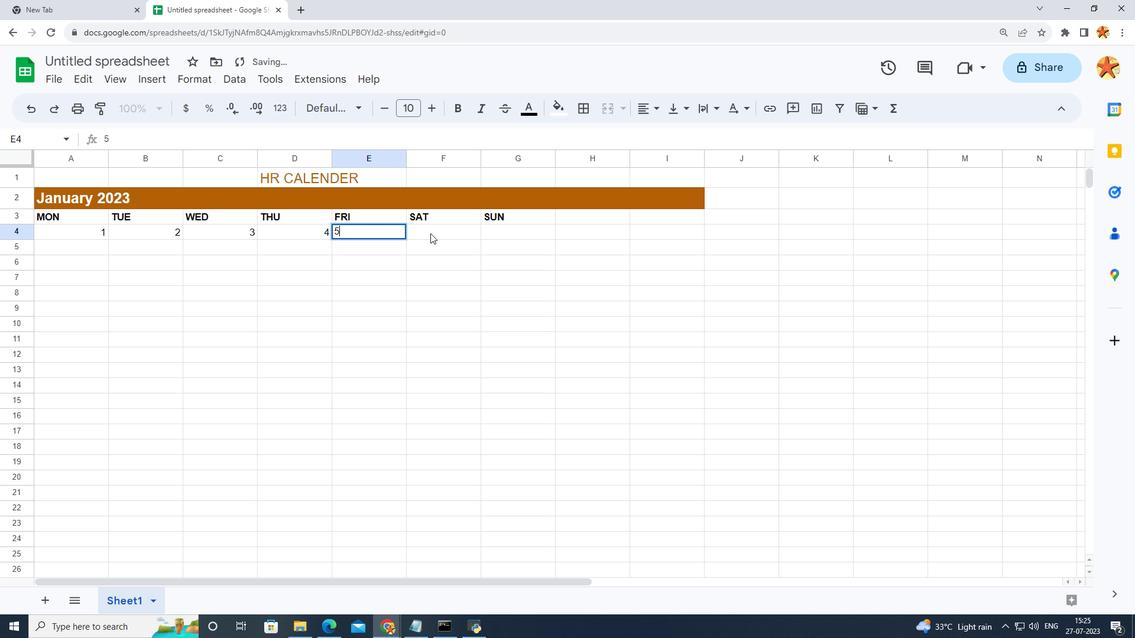 
Action: Key pressed 6
Screenshot: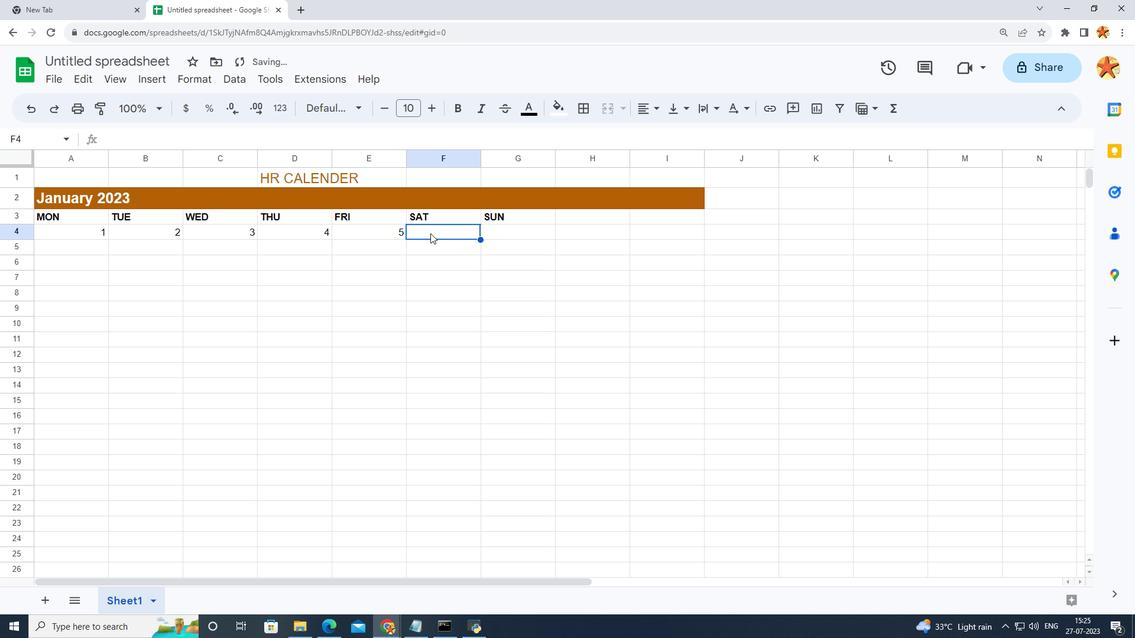 
Action: Mouse moved to (490, 231)
Screenshot: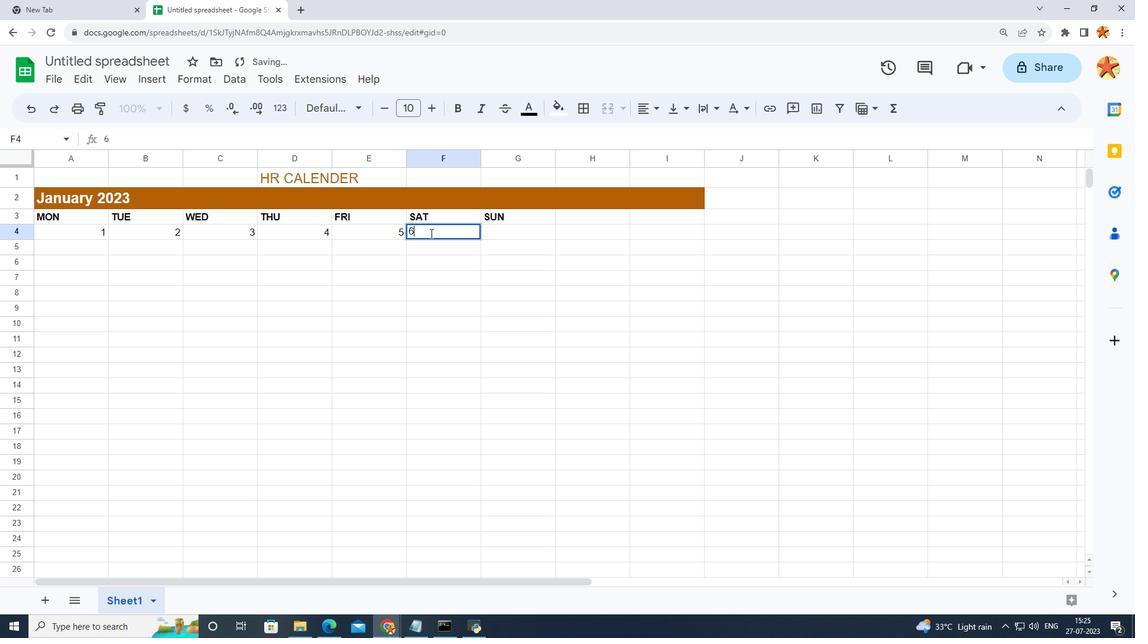 
Action: Mouse pressed left at (490, 231)
Screenshot: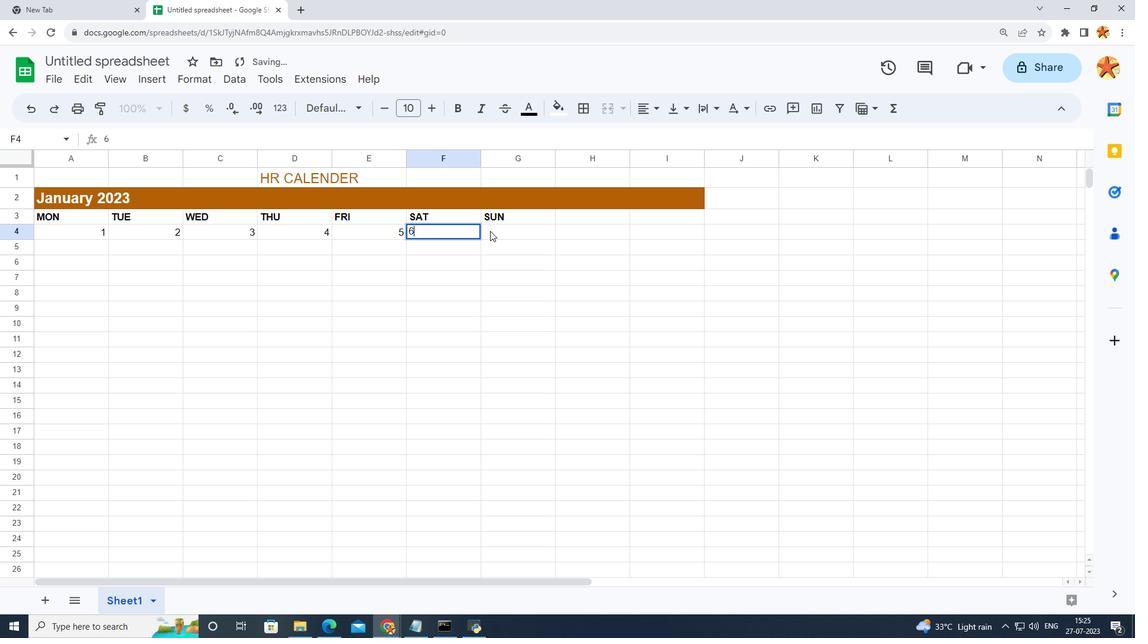 
Action: Key pressed 7
Screenshot: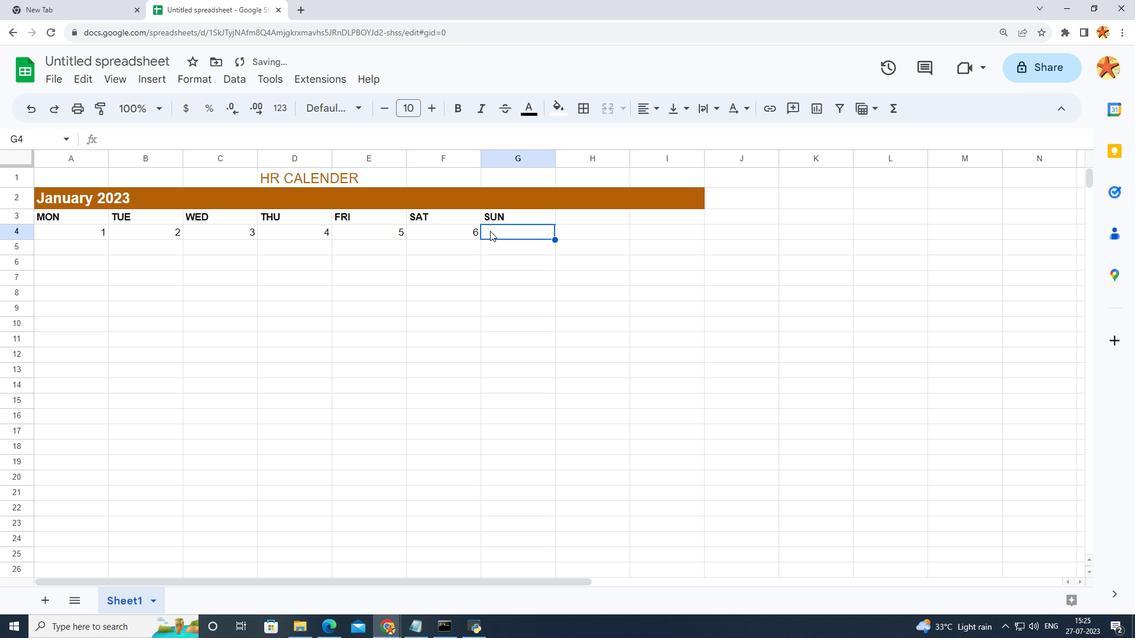 
Action: Mouse moved to (461, 266)
Screenshot: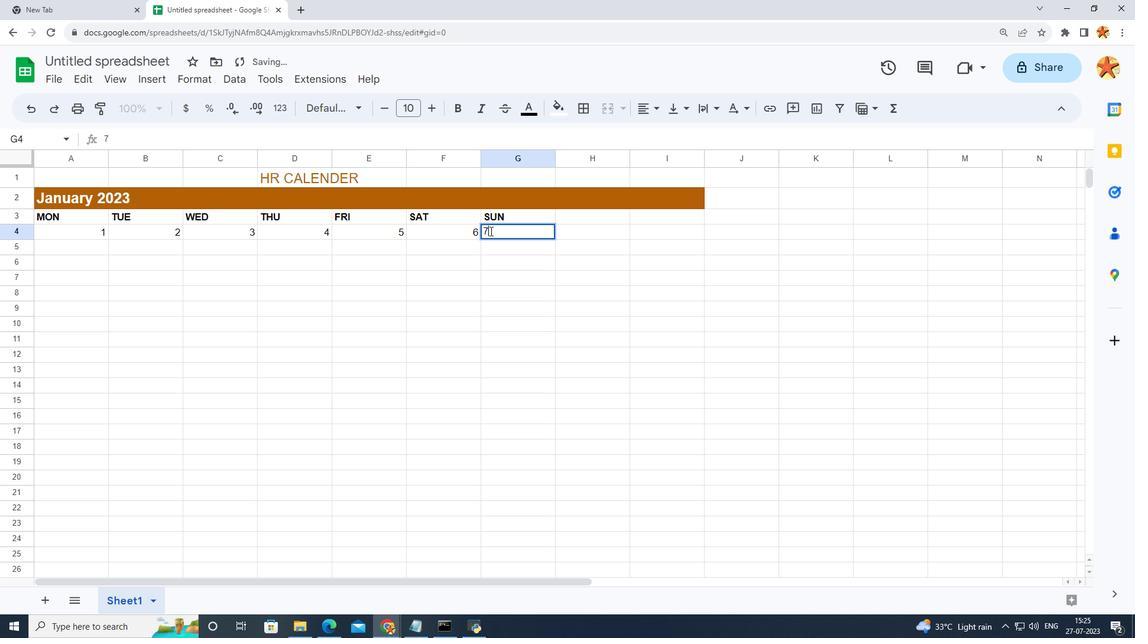 
Action: Mouse pressed left at (461, 266)
Screenshot: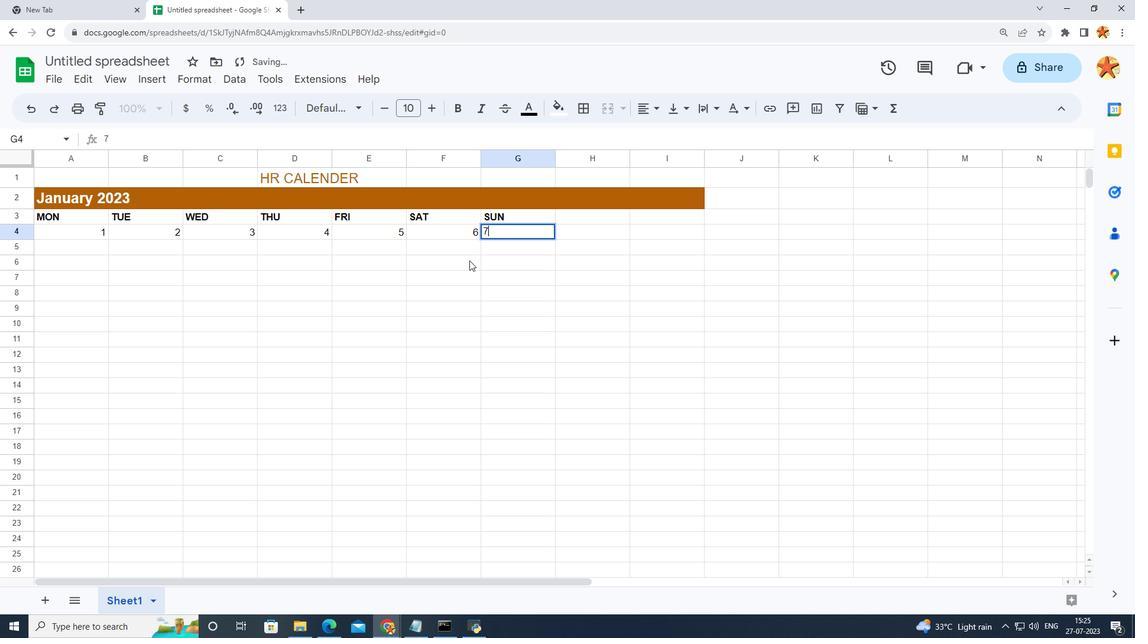 
Action: Mouse moved to (98, 256)
Screenshot: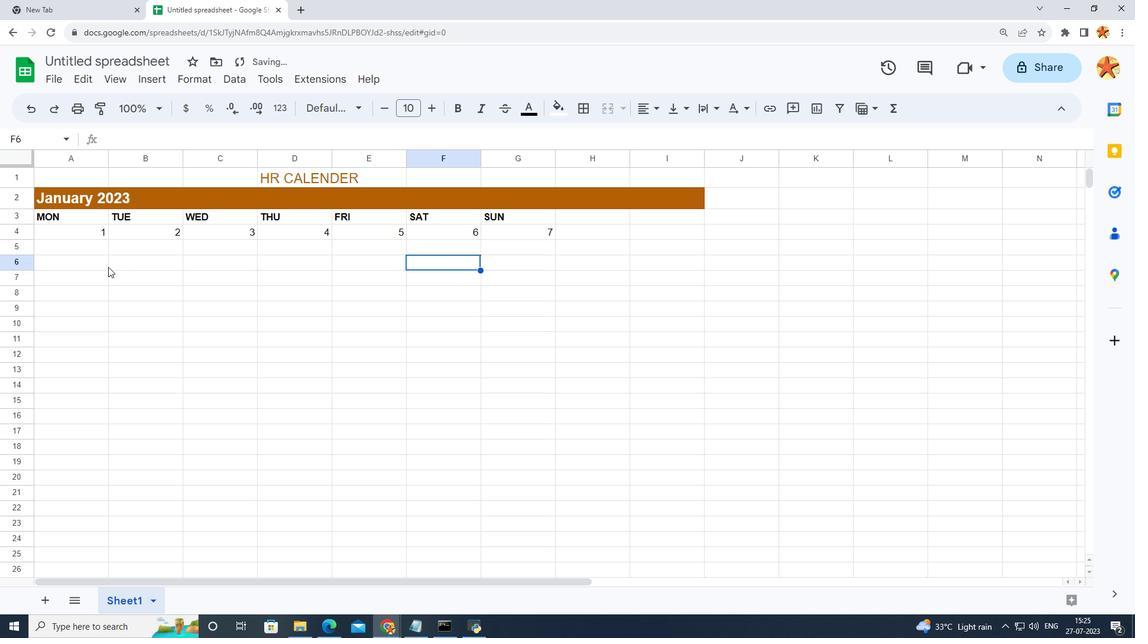
Action: Mouse pressed left at (98, 256)
Screenshot: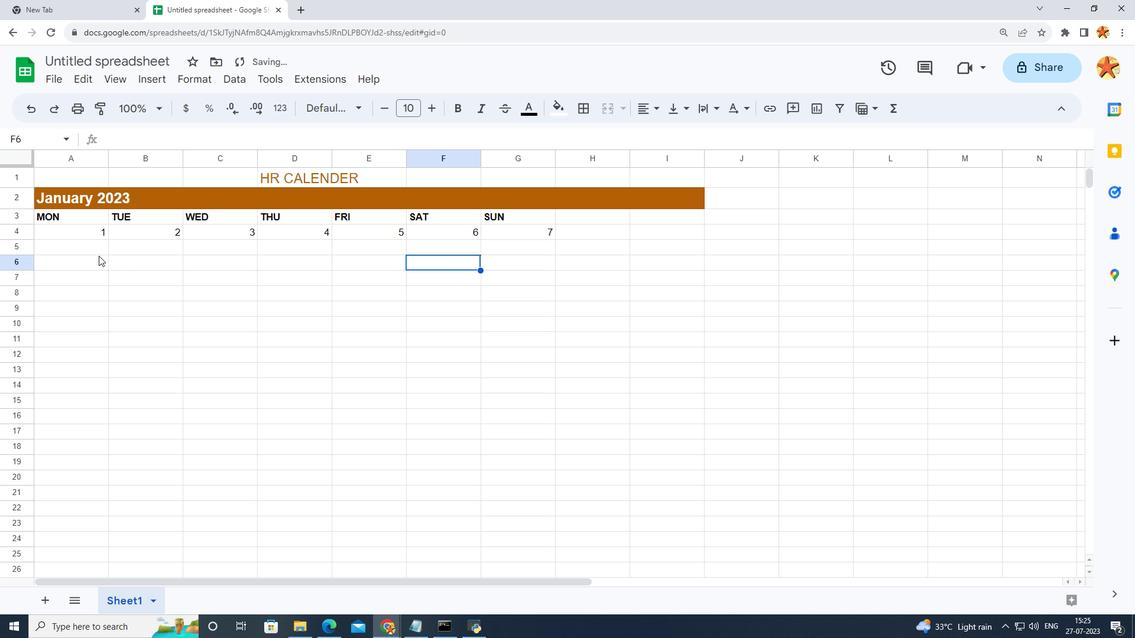 
Action: Mouse moved to (99, 248)
Screenshot: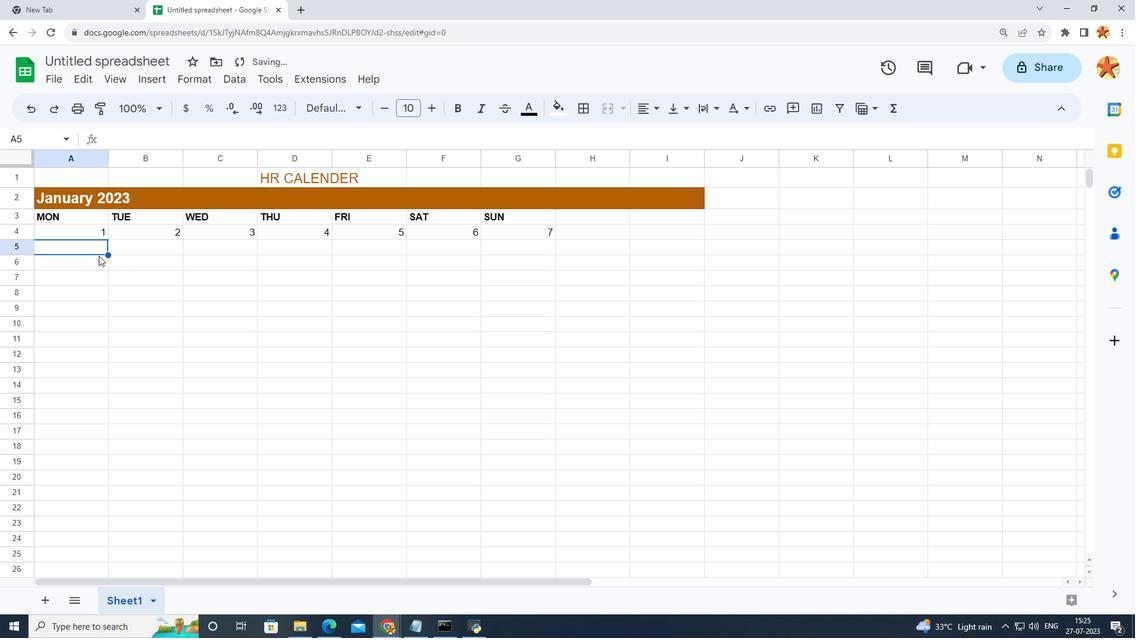 
Action: Key pressed 8
Screenshot: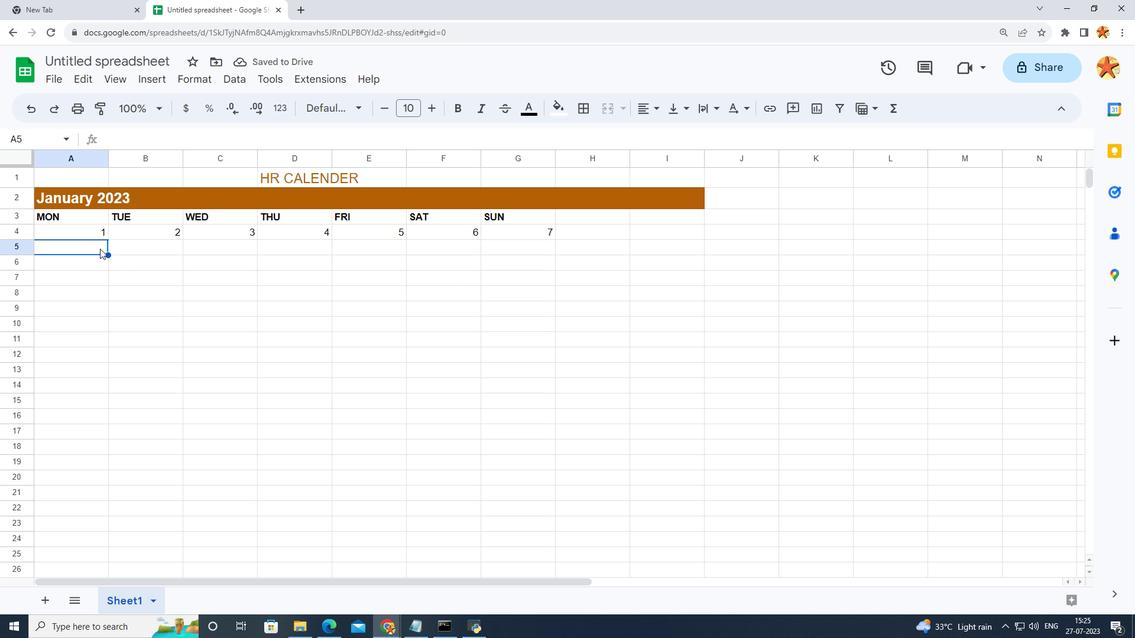 
Action: Mouse moved to (141, 244)
Screenshot: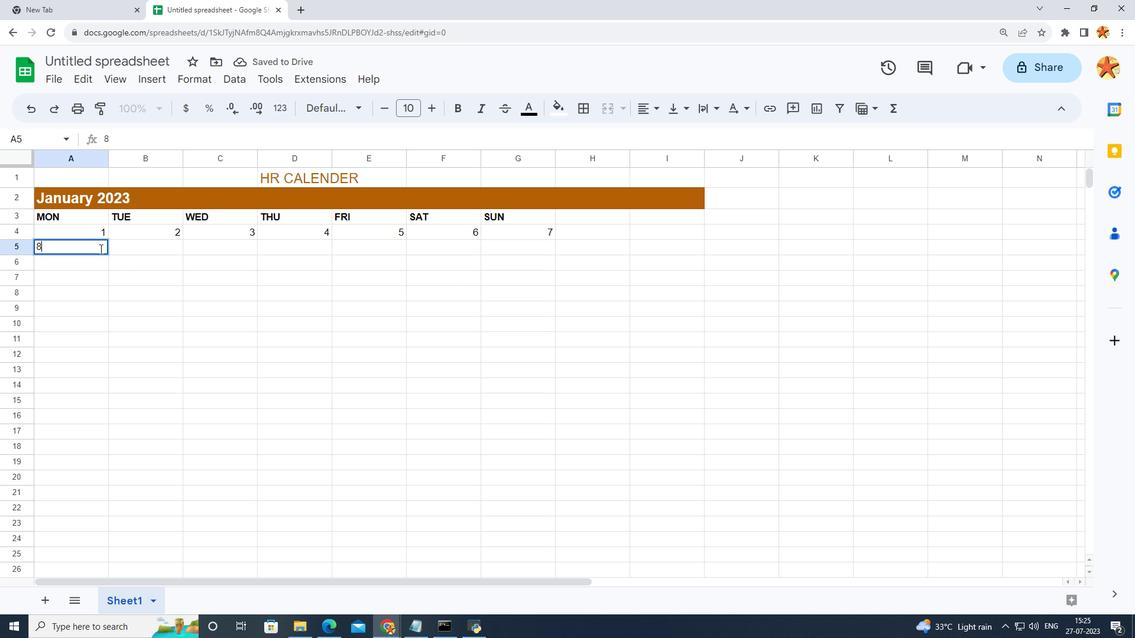 
Action: Mouse pressed left at (141, 244)
Screenshot: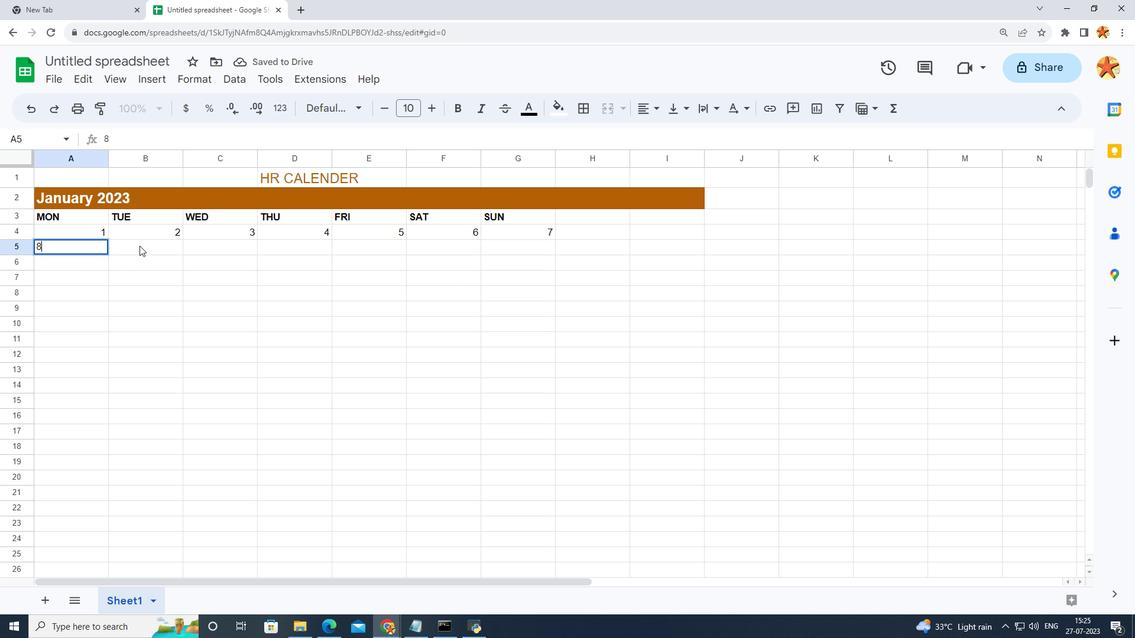 
Action: Key pressed 9
Screenshot: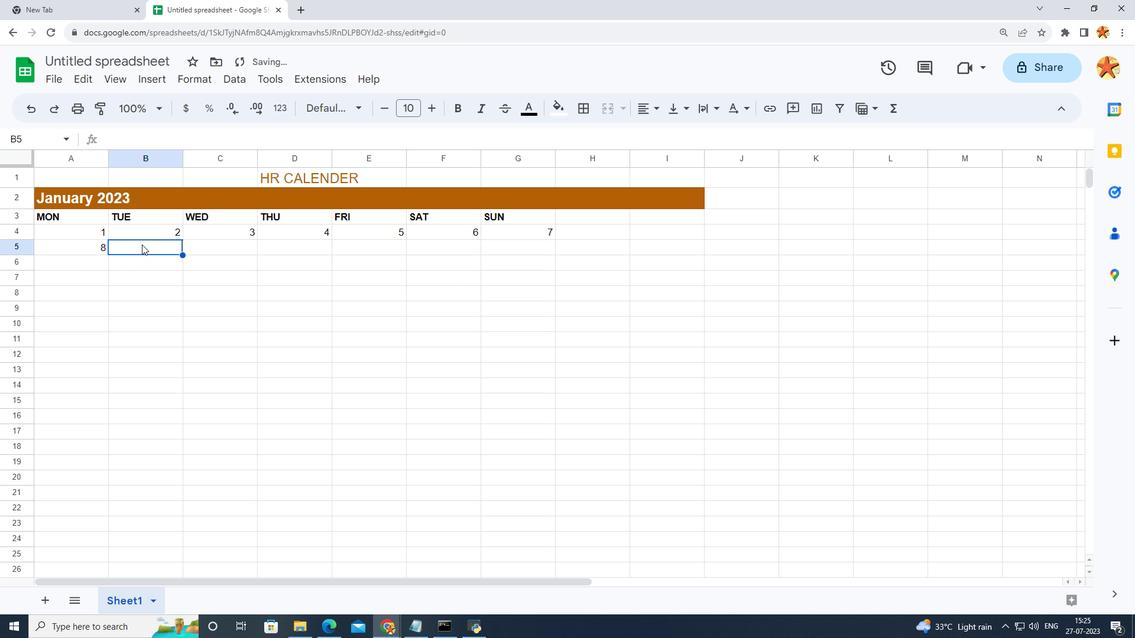 
Action: Mouse moved to (218, 248)
Screenshot: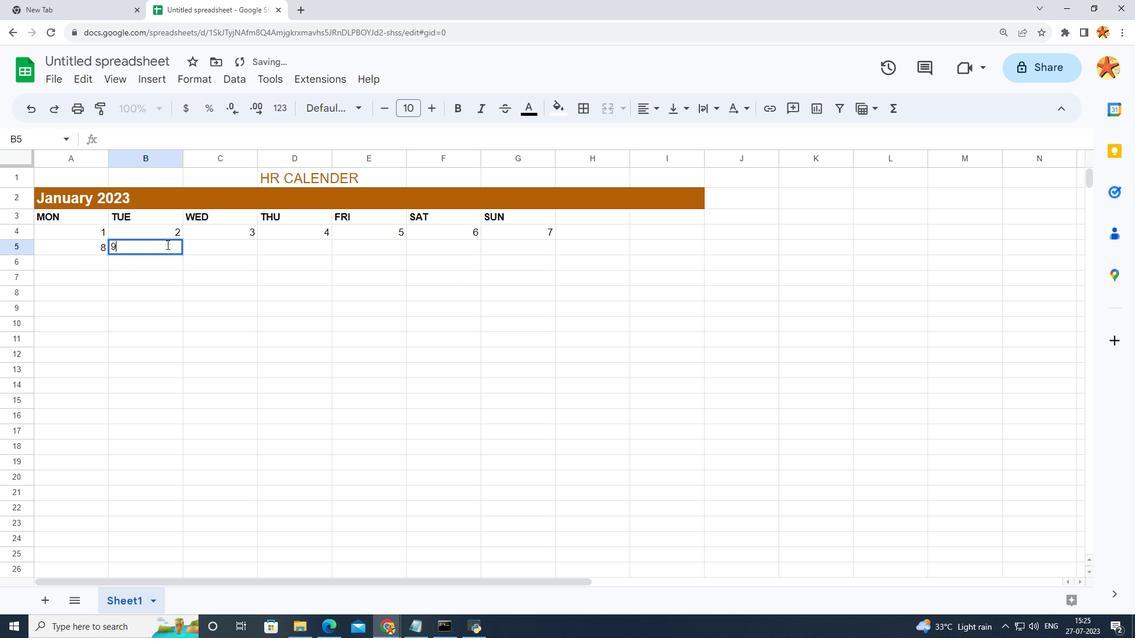 
Action: Mouse pressed left at (218, 248)
Screenshot: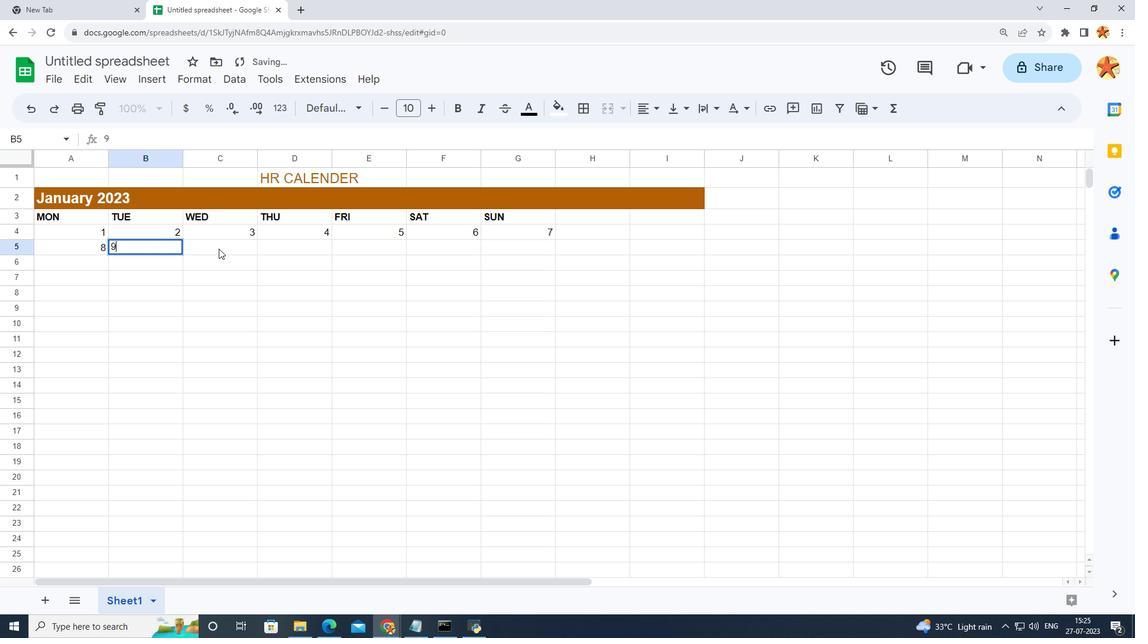 
Action: Key pressed 10
Screenshot: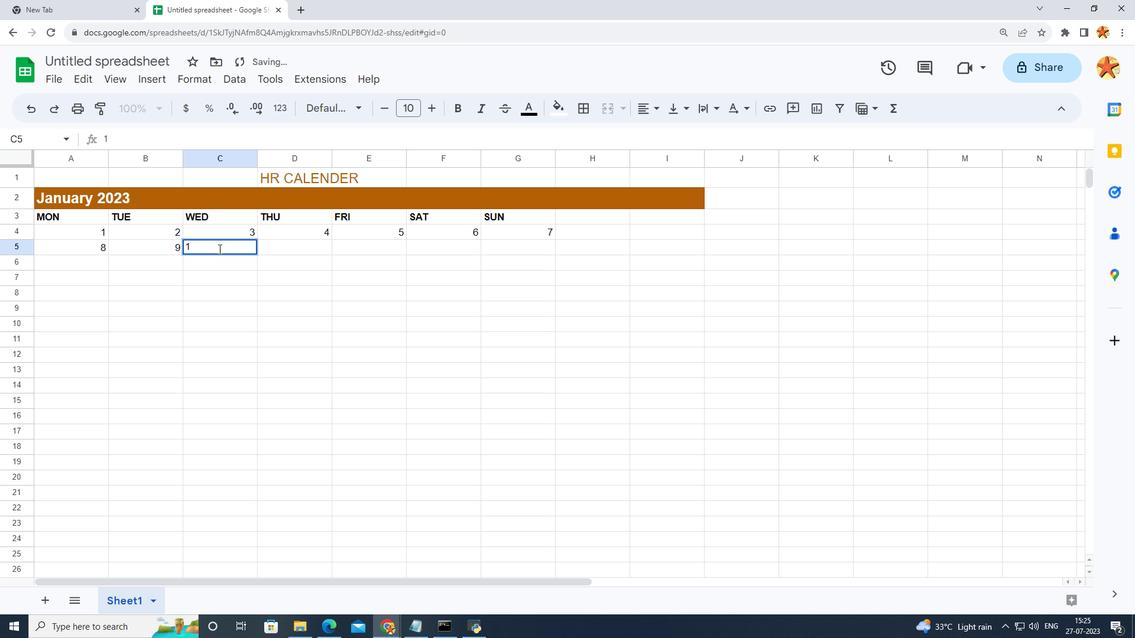 
Action: Mouse moved to (287, 249)
Screenshot: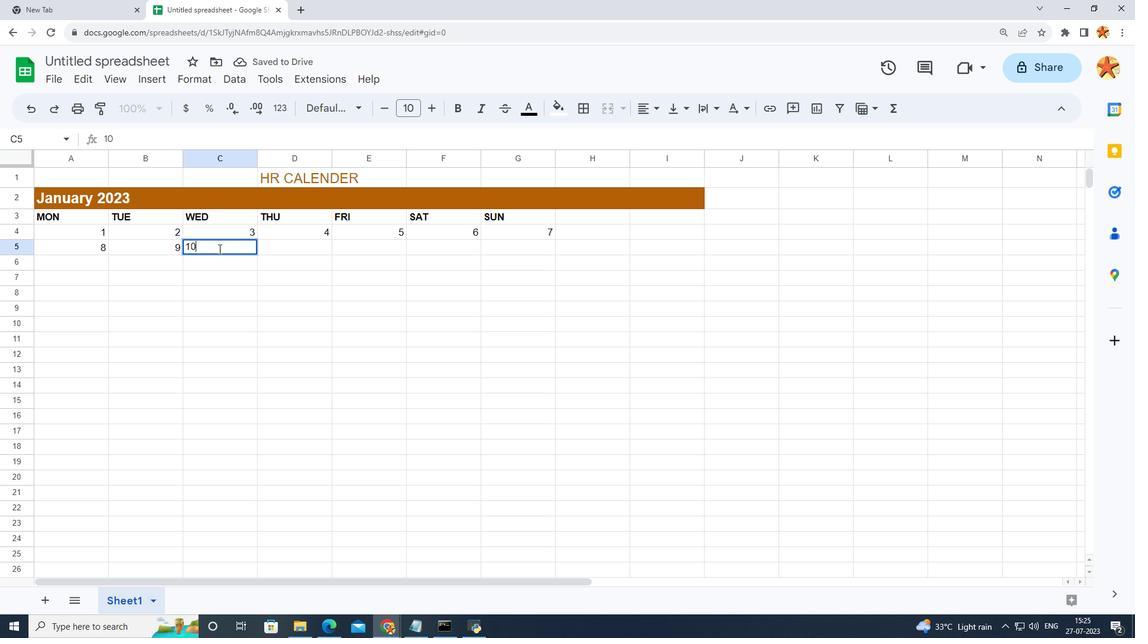 
Action: Mouse pressed left at (287, 249)
Screenshot: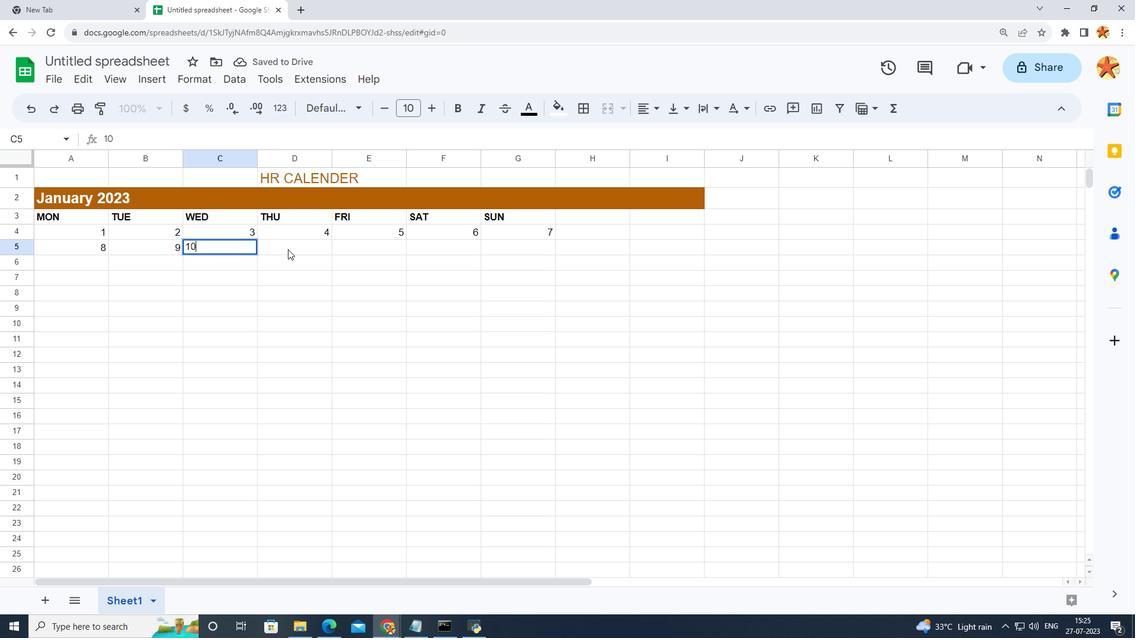 
Action: Key pressed 11
Screenshot: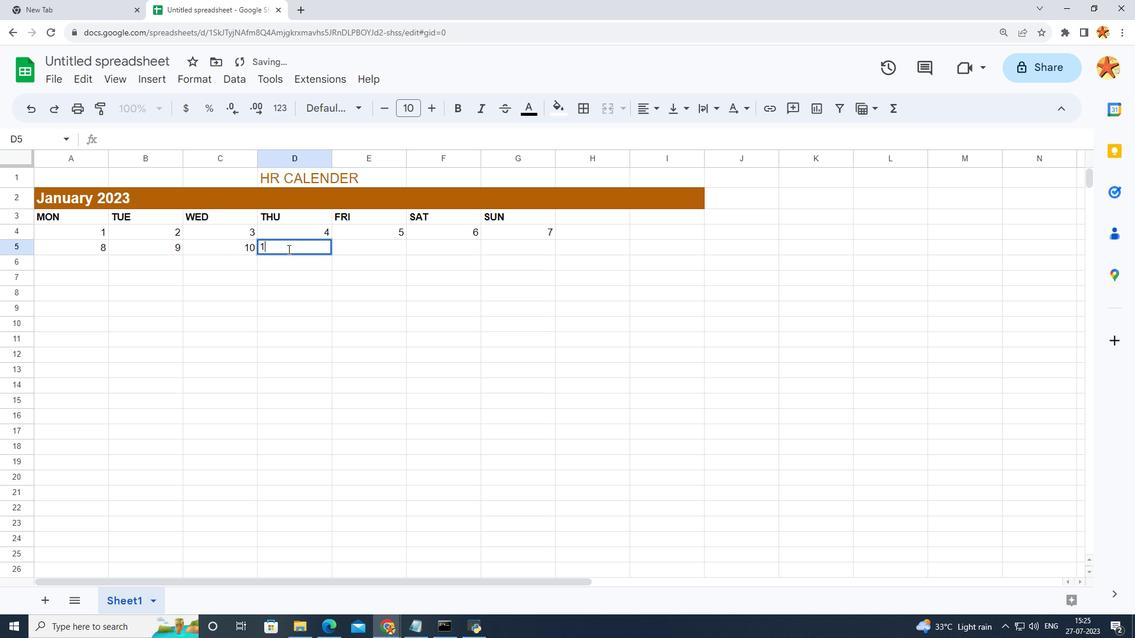 
Action: Mouse moved to (372, 250)
Screenshot: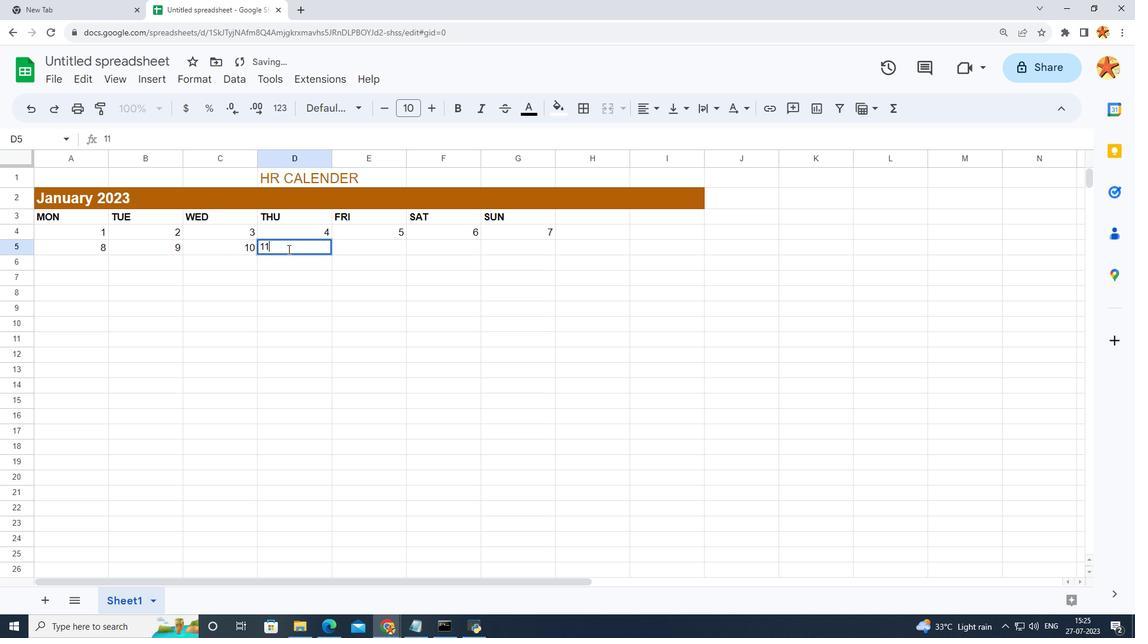
Action: Mouse pressed left at (372, 250)
Screenshot: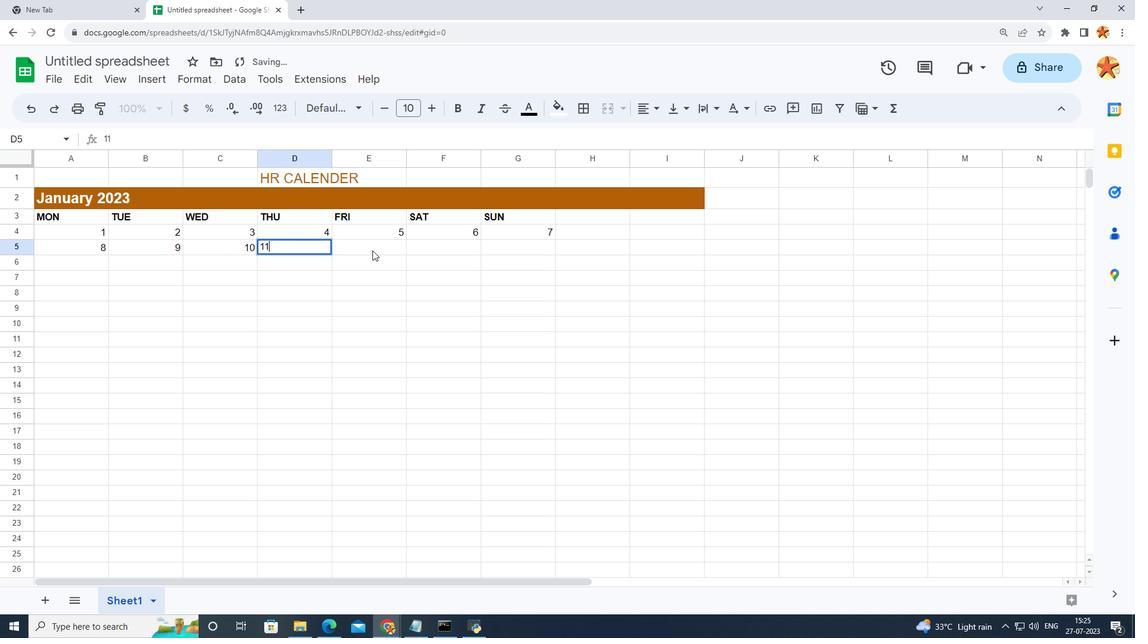 
Action: Key pressed 12
Screenshot: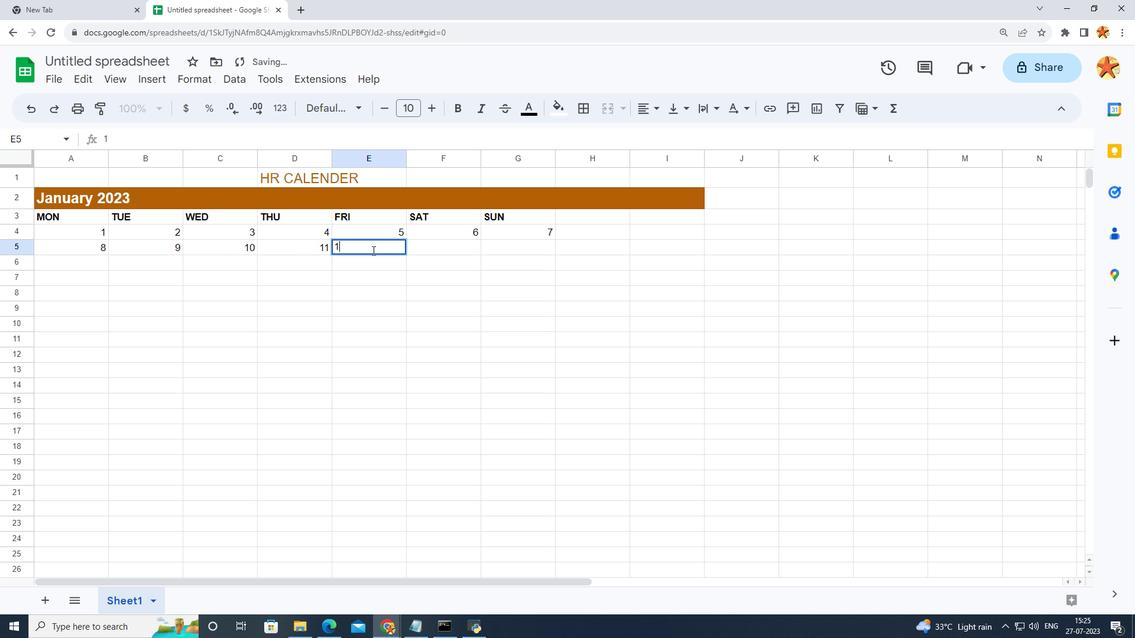 
Action: Mouse moved to (432, 248)
Screenshot: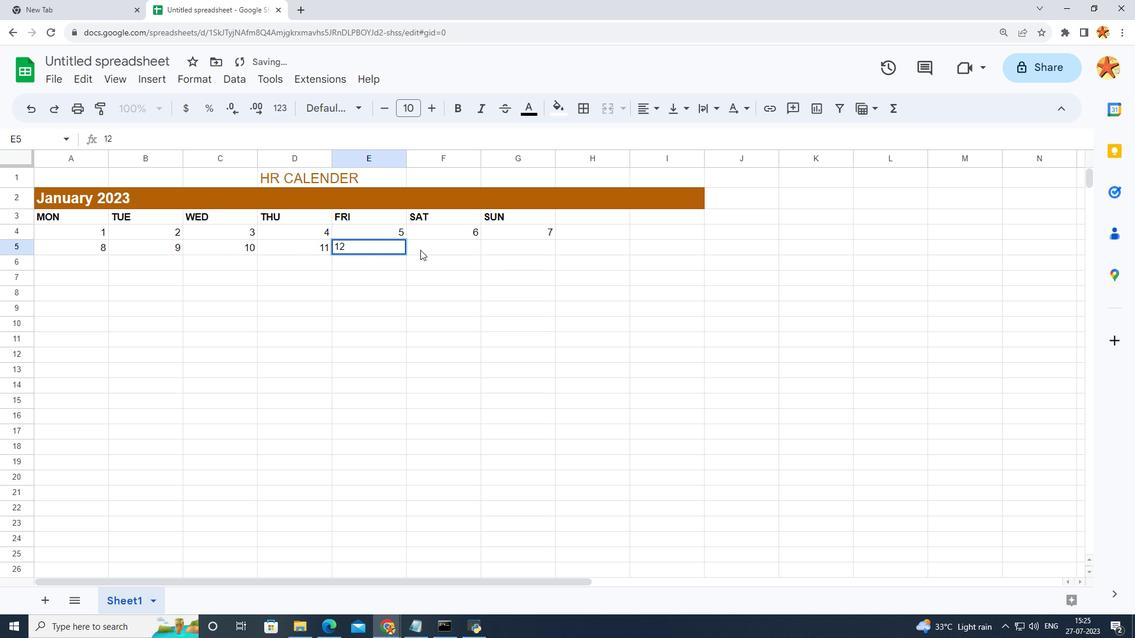 
Action: Mouse pressed left at (432, 248)
Screenshot: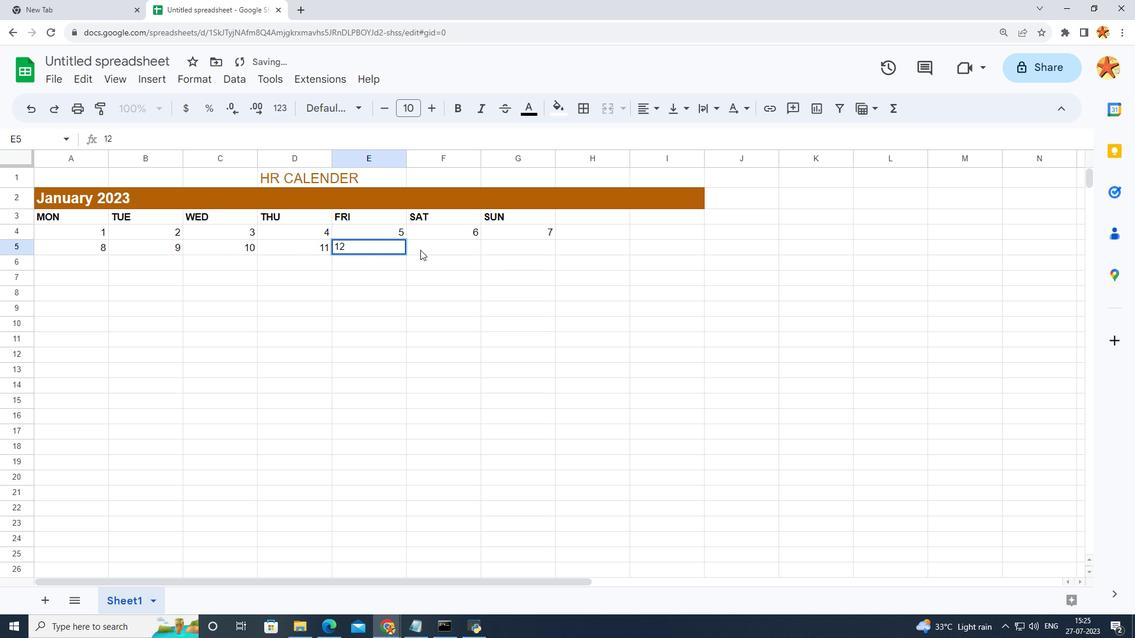 
Action: Key pressed 13
Screenshot: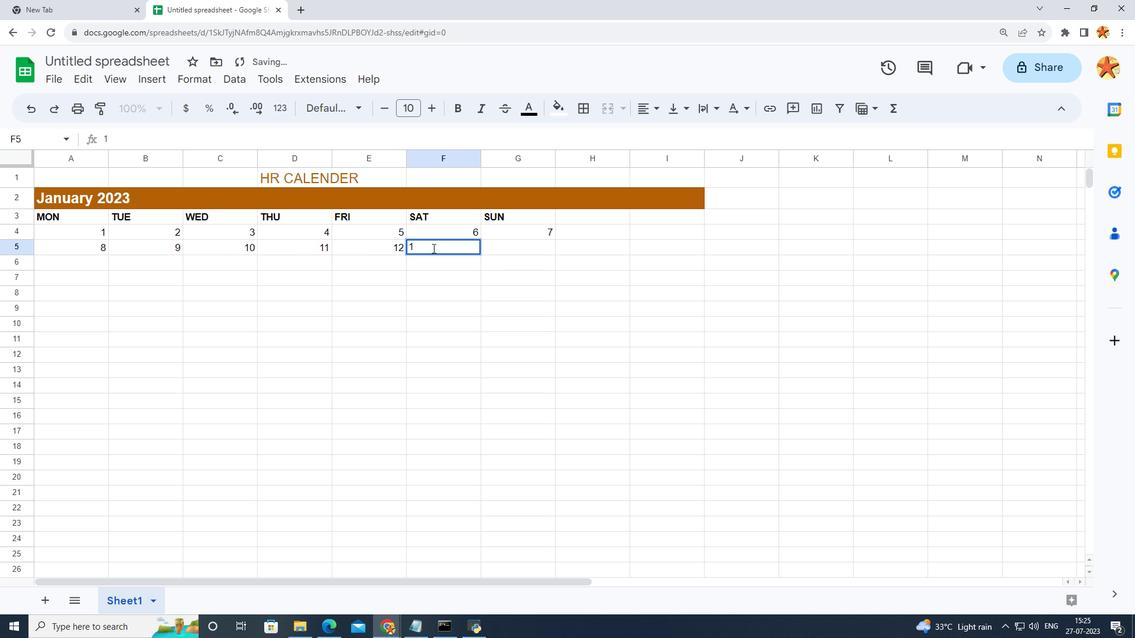 
Action: Mouse moved to (525, 247)
Screenshot: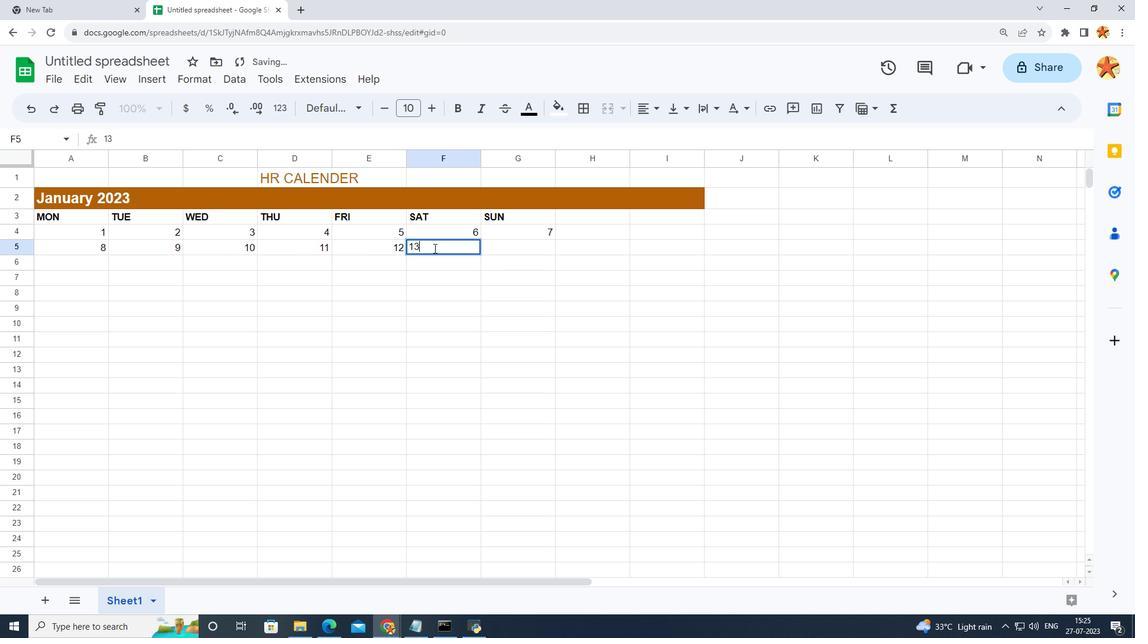 
Action: Mouse pressed left at (525, 247)
Screenshot: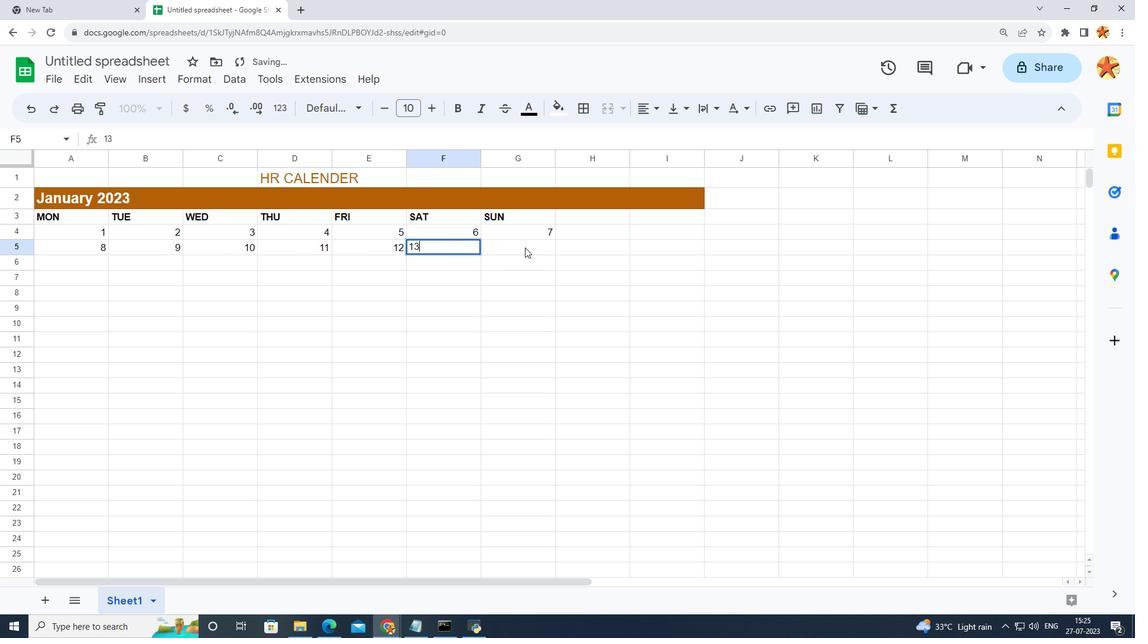 
Action: Key pressed 14<Key.enter>
Screenshot: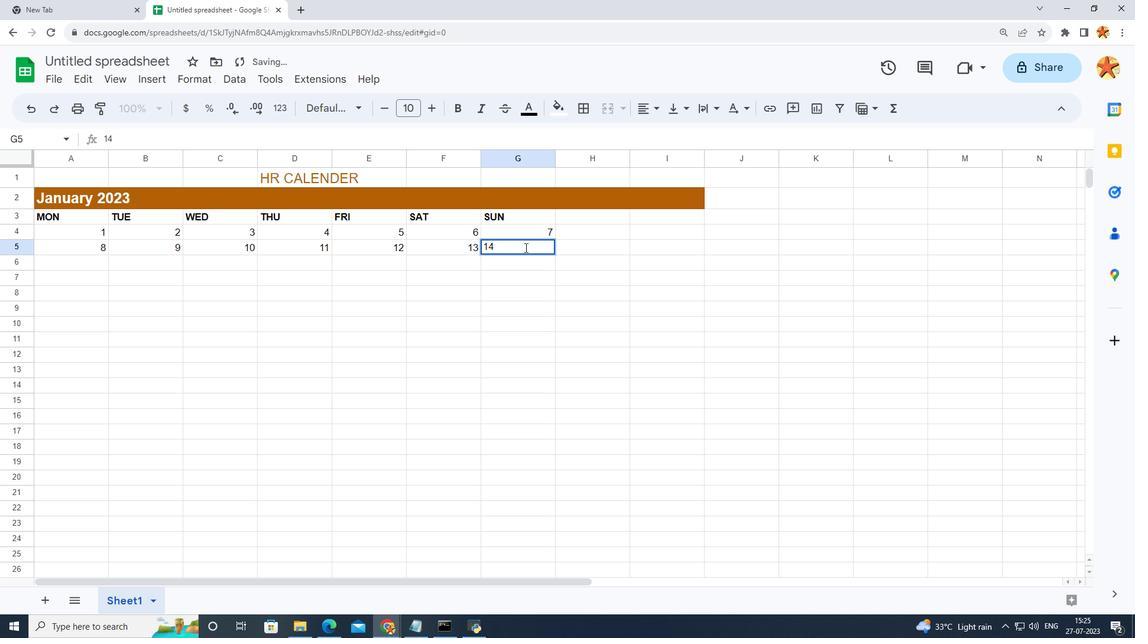 
Action: Mouse moved to (99, 267)
Screenshot: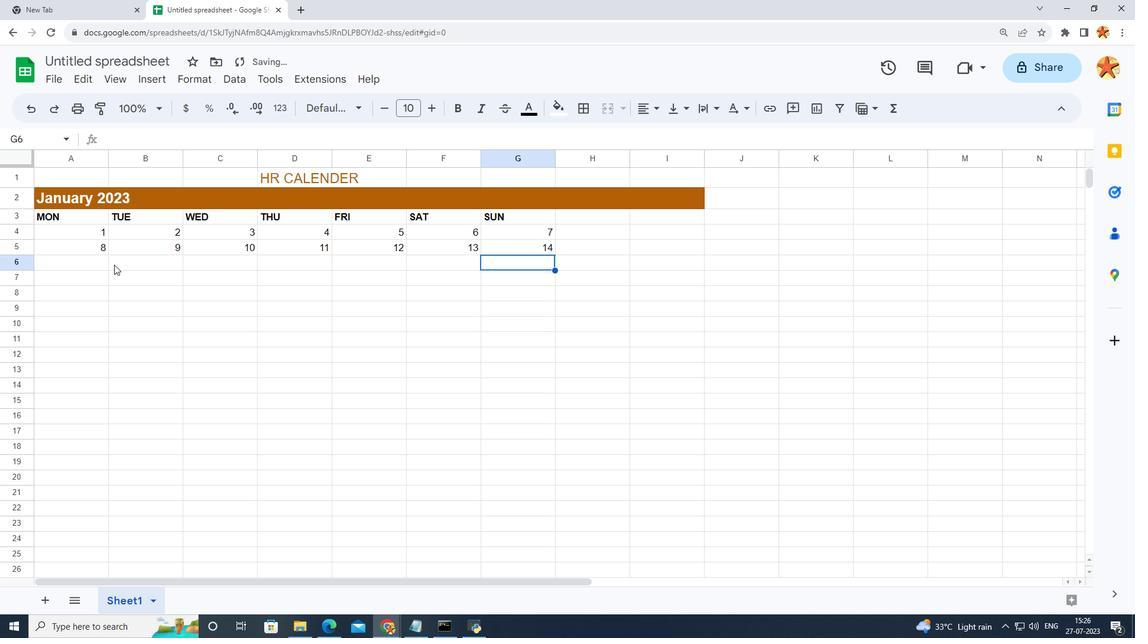 
Action: Mouse pressed left at (99, 267)
Screenshot: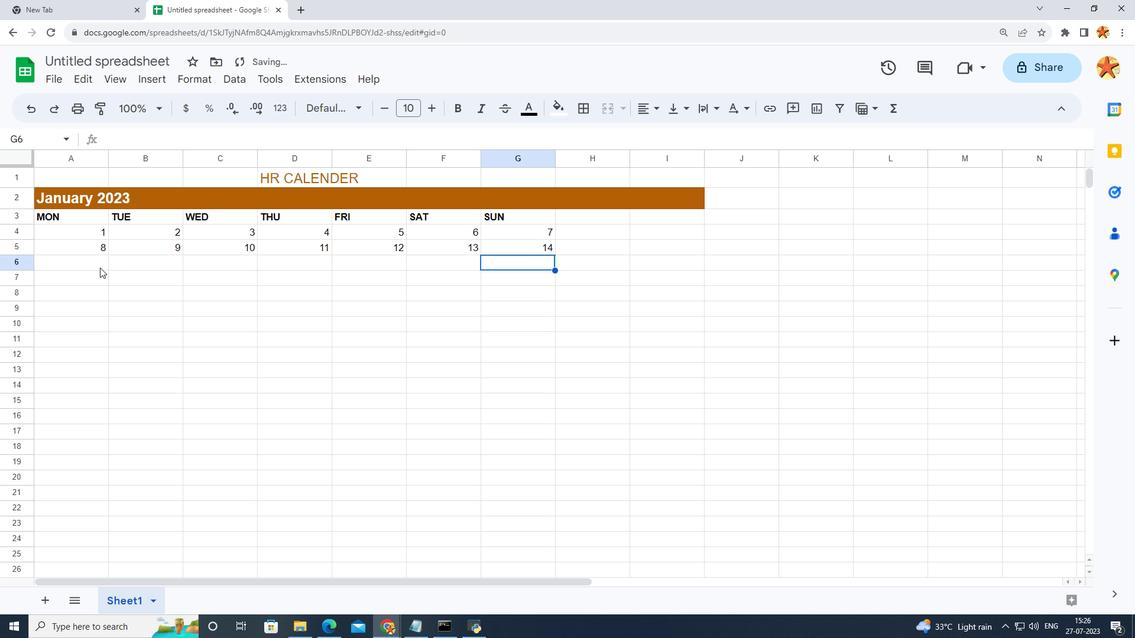 
Action: Key pressed 15
Screenshot: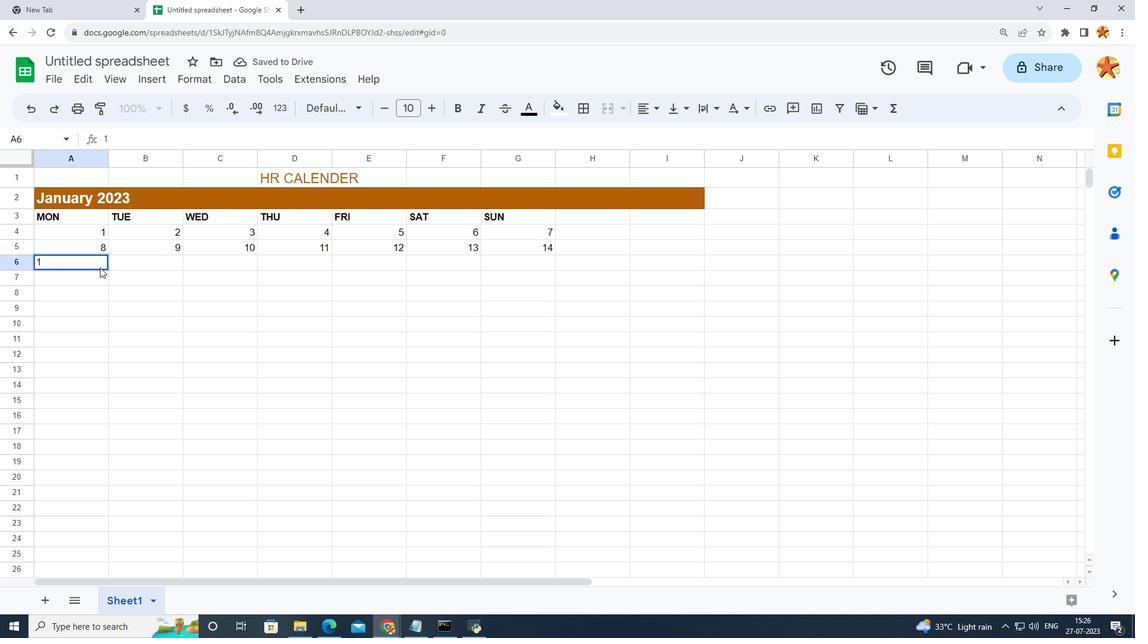 
Action: Mouse moved to (198, 267)
Screenshot: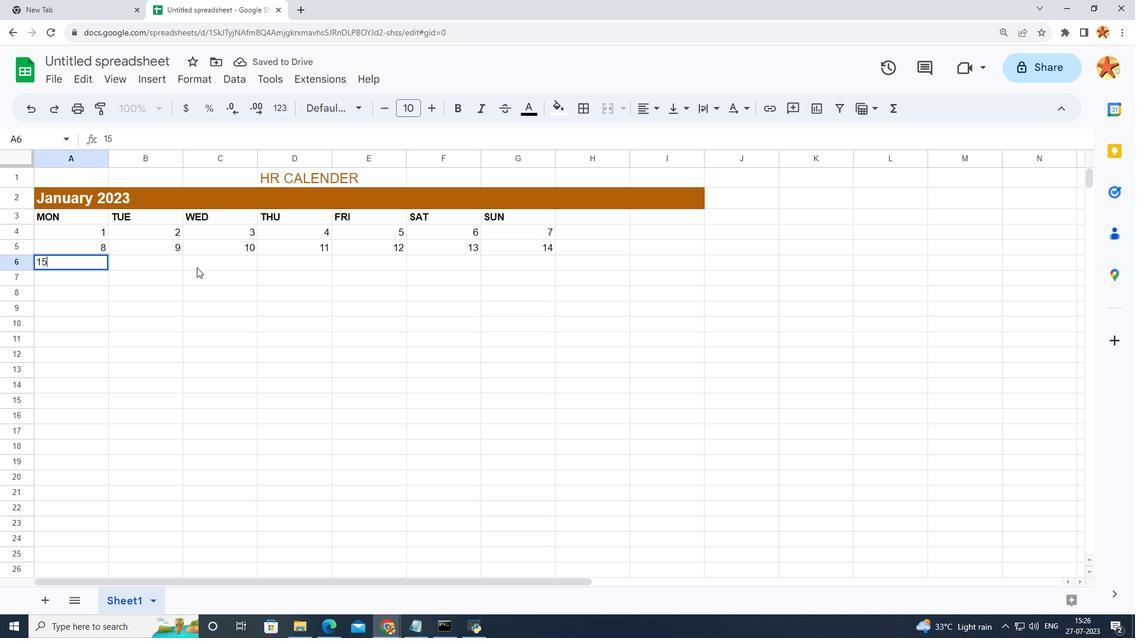 
Action: Mouse pressed left at (198, 267)
Screenshot: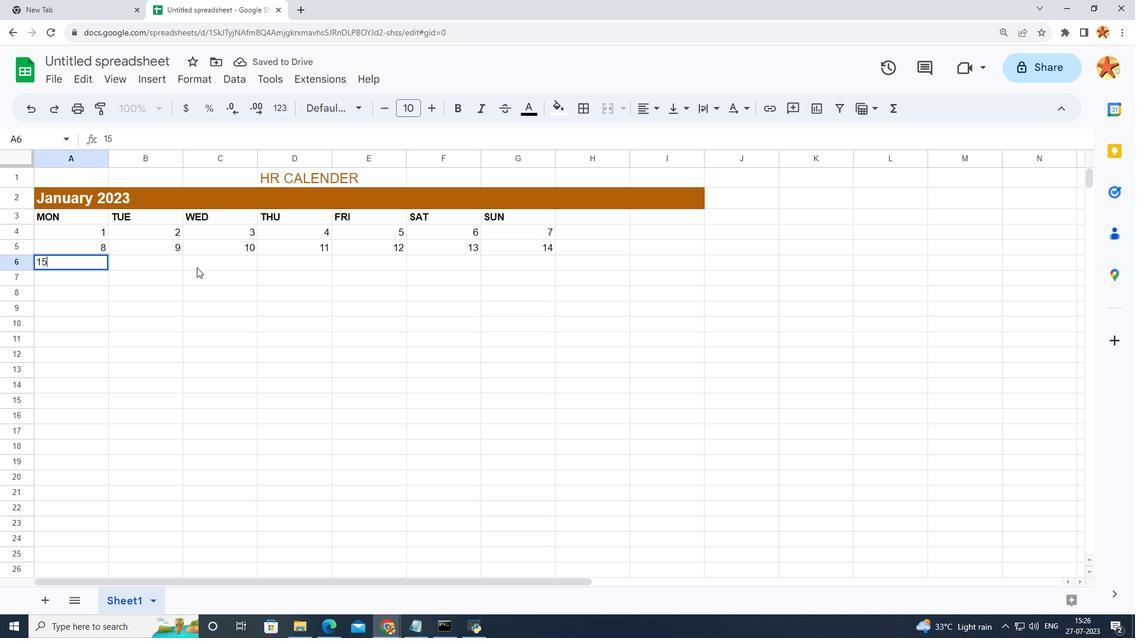 
Action: Mouse moved to (136, 259)
Screenshot: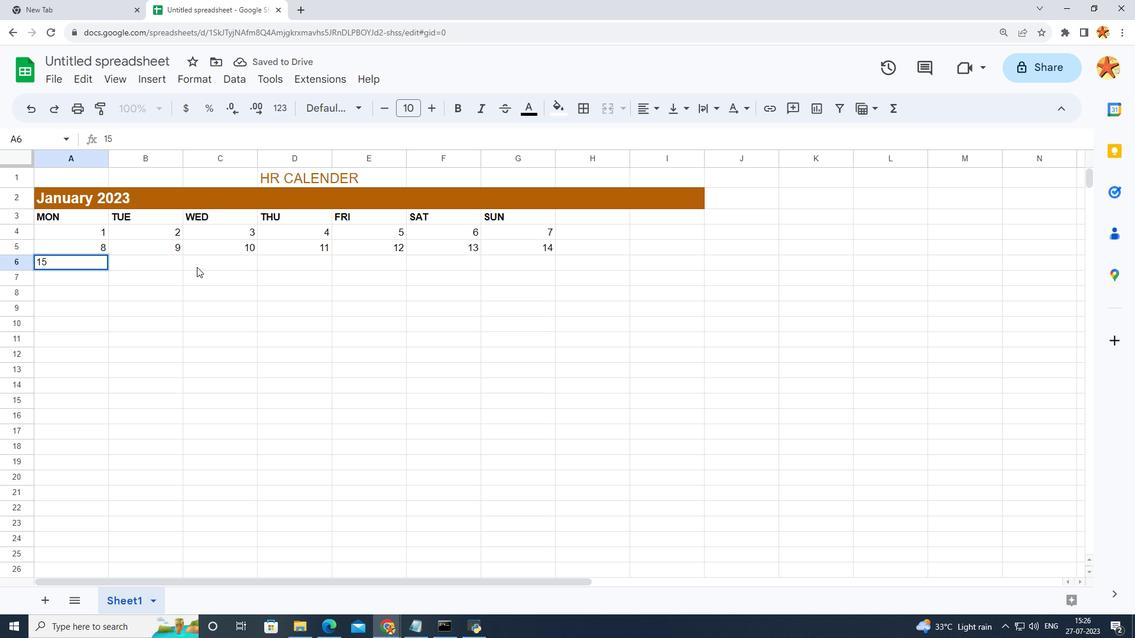 
Action: Mouse pressed left at (136, 259)
Screenshot: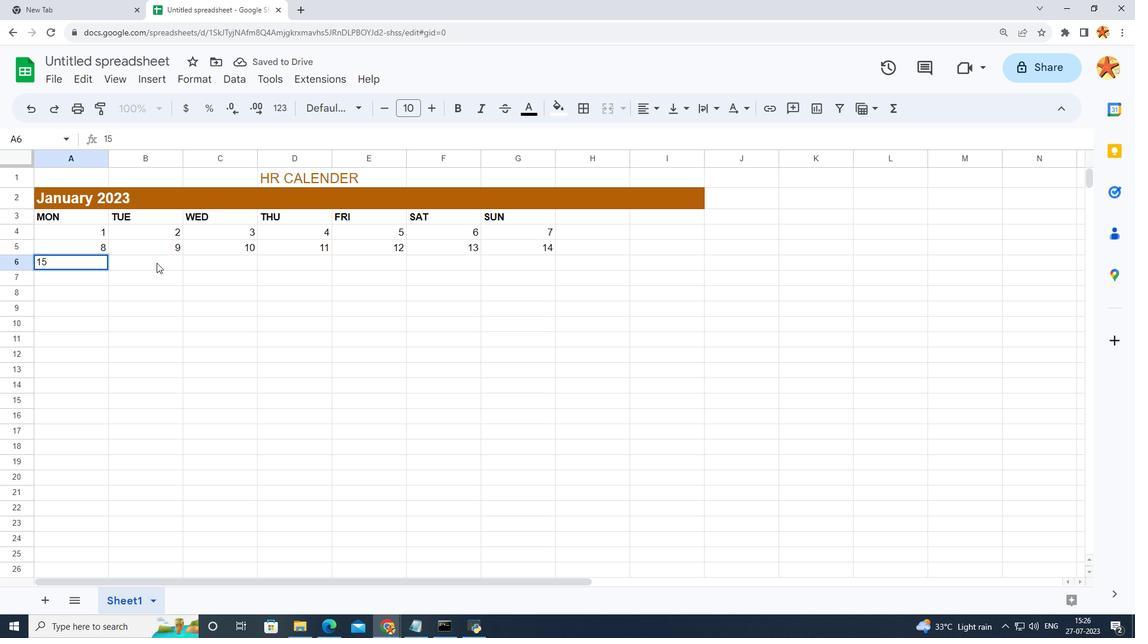 
Action: Key pressed 15<Key.backspace>6
Screenshot: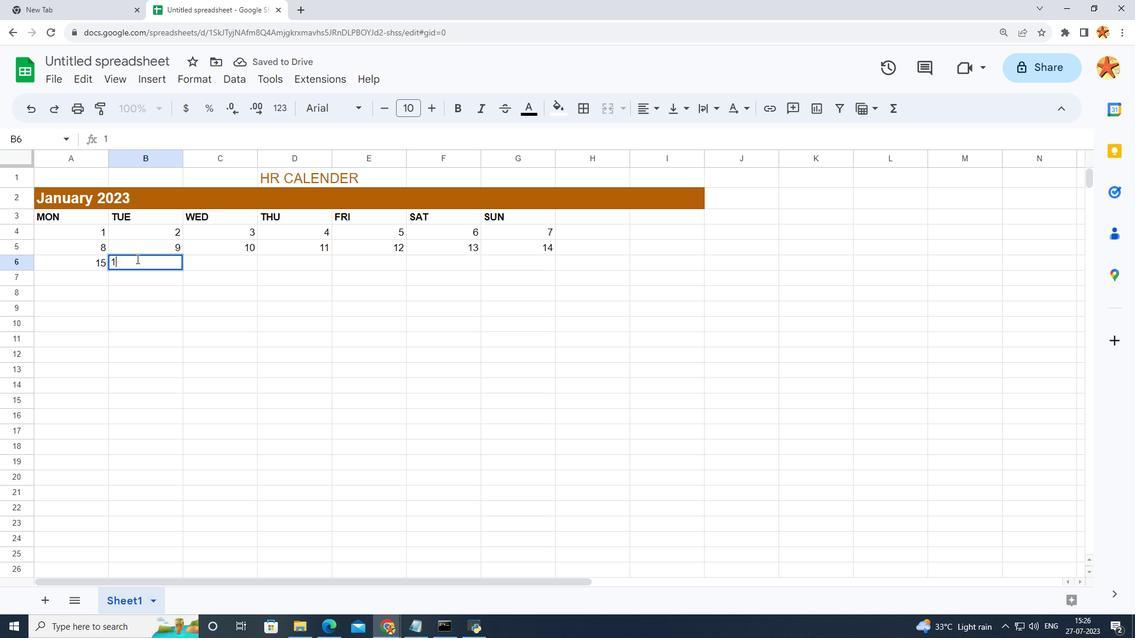 
Action: Mouse moved to (200, 267)
Screenshot: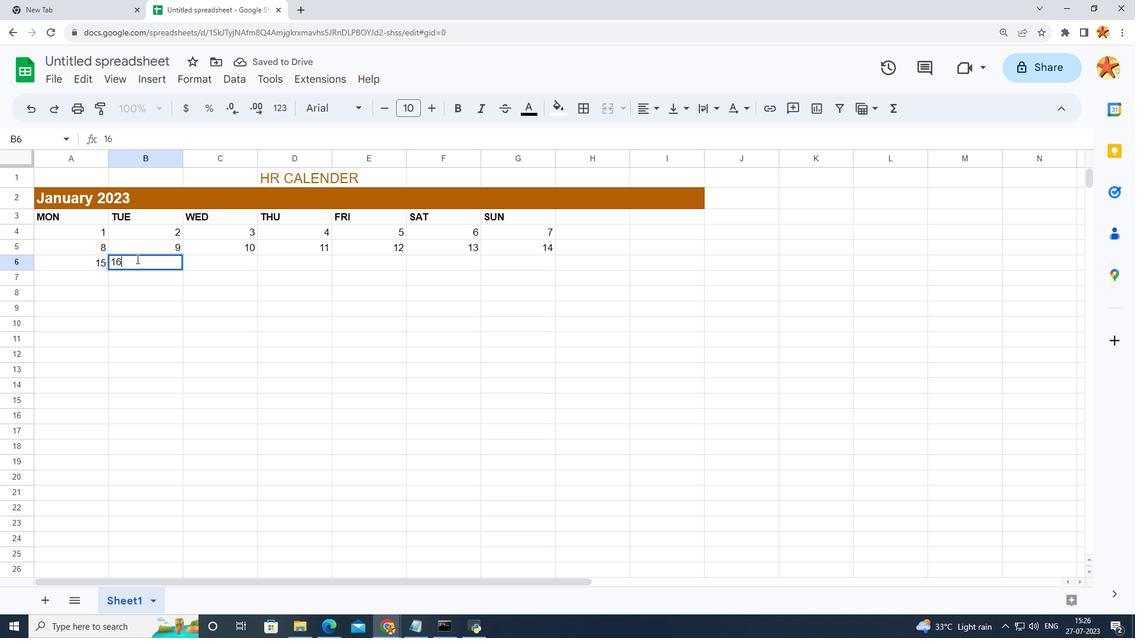 
Action: Mouse pressed left at (200, 267)
Screenshot: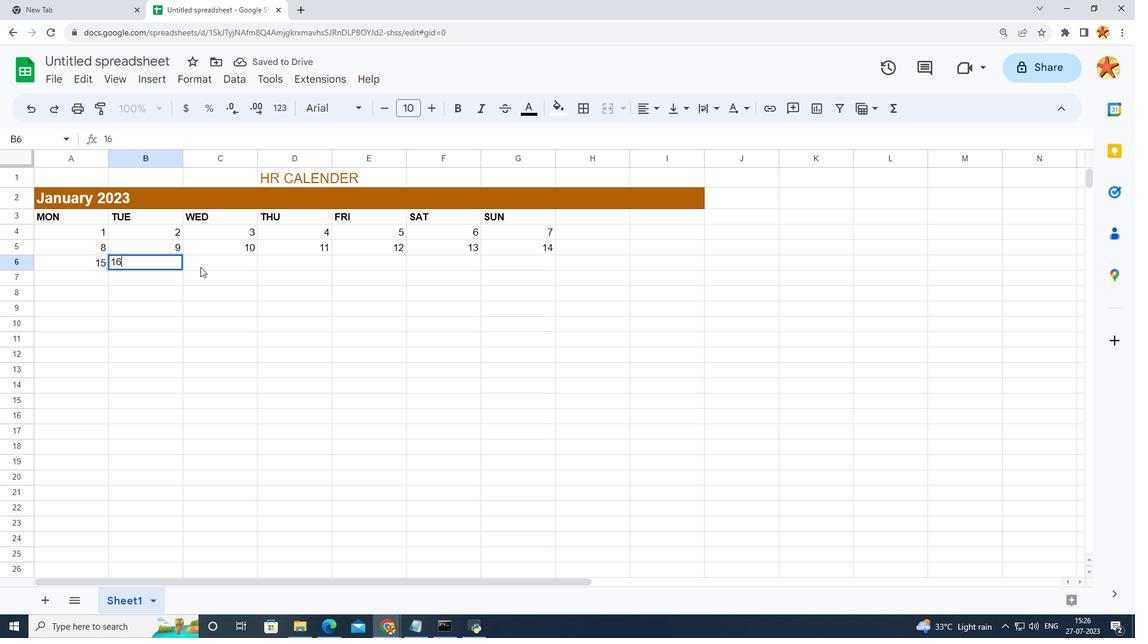 
Action: Mouse moved to (204, 266)
Screenshot: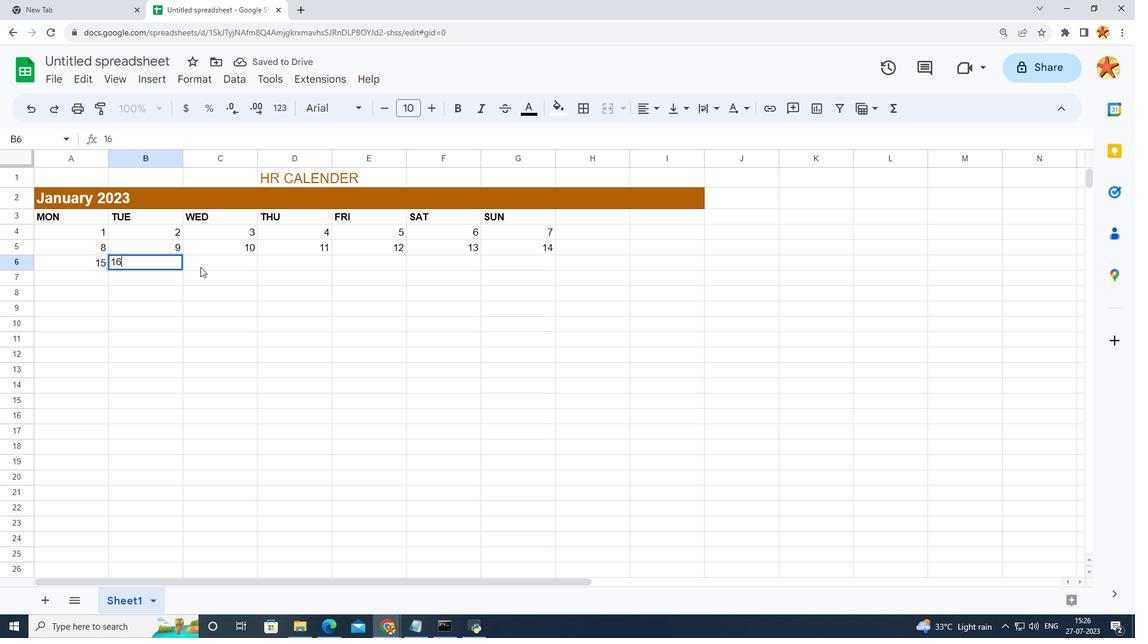 
Action: Key pressed 17
Screenshot: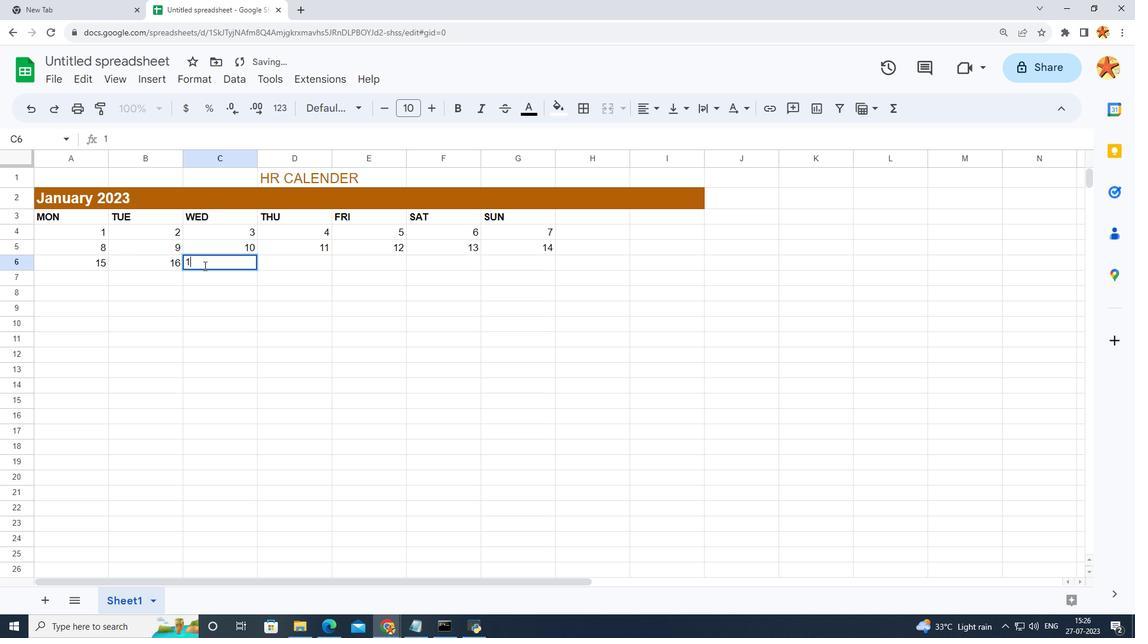 
Action: Mouse moved to (269, 265)
Screenshot: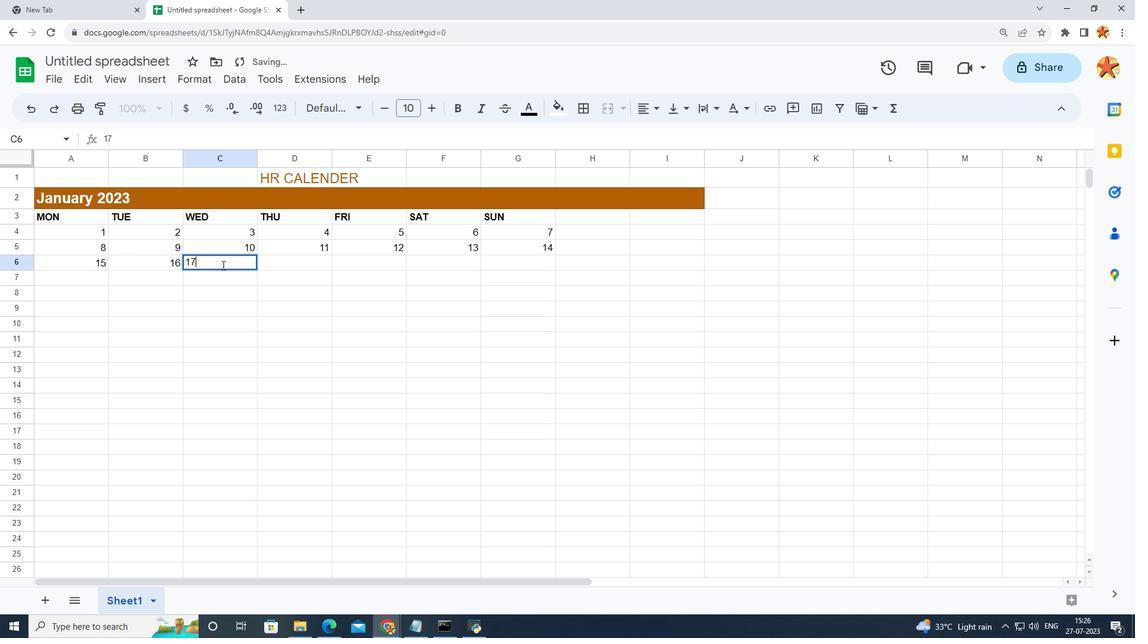 
Action: Mouse pressed left at (269, 265)
Screenshot: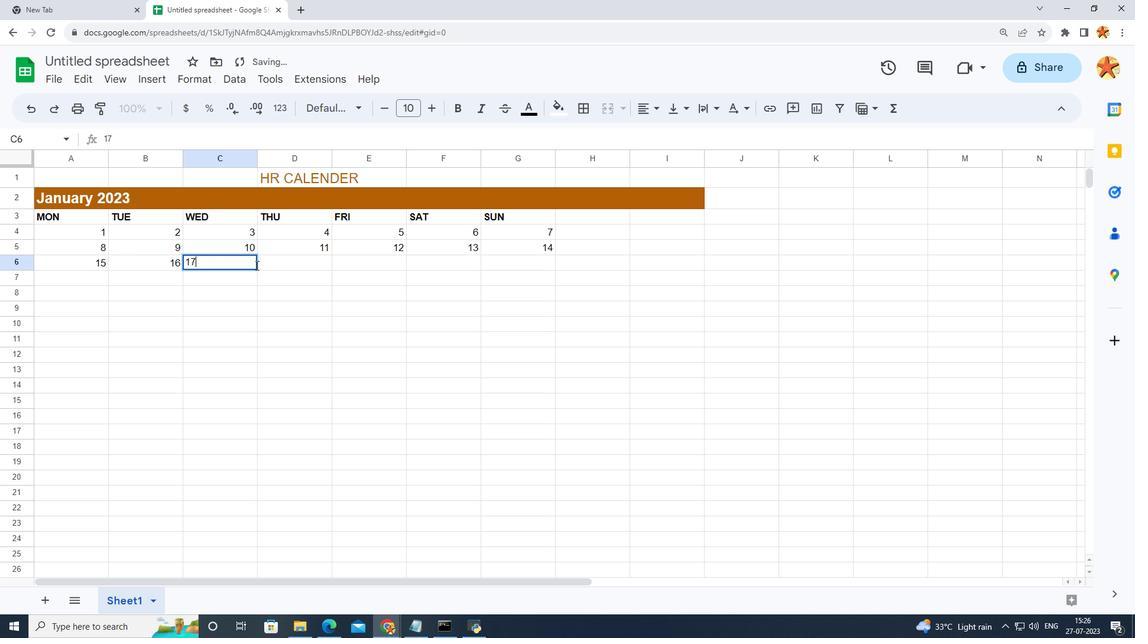 
Action: Key pressed 18
Screenshot: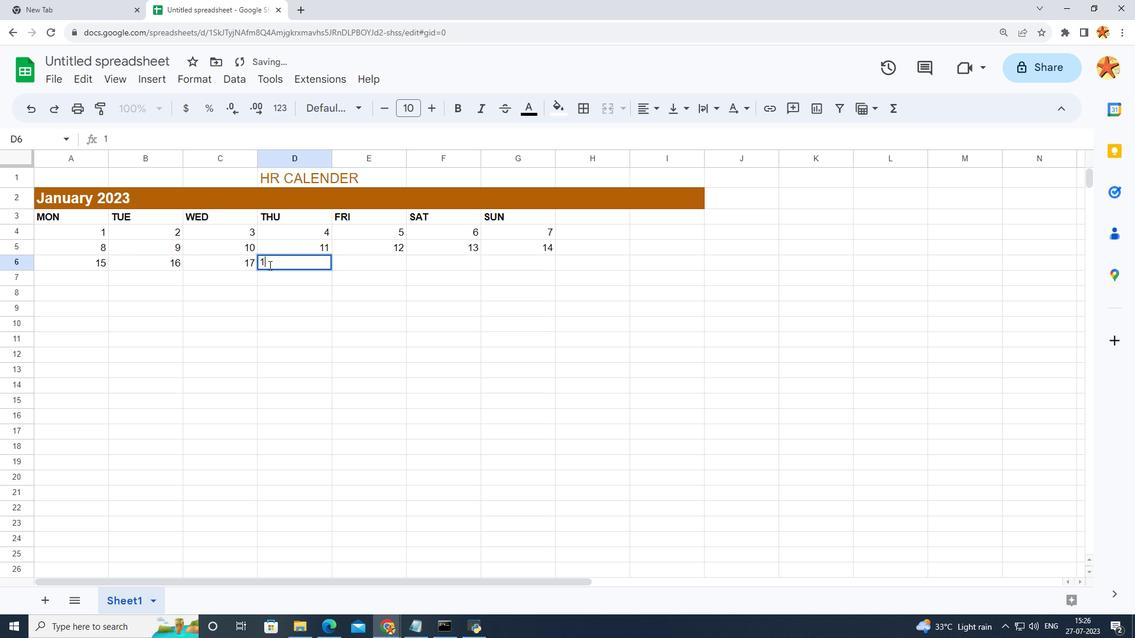 
Action: Mouse moved to (332, 265)
Screenshot: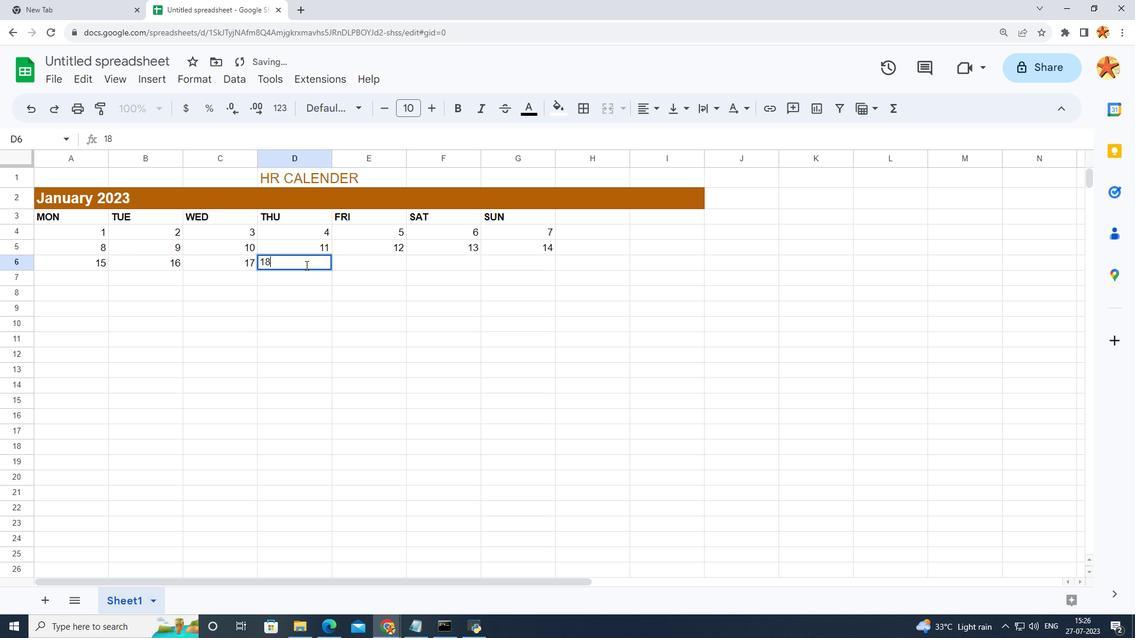 
Action: Mouse pressed left at (332, 265)
Screenshot: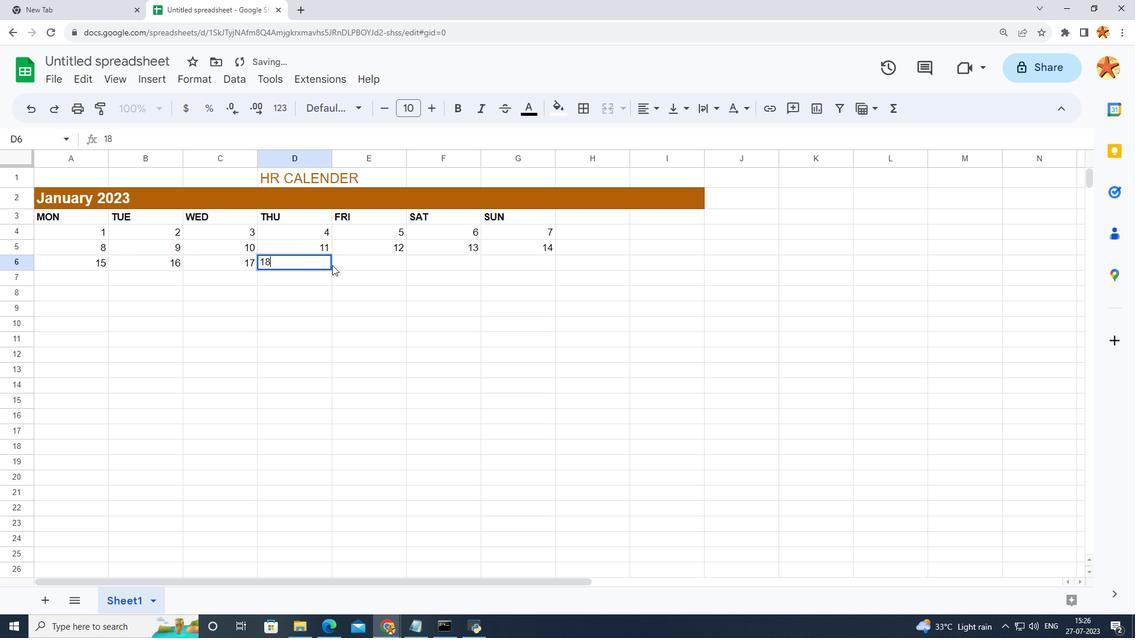 
Action: Mouse moved to (341, 263)
Screenshot: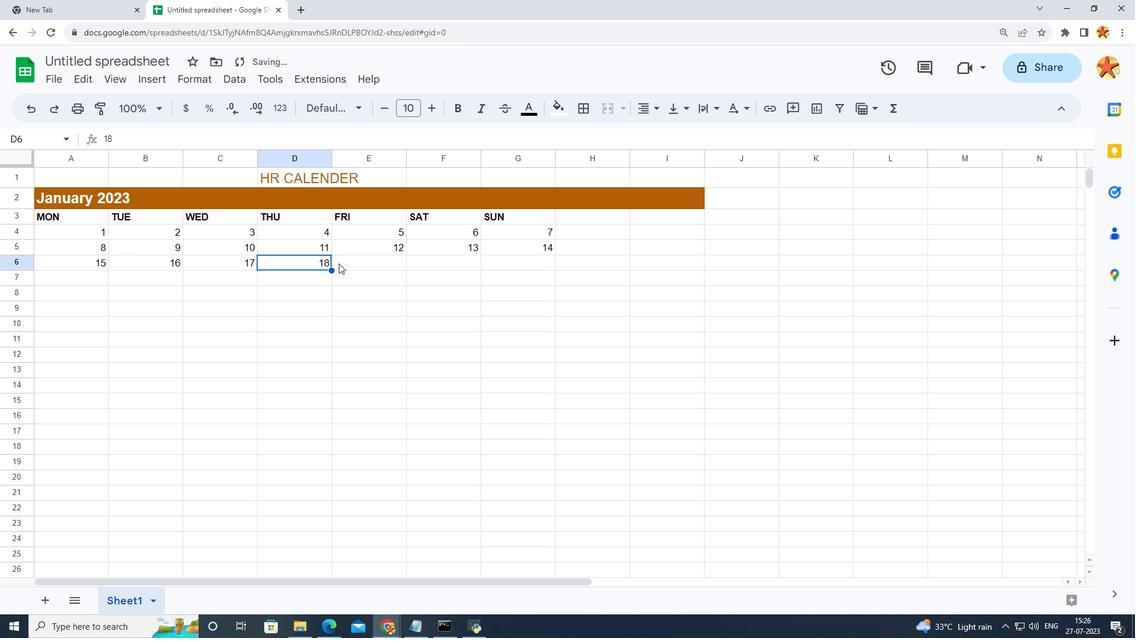 
Action: Mouse pressed left at (341, 263)
Screenshot: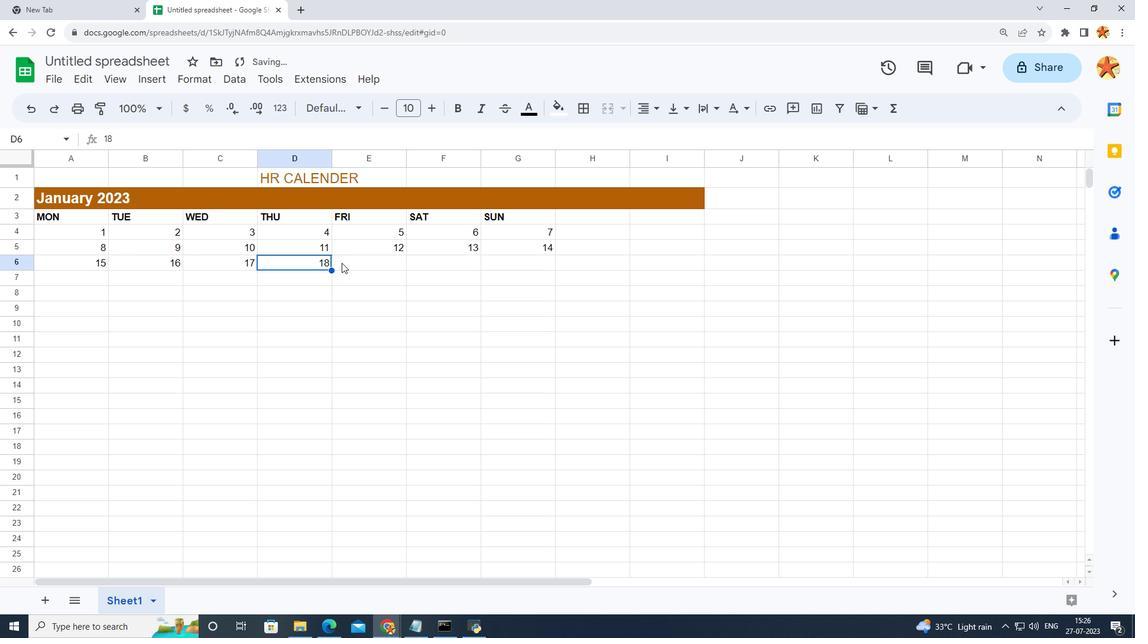 
Action: Key pressed 19
Screenshot: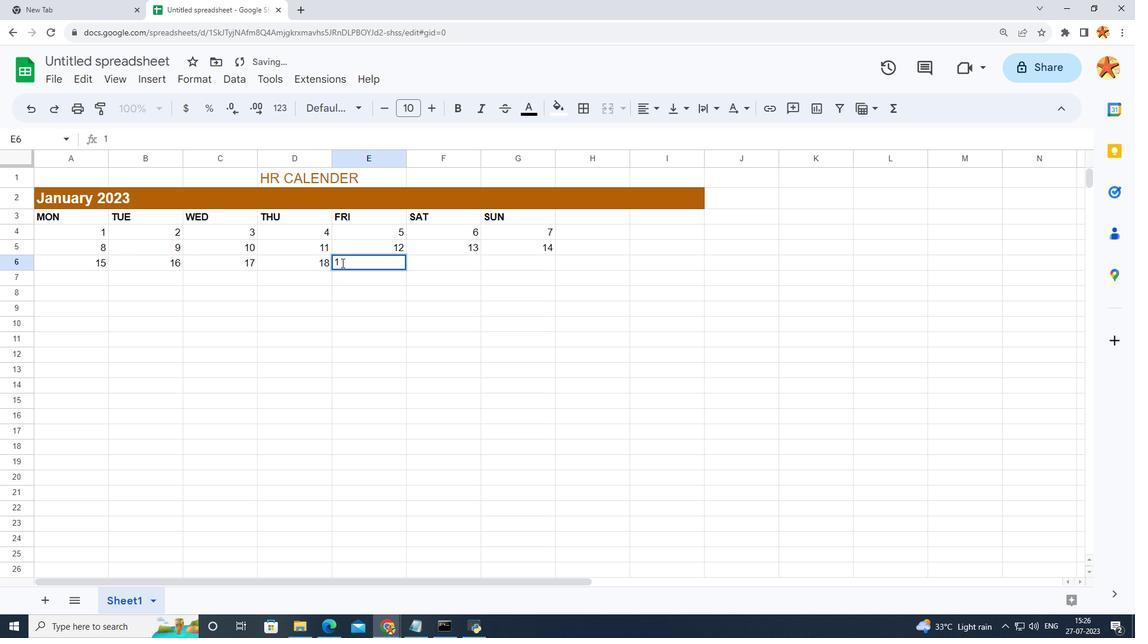 
Action: Mouse moved to (452, 266)
Screenshot: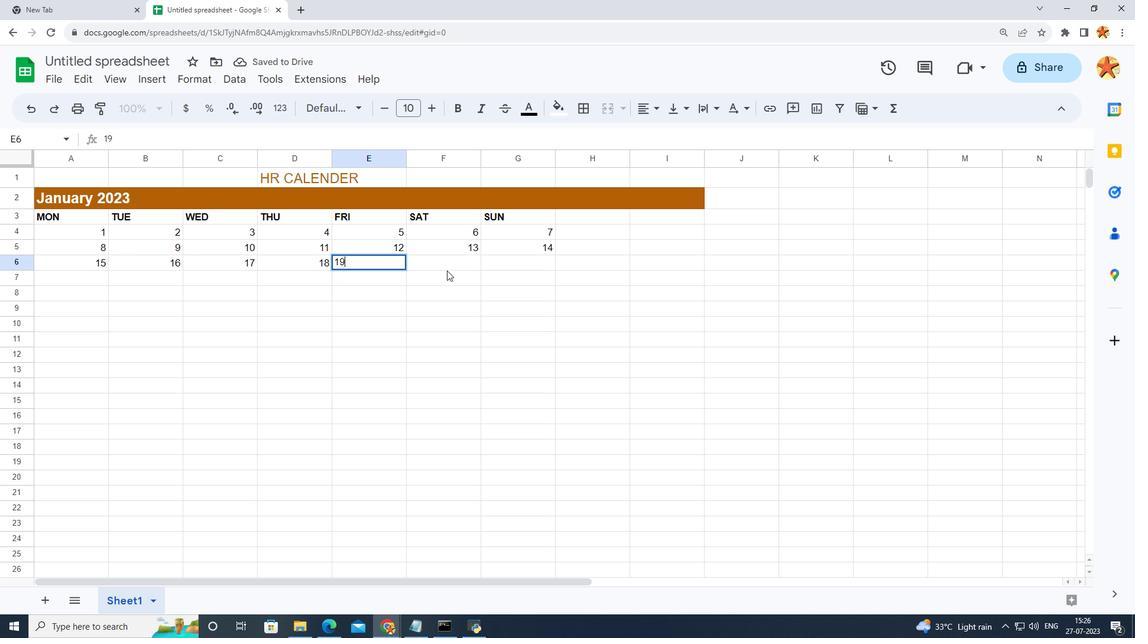 
Action: Mouse pressed left at (452, 266)
Screenshot: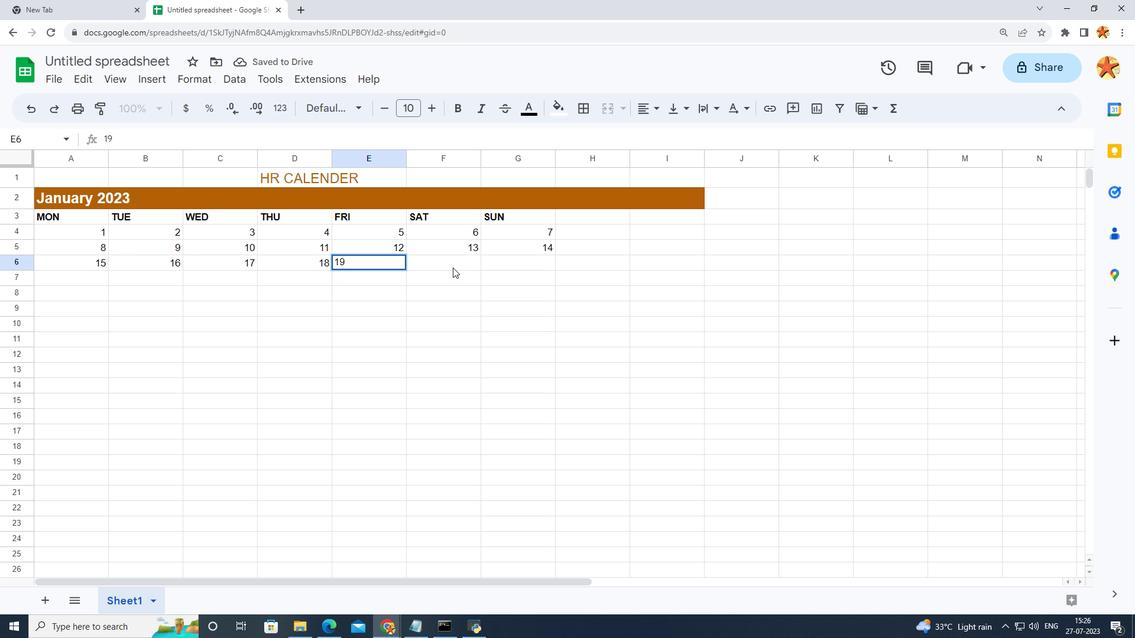 
Action: Key pressed 20
Screenshot: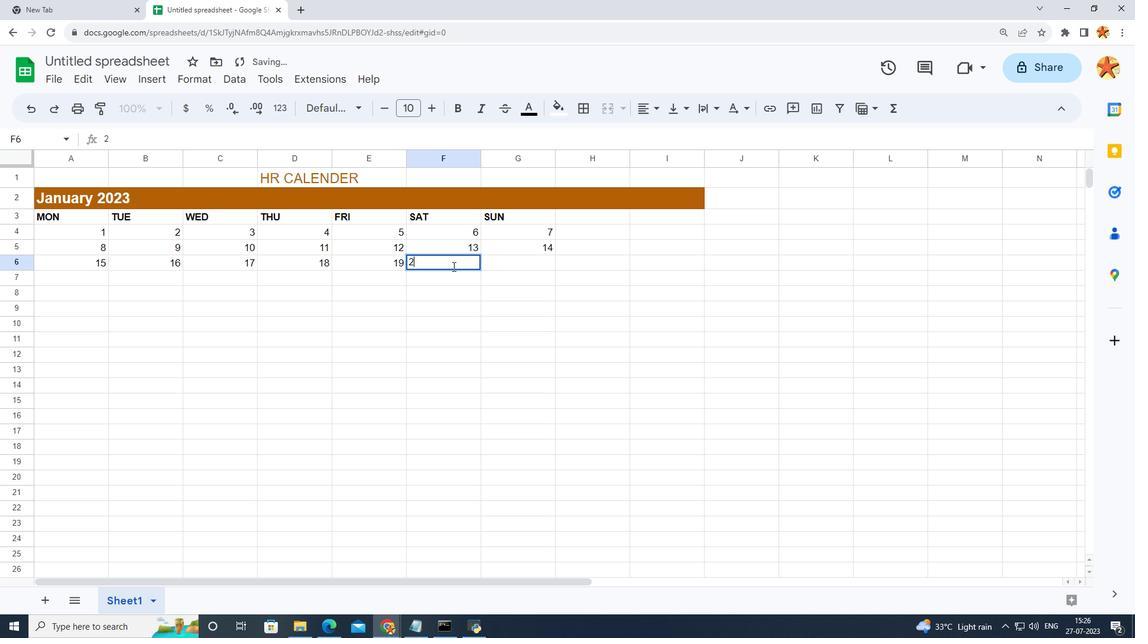 
Action: Mouse moved to (396, 304)
Screenshot: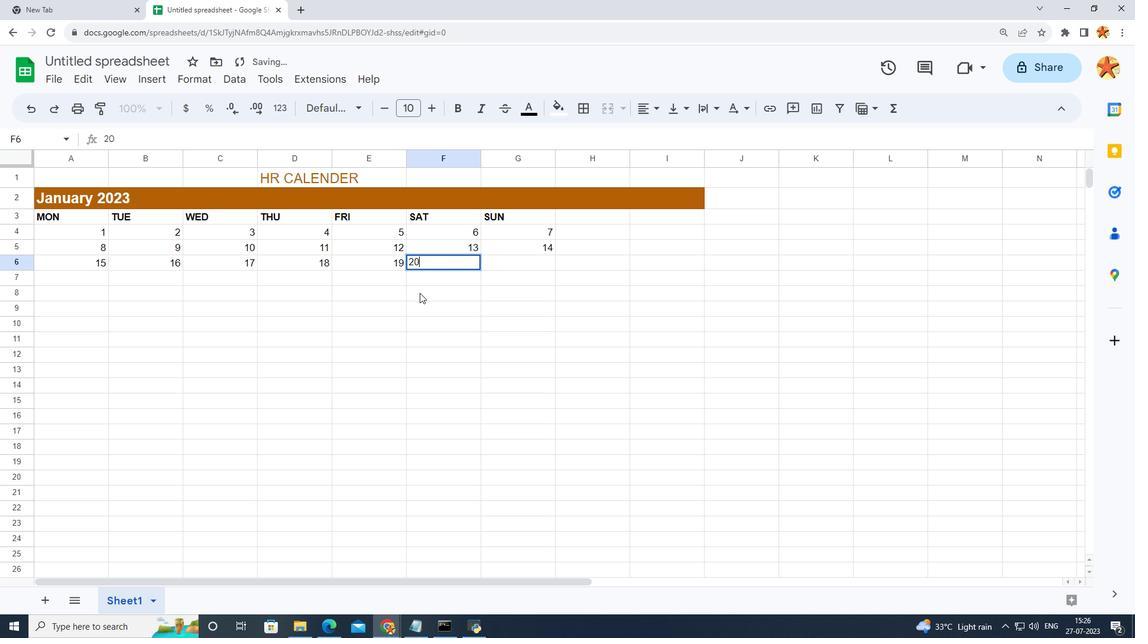 
Action: Mouse pressed left at (396, 304)
Screenshot: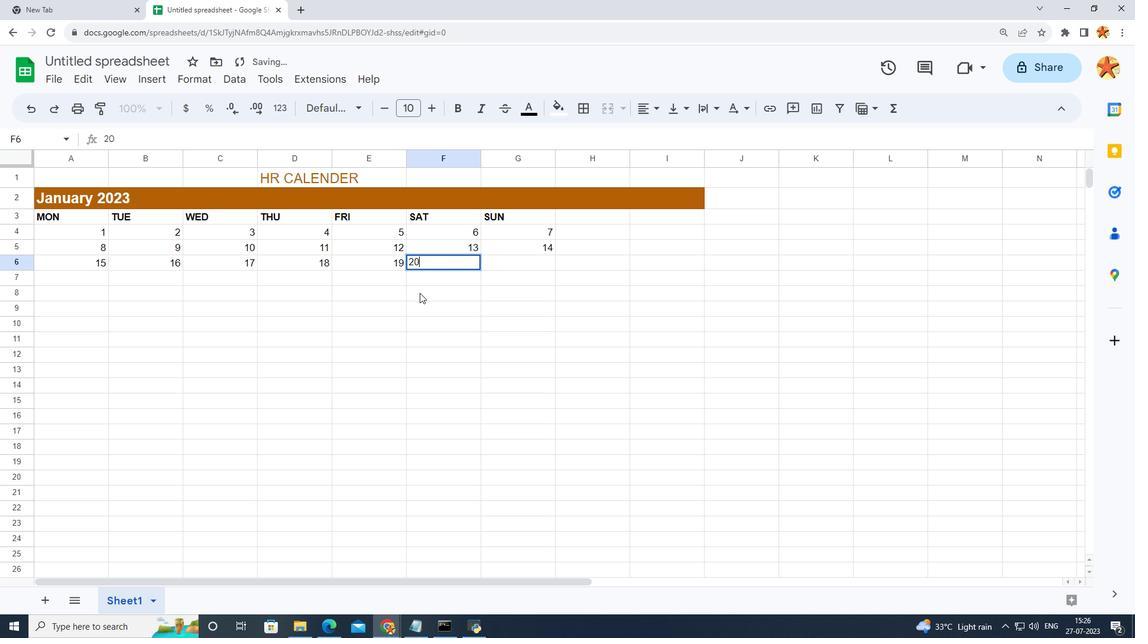 
Action: Mouse moved to (540, 267)
